 Task: Save favorite listings for townhouses in Philadelphia, Pennsylvania, with a minimum of 2 bedrooms and a garden, and create a shortlist of properties to tour.
Action: Mouse pressed left at (271, 250)
Screenshot: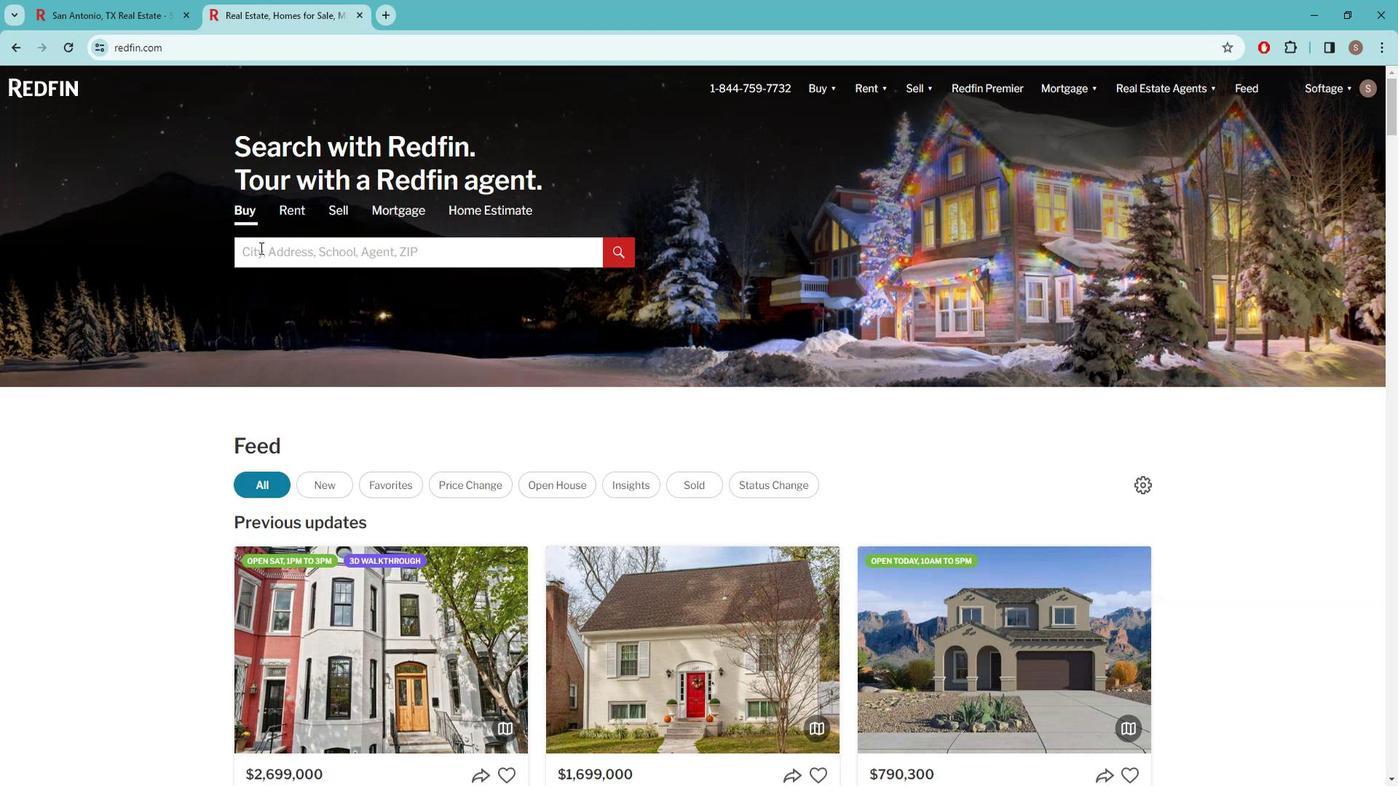 
Action: Key pressed p<Key.caps_lock>HILAD
Screenshot: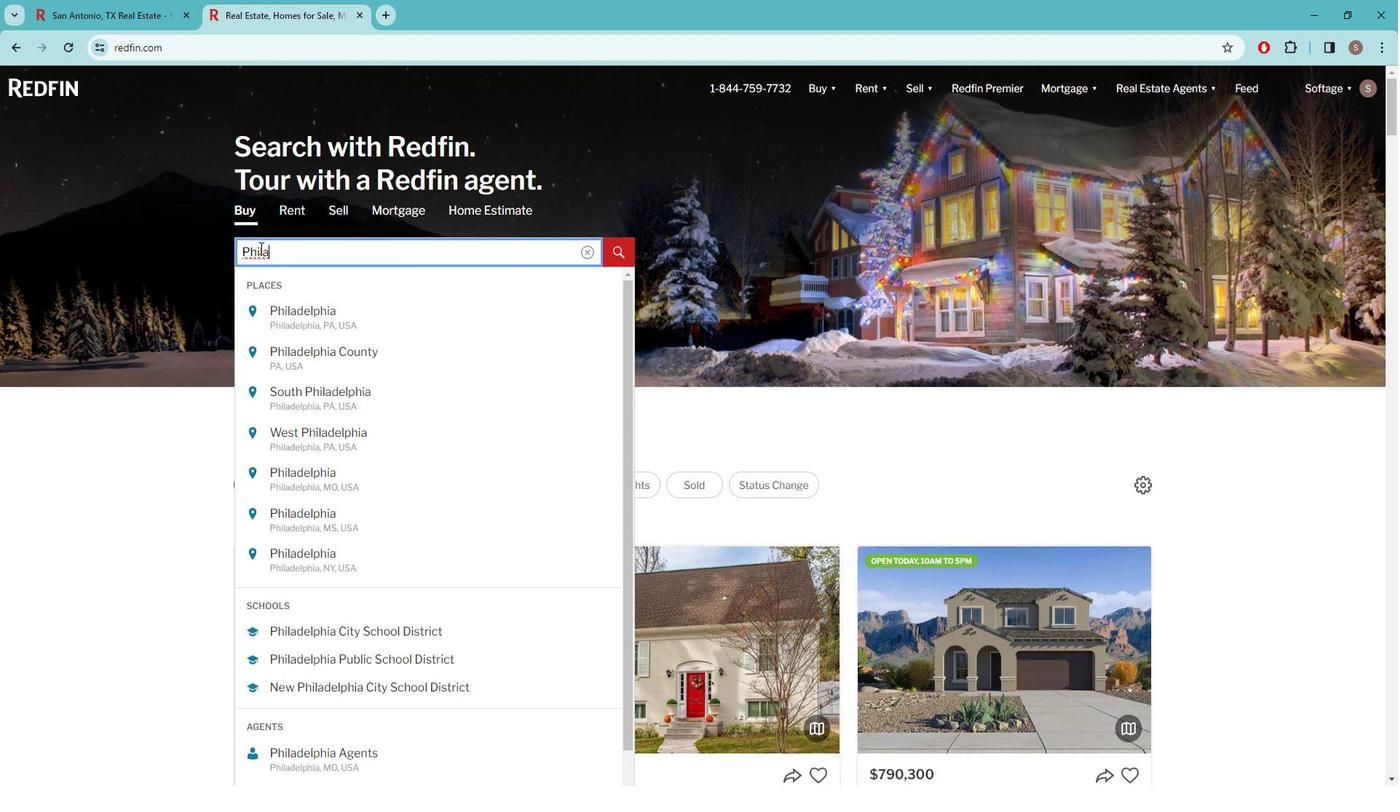 
Action: Mouse moved to (306, 321)
Screenshot: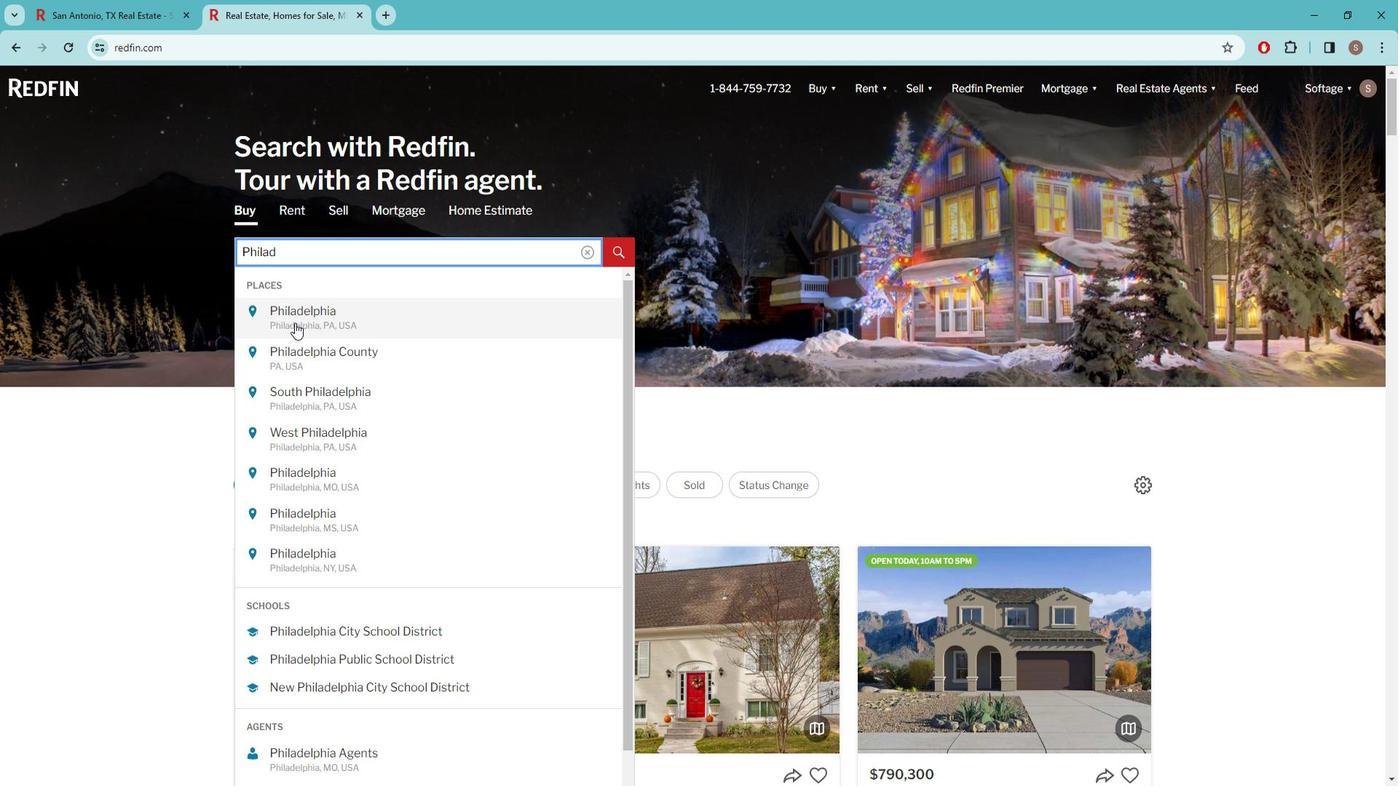
Action: Mouse pressed left at (306, 321)
Screenshot: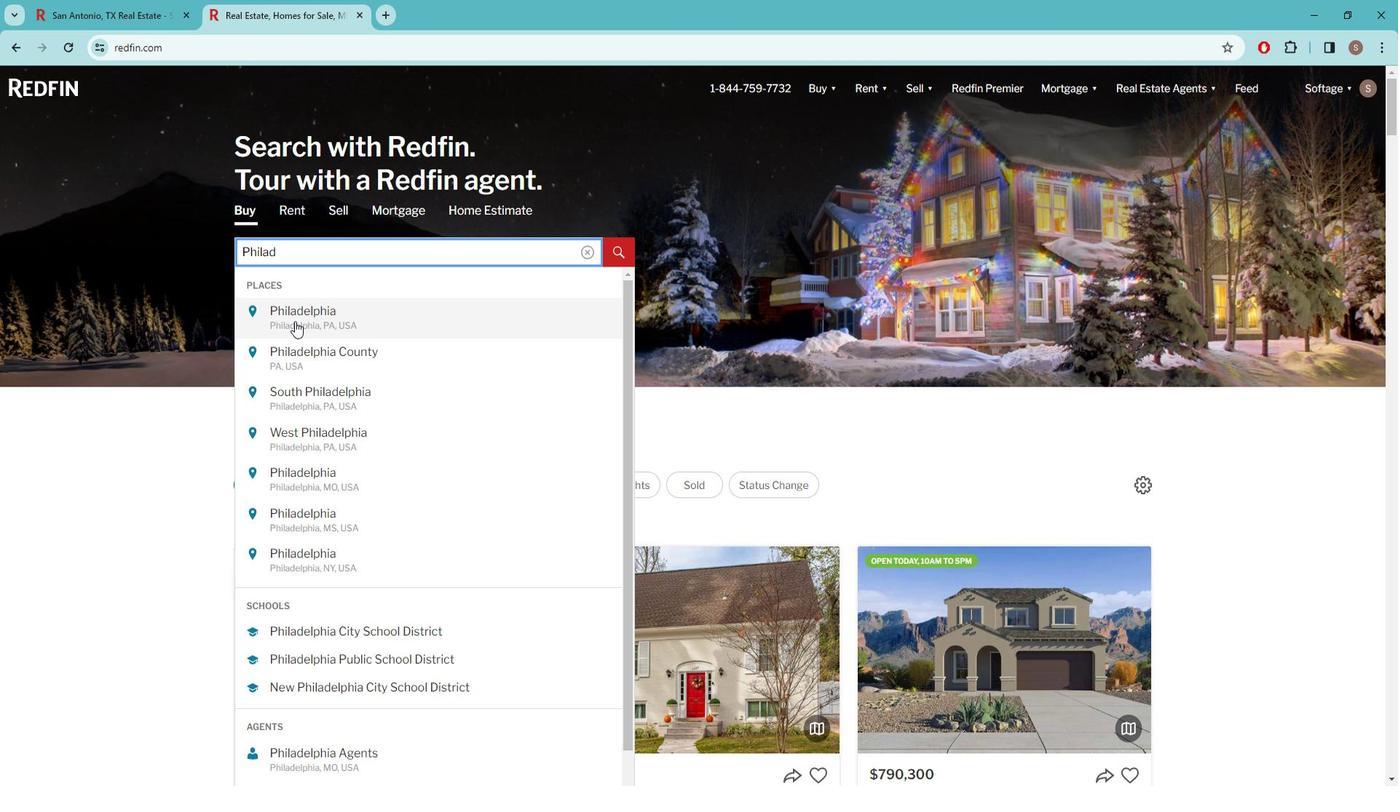 
Action: Mouse moved to (1234, 185)
Screenshot: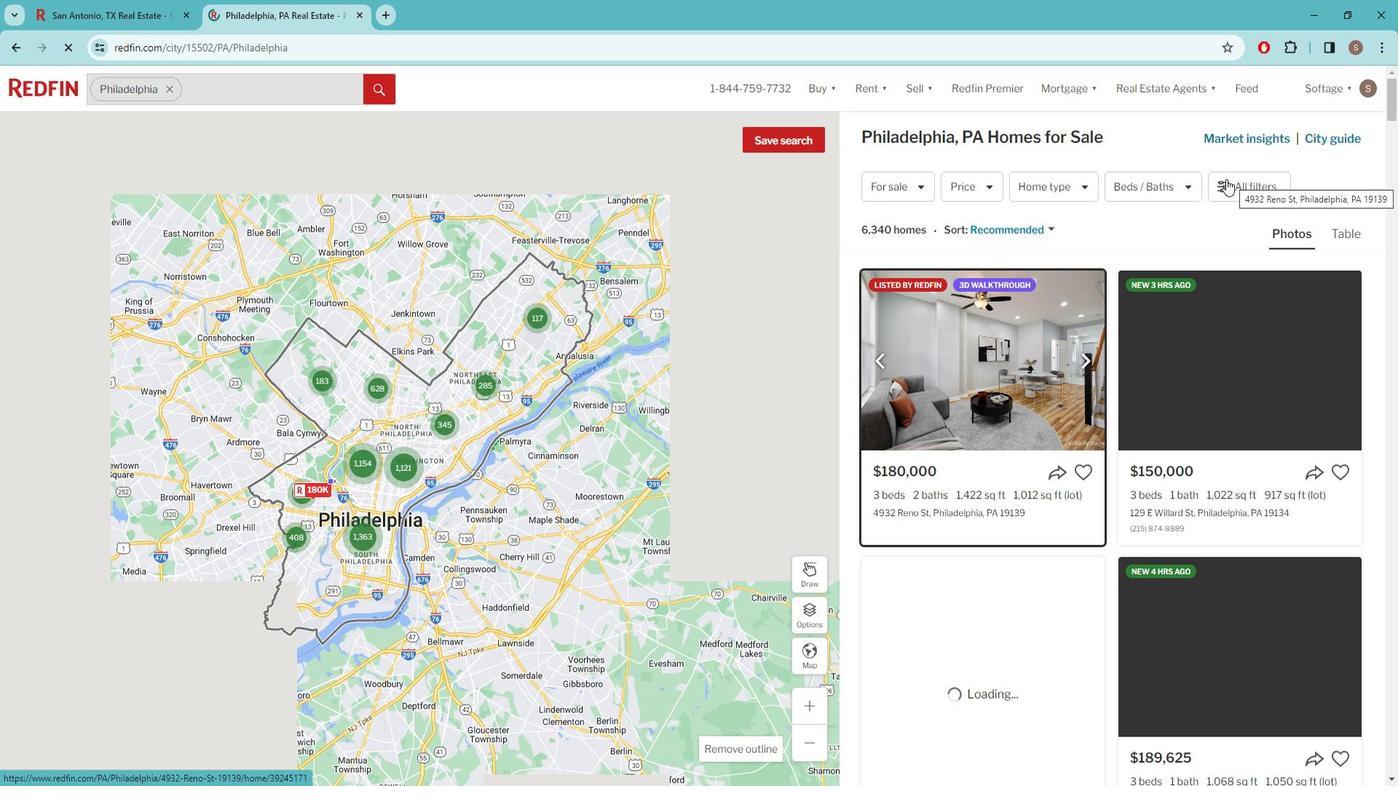 
Action: Mouse pressed left at (1234, 185)
Screenshot: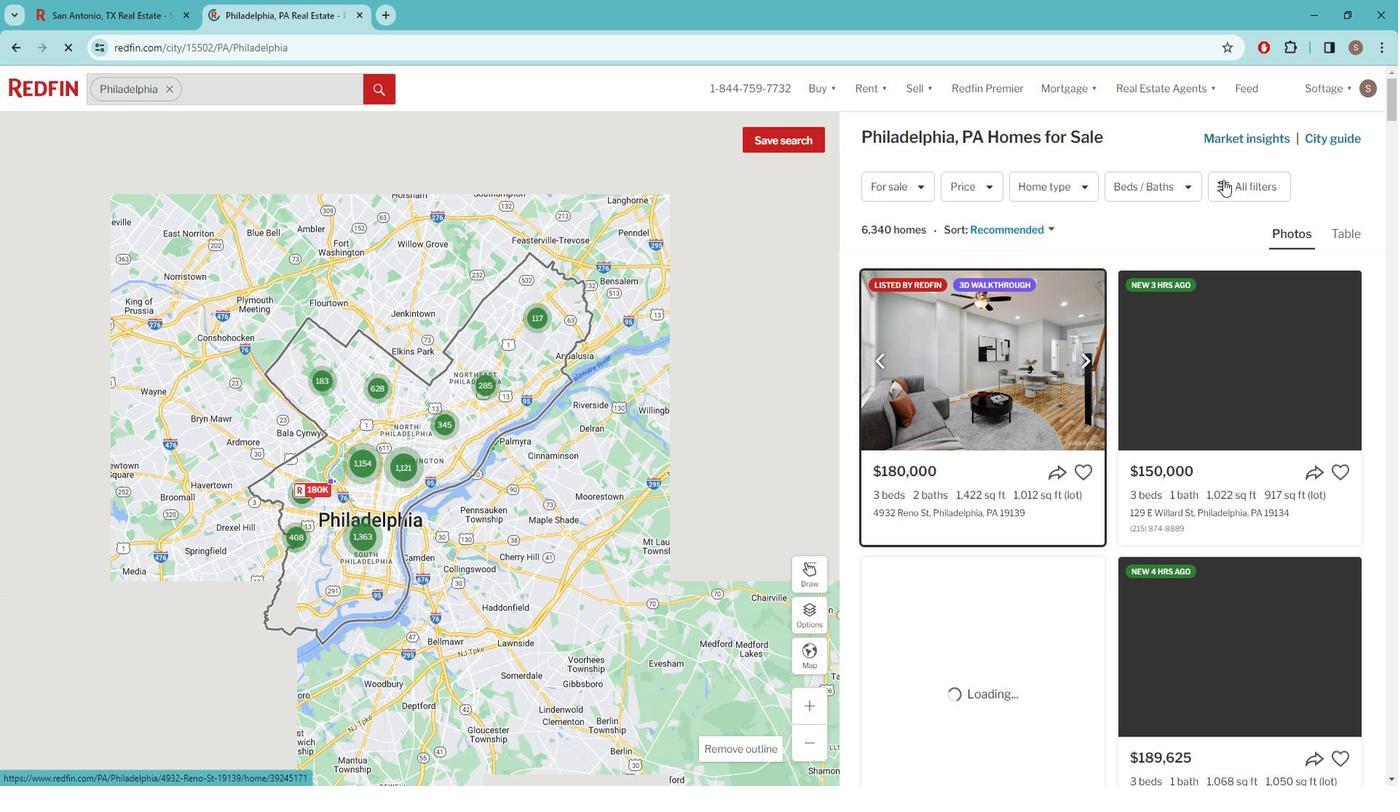 
Action: Mouse pressed left at (1234, 185)
Screenshot: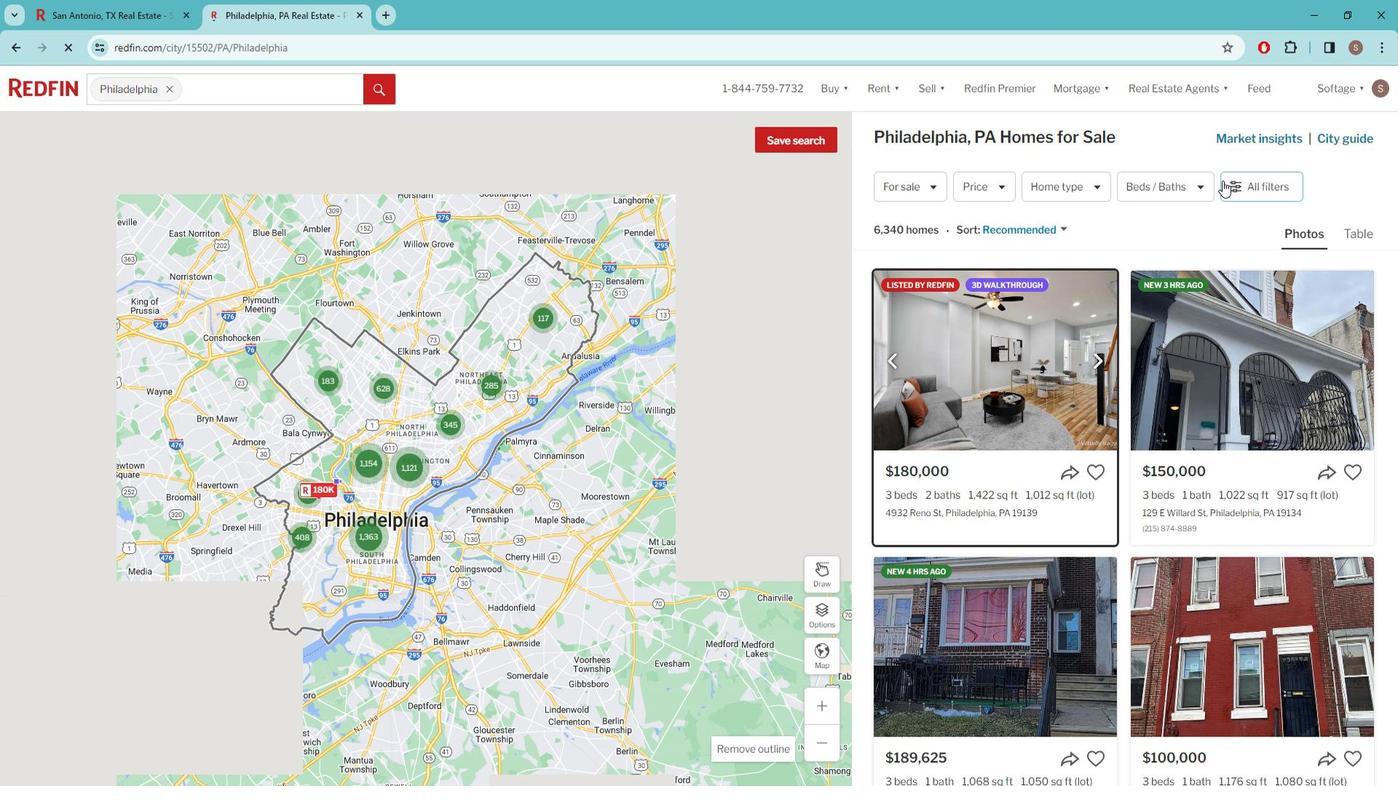 
Action: Mouse pressed left at (1234, 185)
Screenshot: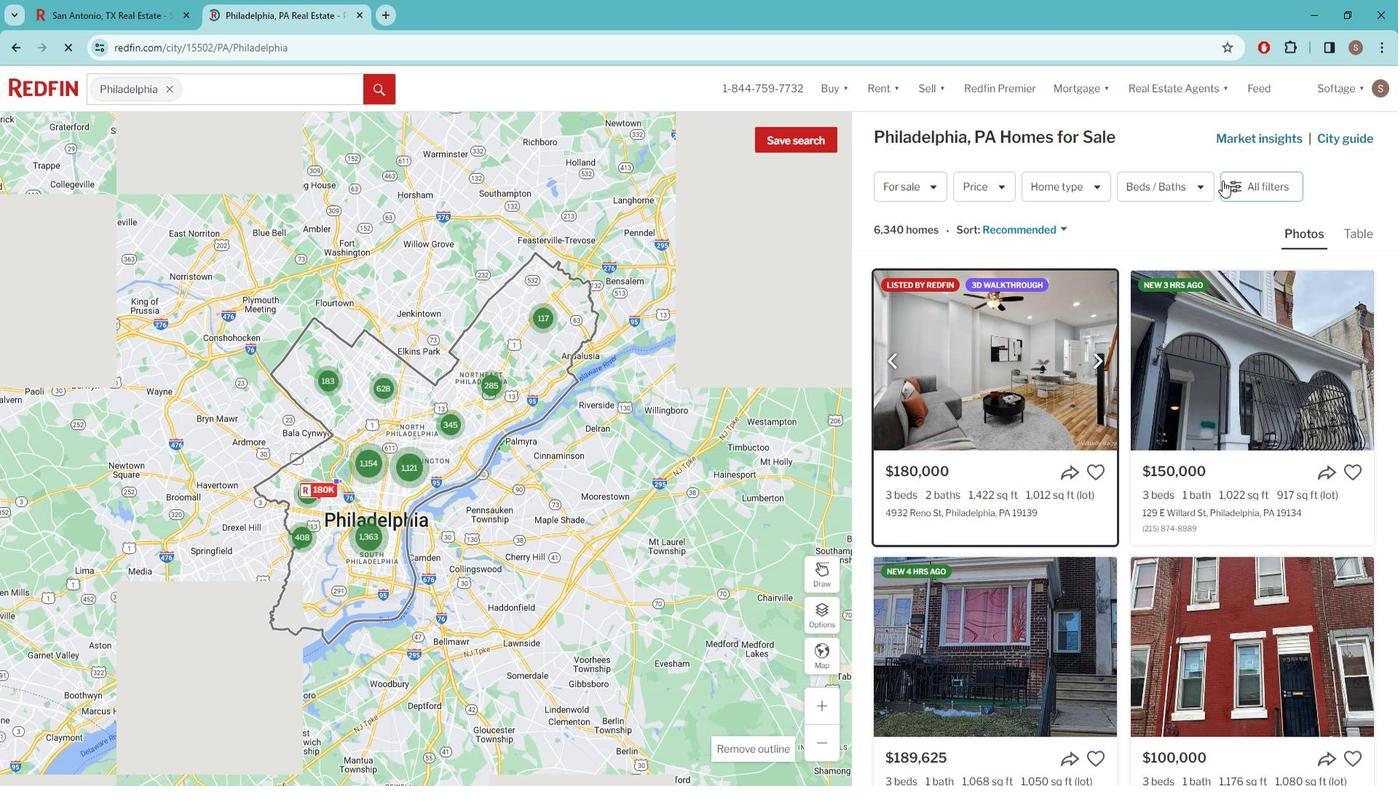 
Action: Mouse moved to (1170, 299)
Screenshot: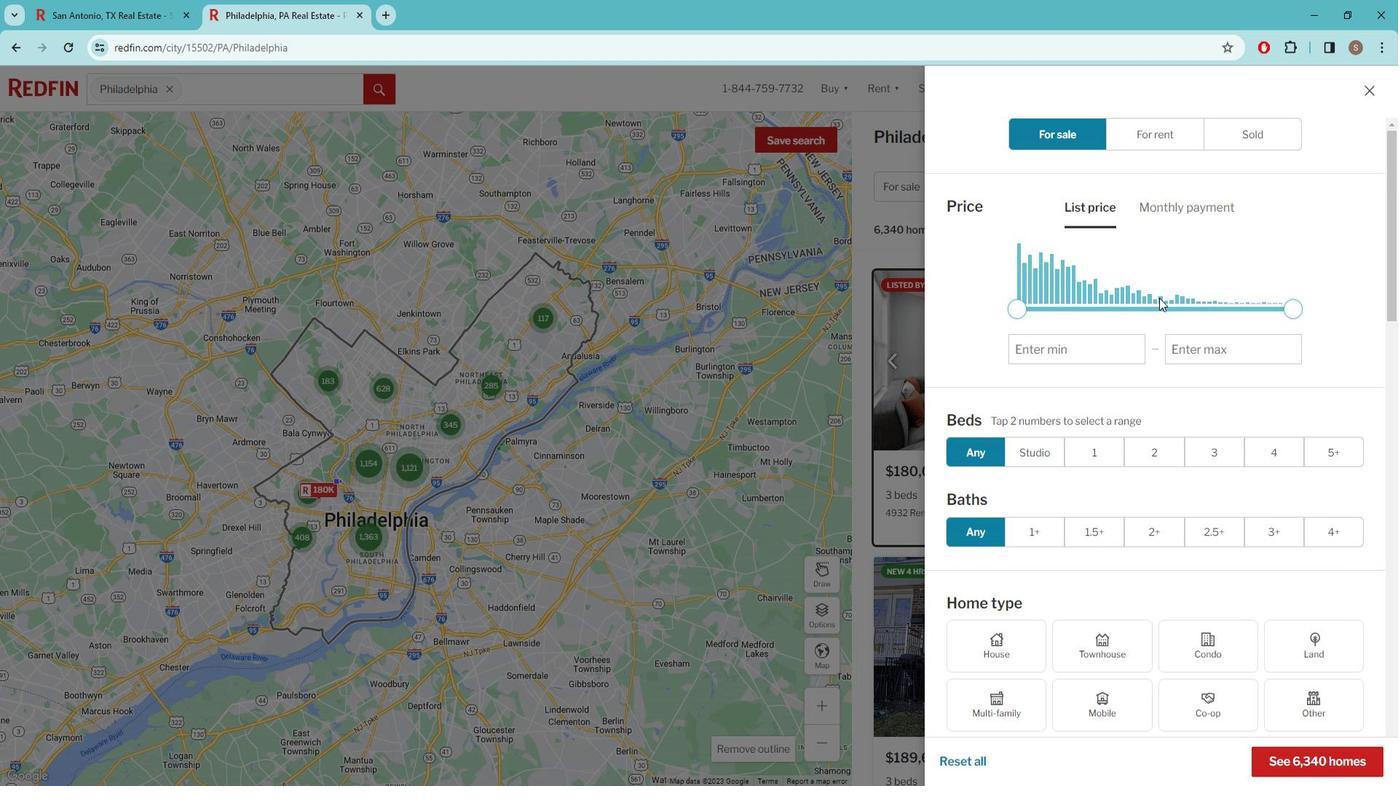 
Action: Mouse scrolled (1170, 298) with delta (0, 0)
Screenshot: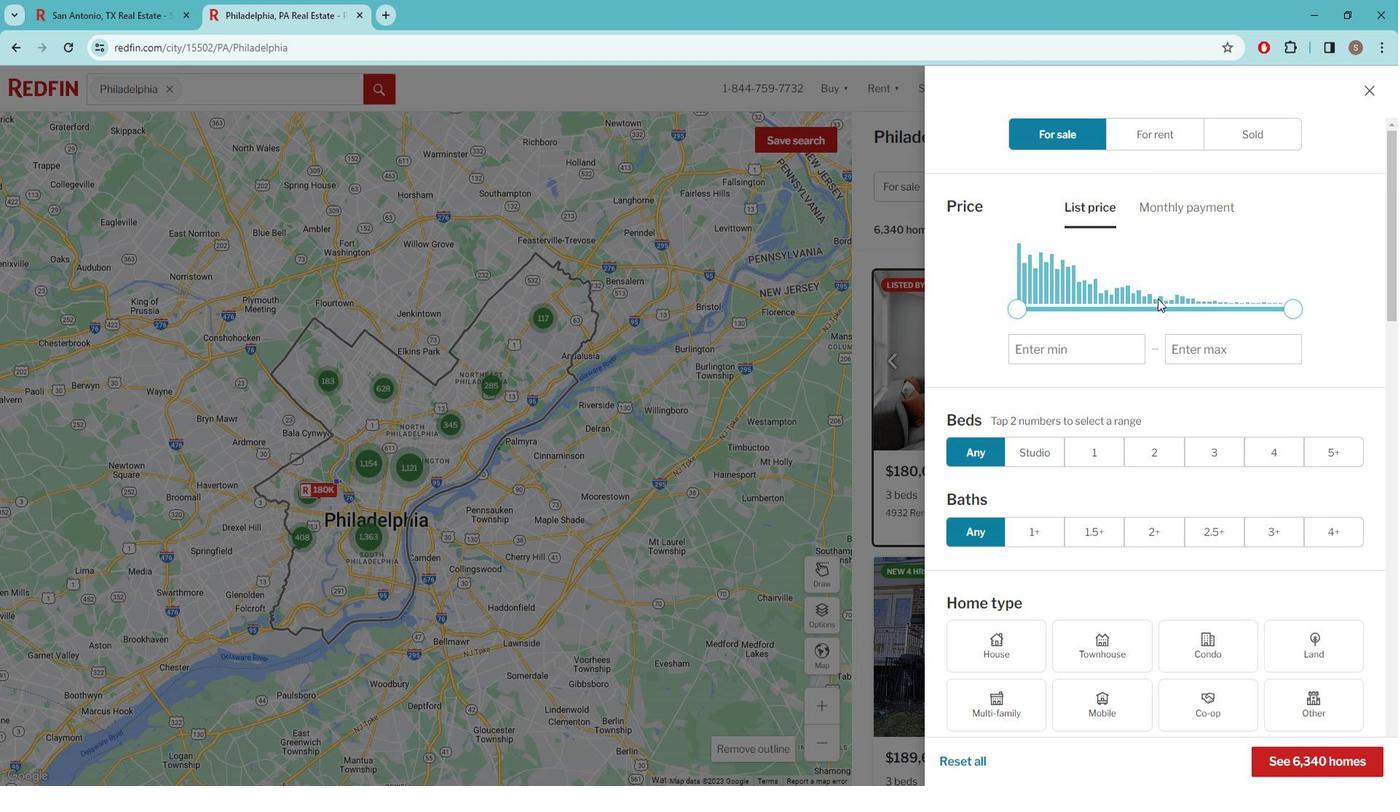 
Action: Mouse moved to (1126, 560)
Screenshot: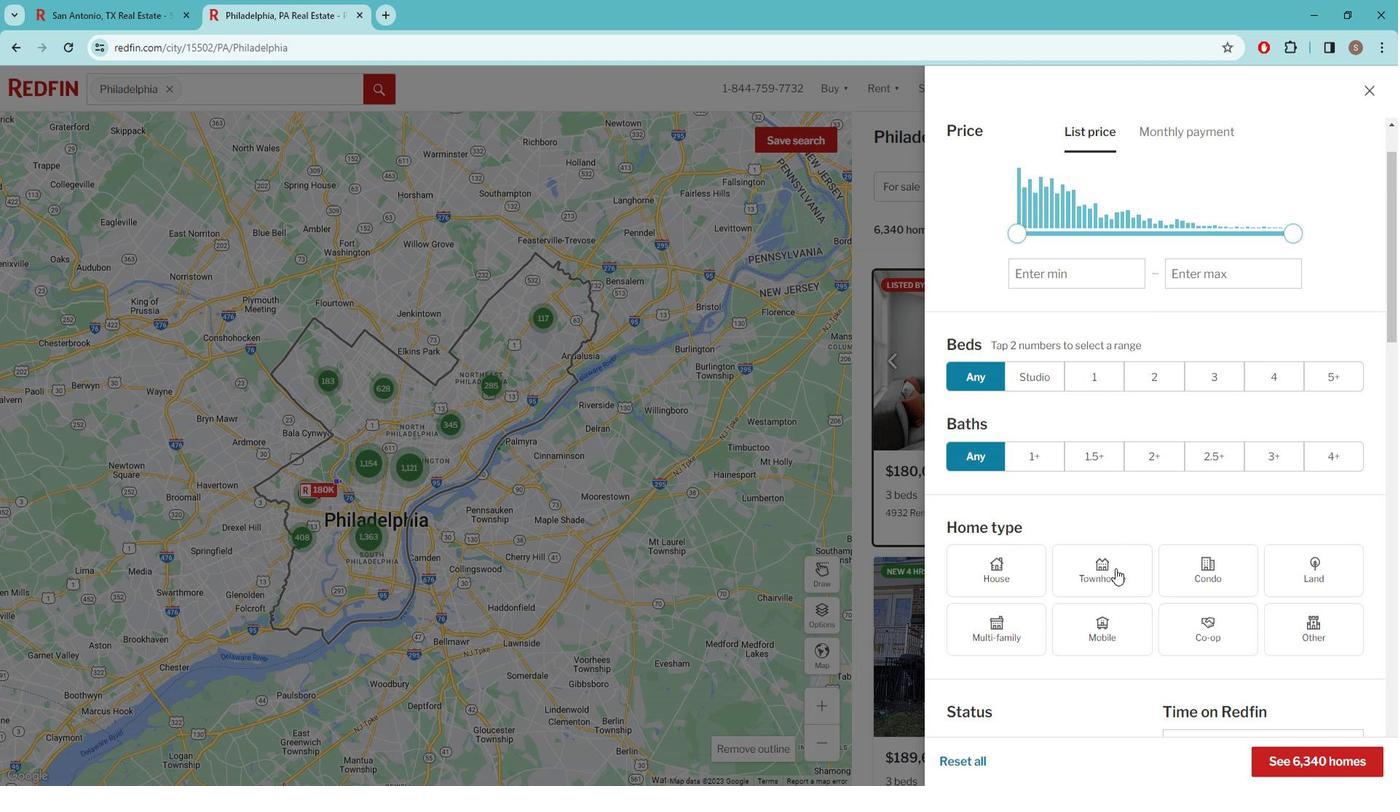 
Action: Mouse pressed left at (1126, 560)
Screenshot: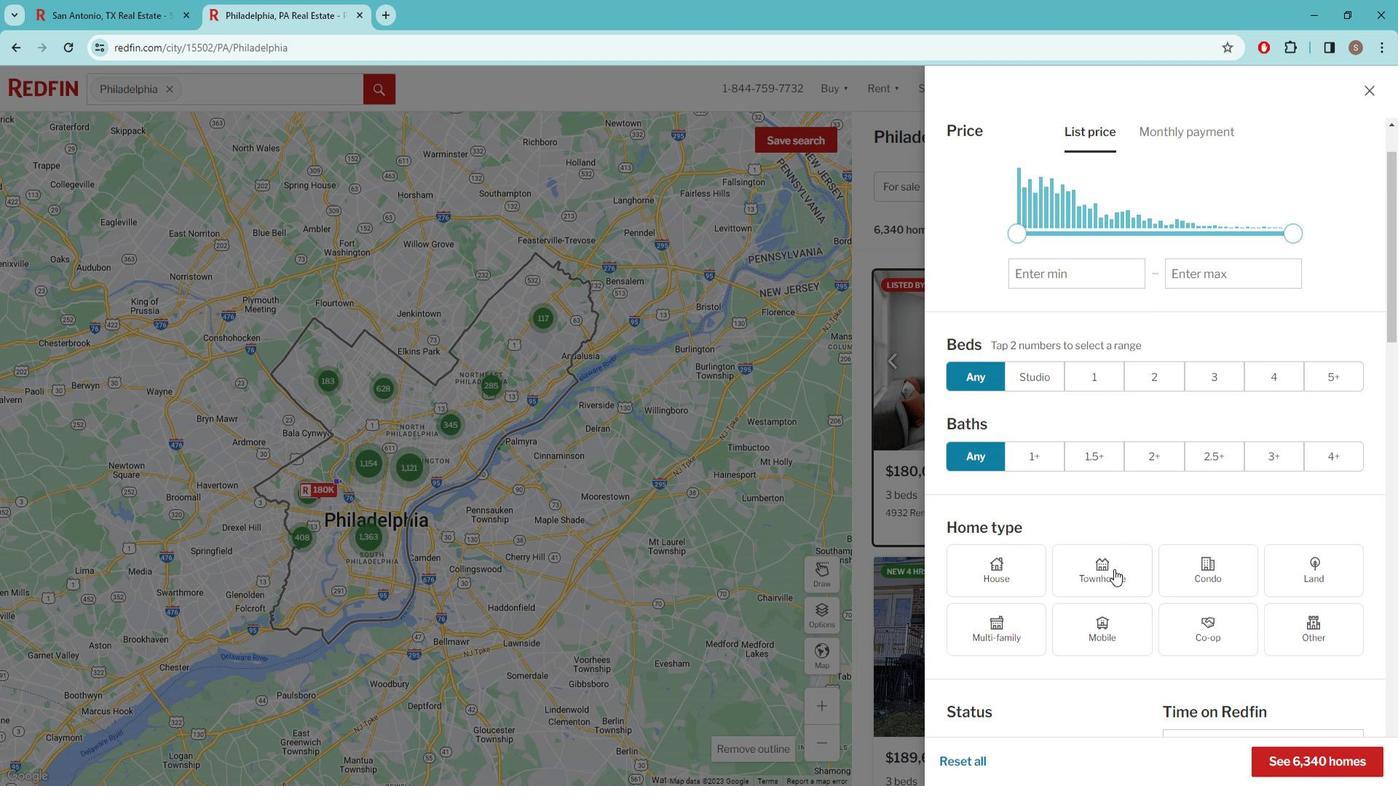 
Action: Mouse moved to (1157, 365)
Screenshot: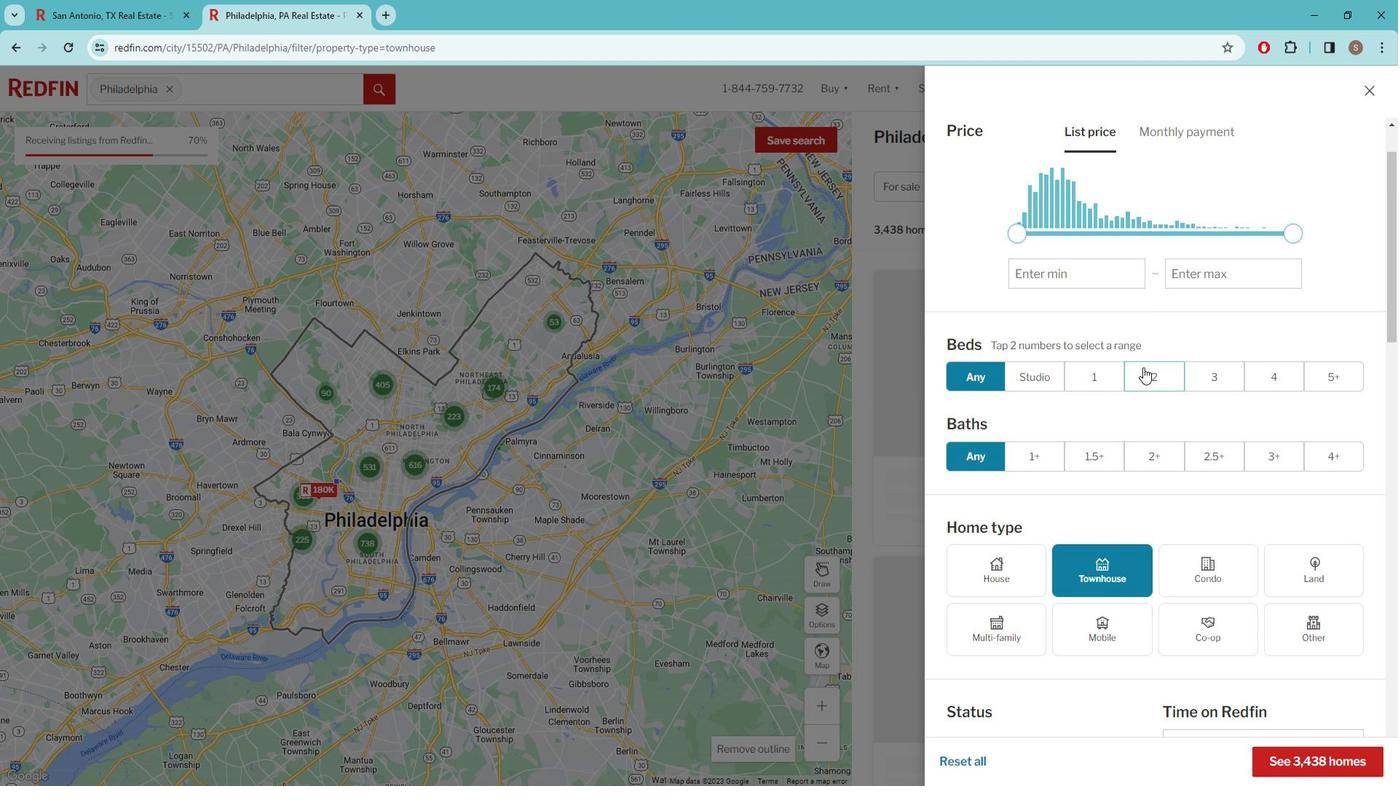 
Action: Mouse pressed left at (1157, 365)
Screenshot: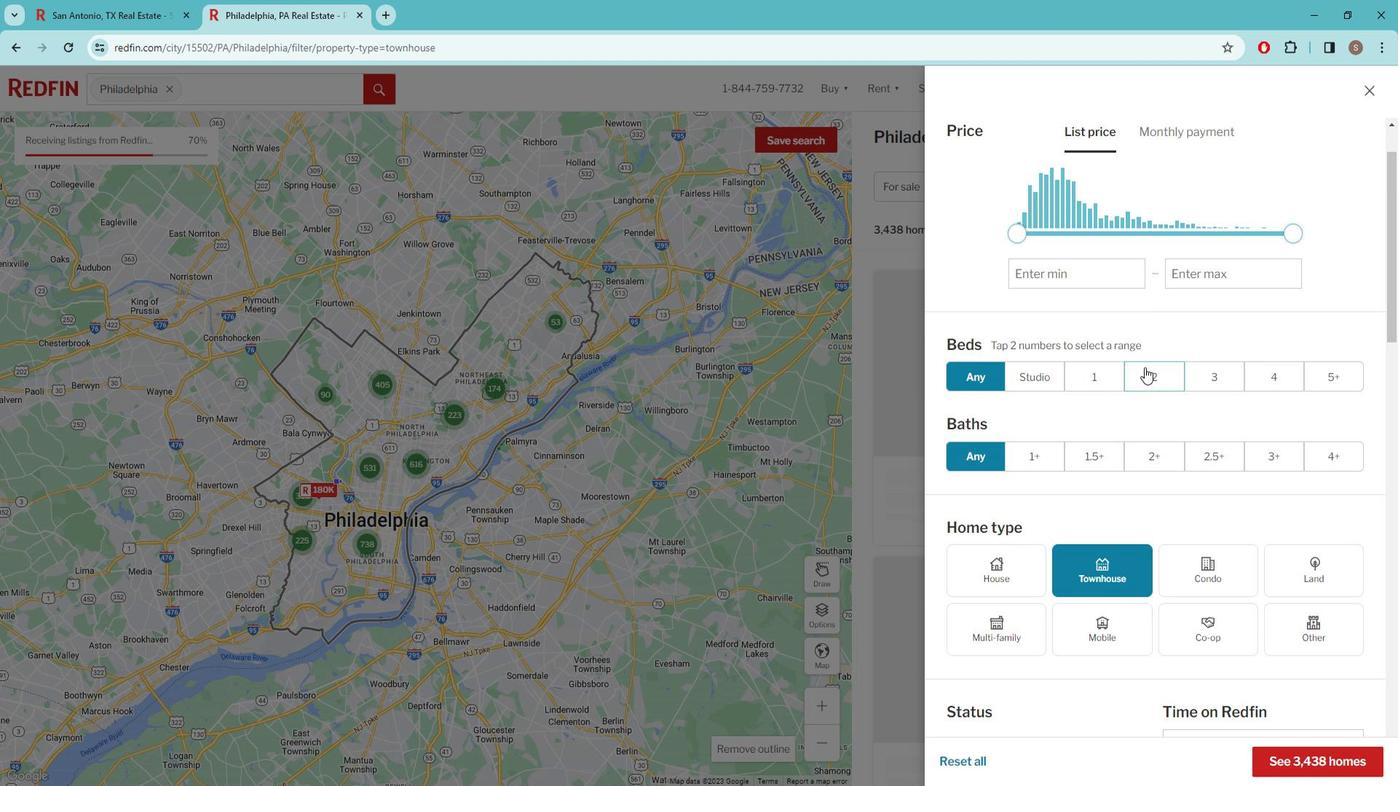 
Action: Mouse pressed left at (1157, 365)
Screenshot: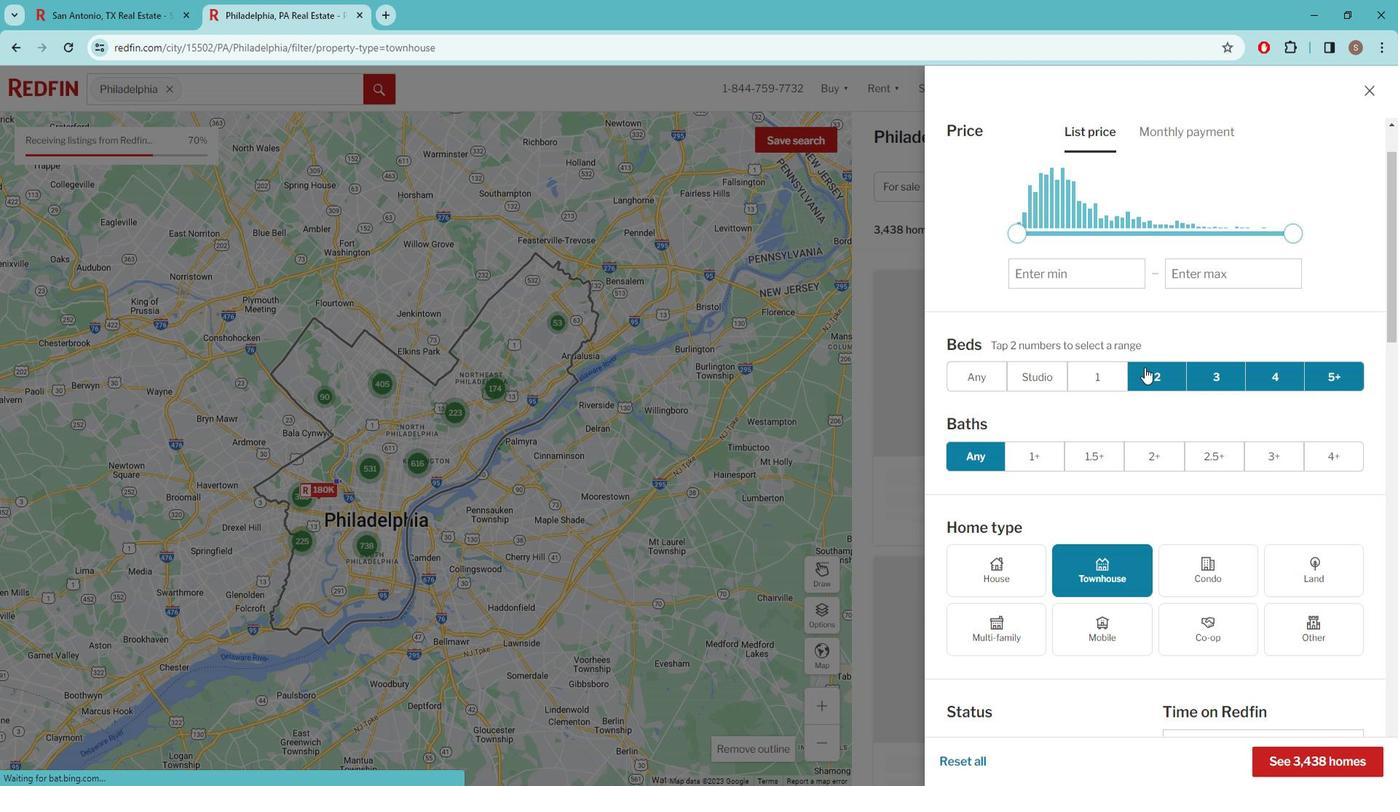 
Action: Mouse moved to (1157, 370)
Screenshot: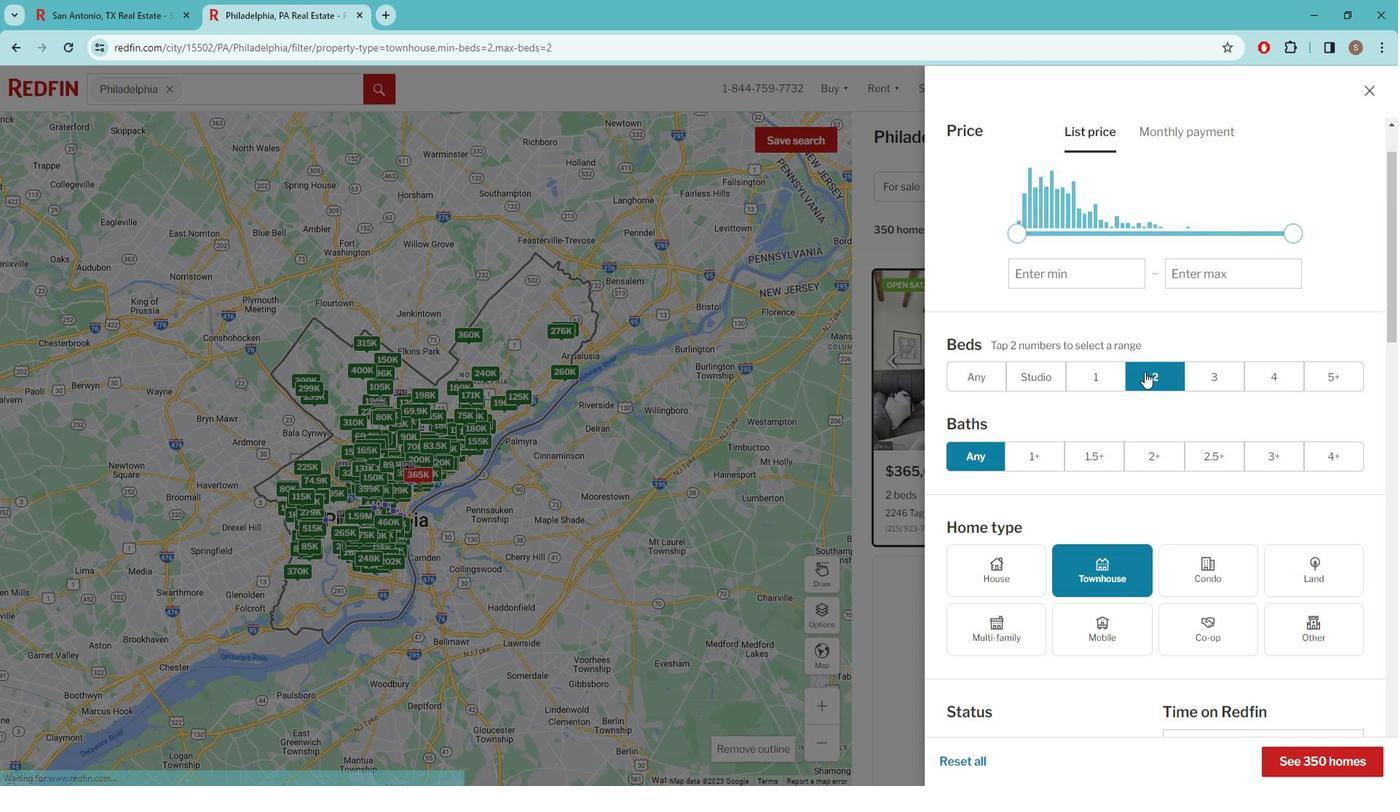 
Action: Mouse scrolled (1157, 369) with delta (0, 0)
Screenshot: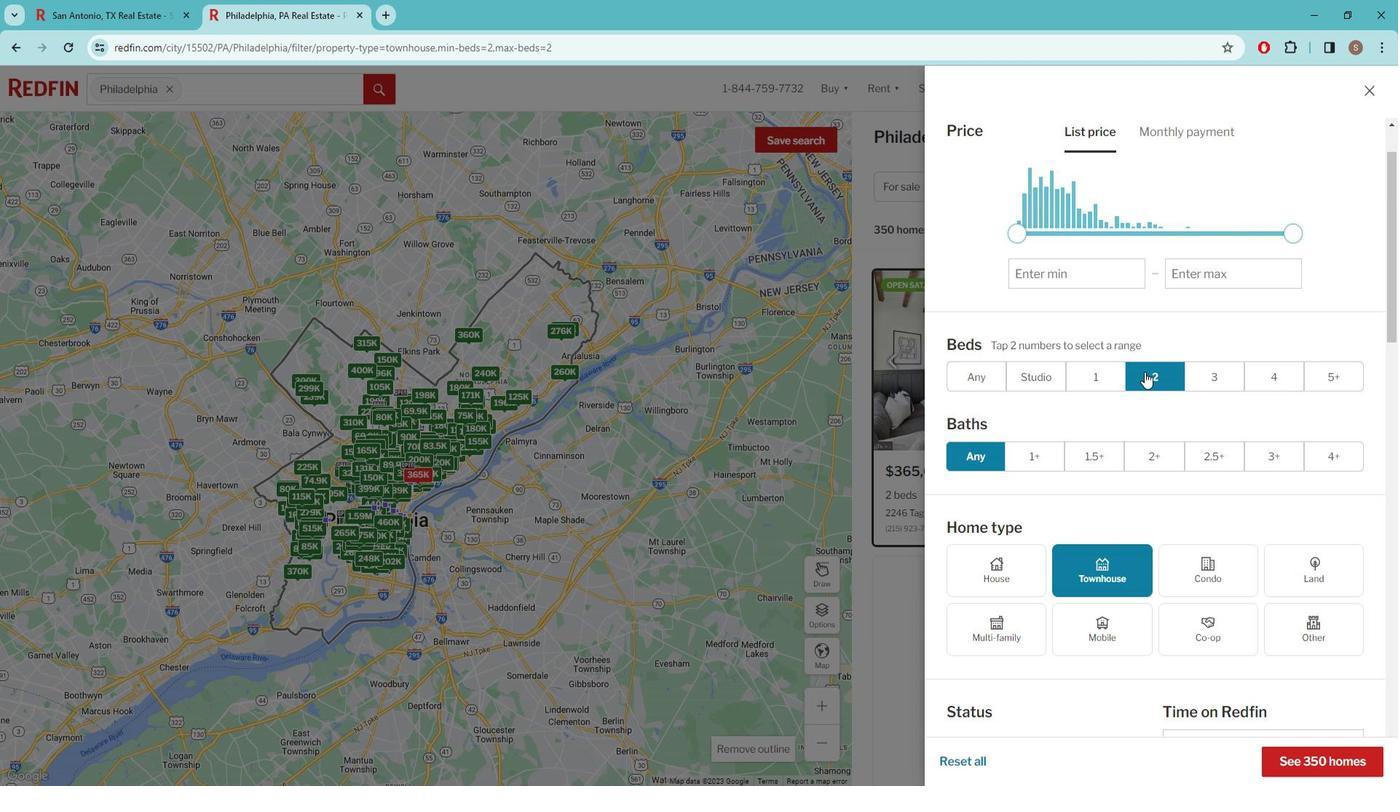 
Action: Mouse scrolled (1157, 369) with delta (0, 0)
Screenshot: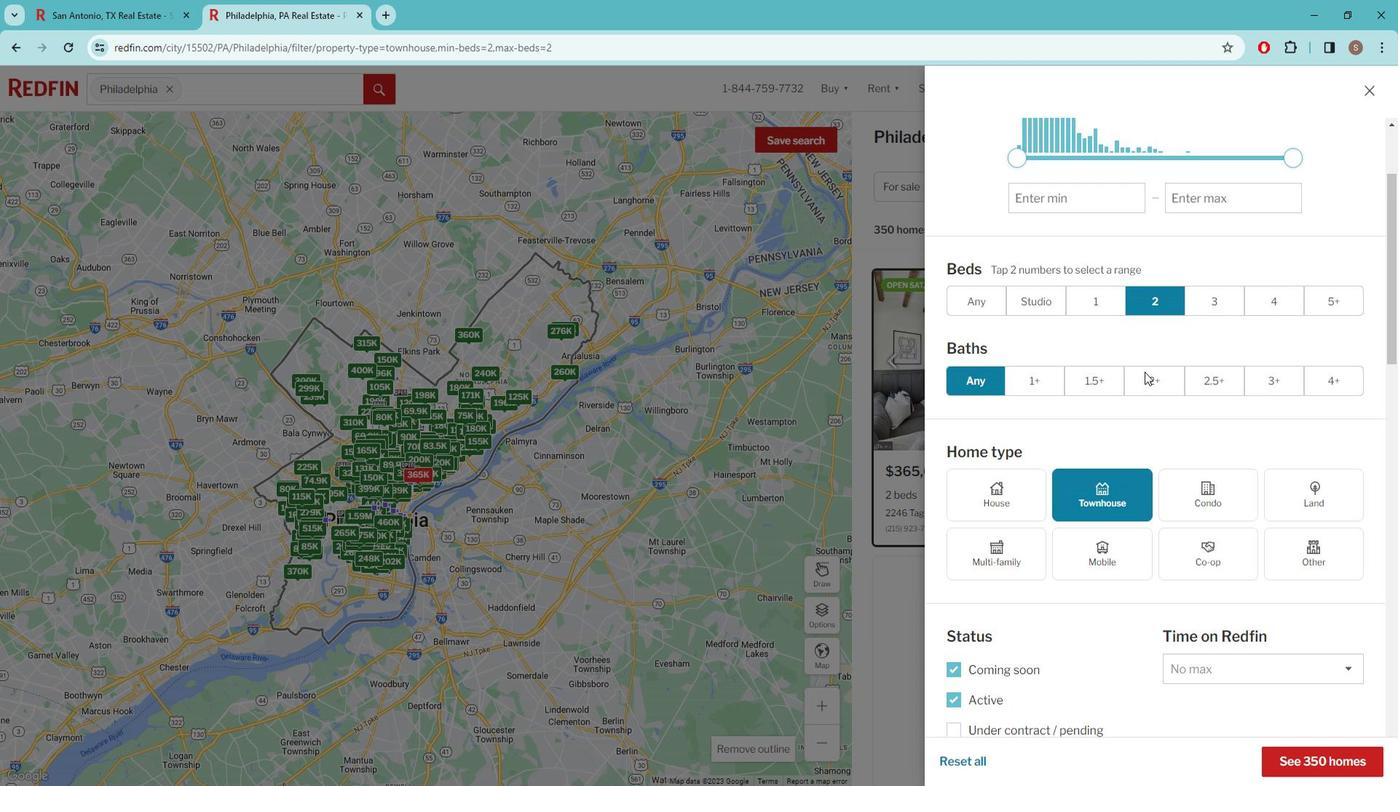 
Action: Mouse scrolled (1157, 369) with delta (0, 0)
Screenshot: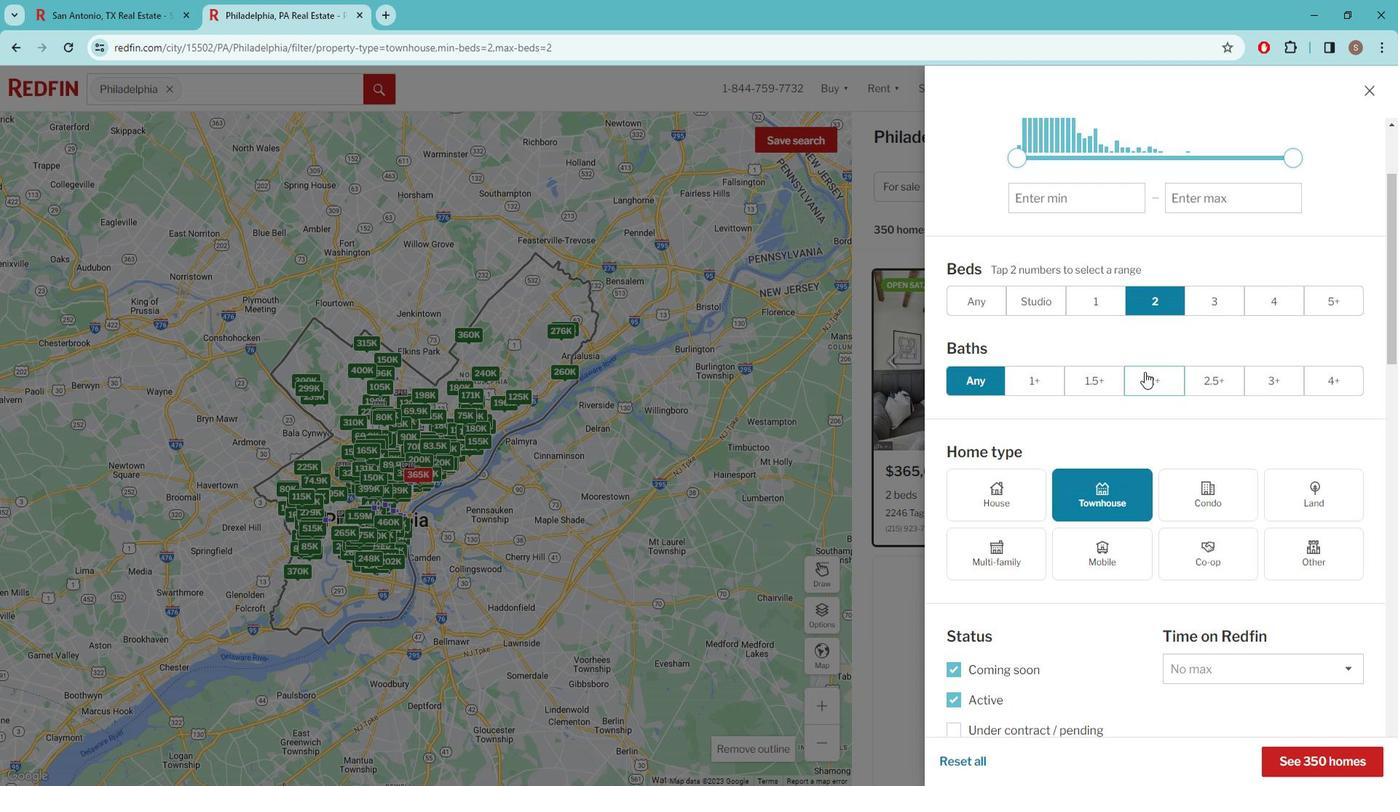 
Action: Mouse moved to (1157, 372)
Screenshot: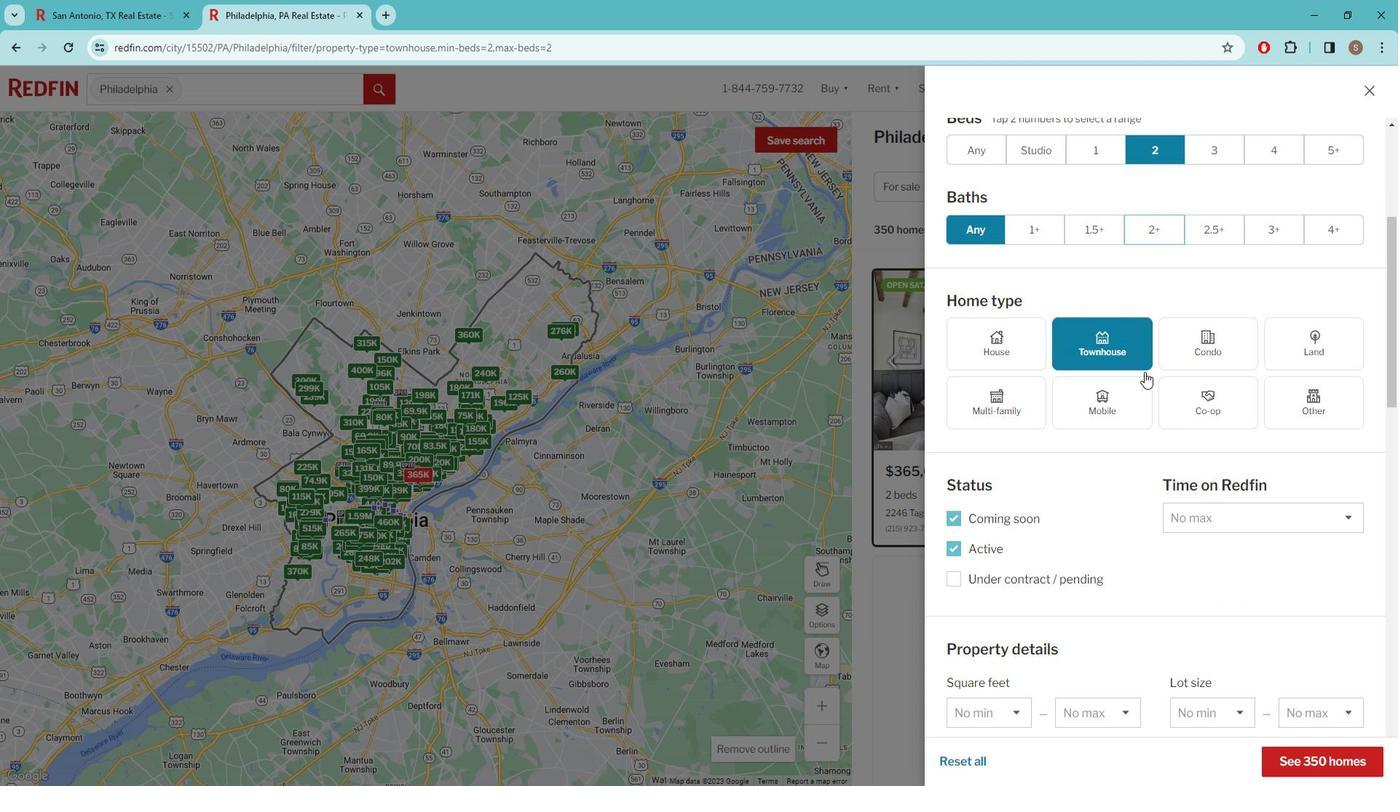 
Action: Mouse scrolled (1157, 371) with delta (0, 0)
Screenshot: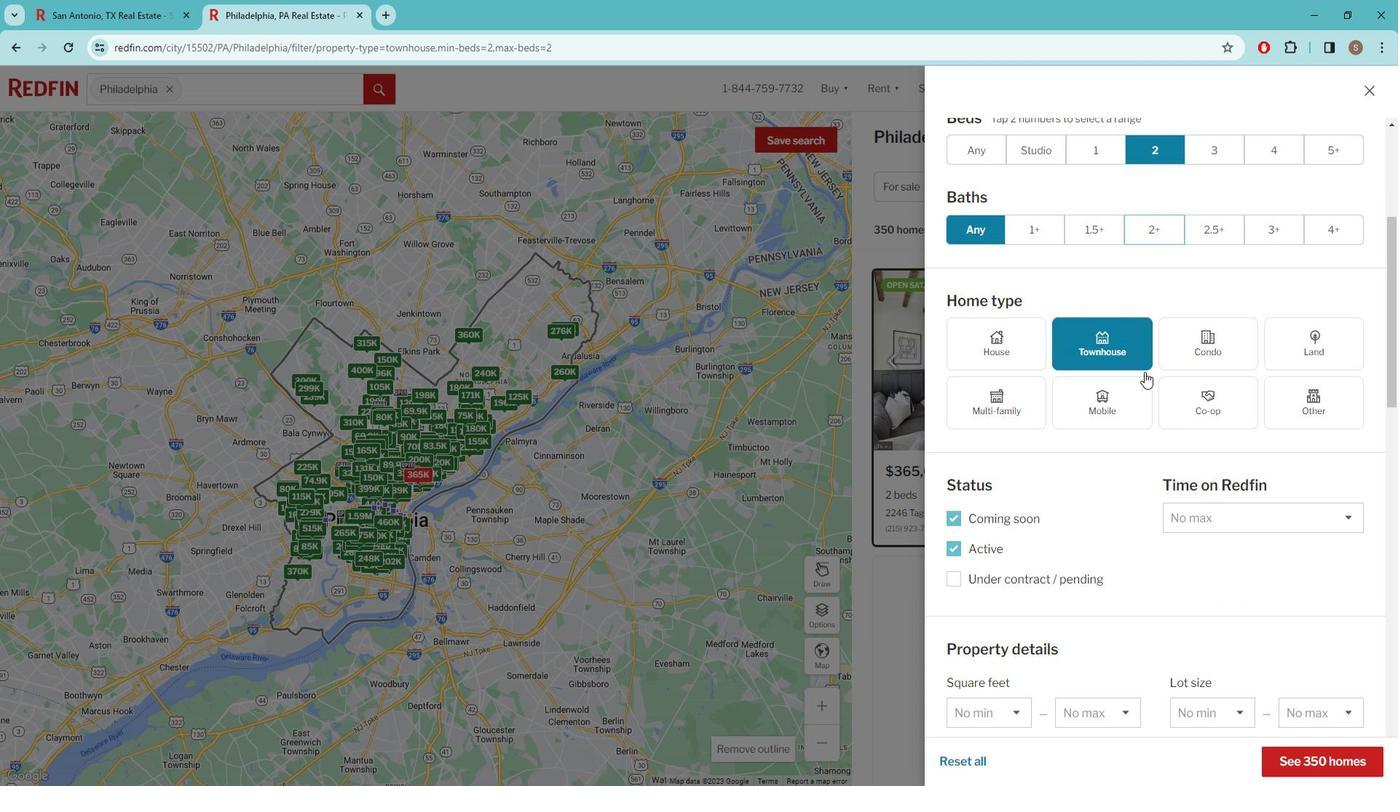 
Action: Mouse moved to (1157, 372)
Screenshot: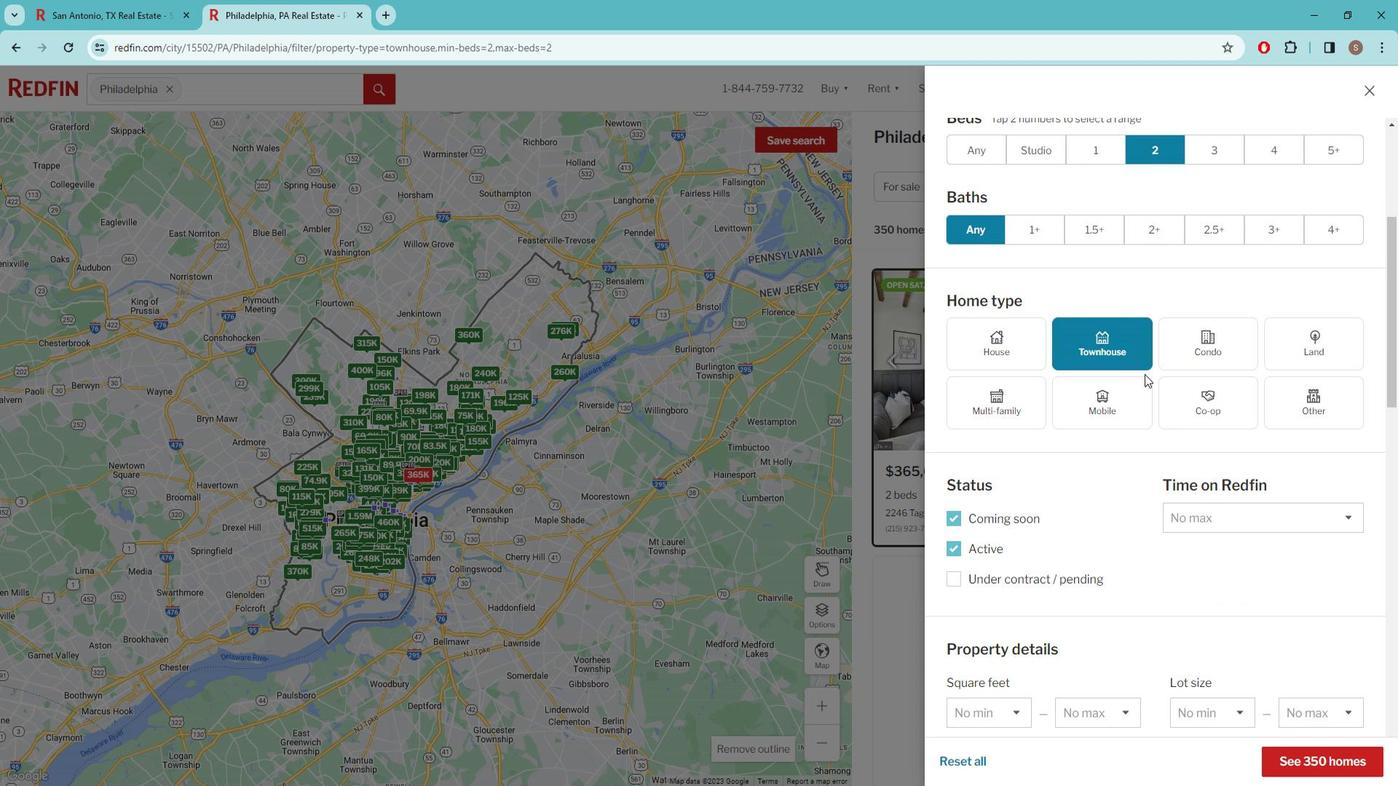 
Action: Mouse scrolled (1157, 371) with delta (0, 0)
Screenshot: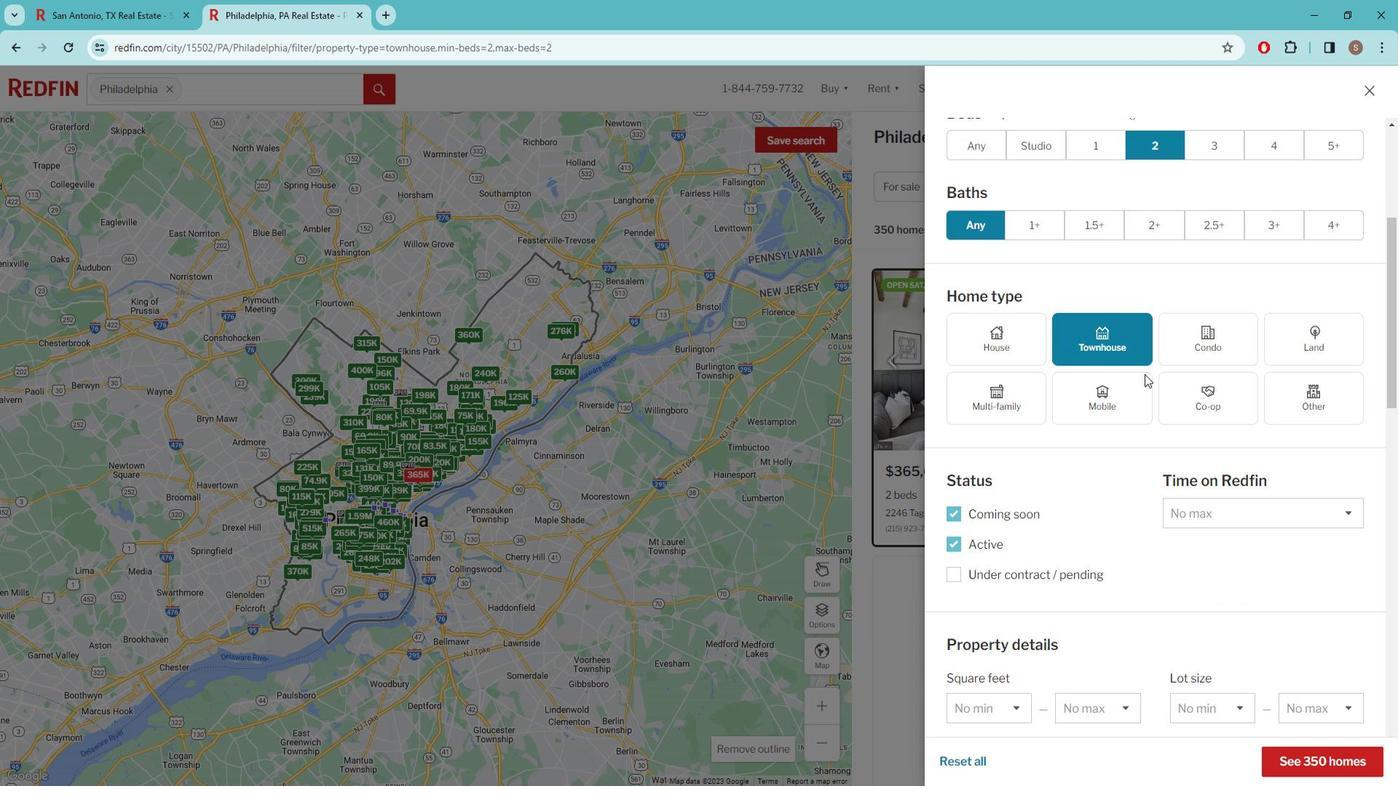 
Action: Mouse scrolled (1157, 371) with delta (0, 0)
Screenshot: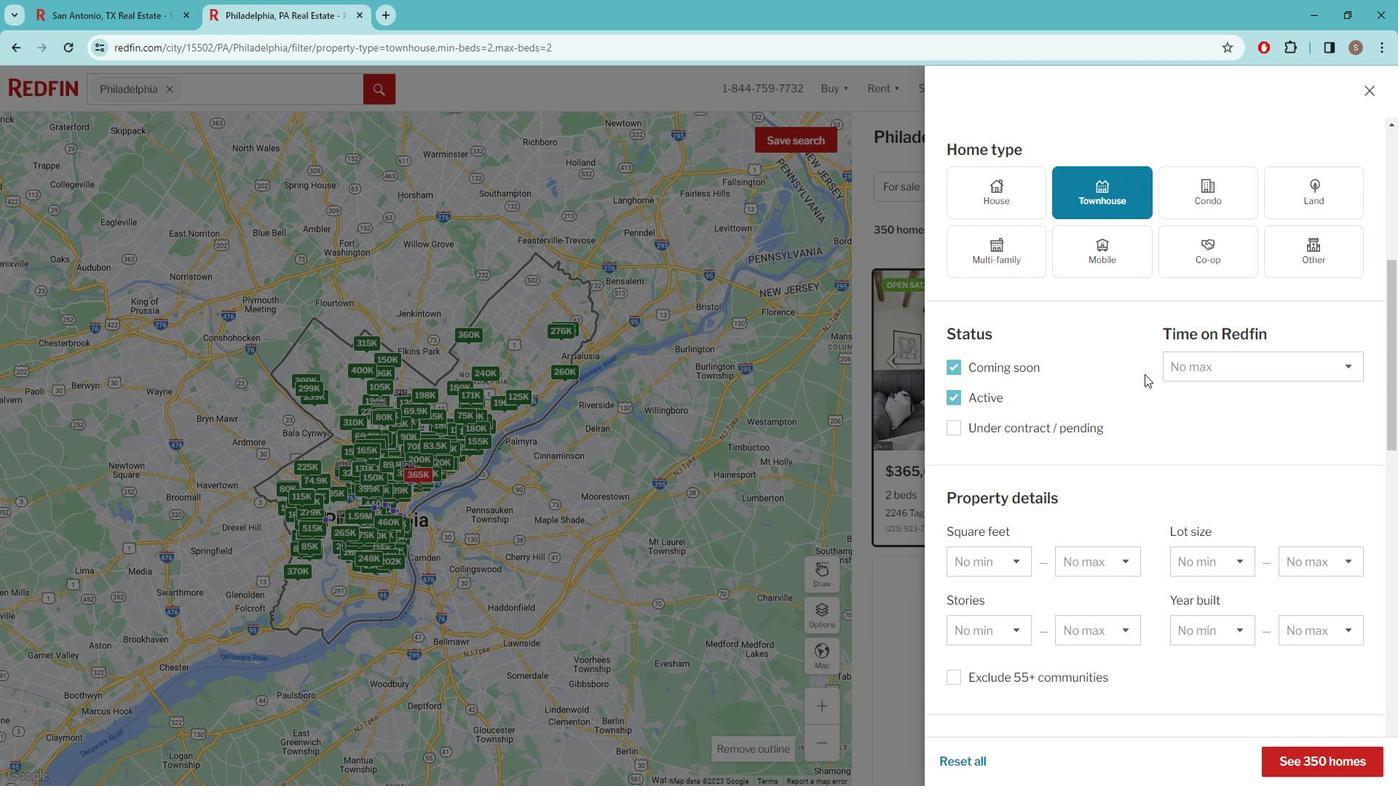 
Action: Mouse scrolled (1157, 371) with delta (0, 0)
Screenshot: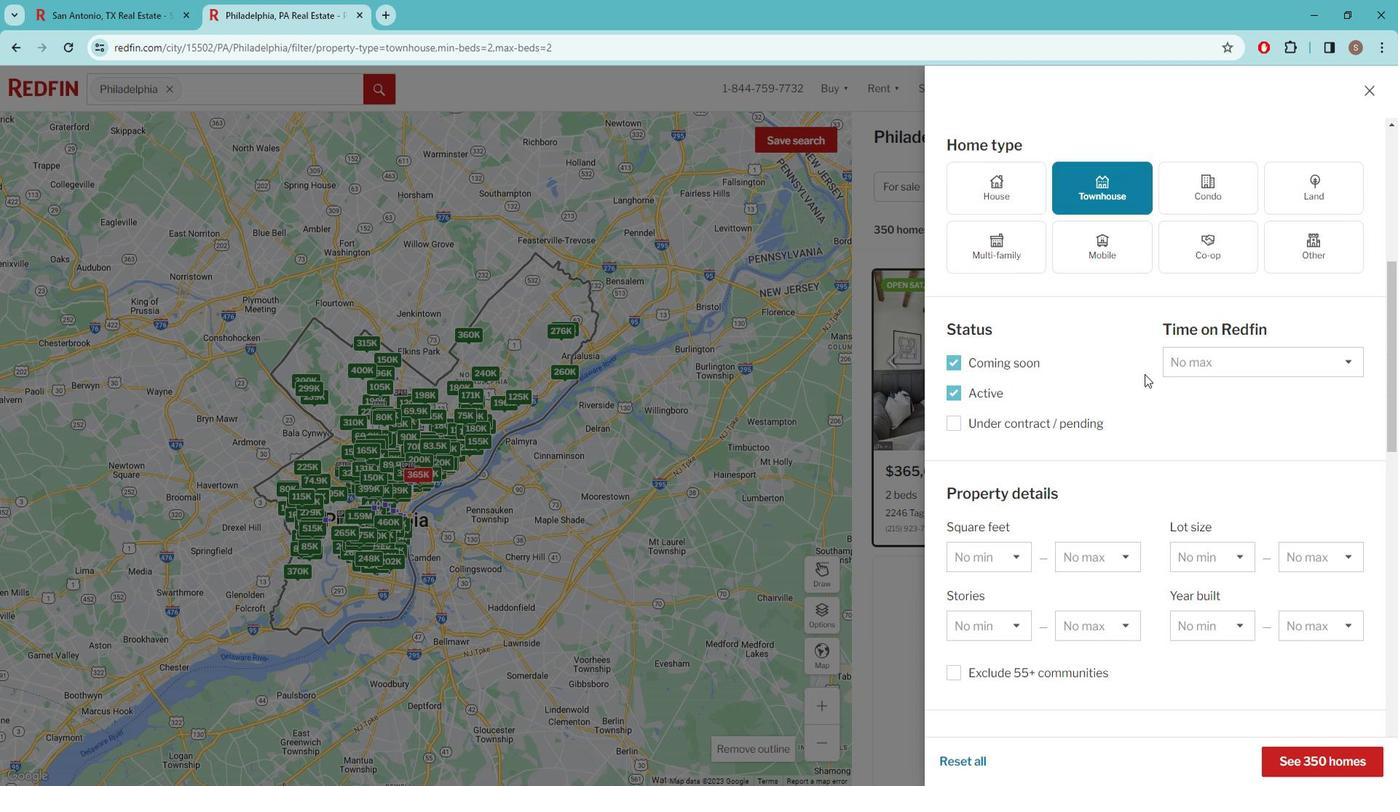 
Action: Mouse scrolled (1157, 371) with delta (0, 0)
Screenshot: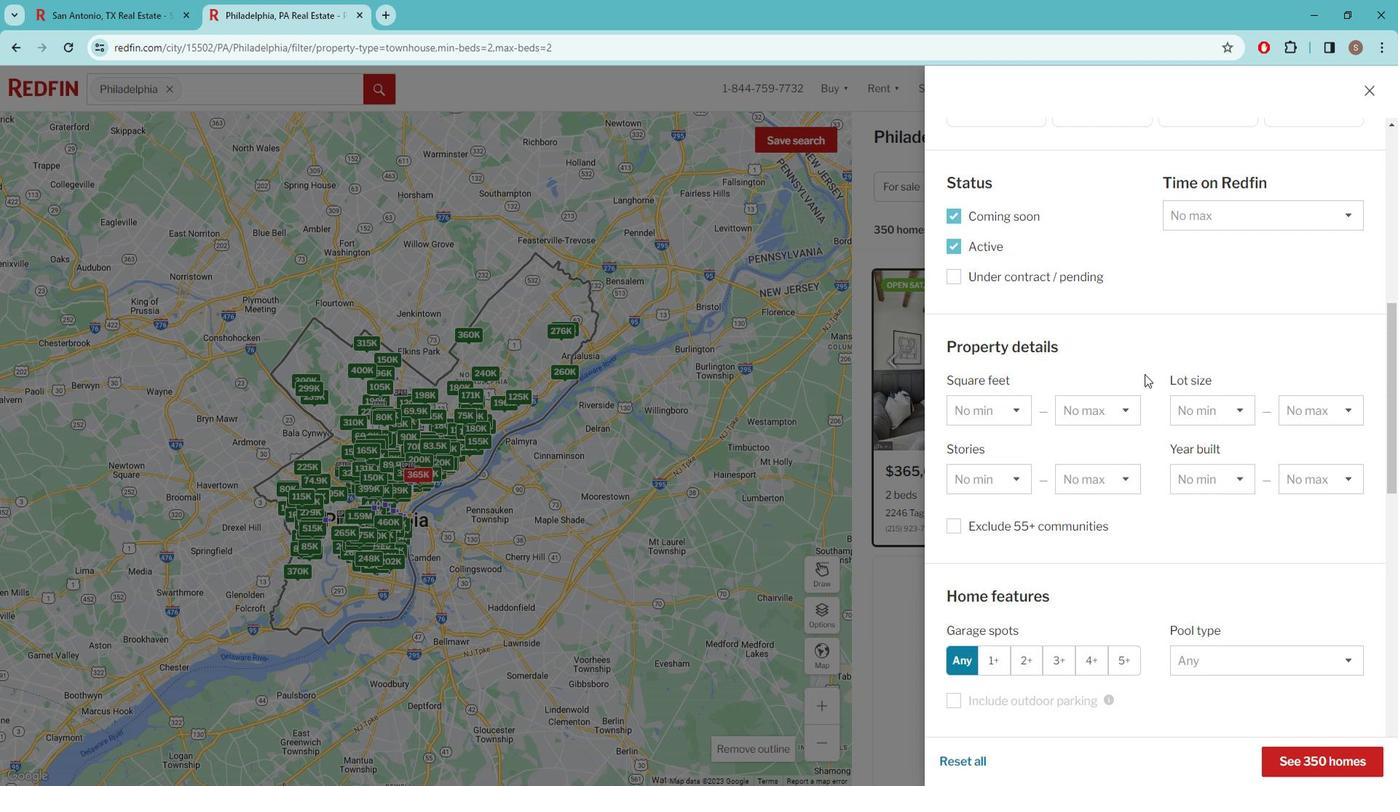 
Action: Mouse scrolled (1157, 371) with delta (0, 0)
Screenshot: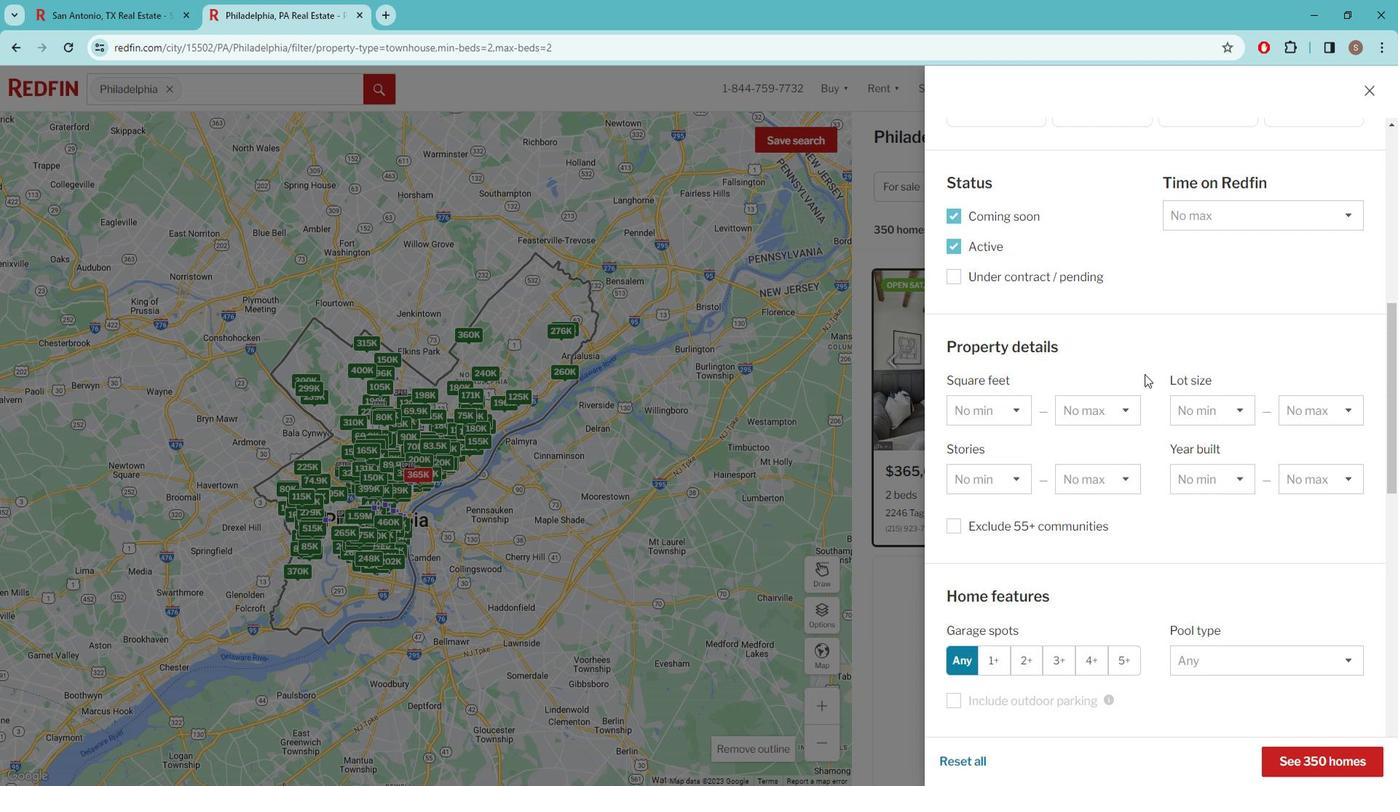
Action: Mouse scrolled (1157, 371) with delta (0, 0)
Screenshot: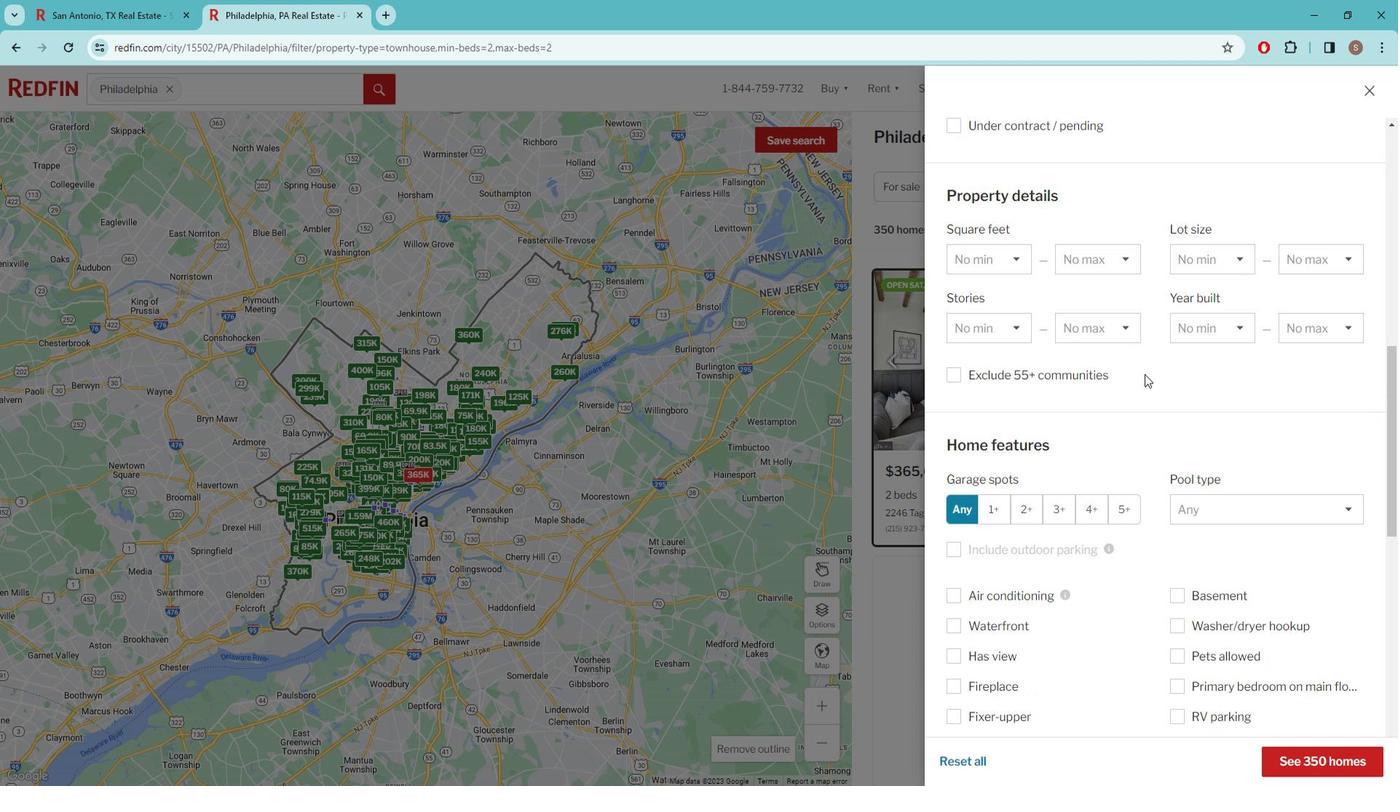 
Action: Mouse scrolled (1157, 371) with delta (0, 0)
Screenshot: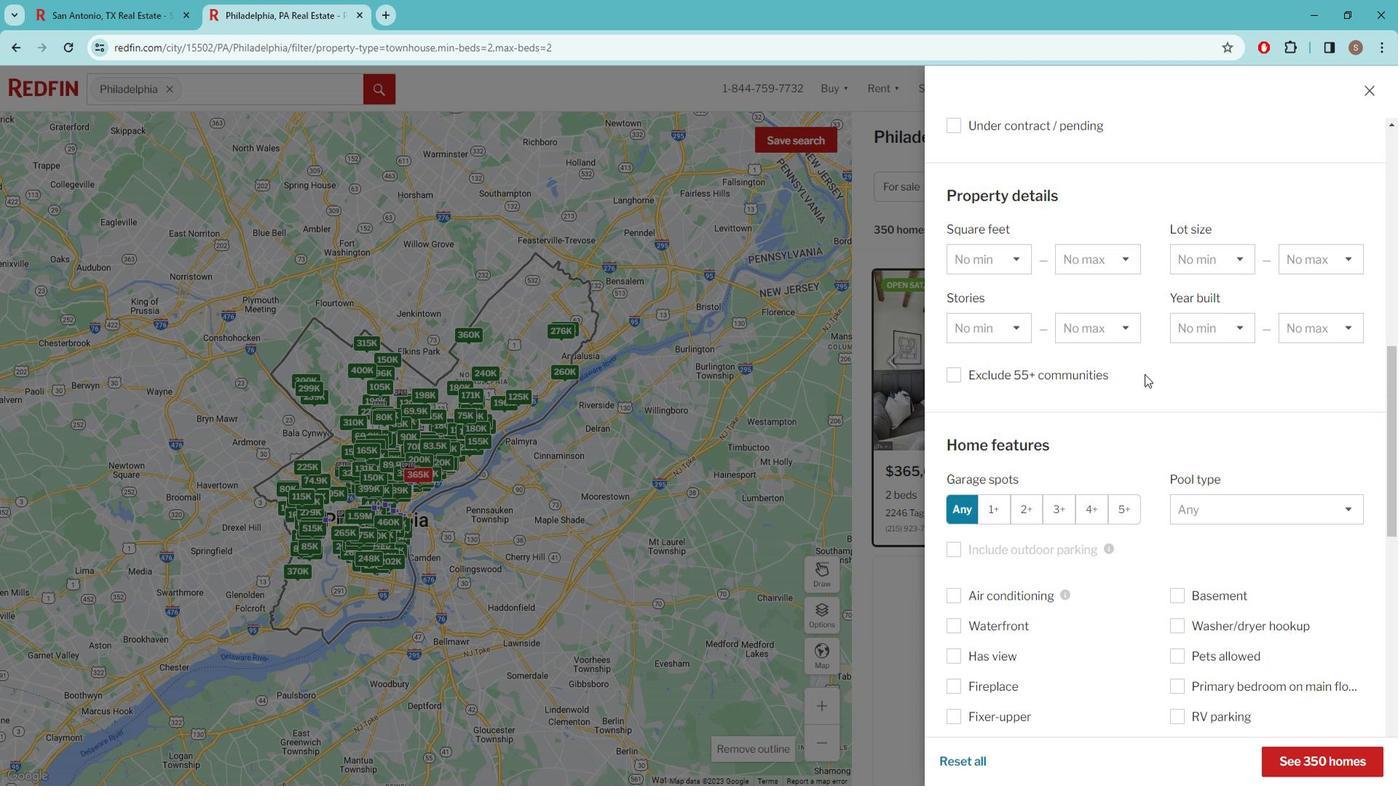 
Action: Mouse moved to (1007, 683)
Screenshot: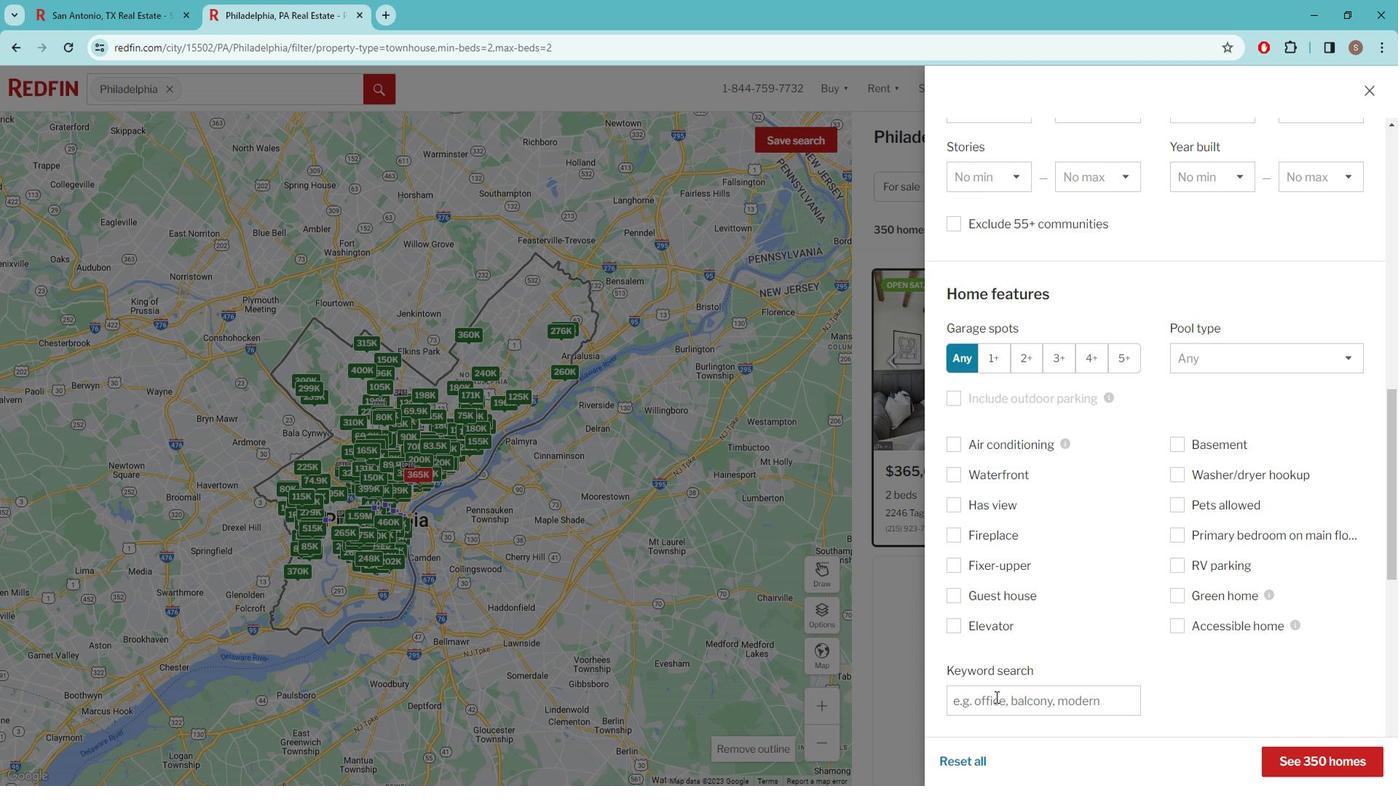 
Action: Mouse pressed left at (1007, 683)
Screenshot: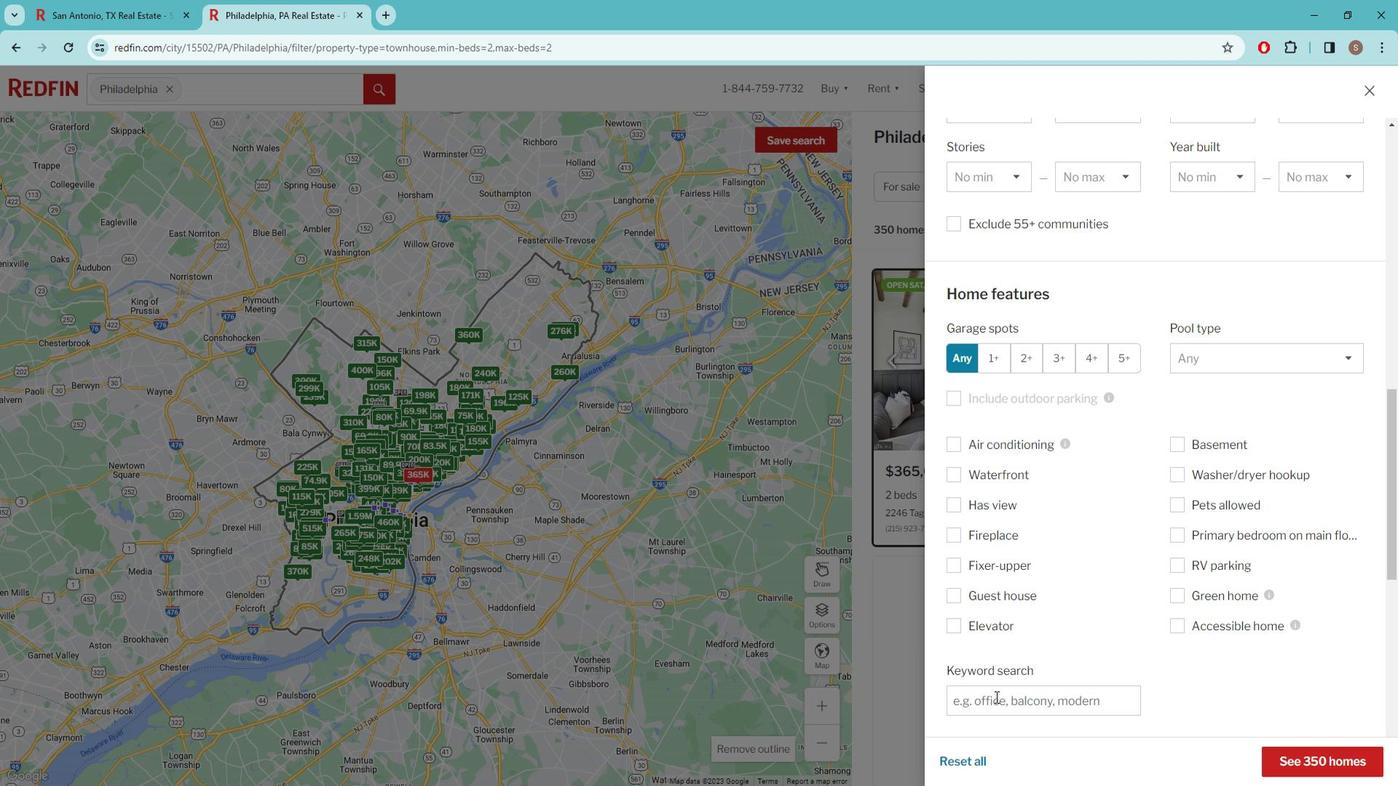 
Action: Key pressed A<Key.space>GARDEN<Key.space>
Screenshot: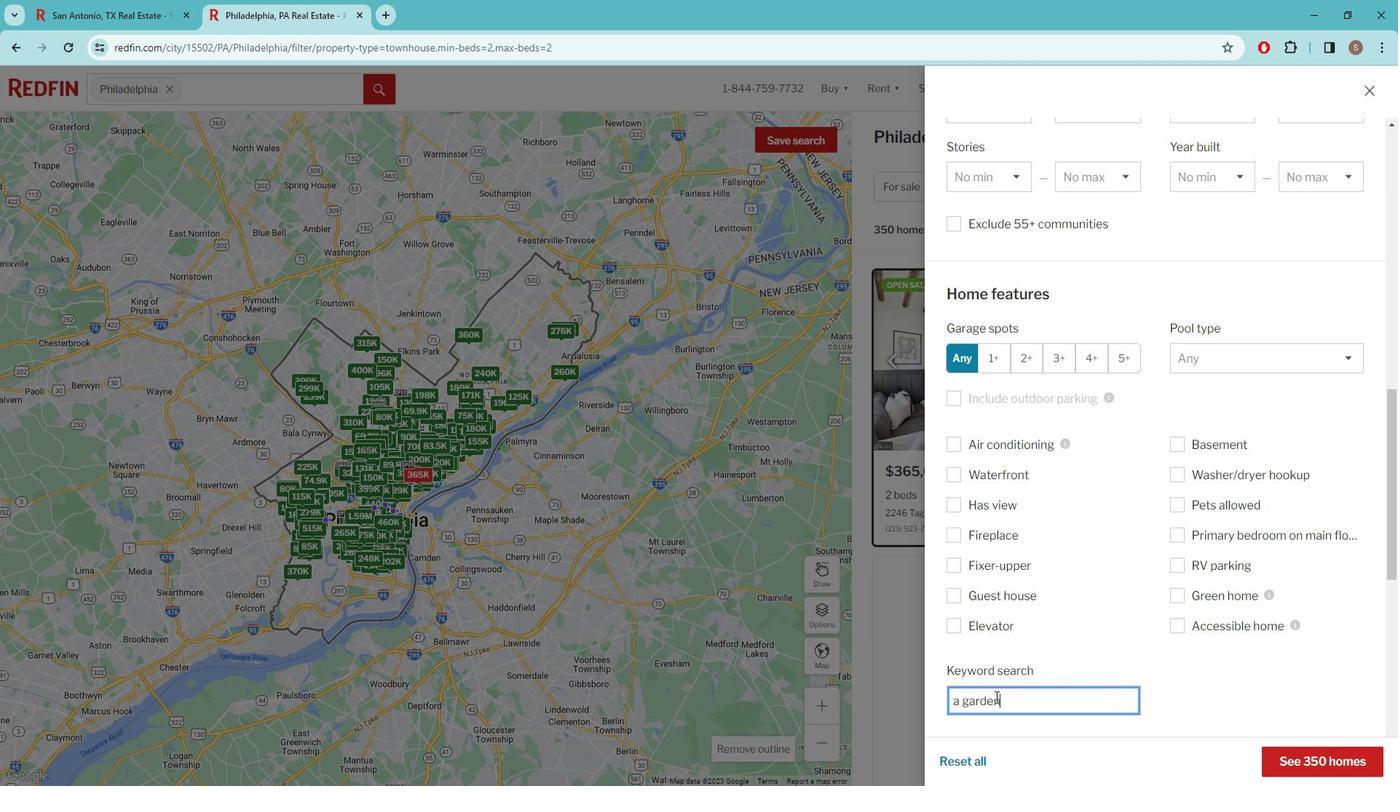 
Action: Mouse moved to (1022, 671)
Screenshot: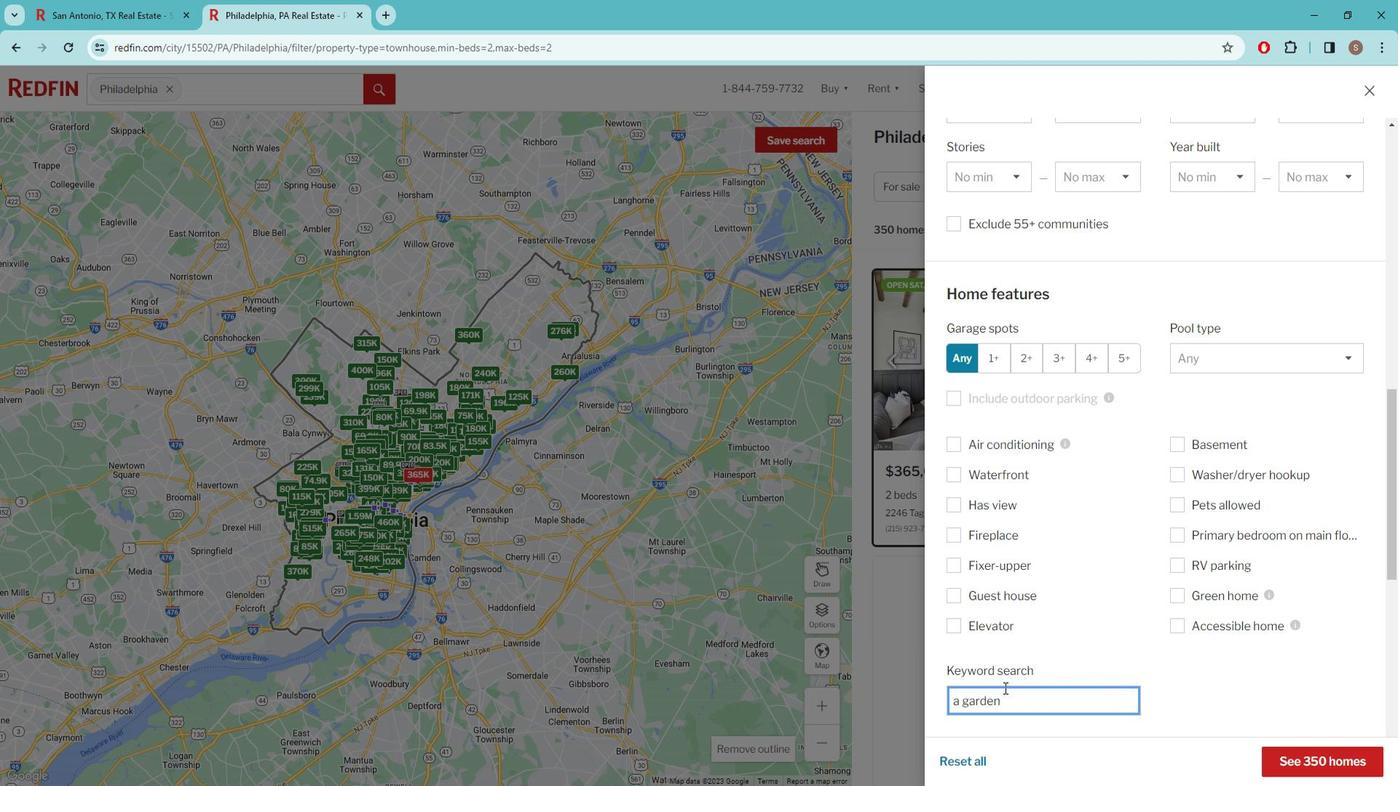 
Action: Mouse scrolled (1022, 671) with delta (0, 0)
Screenshot: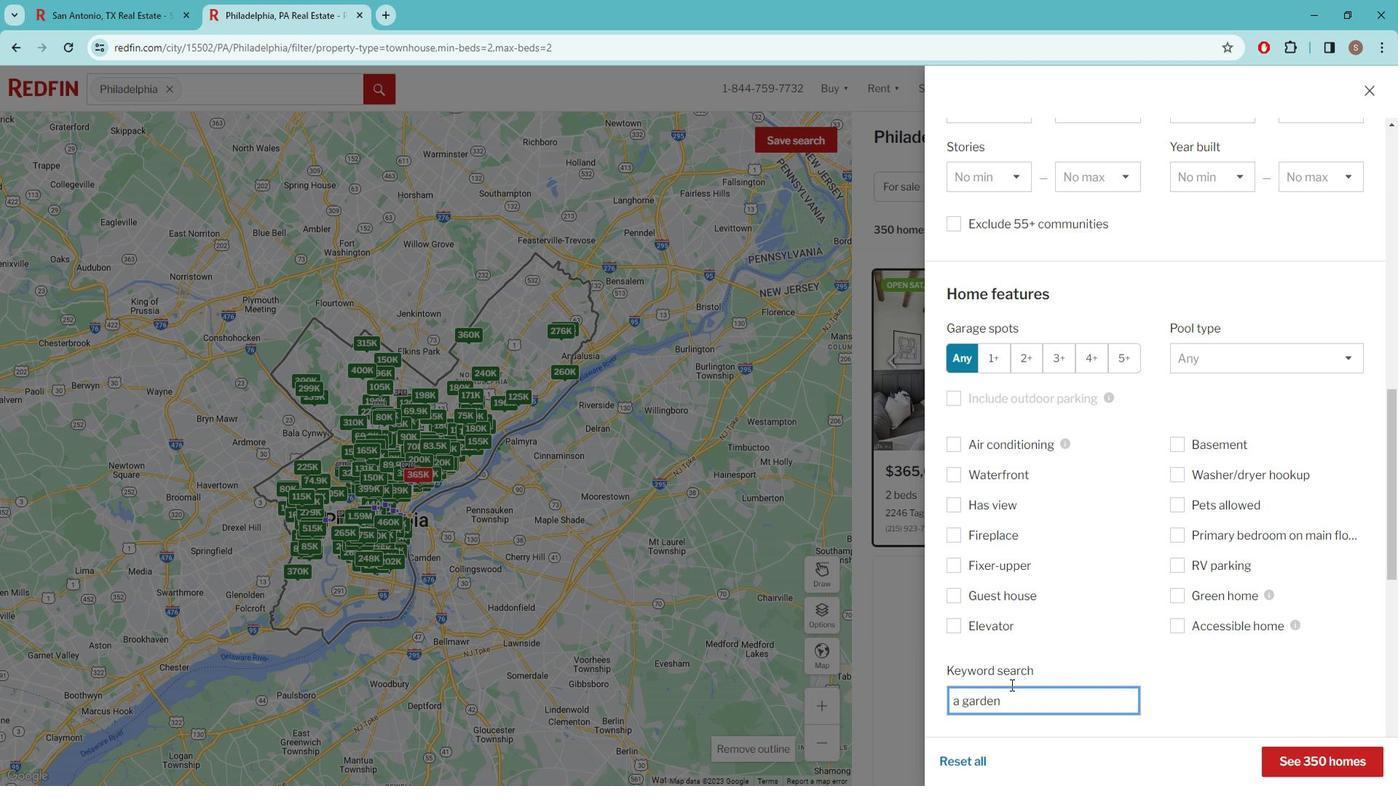 
Action: Mouse moved to (1023, 671)
Screenshot: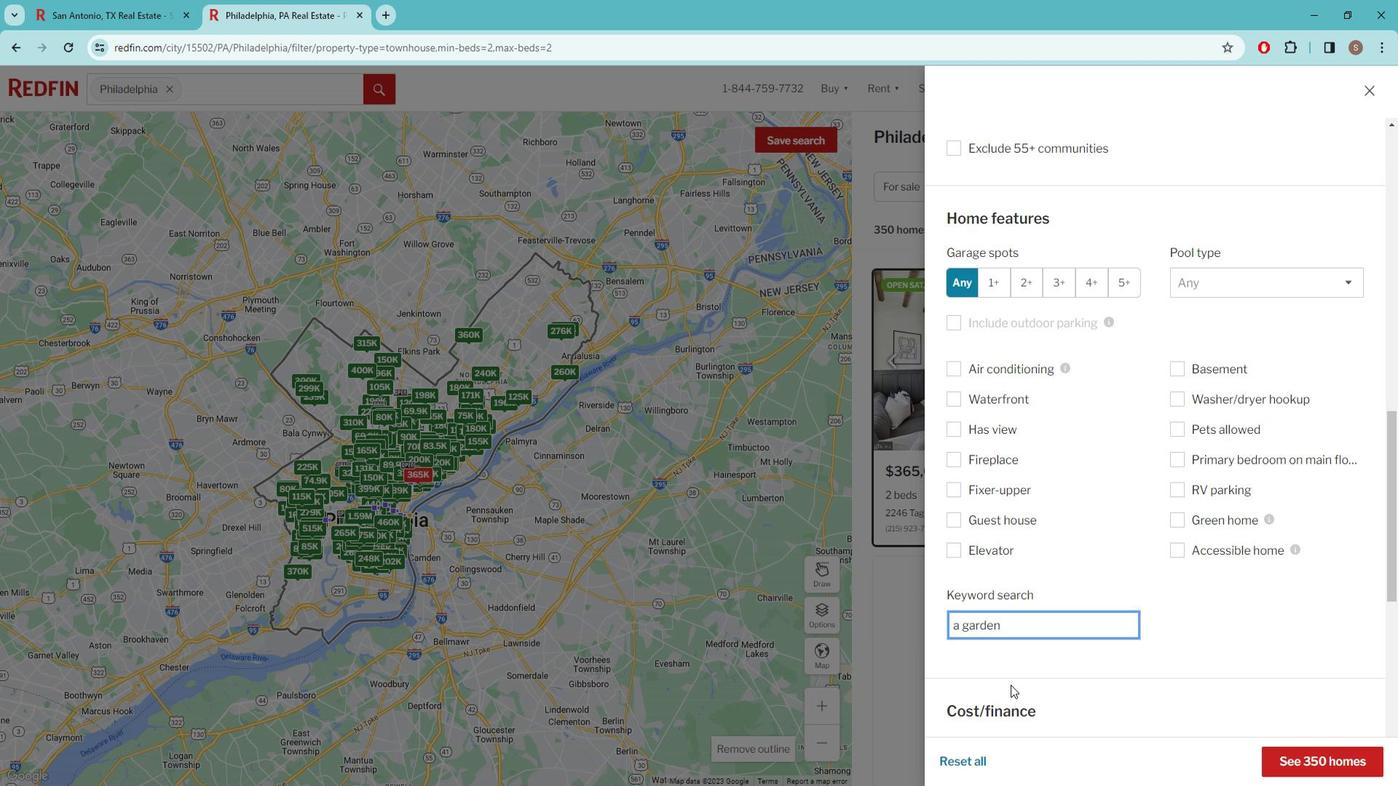 
Action: Mouse scrolled (1023, 671) with delta (0, 0)
Screenshot: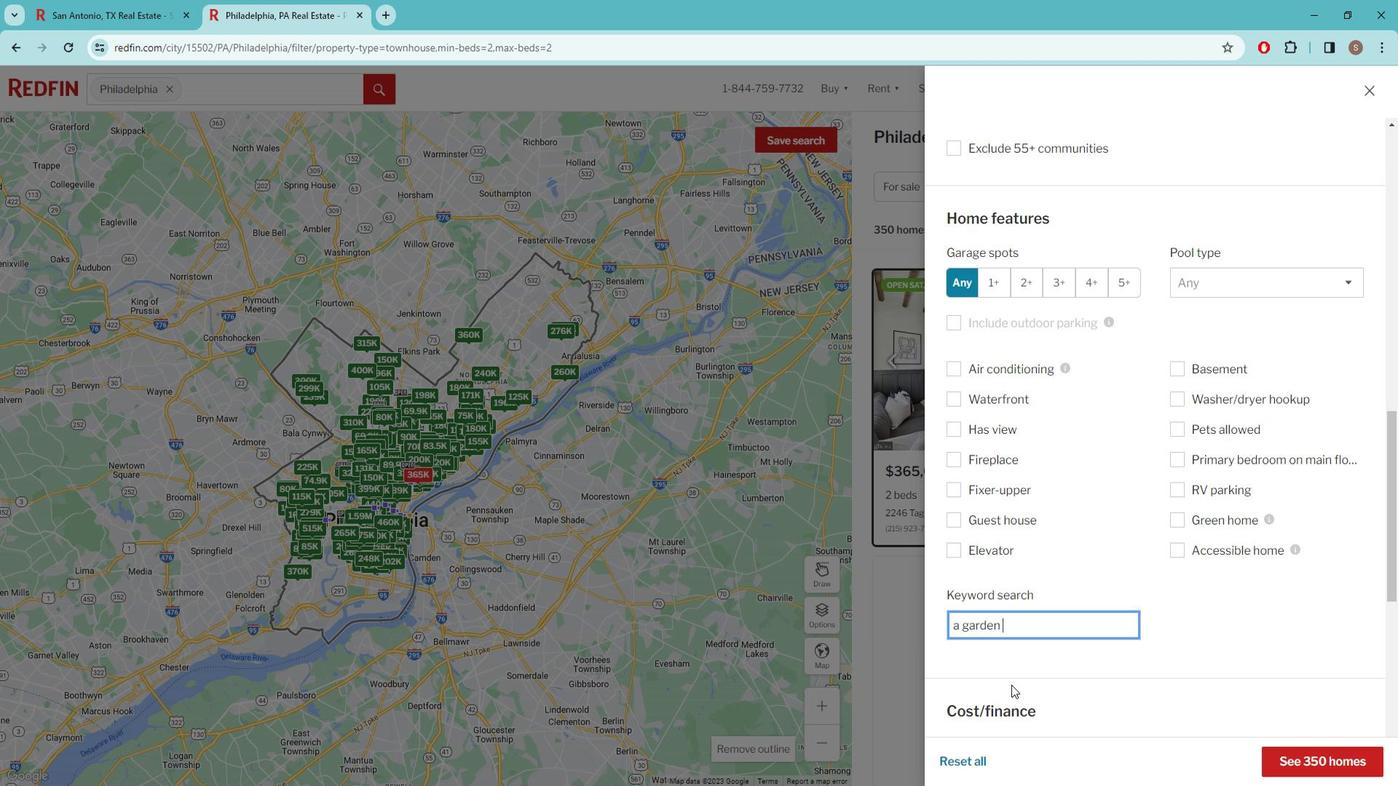 
Action: Mouse moved to (1025, 671)
Screenshot: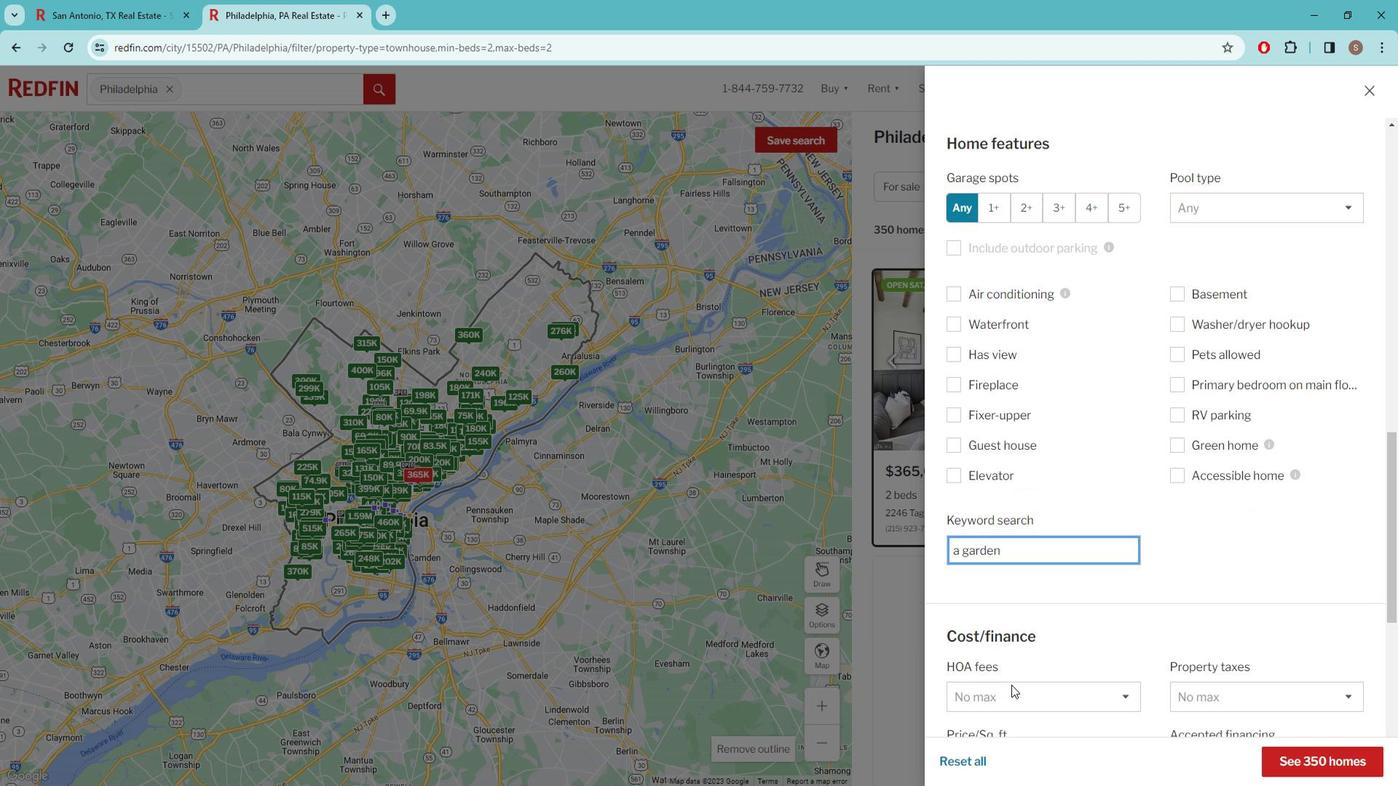 
Action: Mouse scrolled (1025, 671) with delta (0, 0)
Screenshot: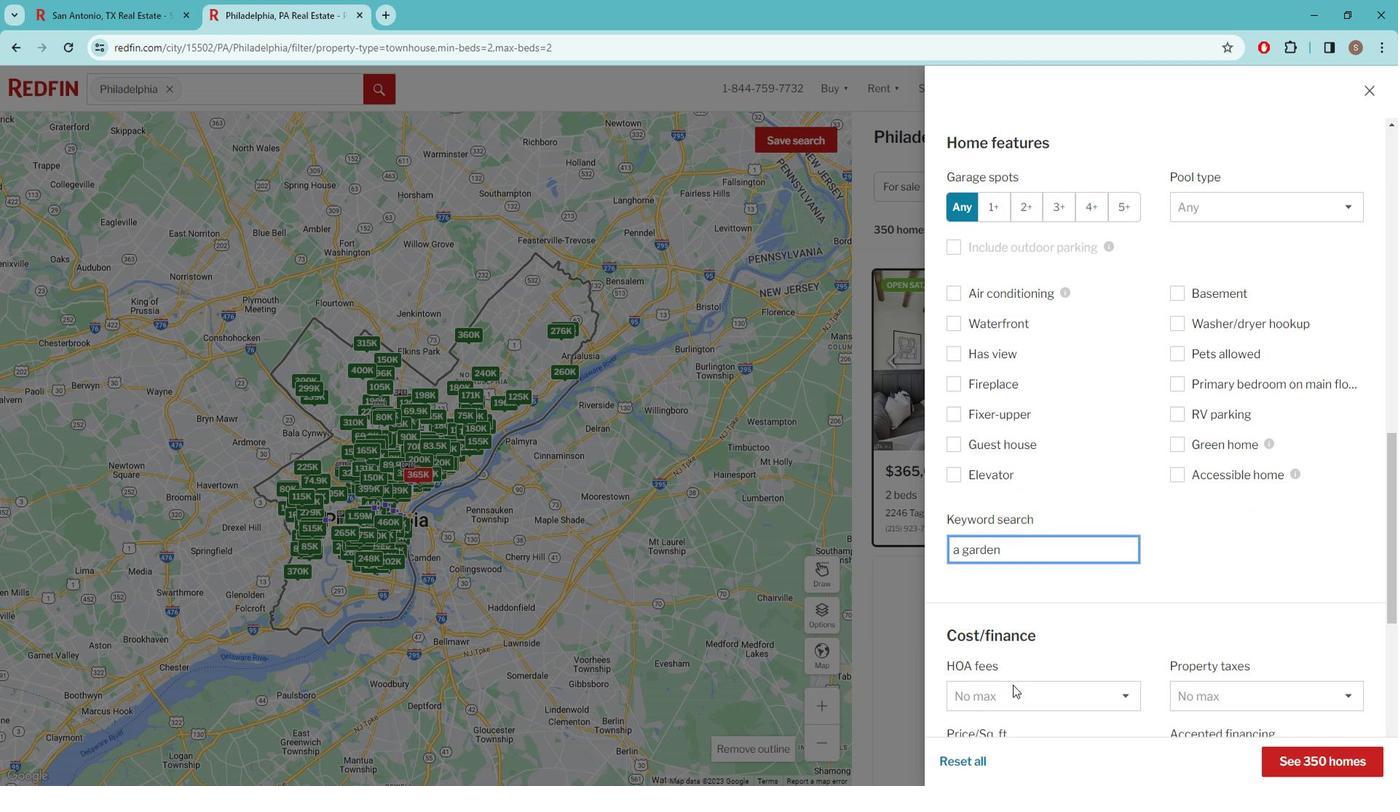 
Action: Mouse moved to (1026, 670)
Screenshot: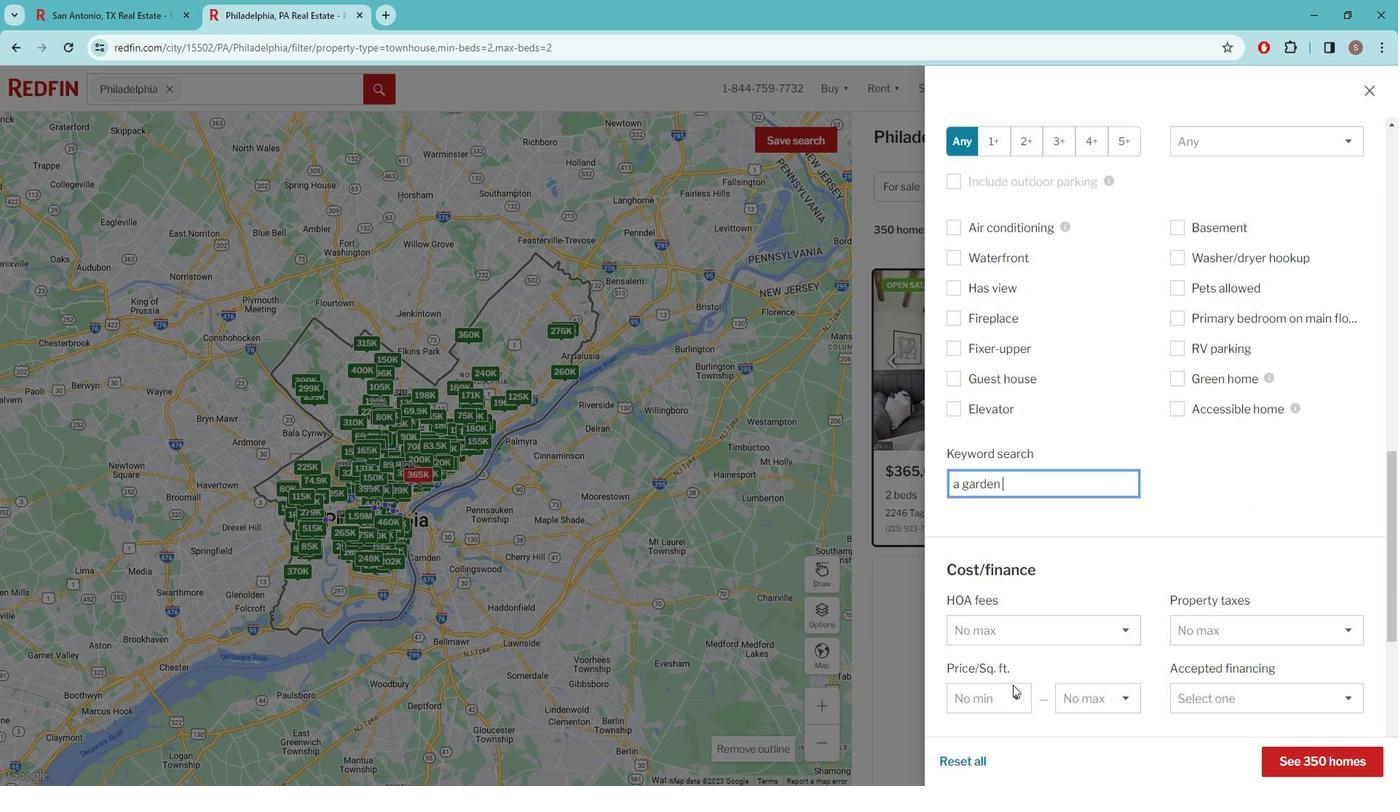 
Action: Mouse scrolled (1026, 669) with delta (0, 0)
Screenshot: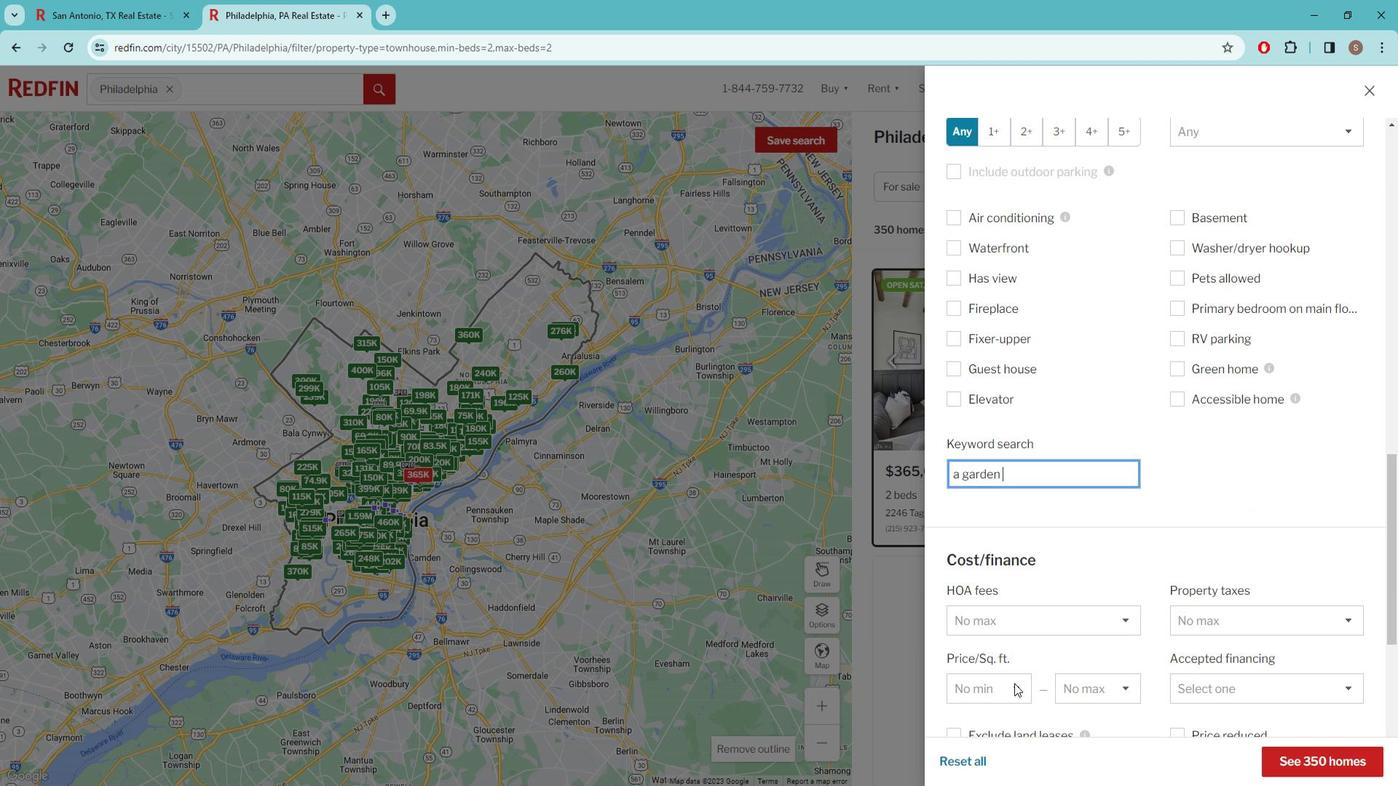 
Action: Mouse scrolled (1026, 669) with delta (0, 0)
Screenshot: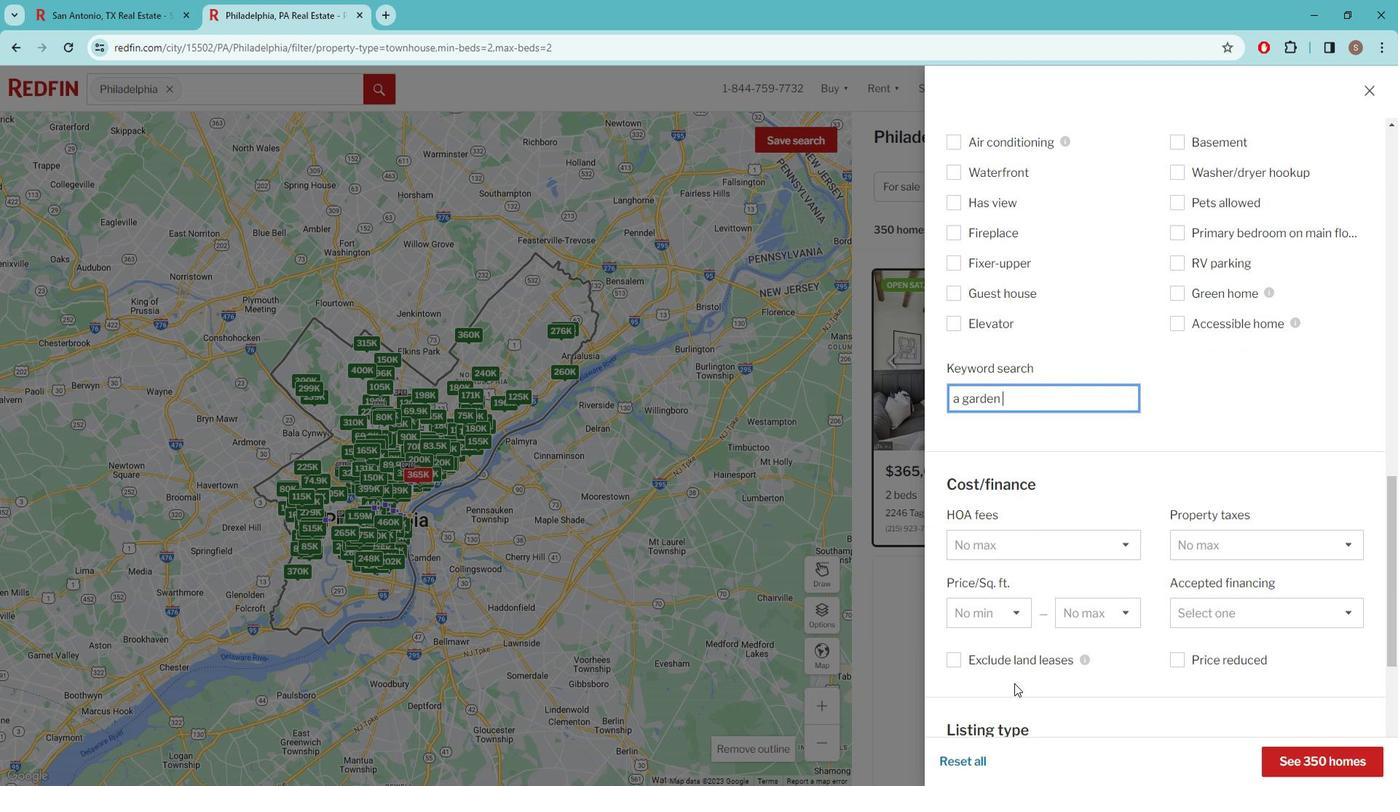 
Action: Mouse moved to (1028, 668)
Screenshot: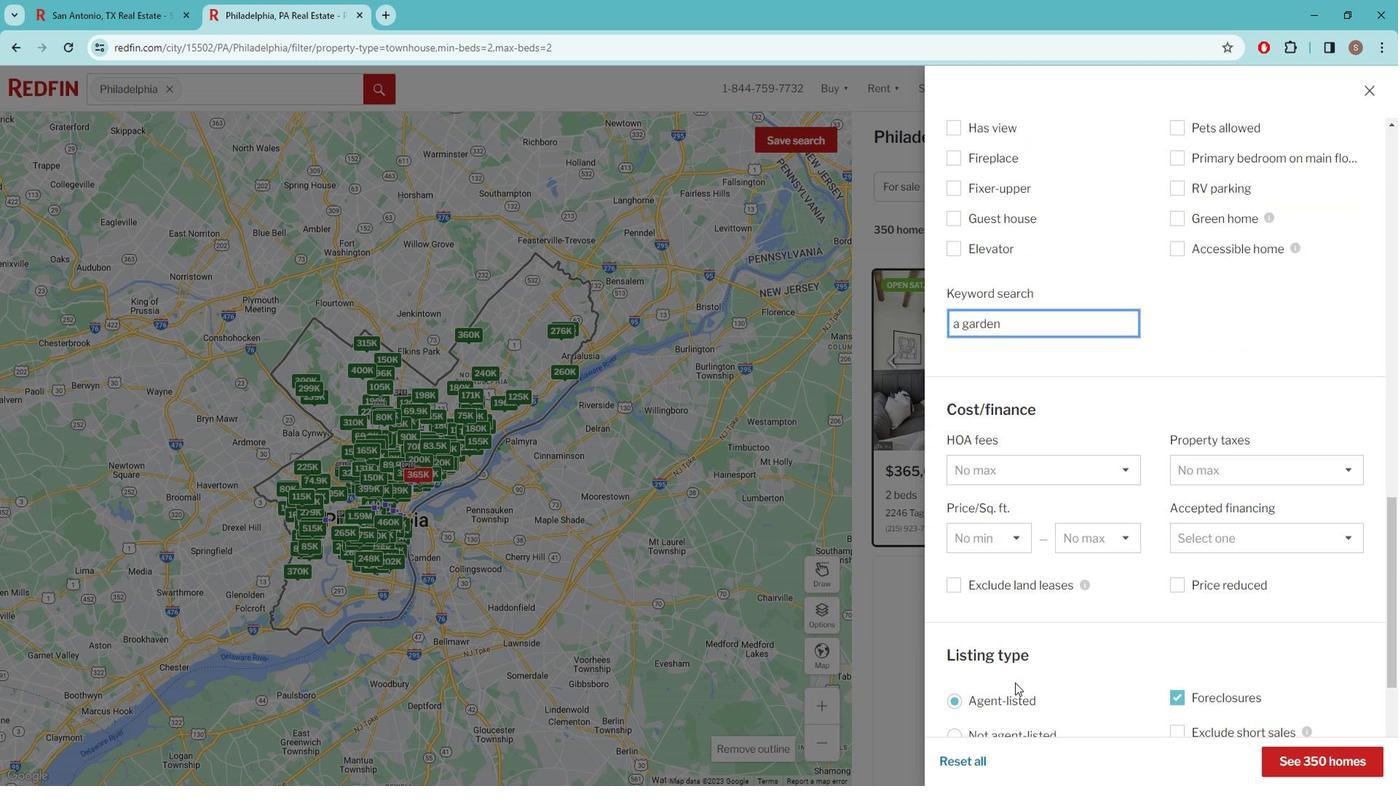 
Action: Mouse scrolled (1028, 667) with delta (0, 0)
Screenshot: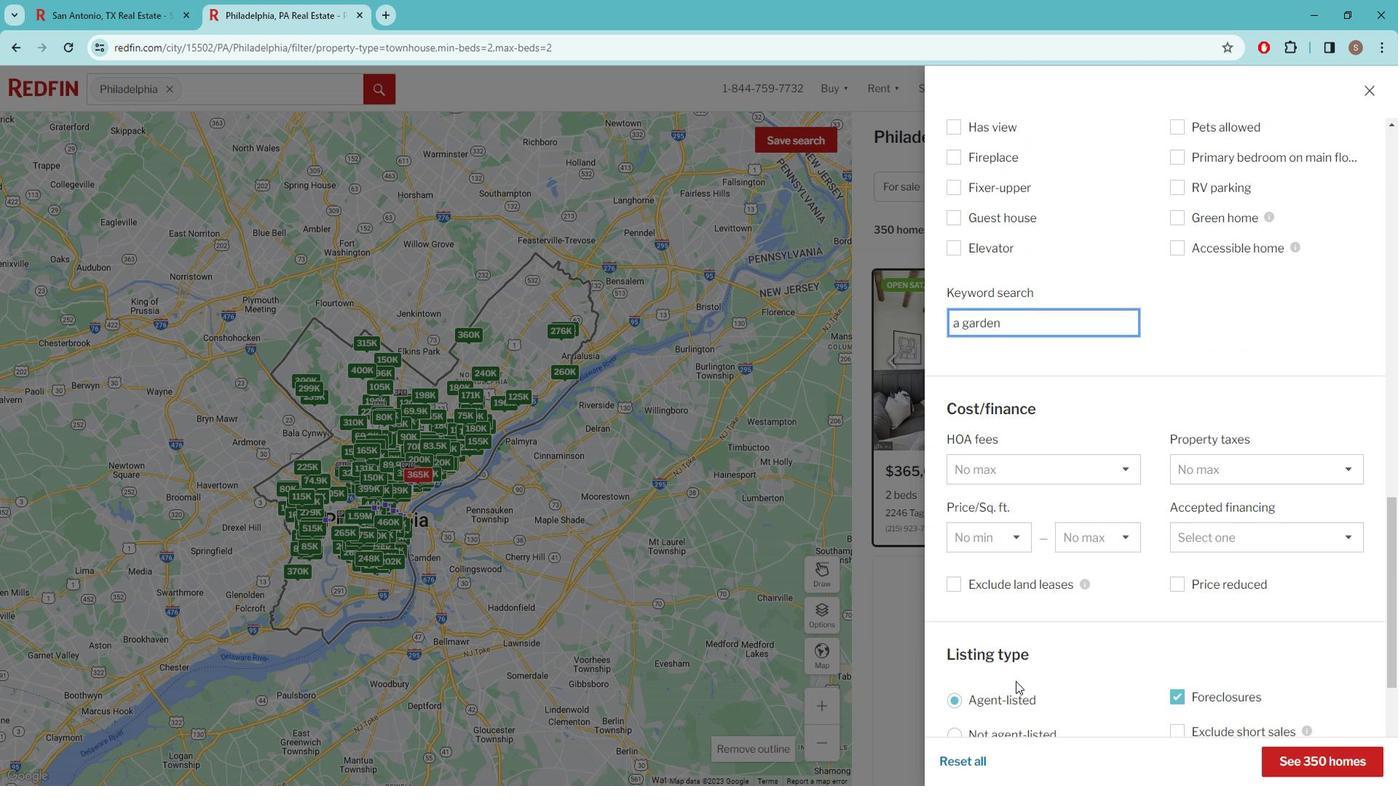 
Action: Mouse scrolled (1028, 667) with delta (0, 0)
Screenshot: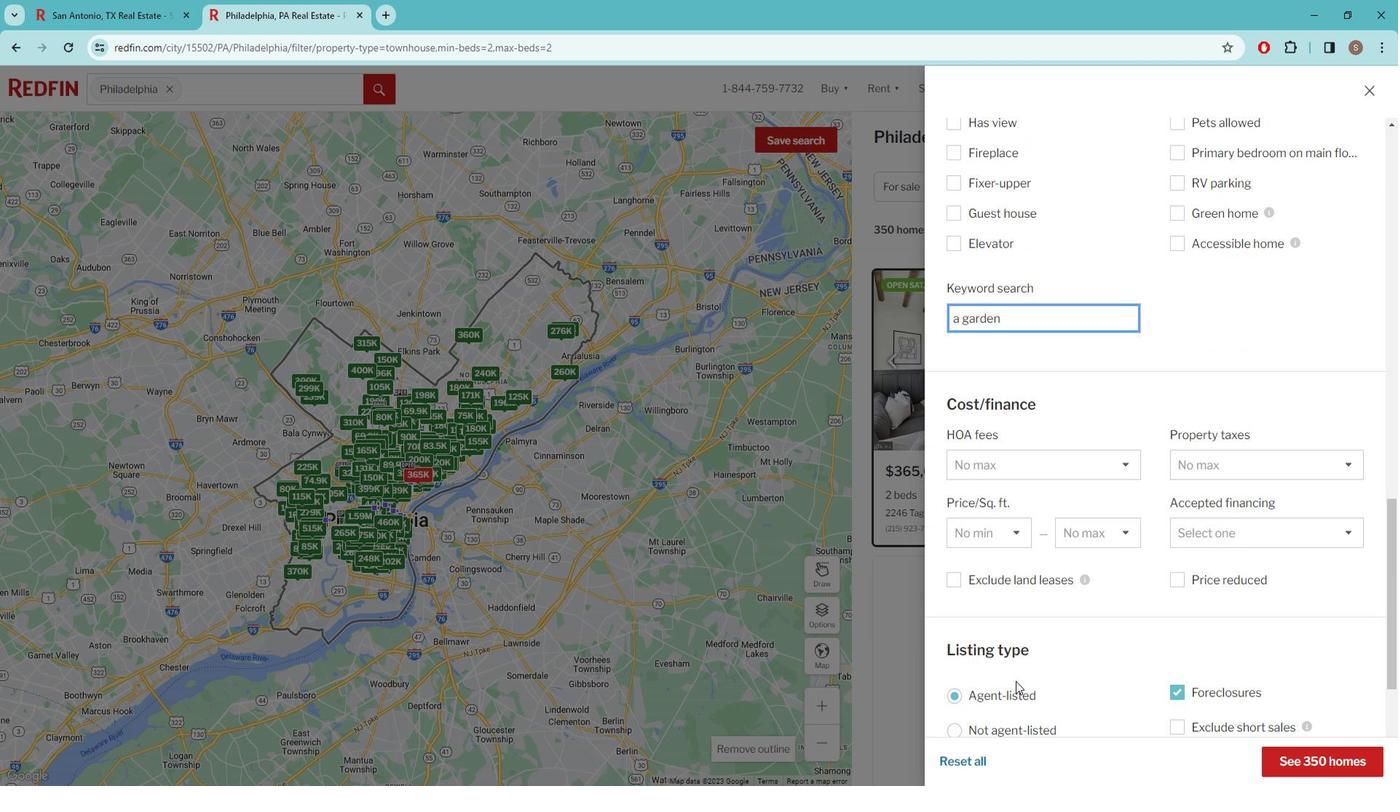 
Action: Mouse moved to (1028, 668)
Screenshot: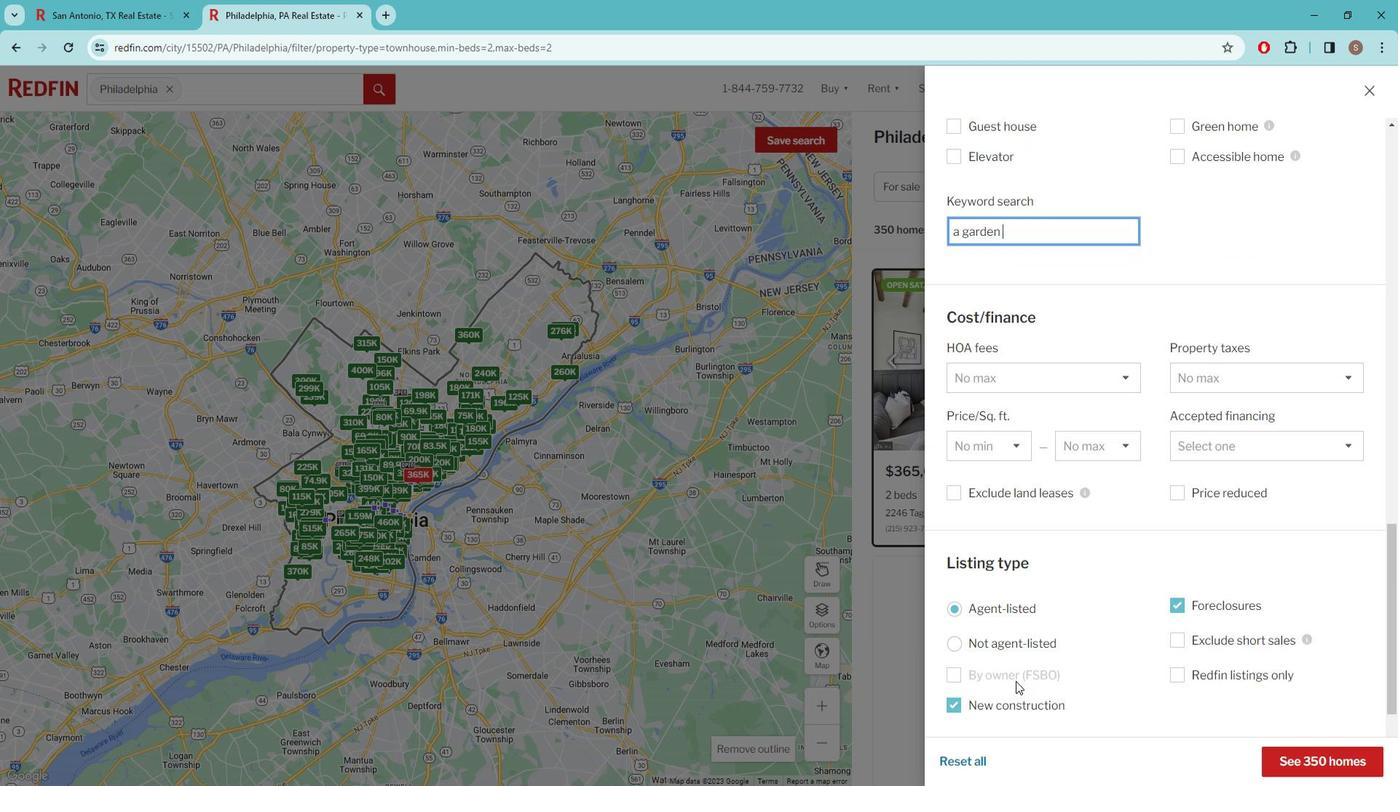 
Action: Mouse scrolled (1028, 667) with delta (0, 0)
Screenshot: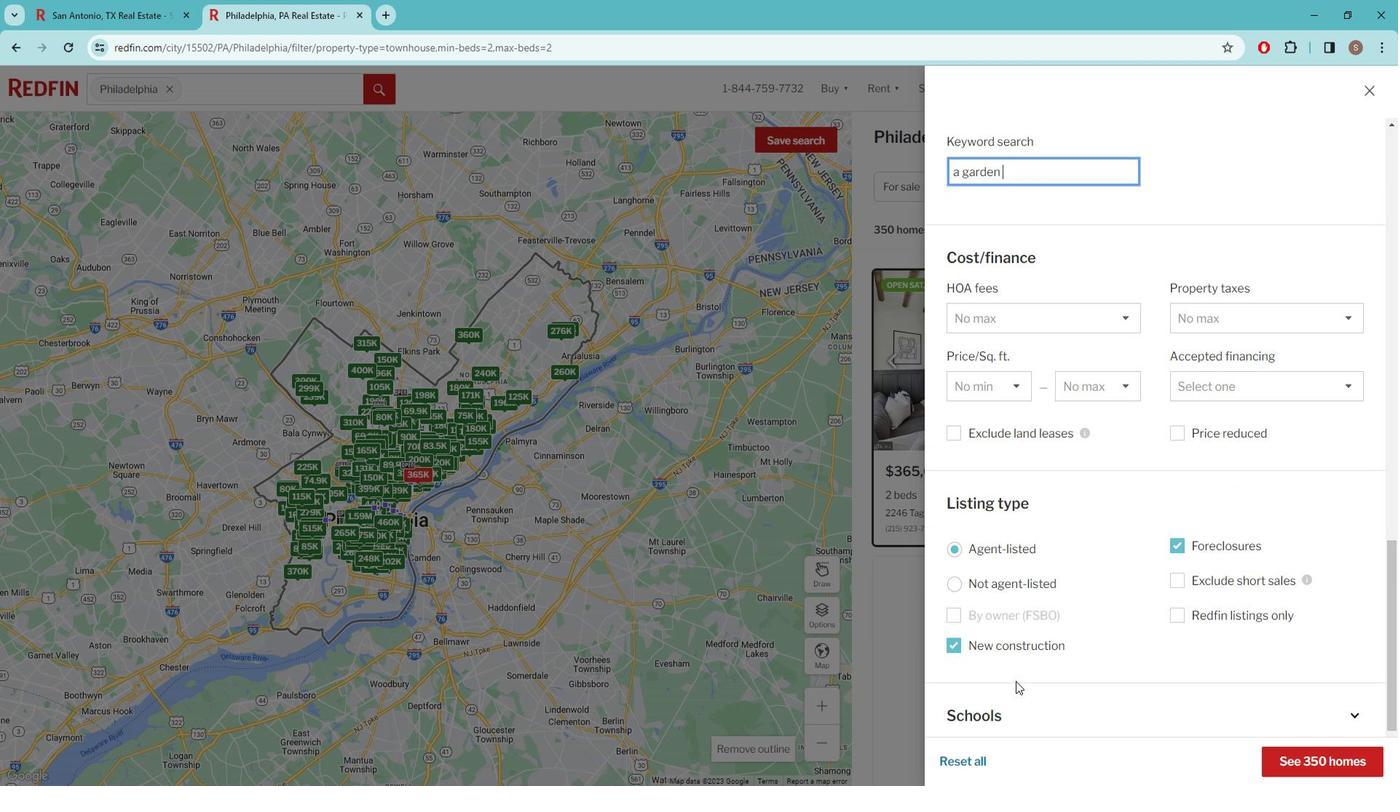 
Action: Mouse moved to (1028, 667)
Screenshot: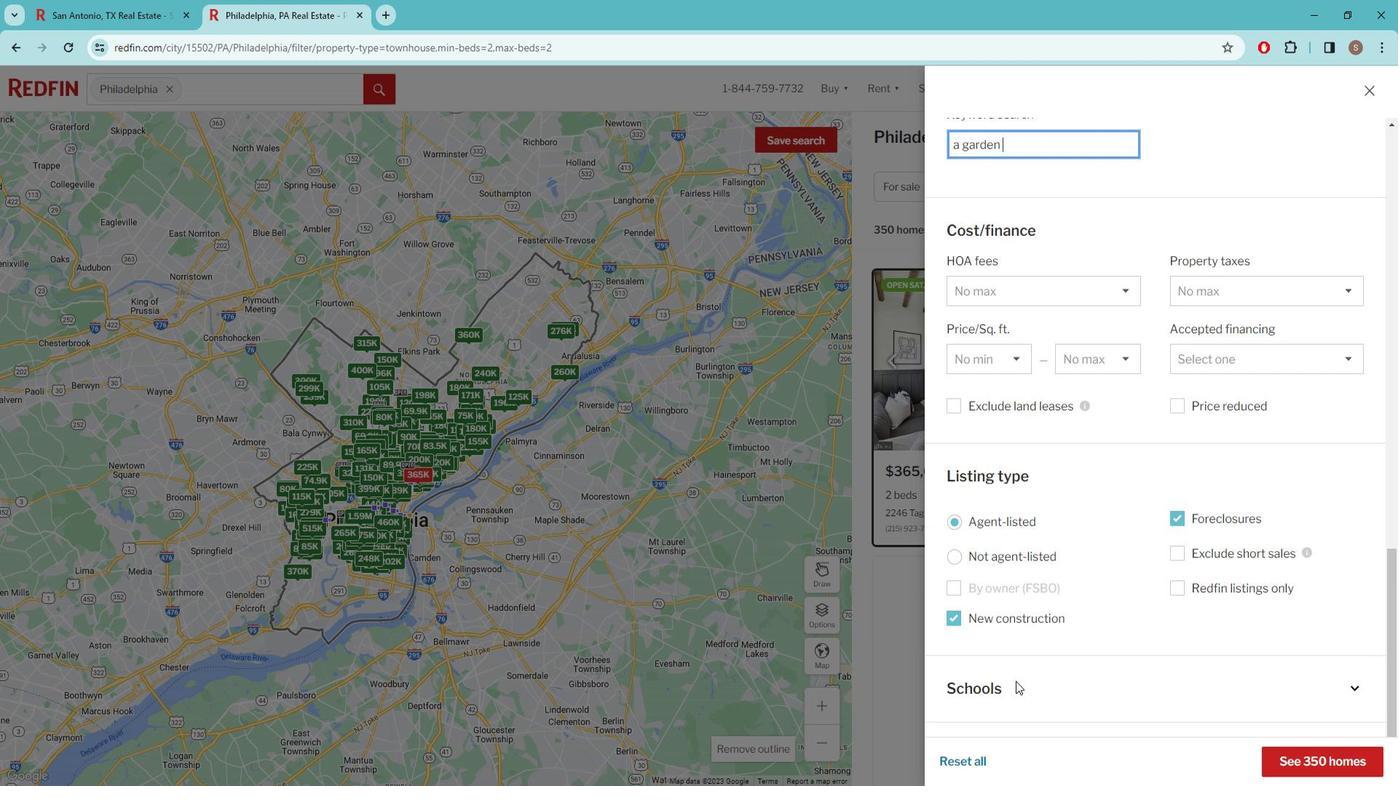 
Action: Mouse scrolled (1028, 666) with delta (0, 0)
Screenshot: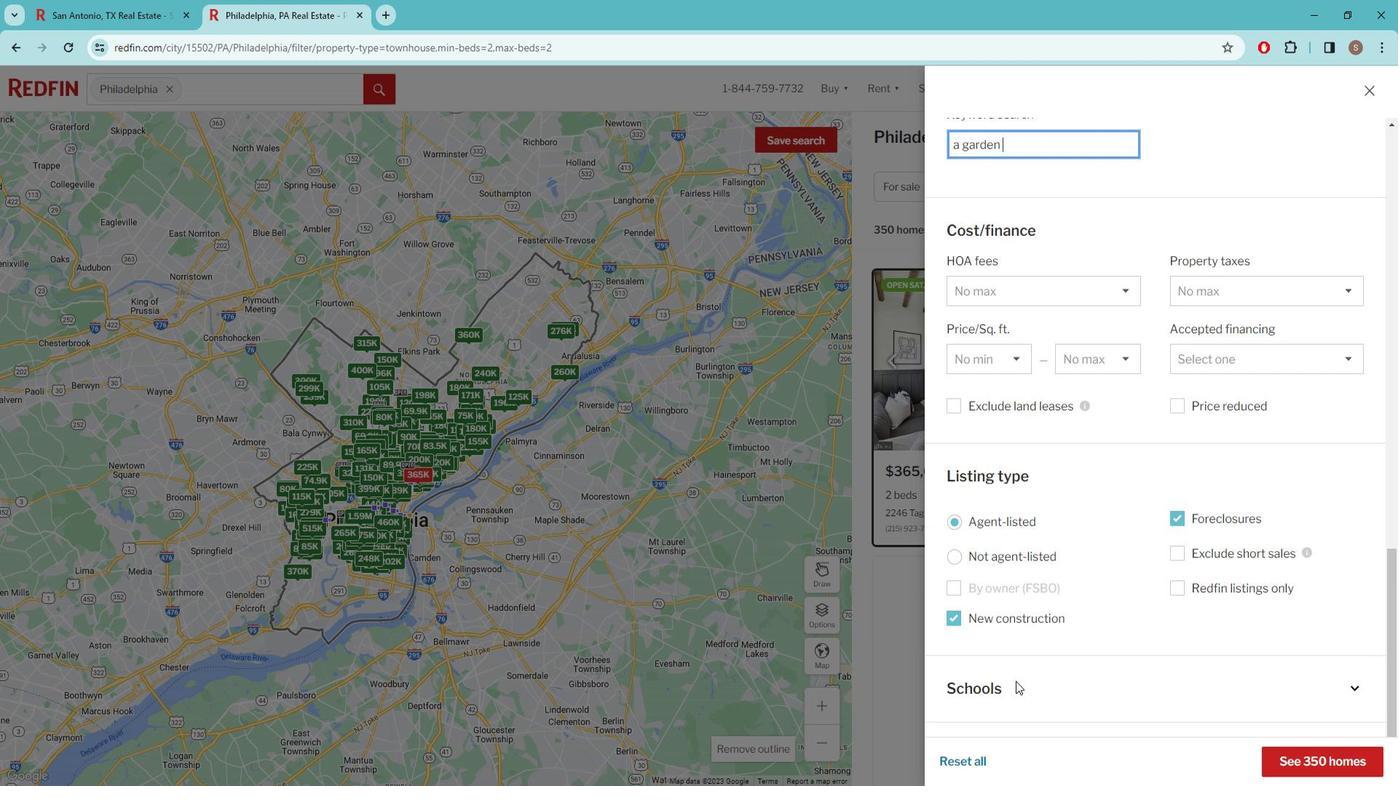 
Action: Mouse moved to (1029, 667)
Screenshot: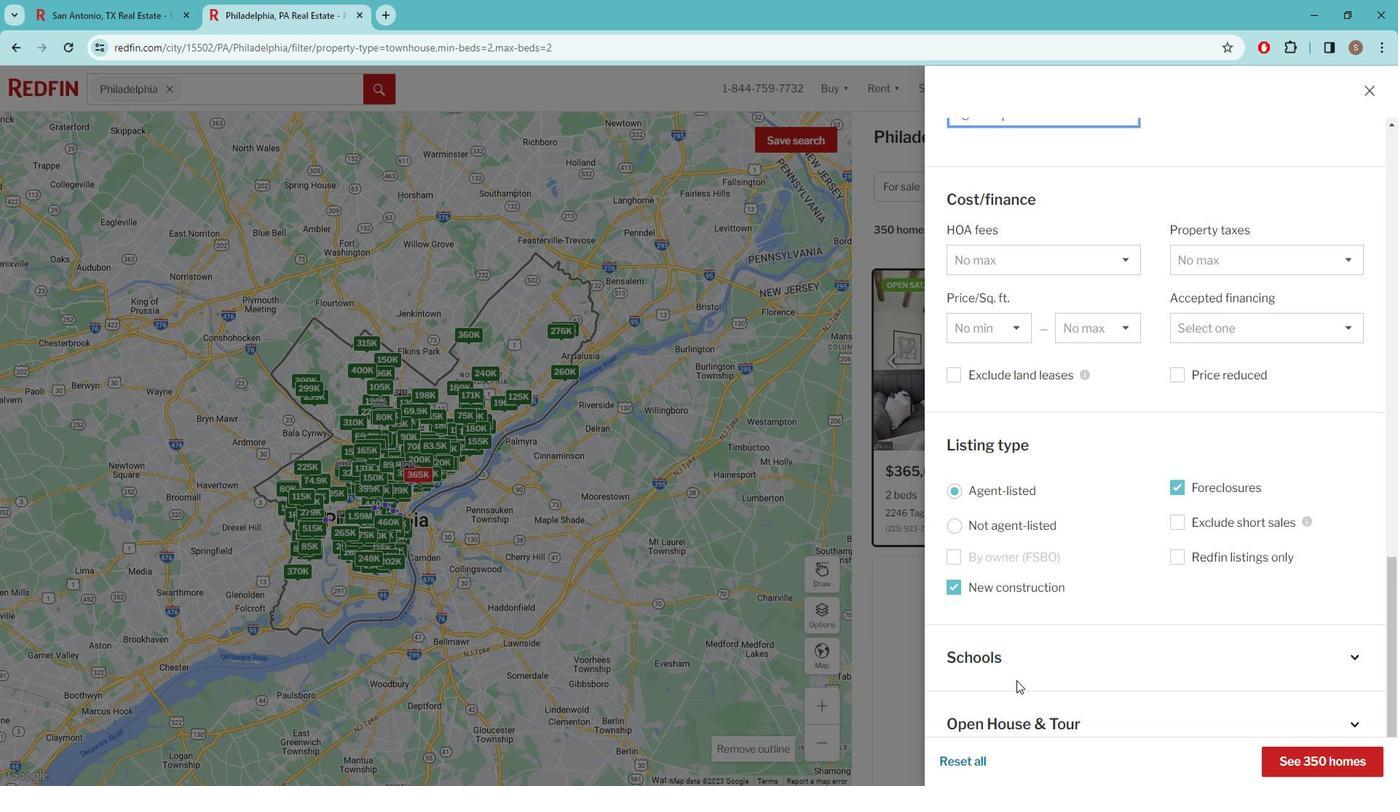 
Action: Mouse scrolled (1029, 666) with delta (0, 0)
Screenshot: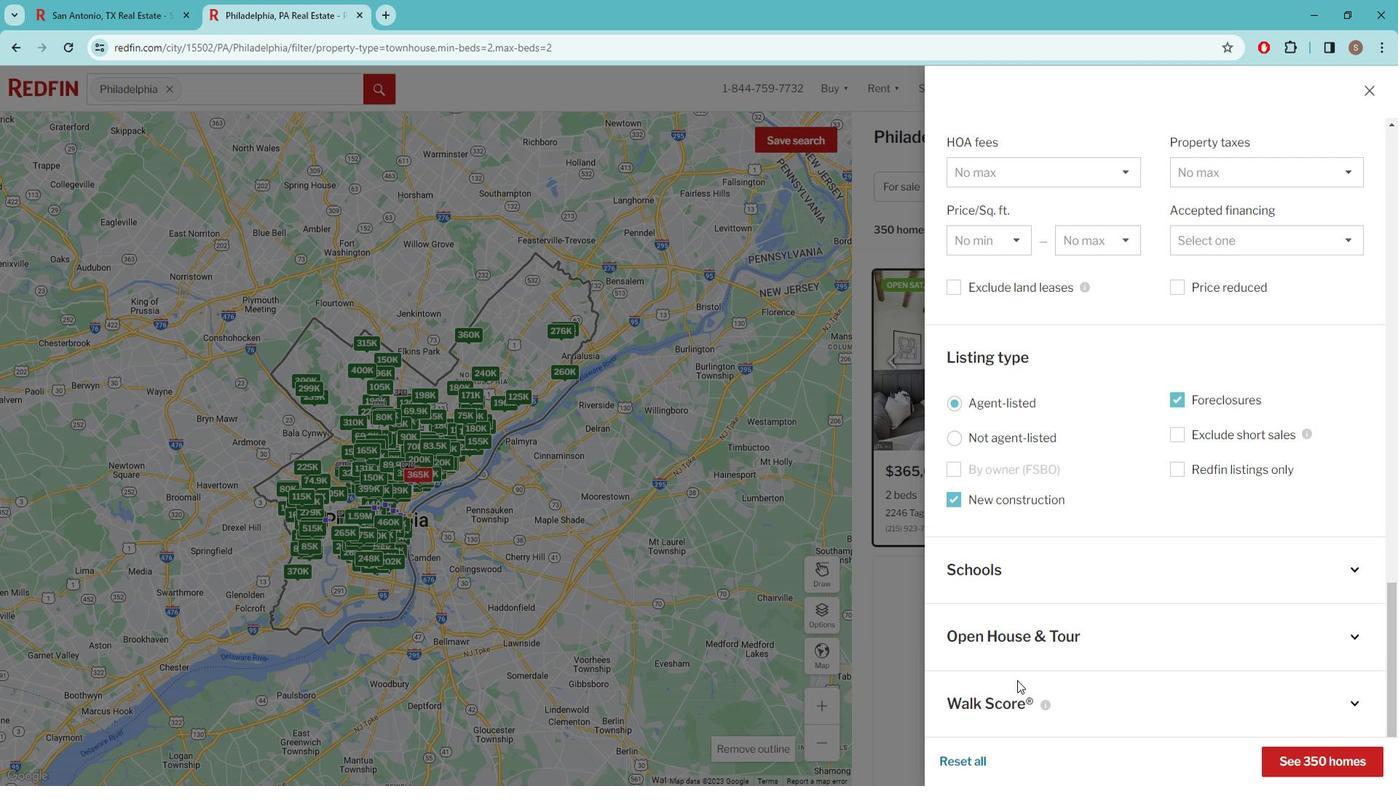 
Action: Mouse moved to (1202, 631)
Screenshot: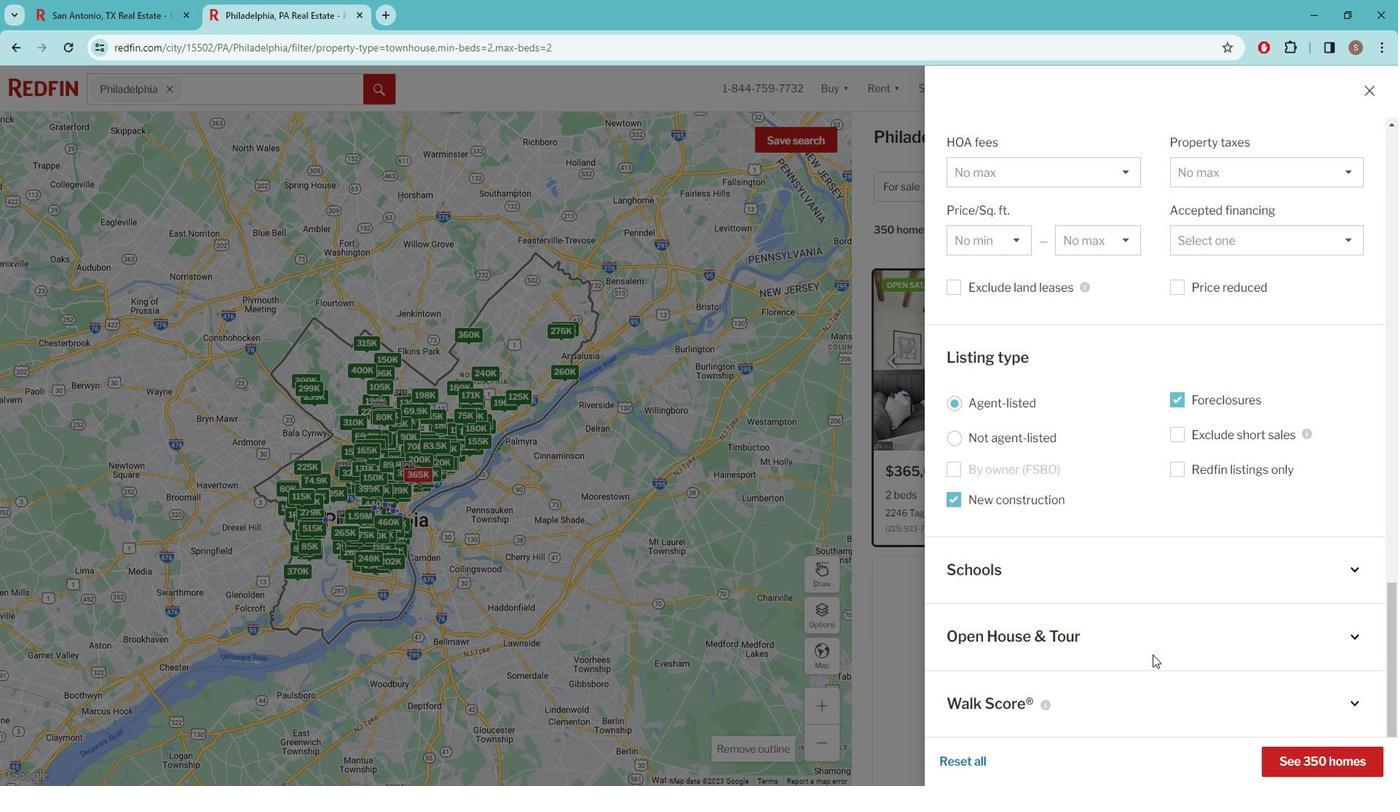 
Action: Mouse pressed left at (1202, 631)
Screenshot: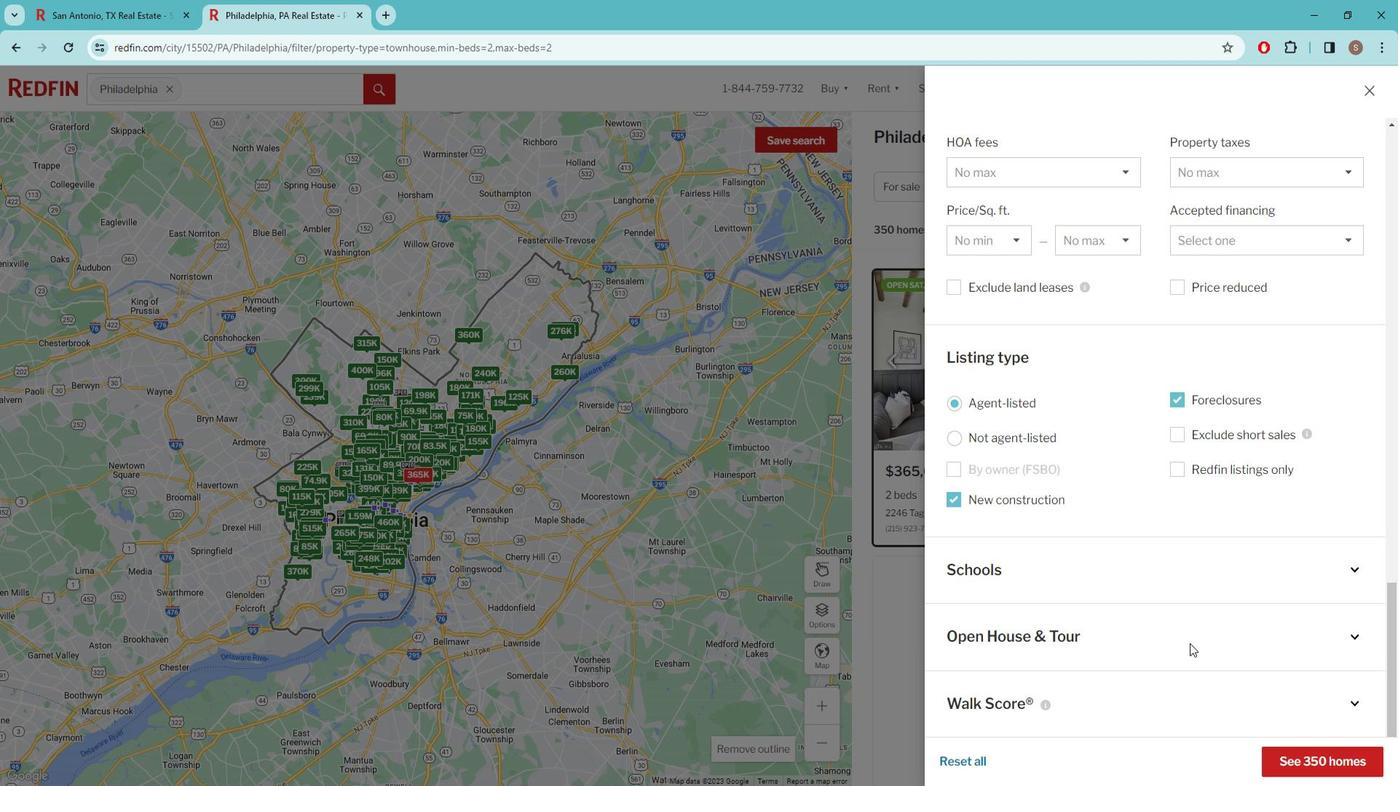 
Action: Mouse moved to (1312, 746)
Screenshot: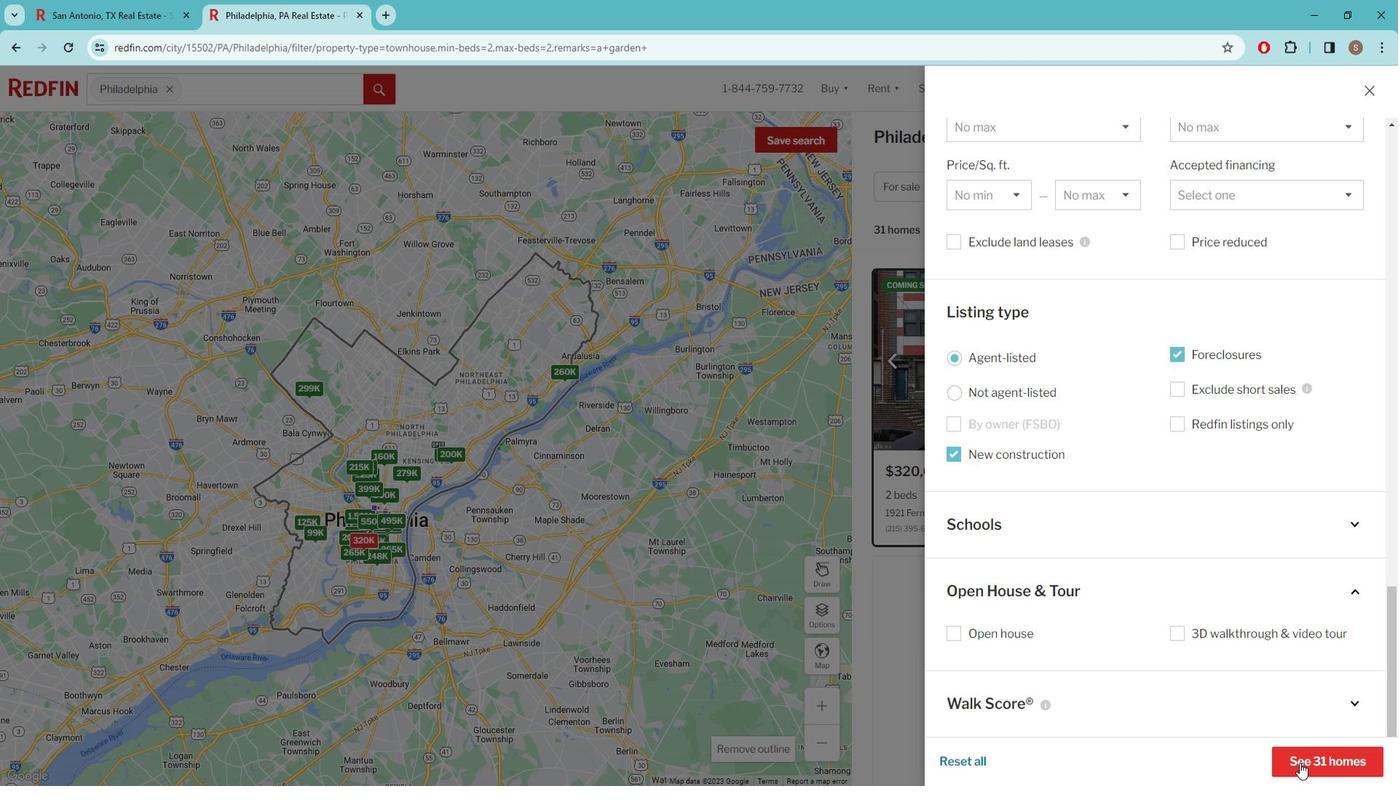 
Action: Mouse pressed left at (1312, 746)
Screenshot: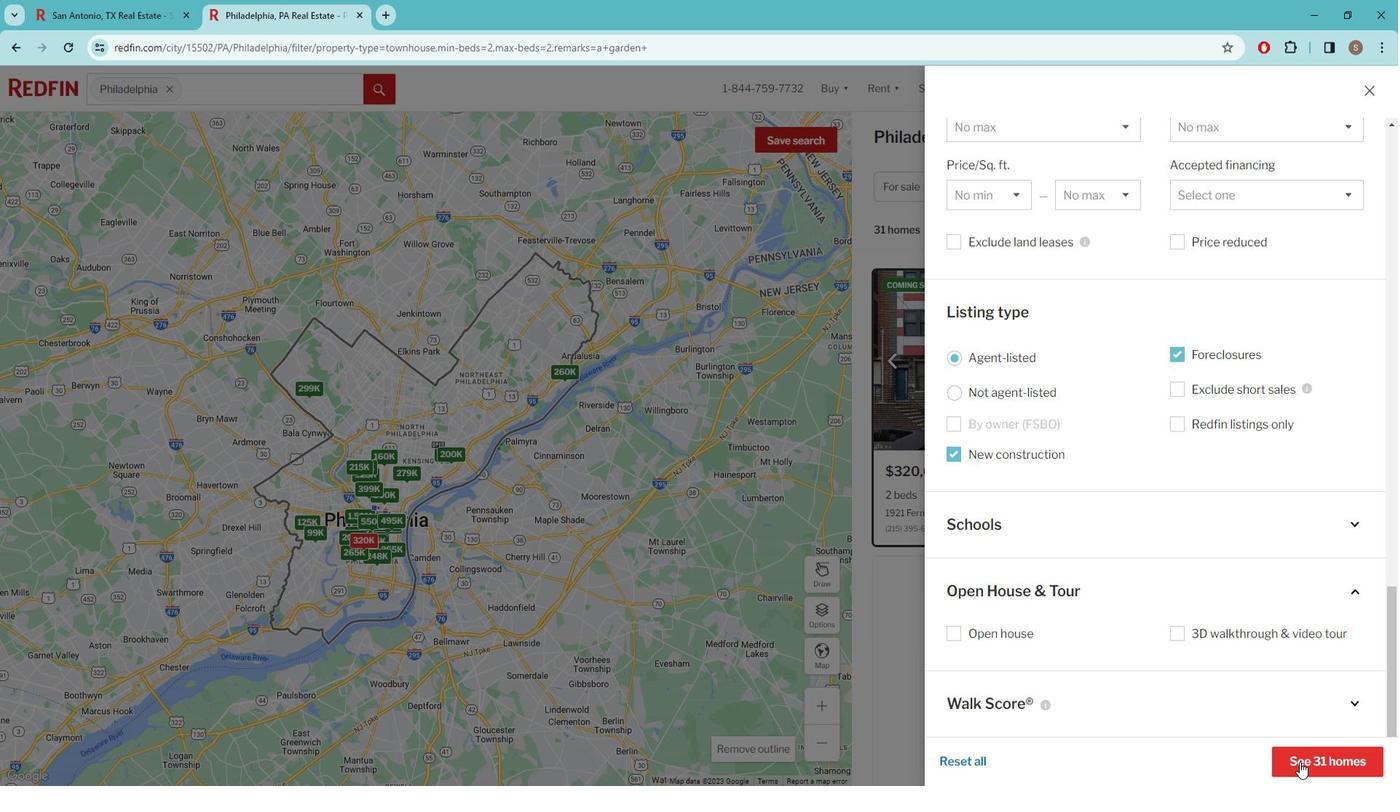 
Action: Mouse moved to (1093, 464)
Screenshot: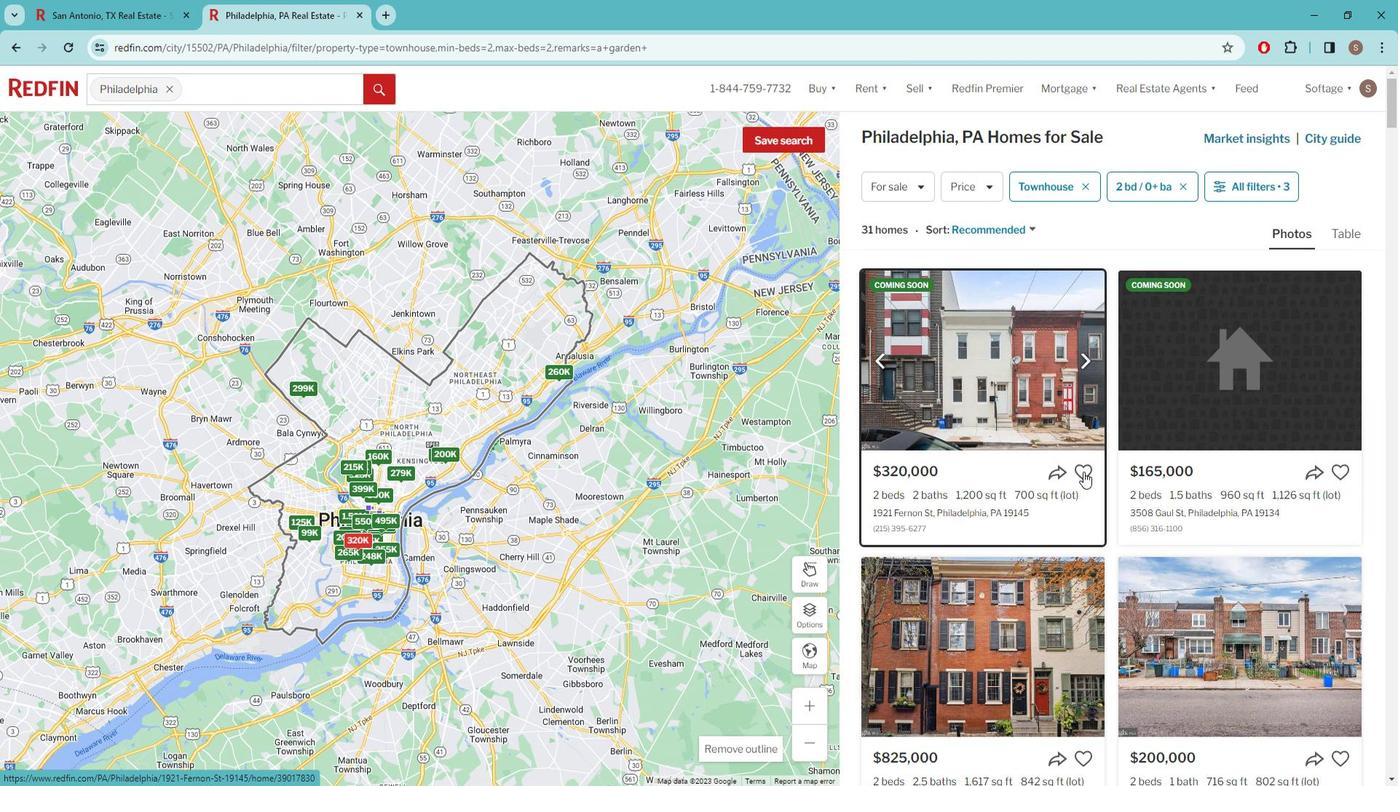 
Action: Mouse pressed left at (1093, 464)
Screenshot: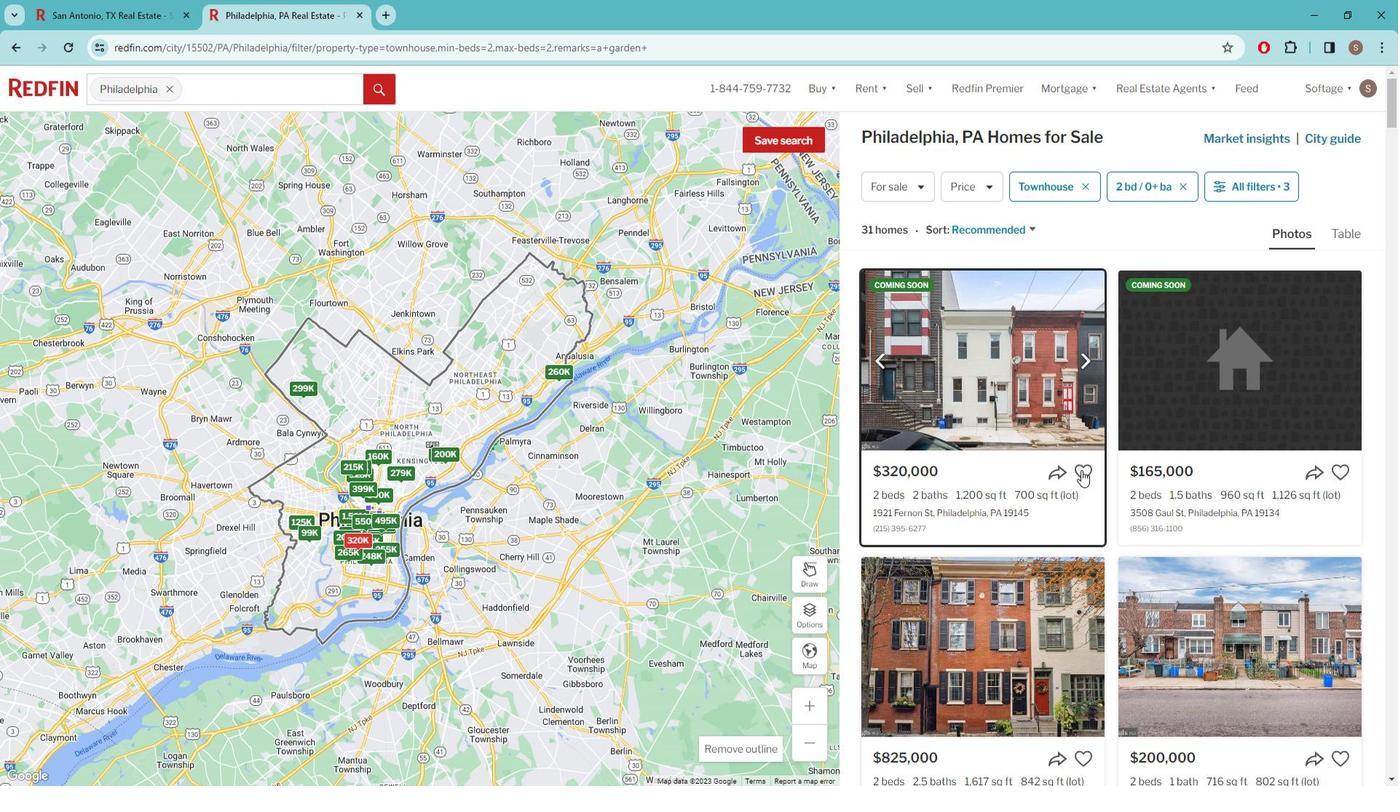 
Action: Mouse moved to (1019, 470)
Screenshot: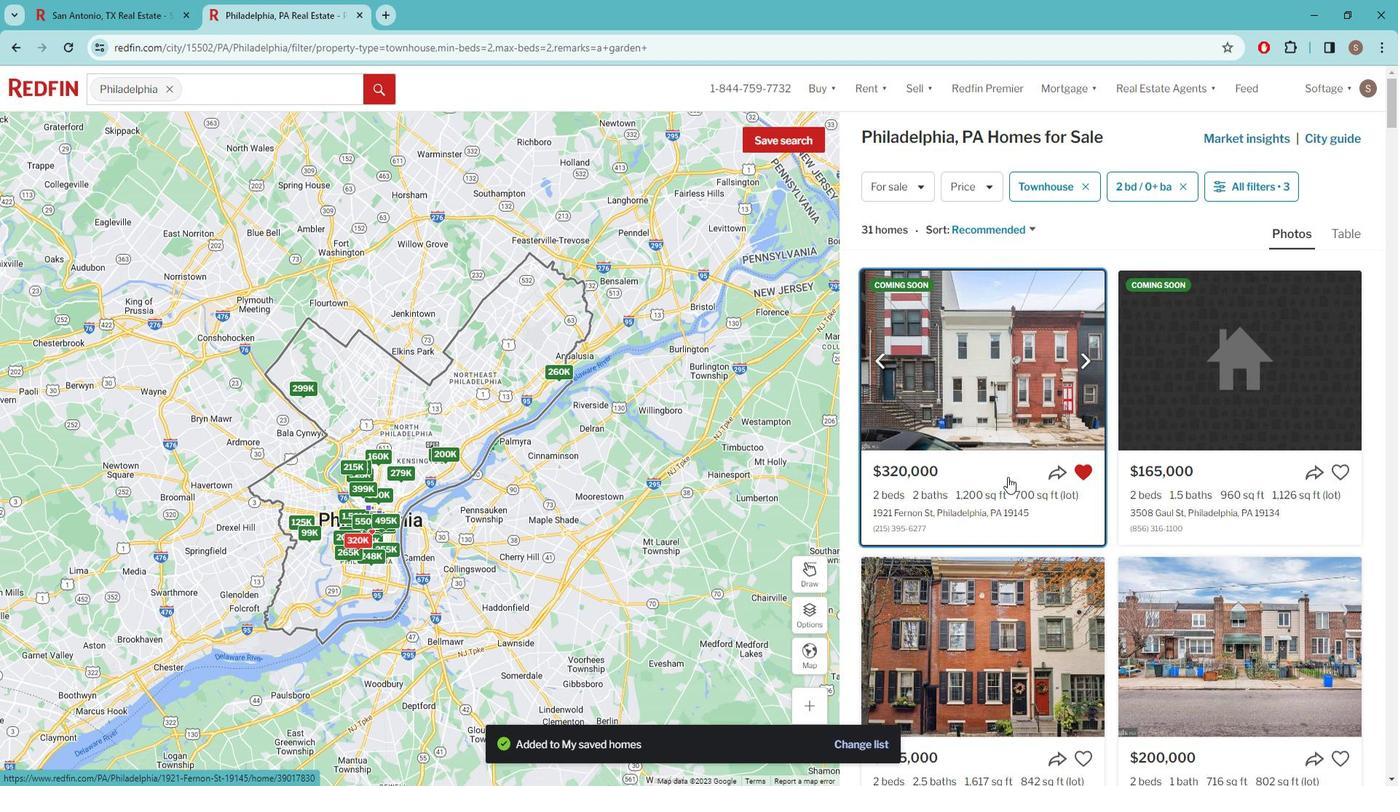 
Action: Mouse pressed left at (1019, 470)
Screenshot: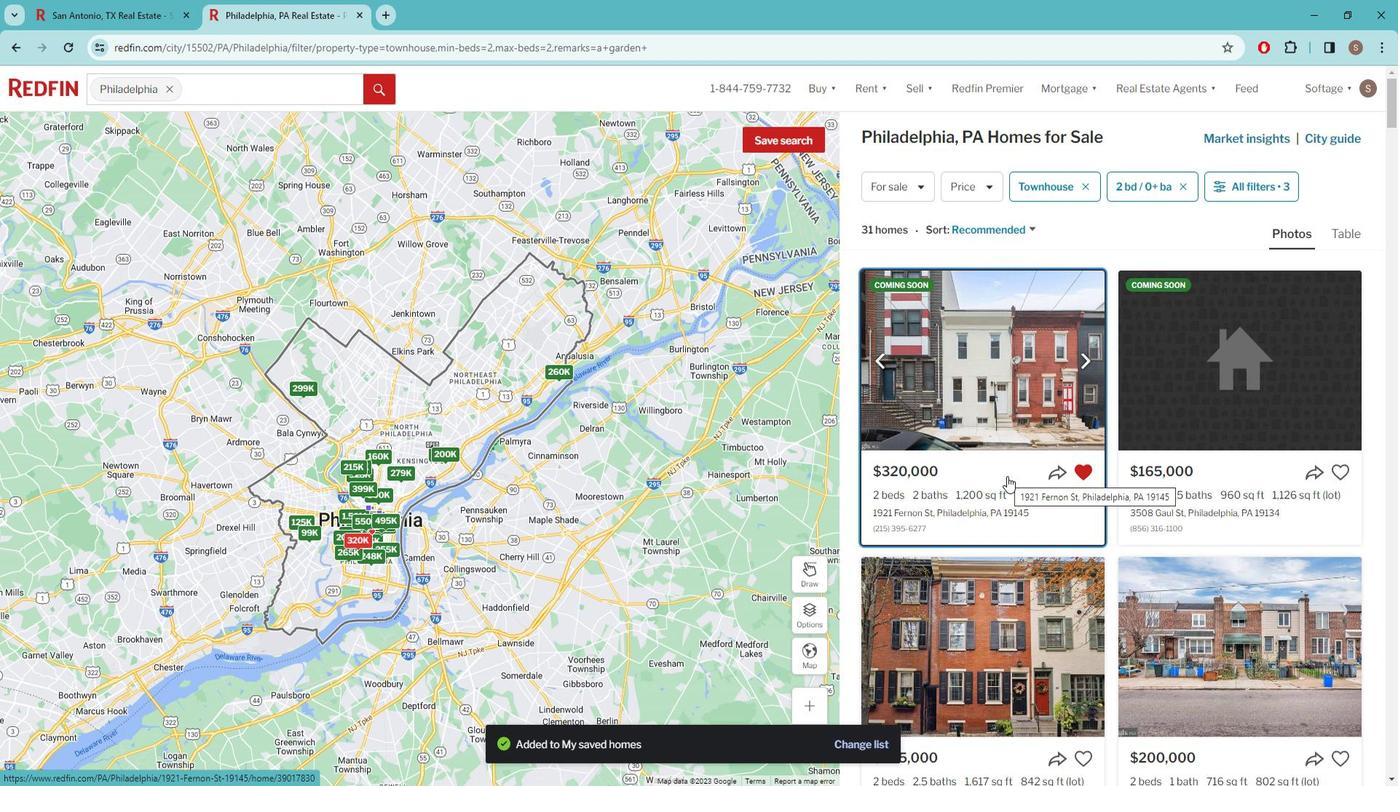 
Action: Mouse moved to (525, 139)
Screenshot: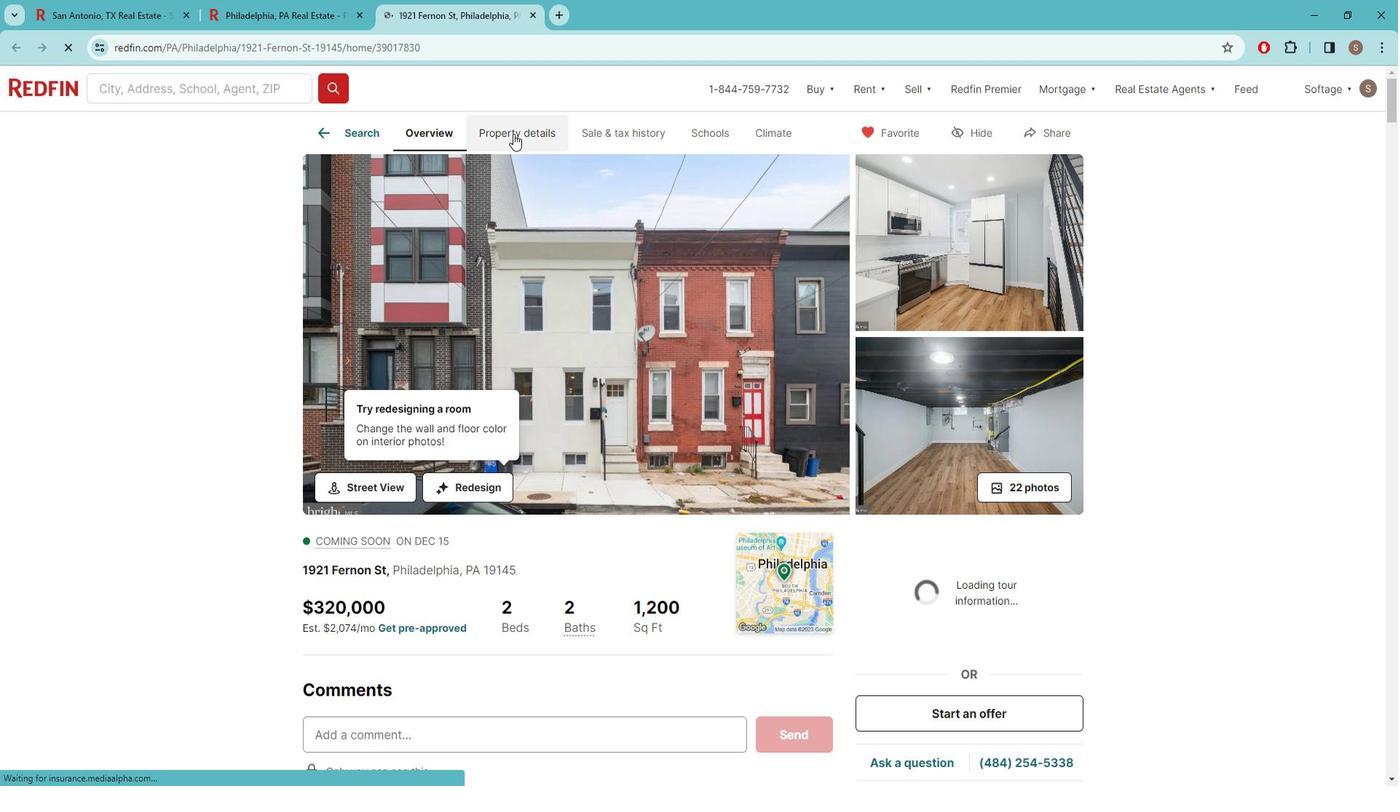 
Action: Mouse pressed left at (525, 139)
Screenshot: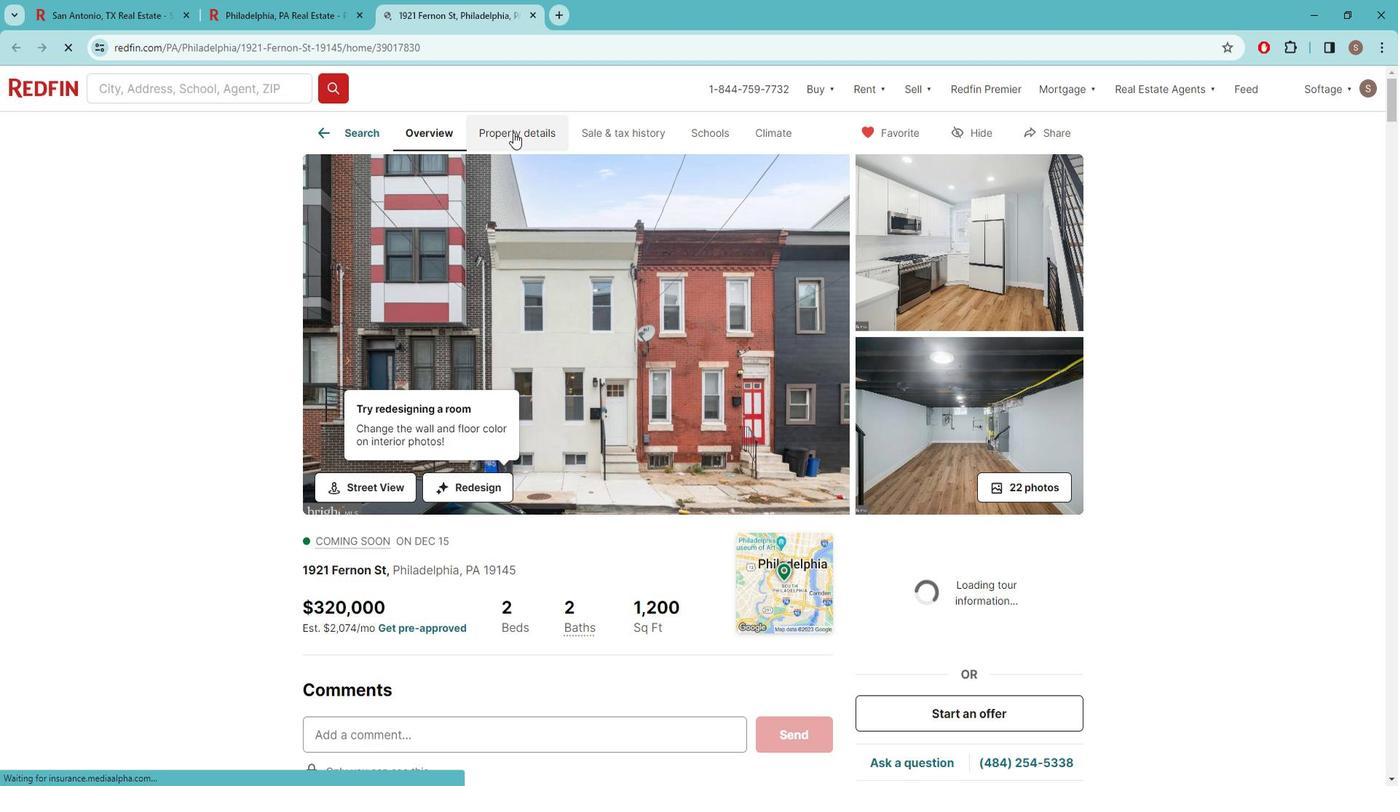 
Action: Mouse moved to (531, 295)
Screenshot: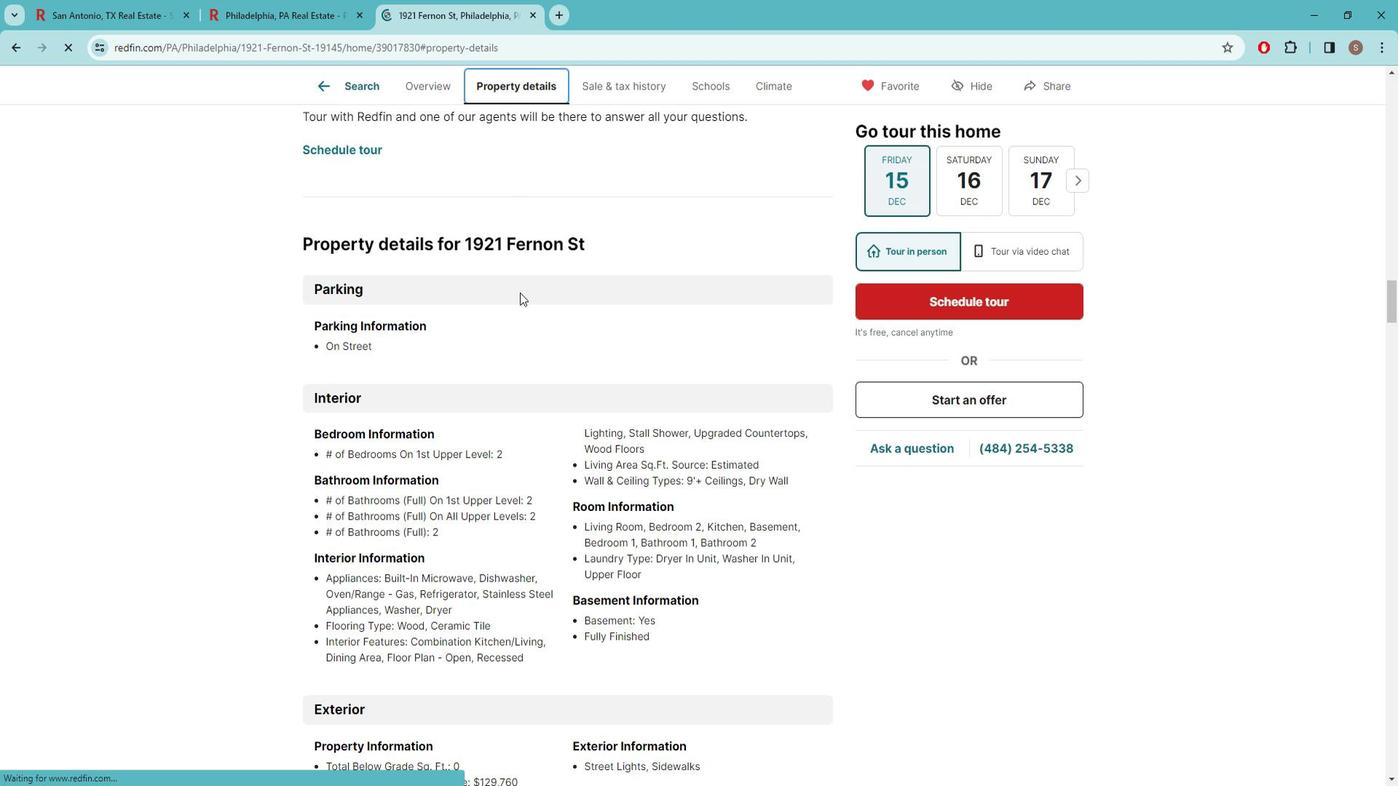 
Action: Mouse scrolled (531, 295) with delta (0, 0)
Screenshot: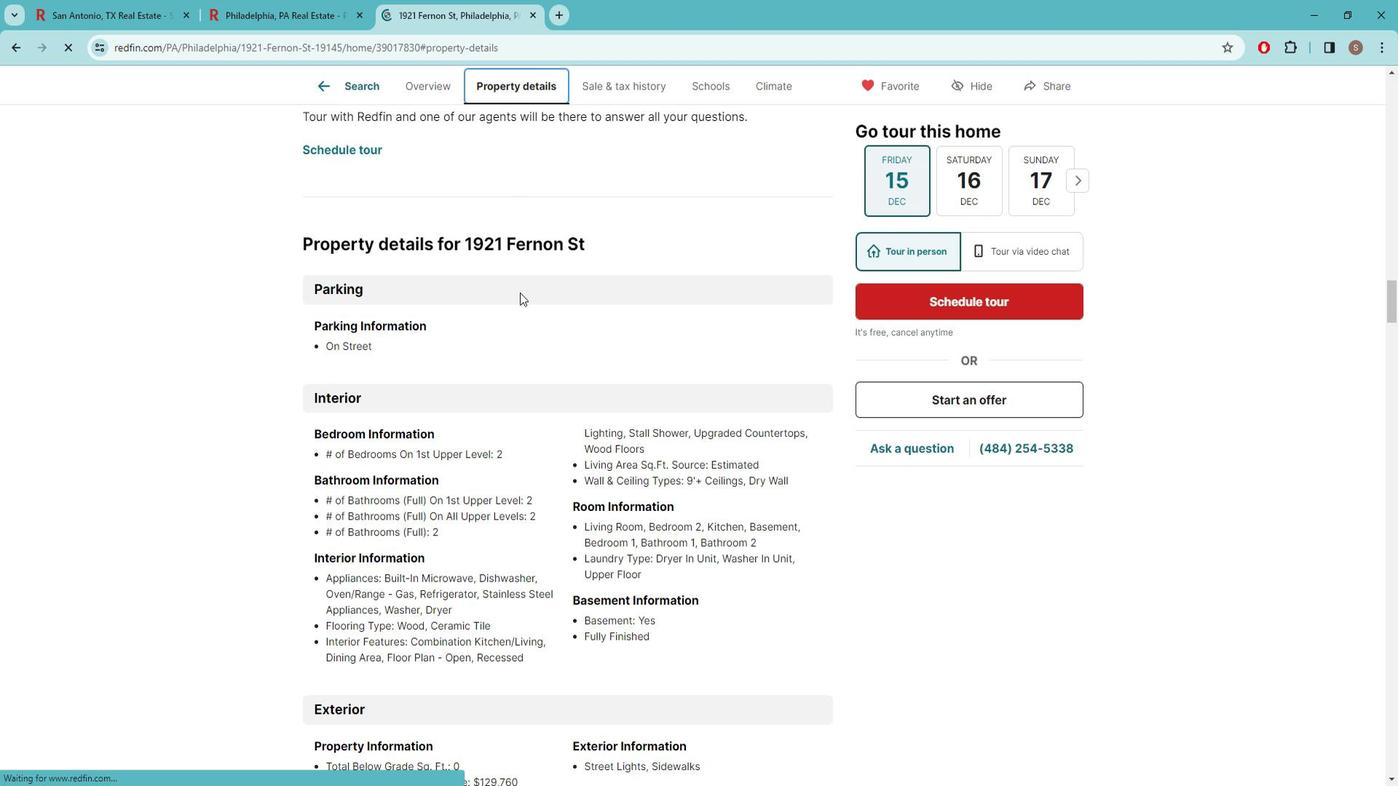 
Action: Mouse moved to (526, 299)
Screenshot: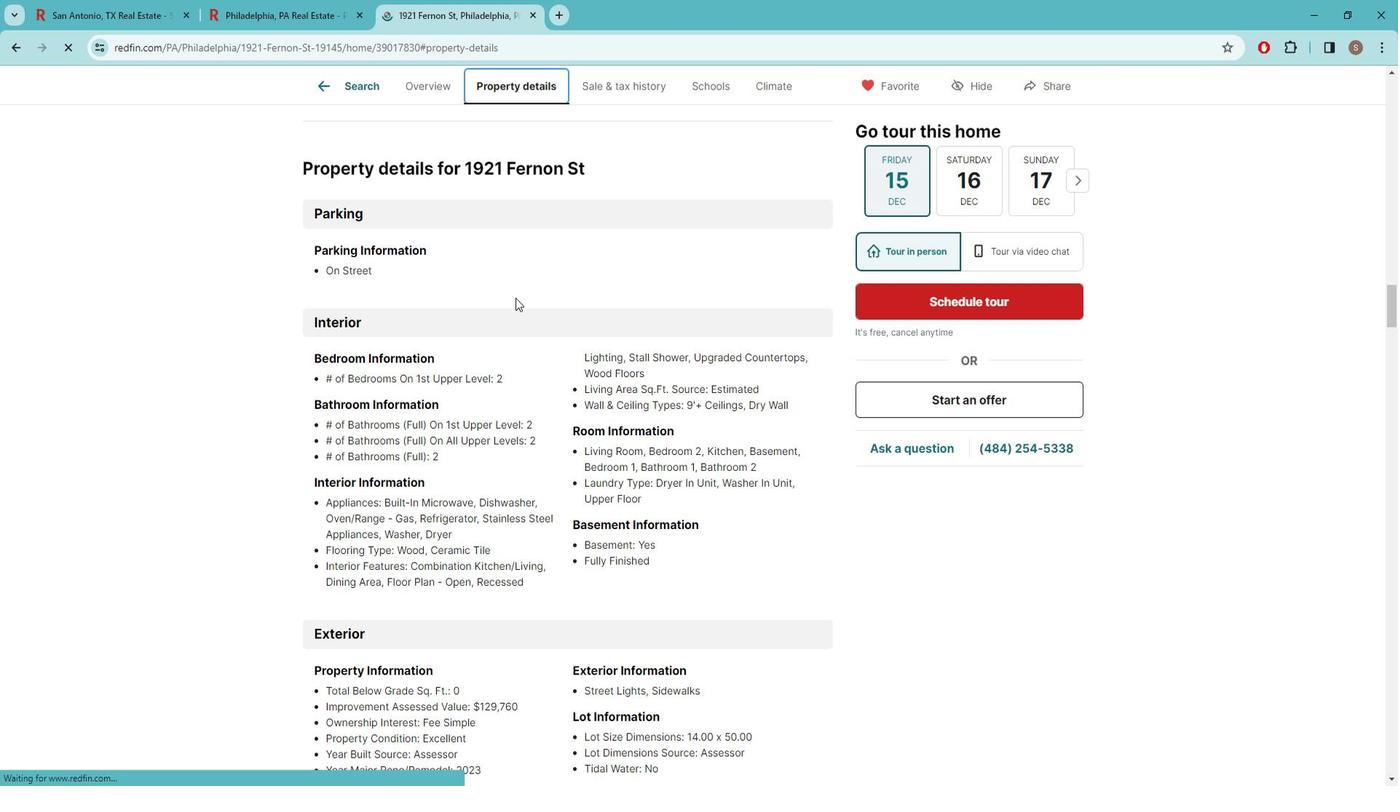 
Action: Mouse scrolled (526, 298) with delta (0, 0)
Screenshot: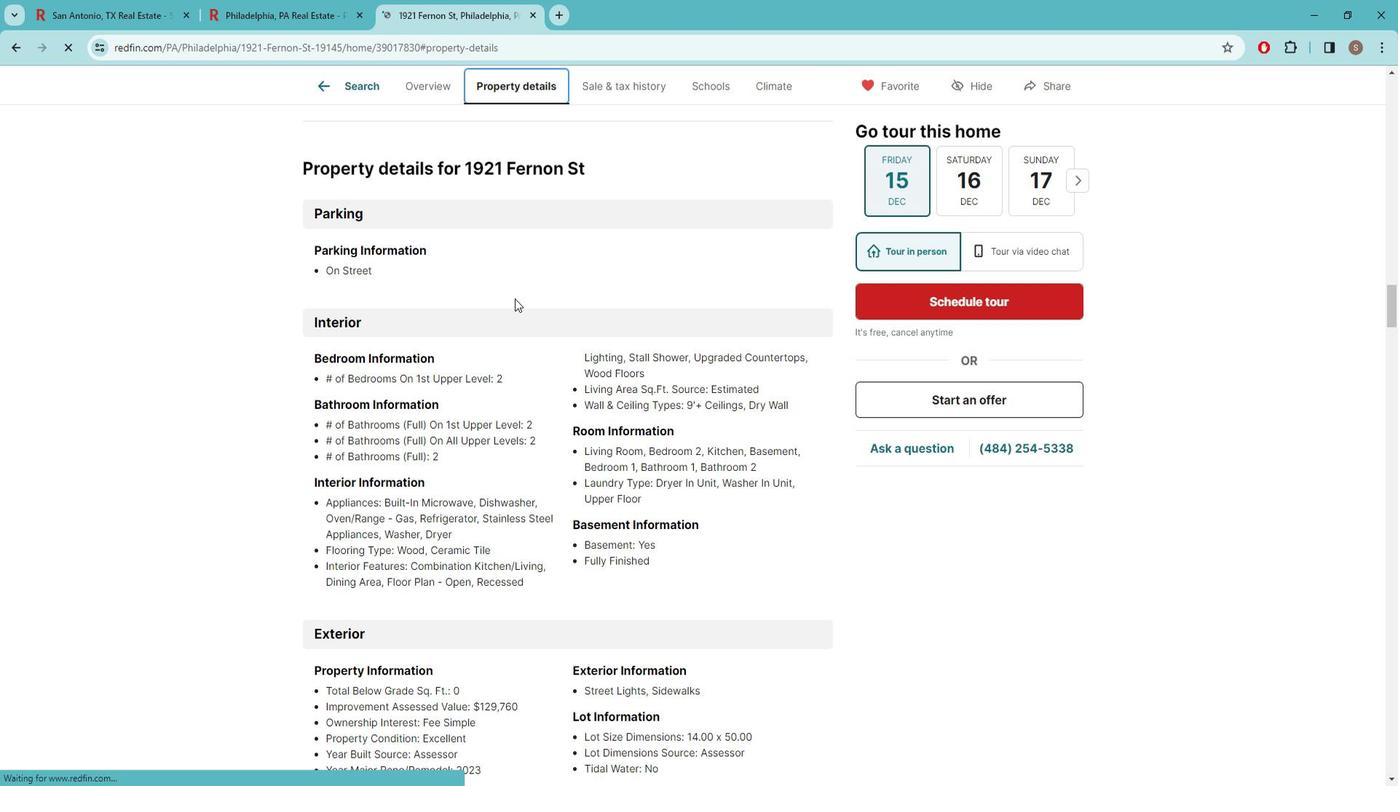 
Action: Mouse moved to (526, 300)
Screenshot: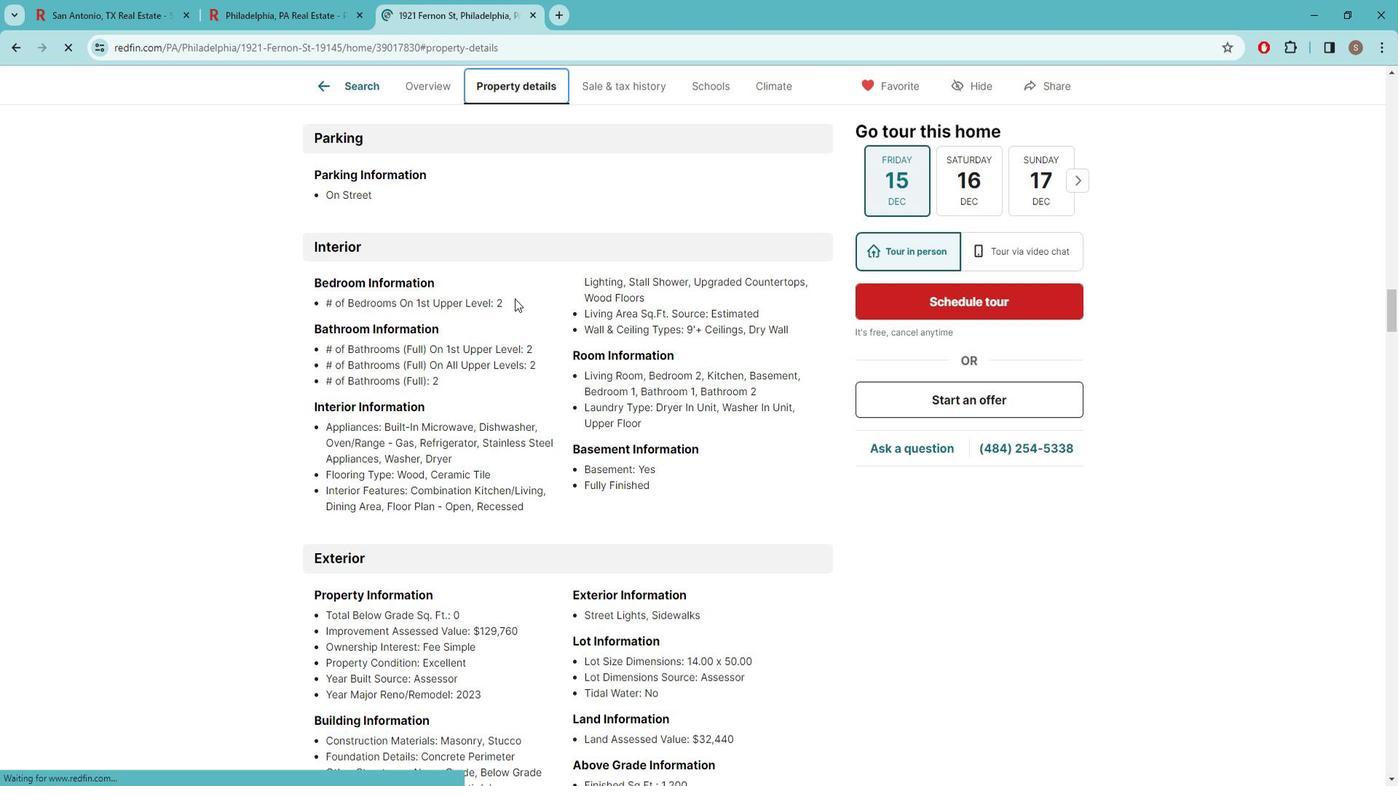 
Action: Mouse scrolled (526, 299) with delta (0, 0)
Screenshot: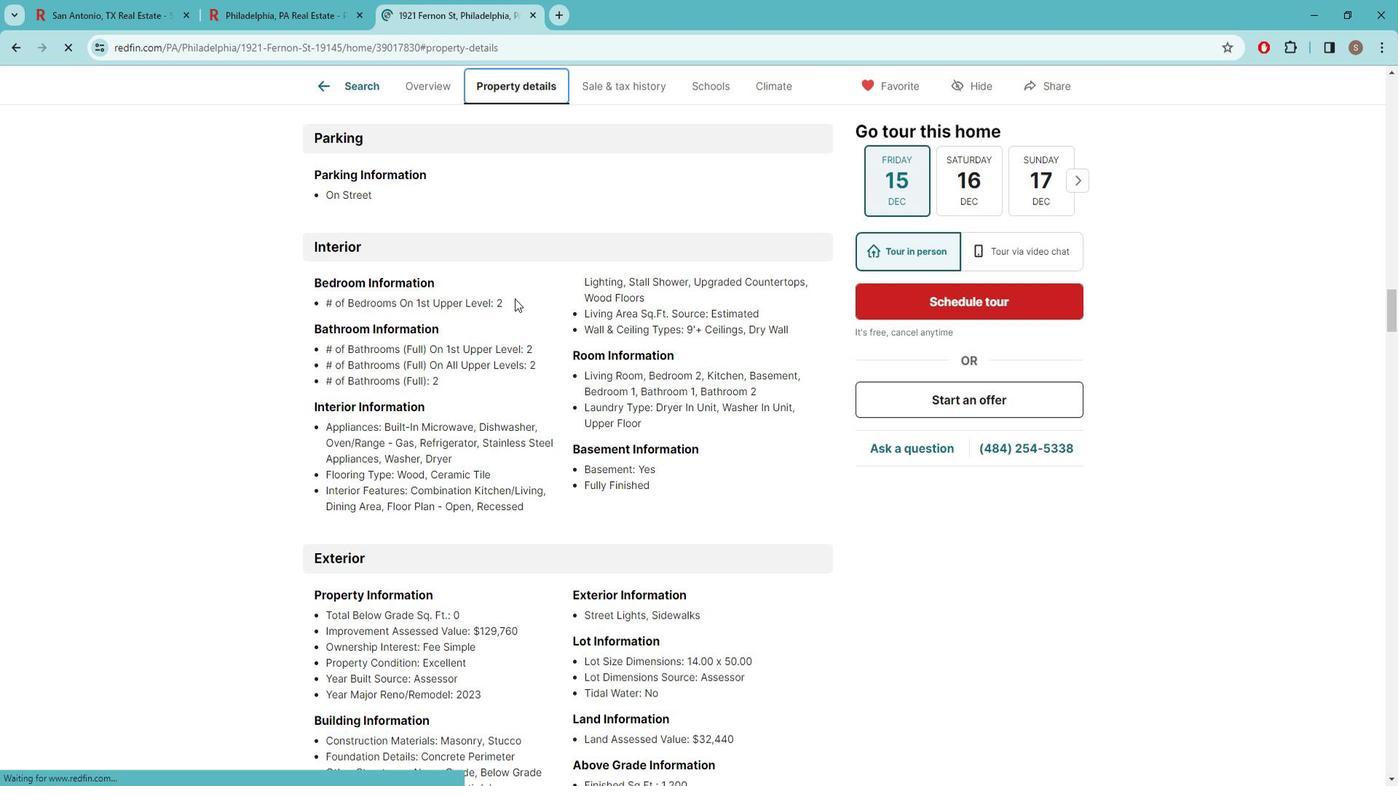
Action: Mouse moved to (526, 302)
Screenshot: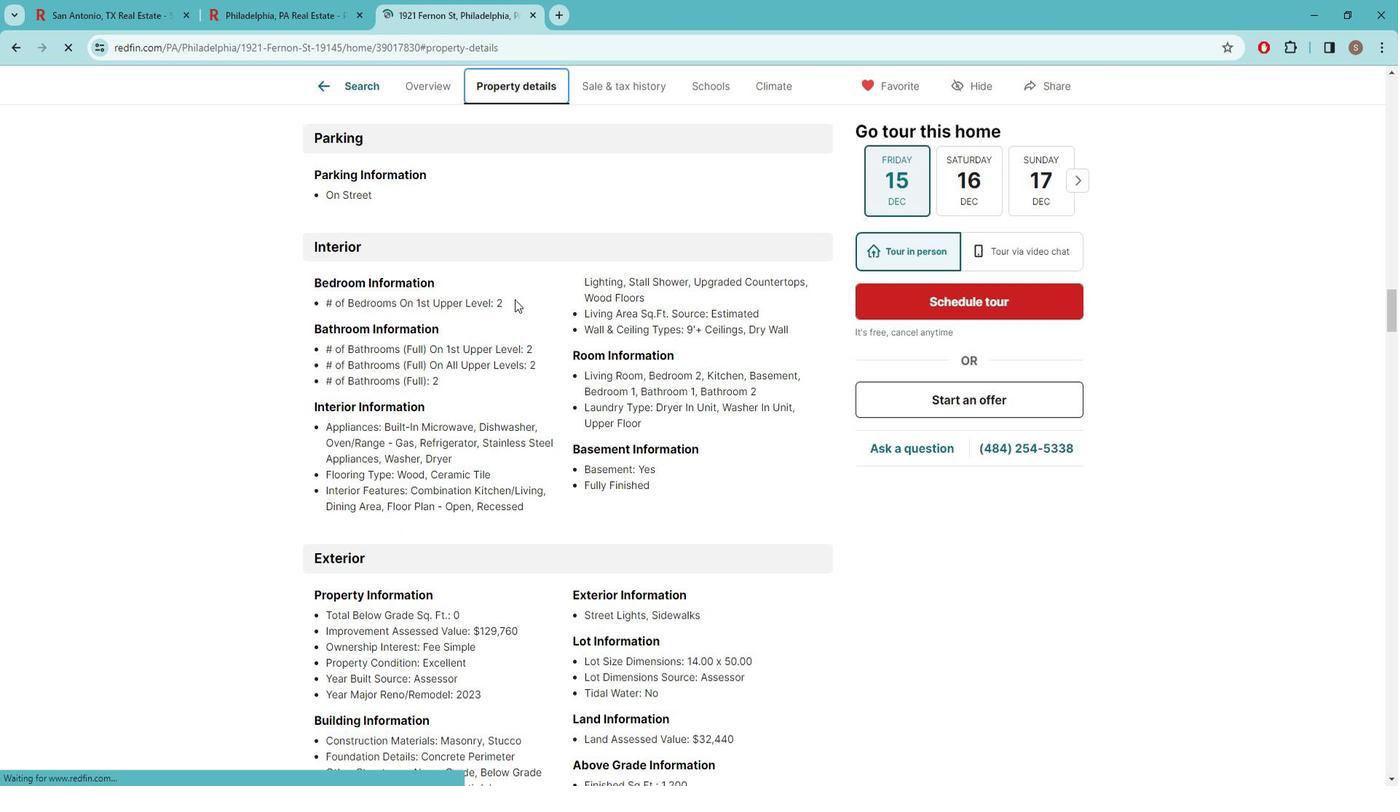 
Action: Mouse scrolled (526, 301) with delta (0, 0)
Screenshot: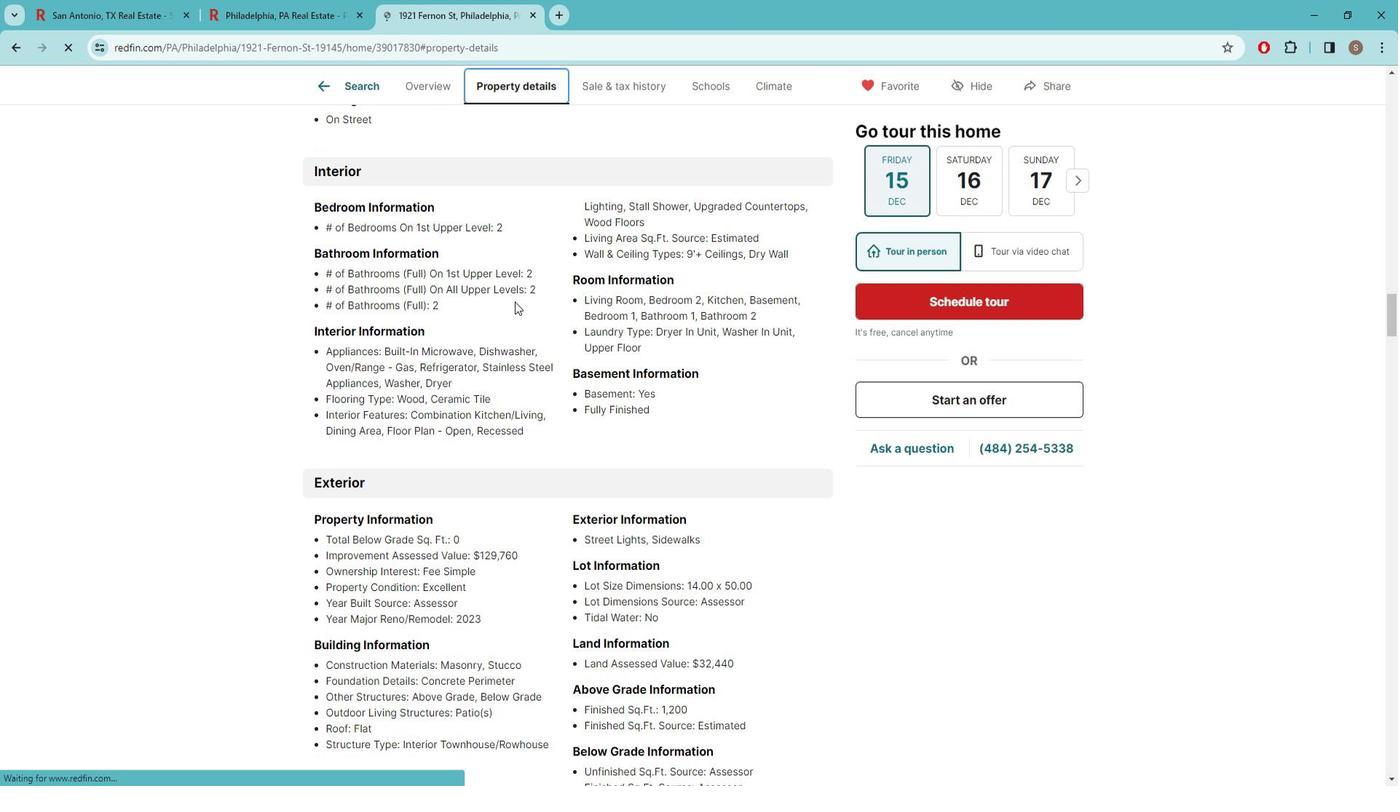 
Action: Mouse moved to (526, 302)
Screenshot: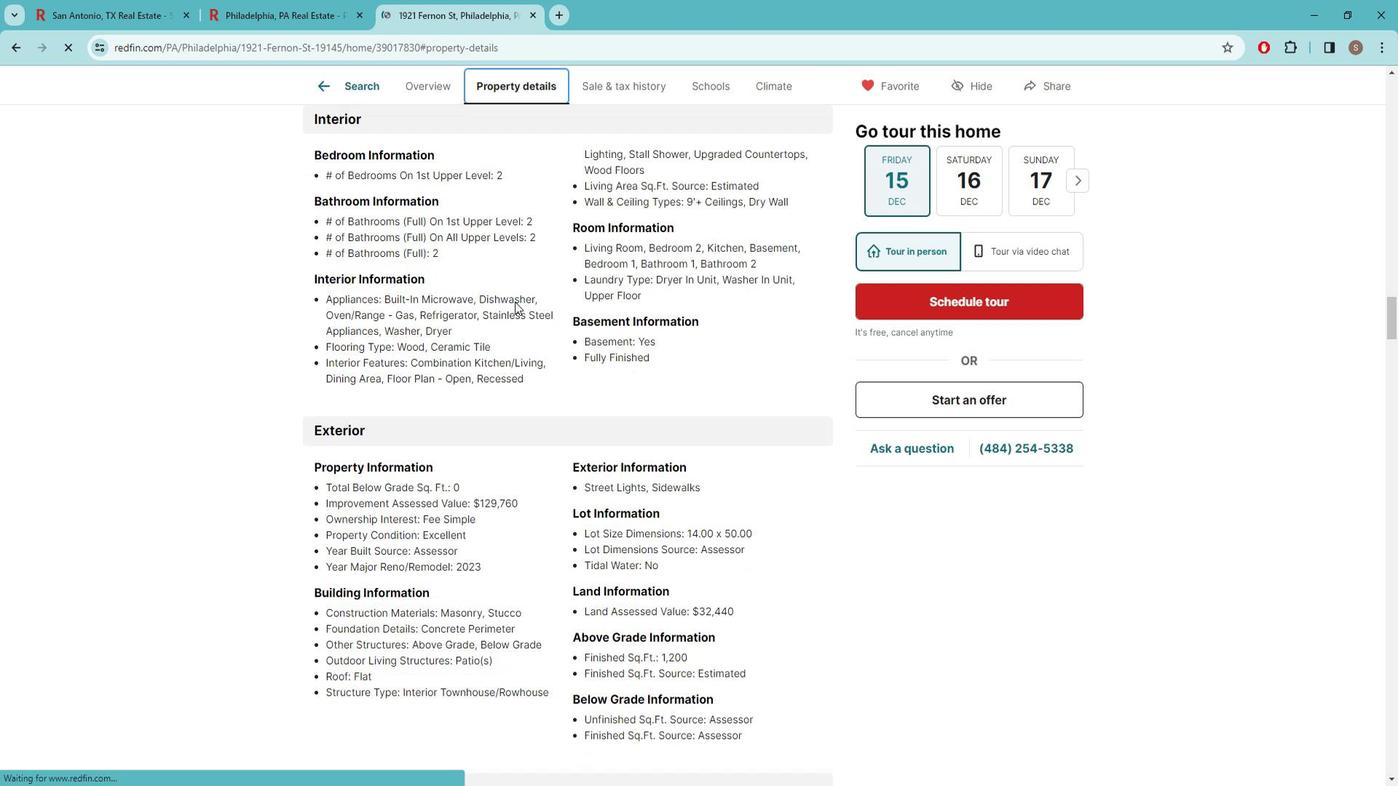 
Action: Mouse scrolled (526, 301) with delta (0, 0)
Screenshot: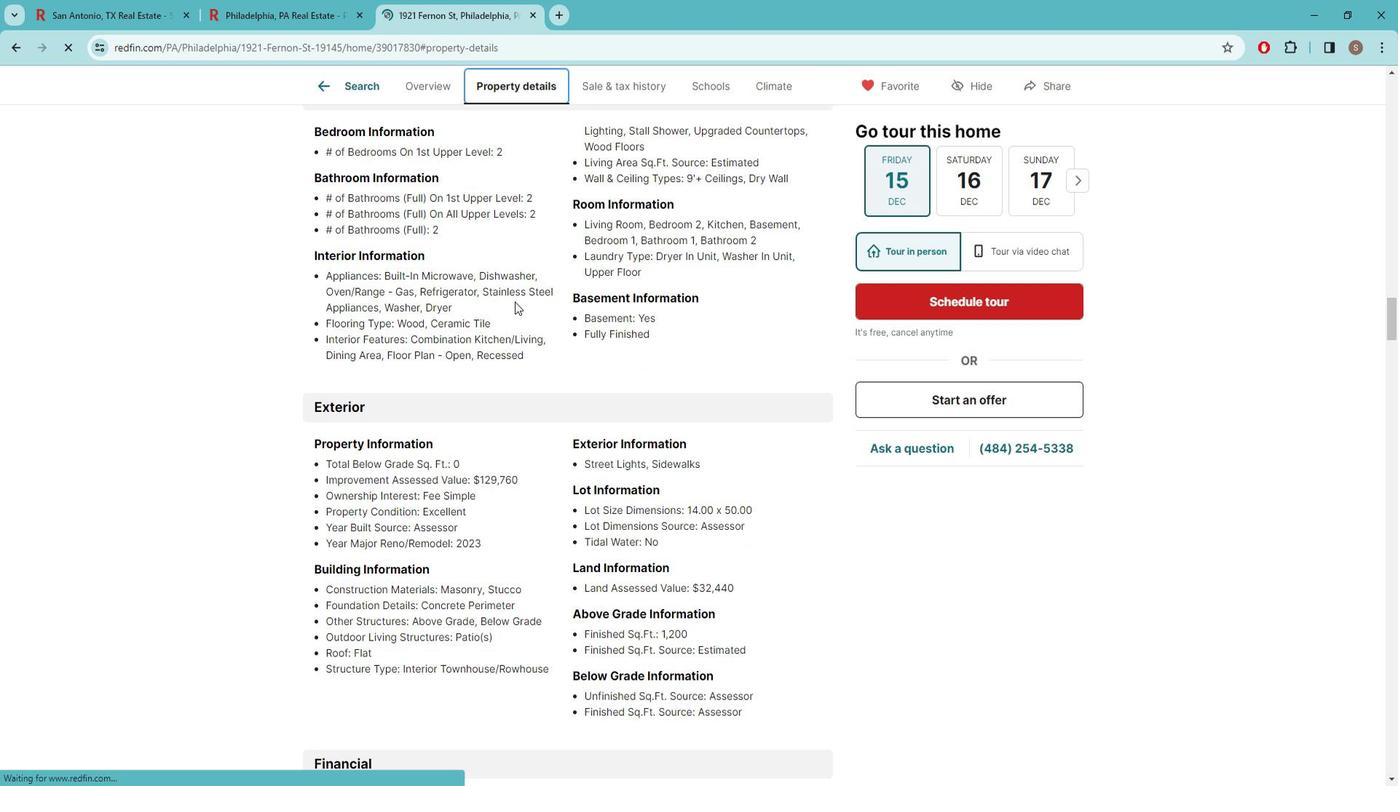 
Action: Mouse moved to (527, 302)
Screenshot: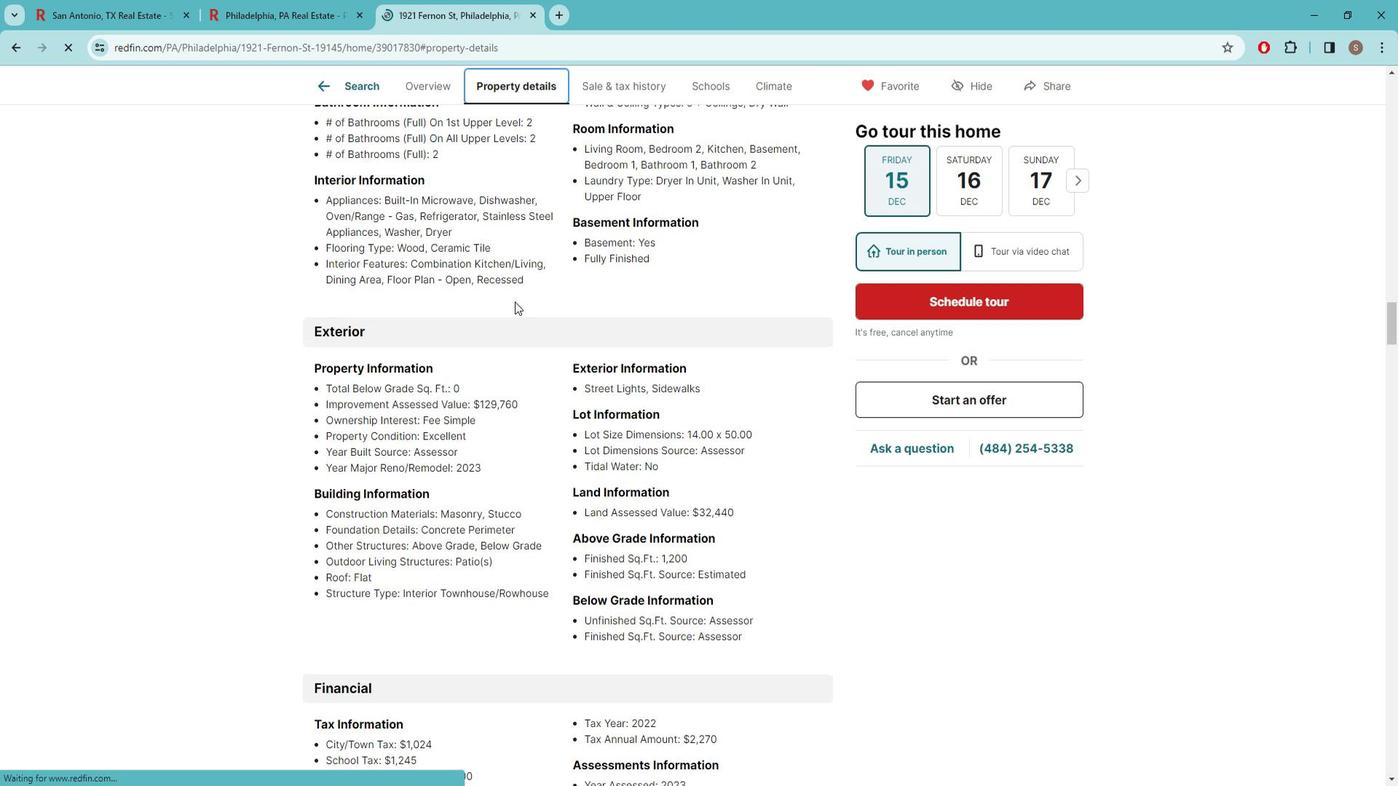 
Action: Mouse scrolled (527, 301) with delta (0, 0)
Screenshot: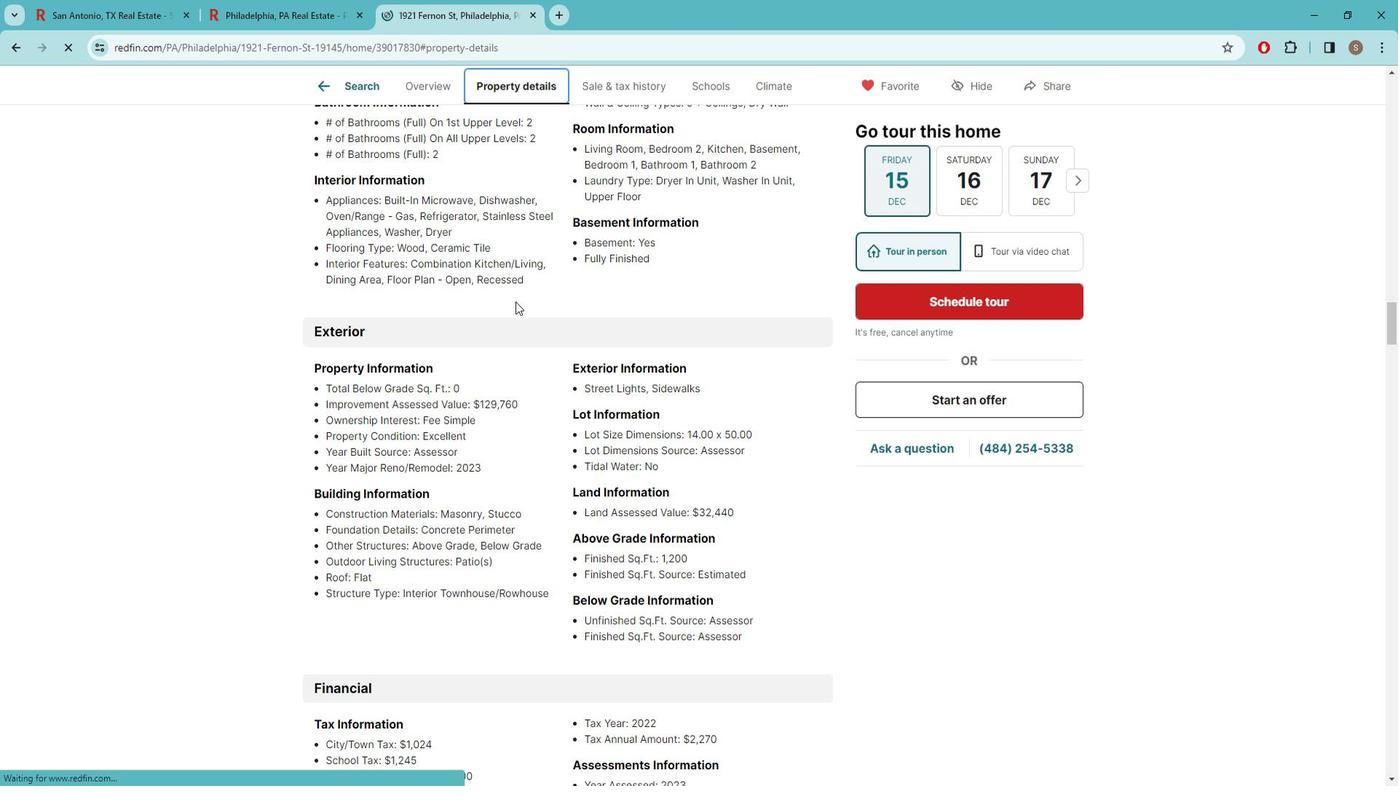 
Action: Mouse moved to (527, 302)
Screenshot: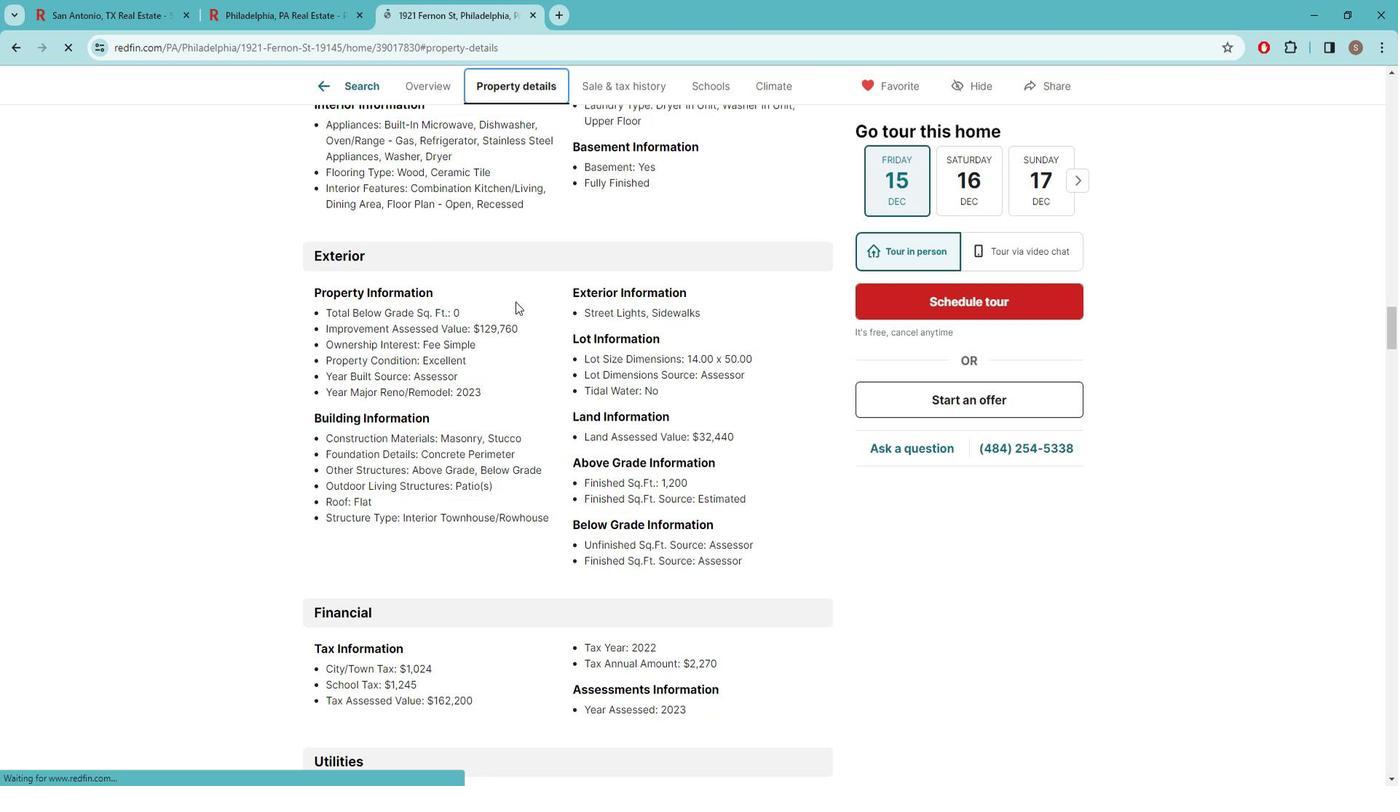 
Action: Mouse scrolled (527, 301) with delta (0, 0)
Screenshot: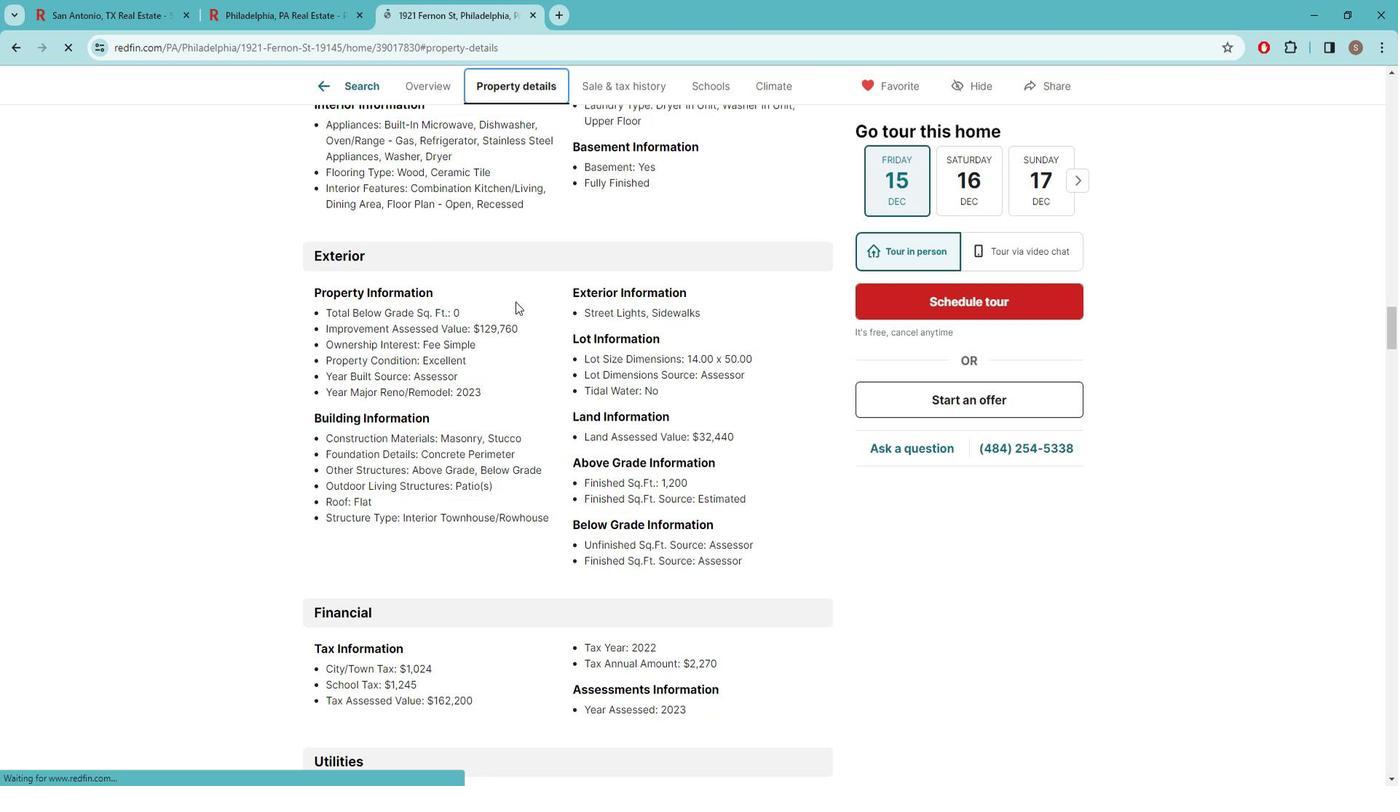 
Action: Mouse moved to (527, 302)
Screenshot: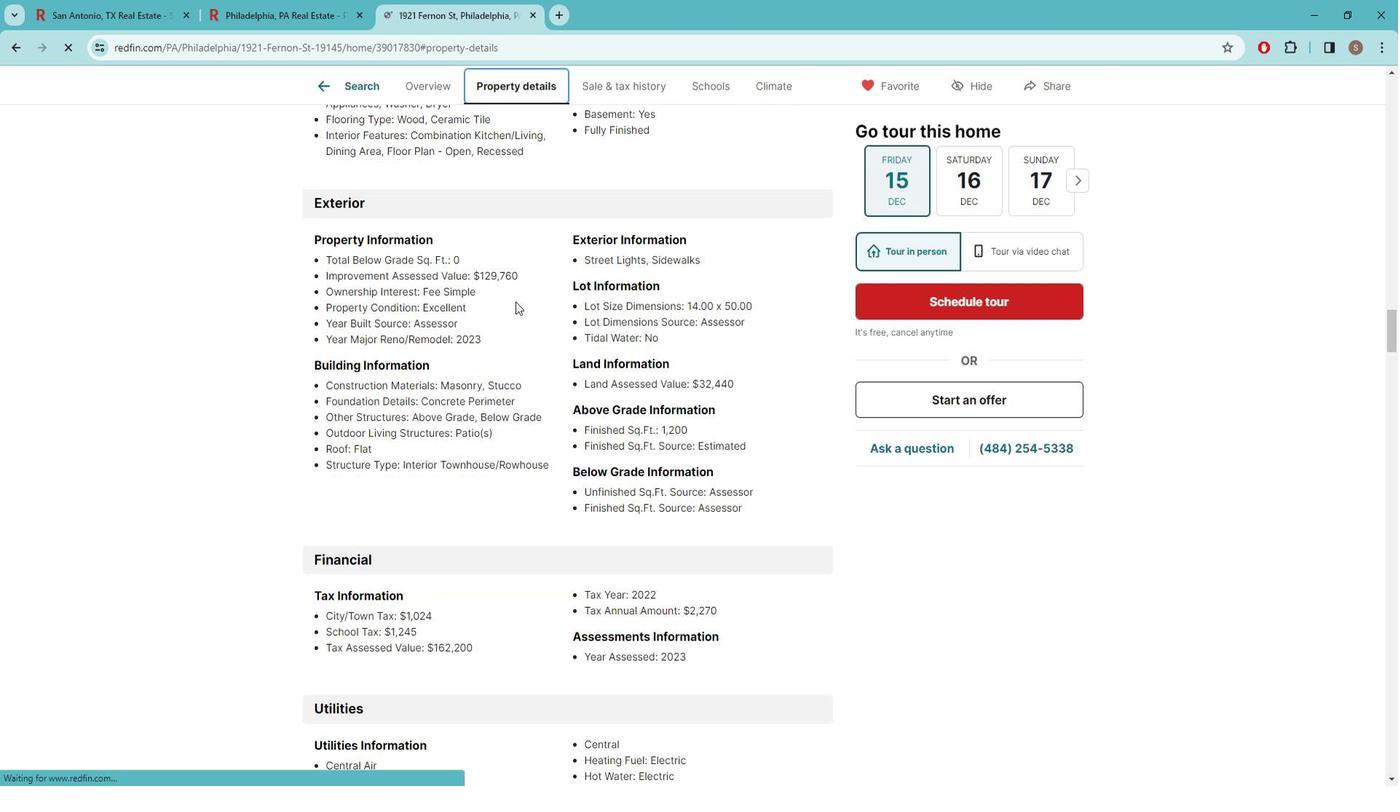 
Action: Mouse scrolled (527, 301) with delta (0, 0)
Screenshot: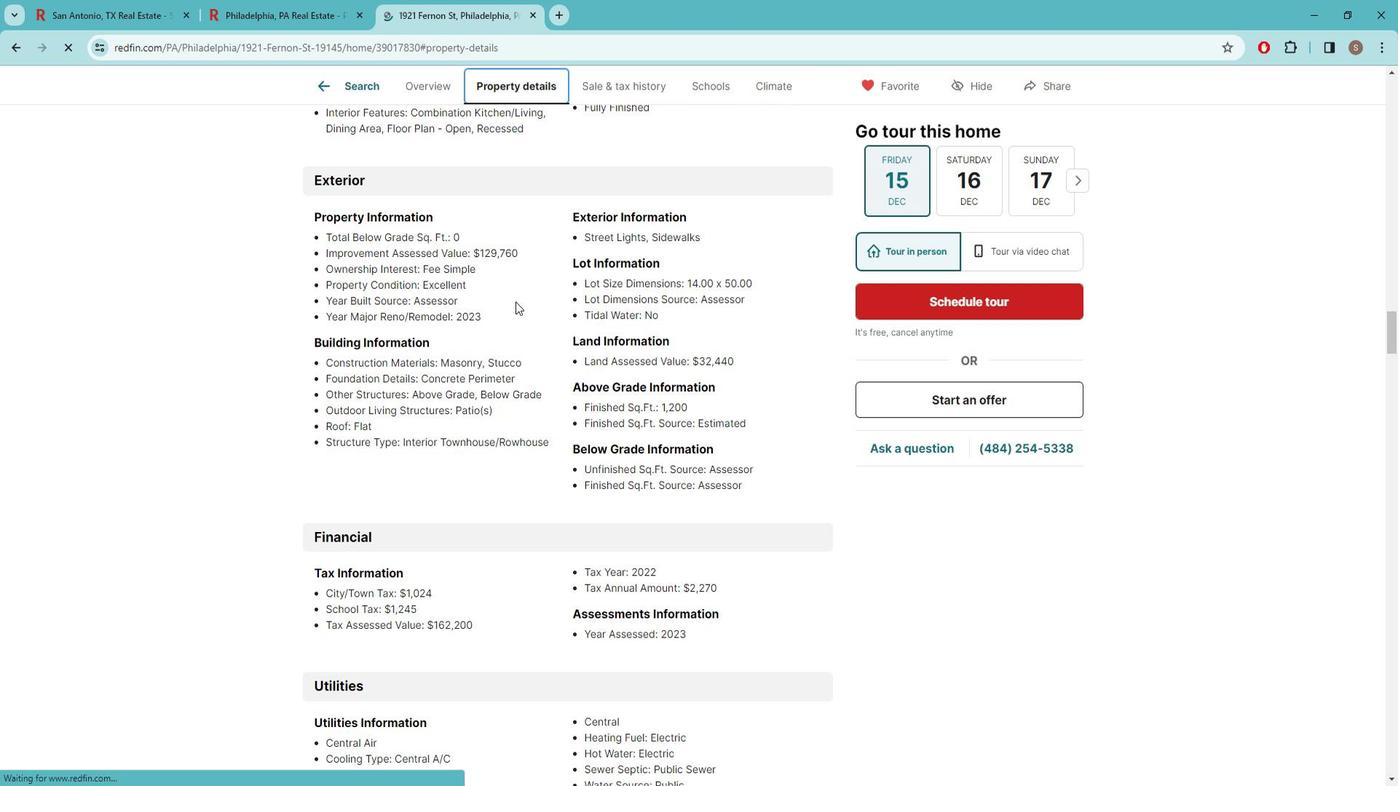 
Action: Mouse moved to (527, 301)
Screenshot: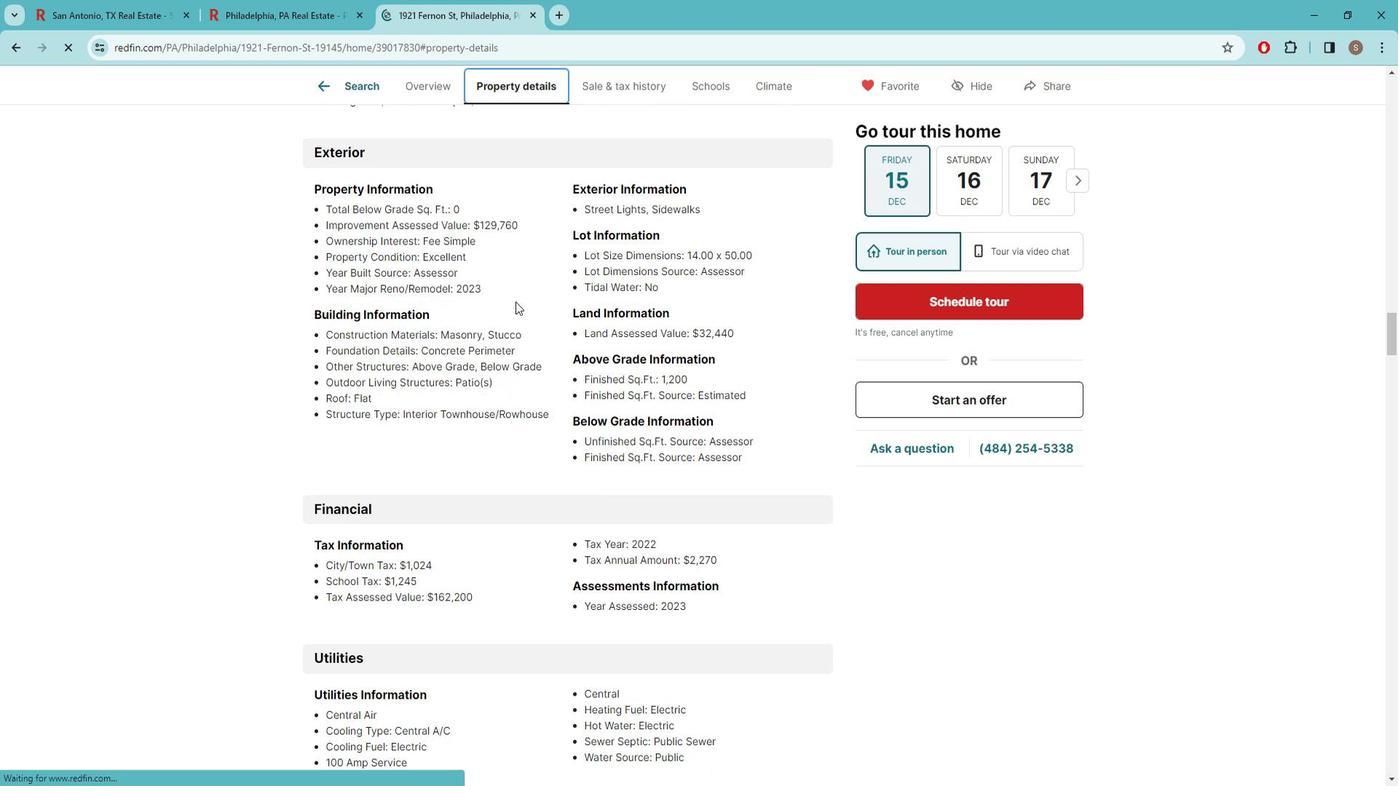 
Action: Mouse scrolled (527, 300) with delta (0, 0)
Screenshot: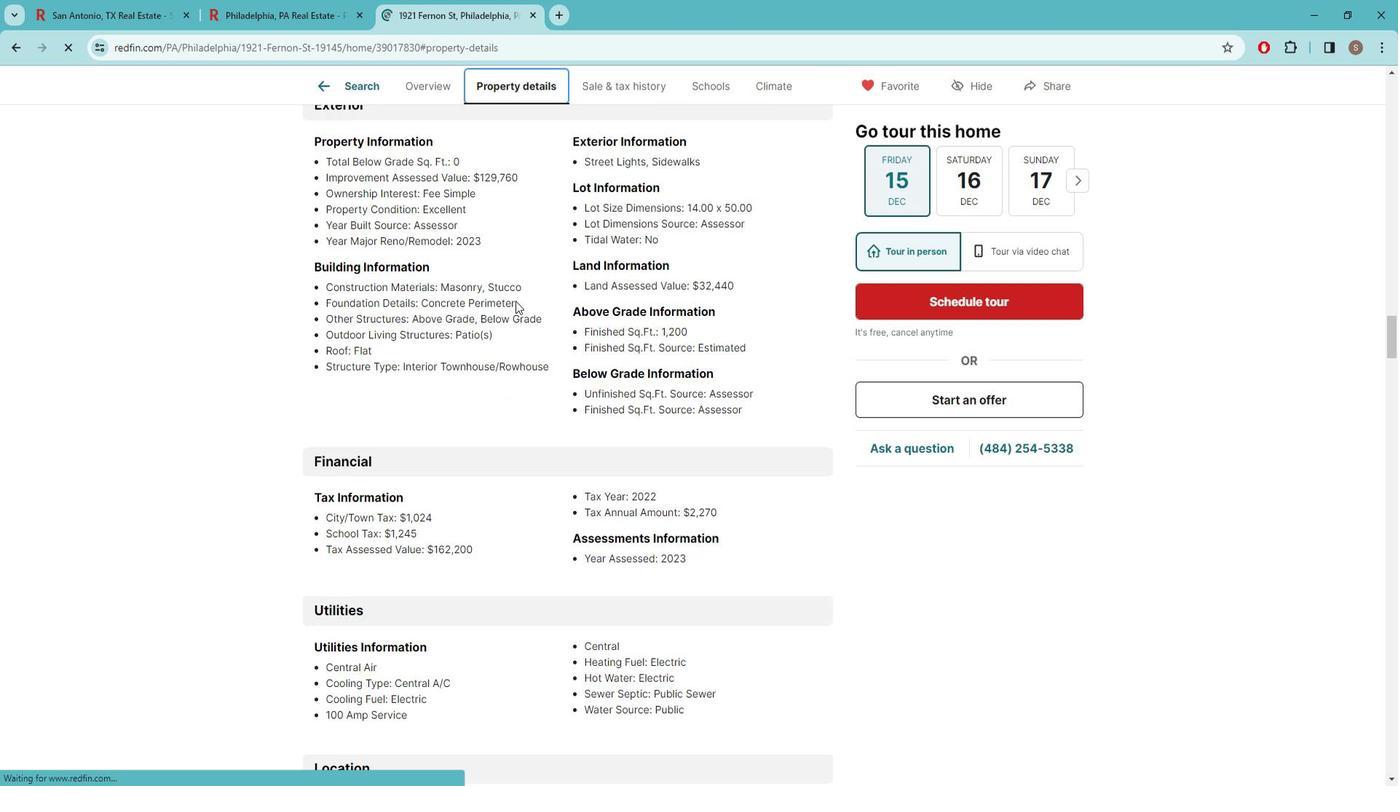 
Action: Mouse moved to (528, 300)
Screenshot: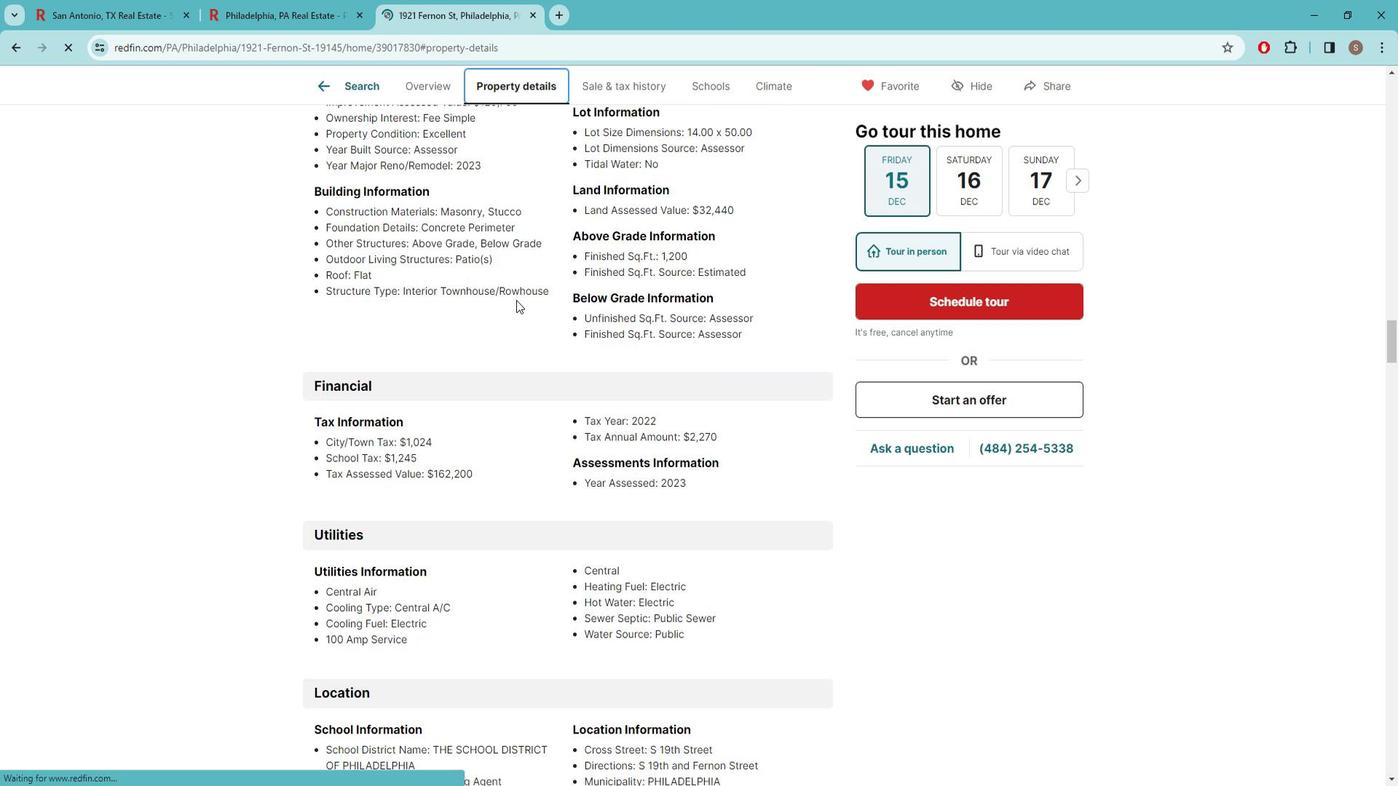 
Action: Mouse scrolled (528, 299) with delta (0, 0)
Screenshot: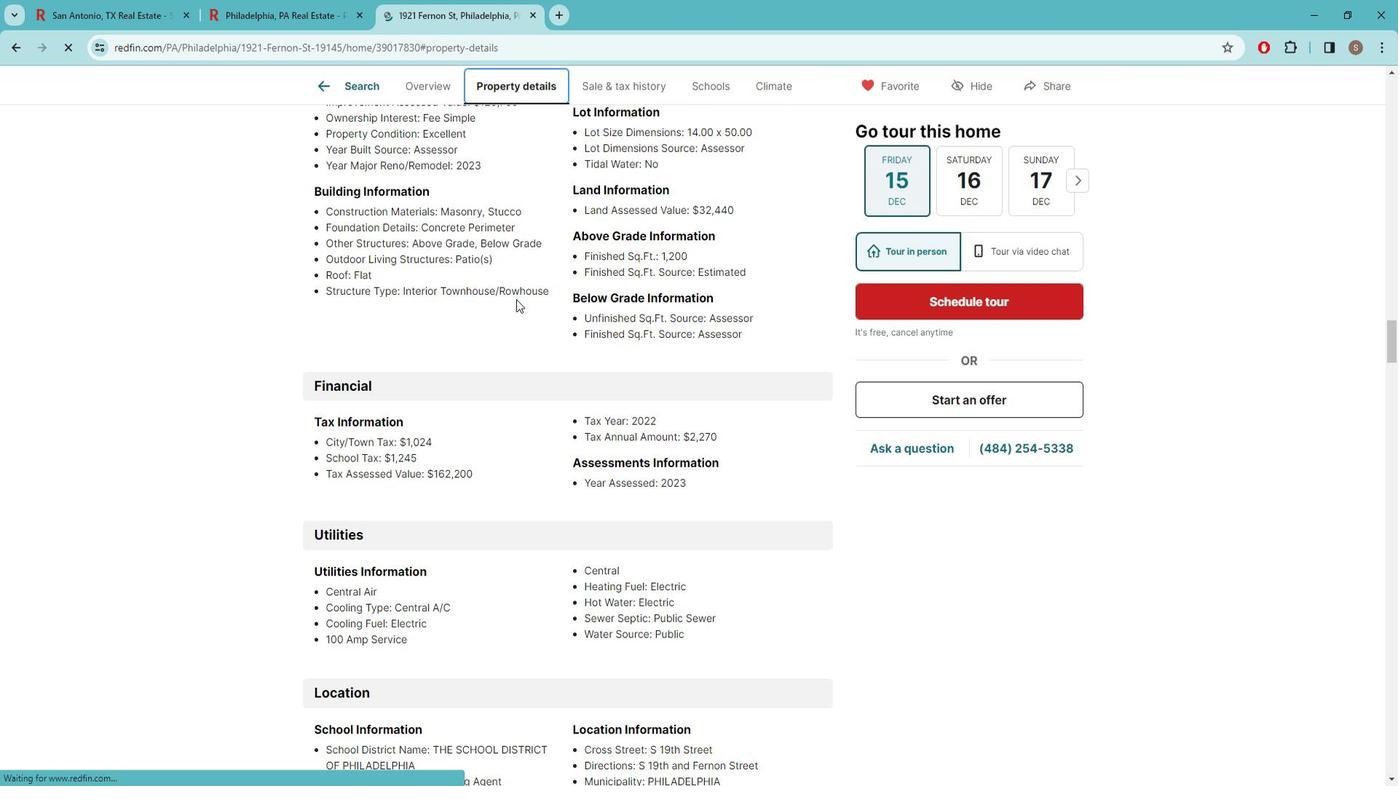 
Action: Mouse moved to (528, 299)
Screenshot: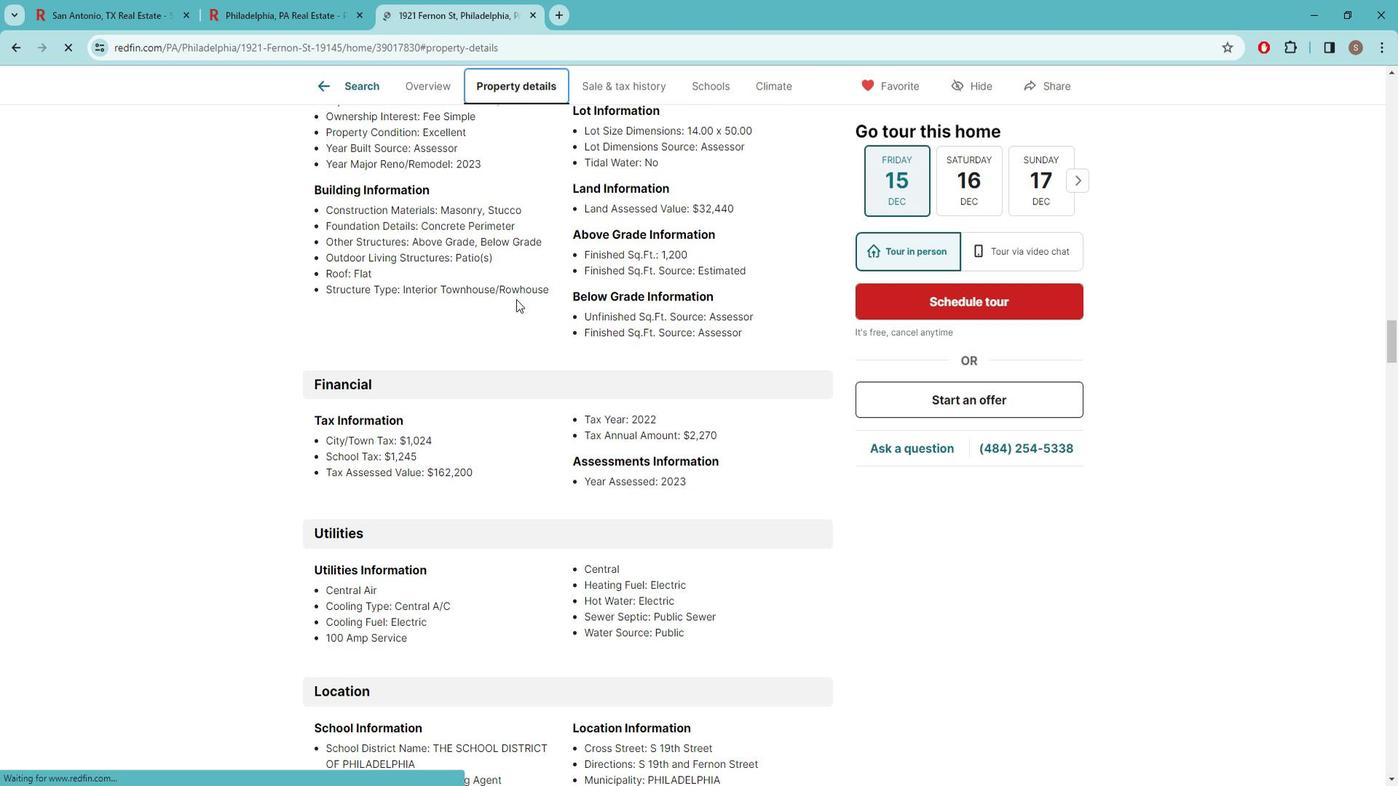 
Action: Mouse scrolled (528, 298) with delta (0, 0)
Screenshot: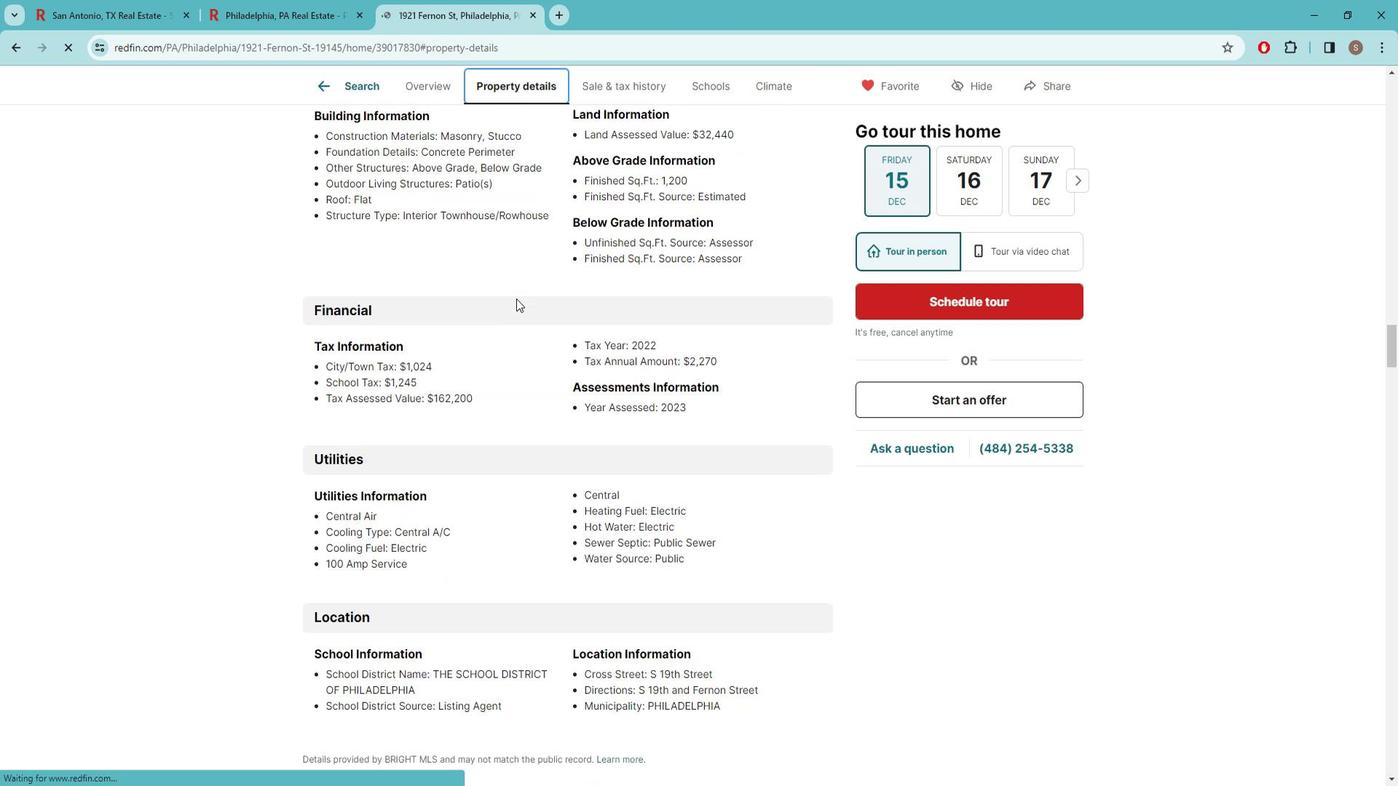 
Action: Mouse scrolled (528, 298) with delta (0, 0)
Screenshot: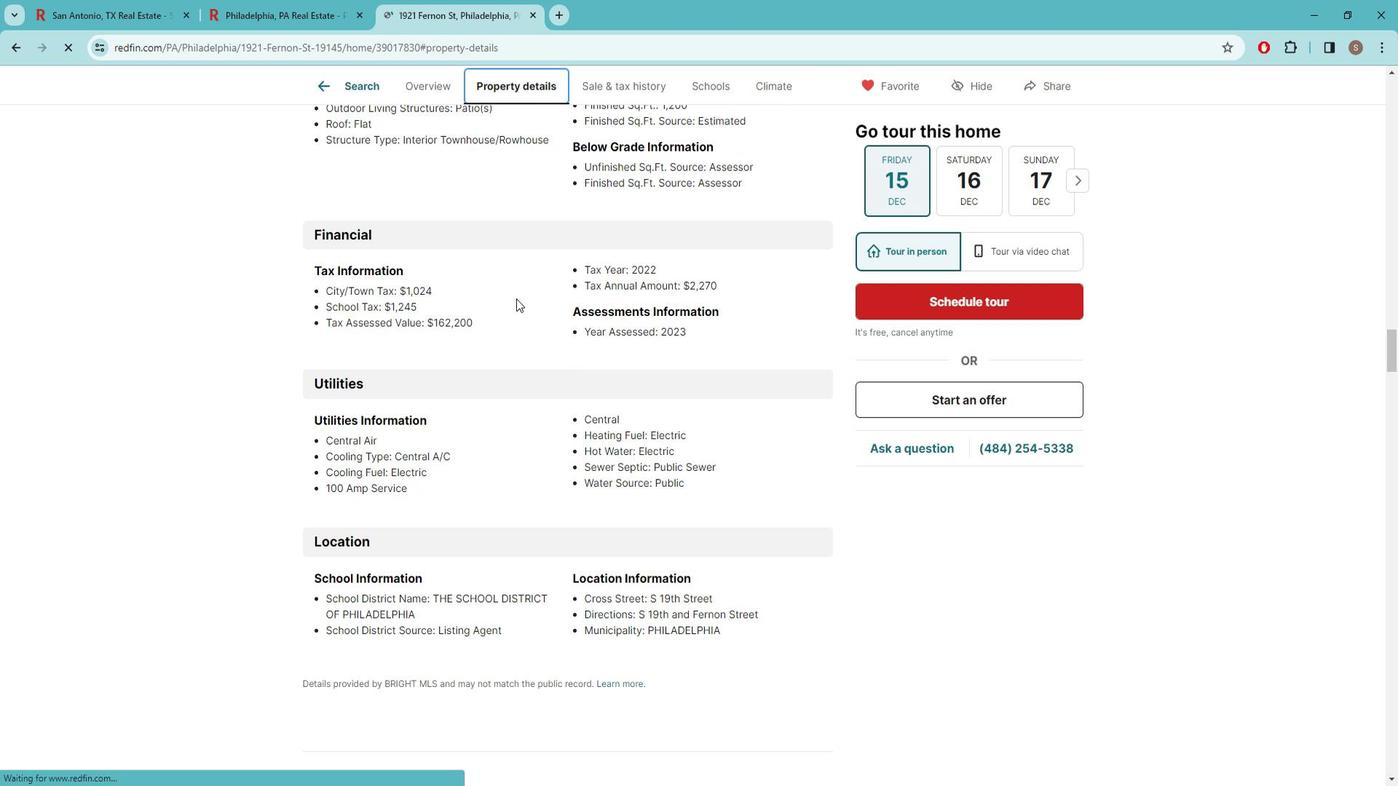 
Action: Mouse moved to (528, 299)
Screenshot: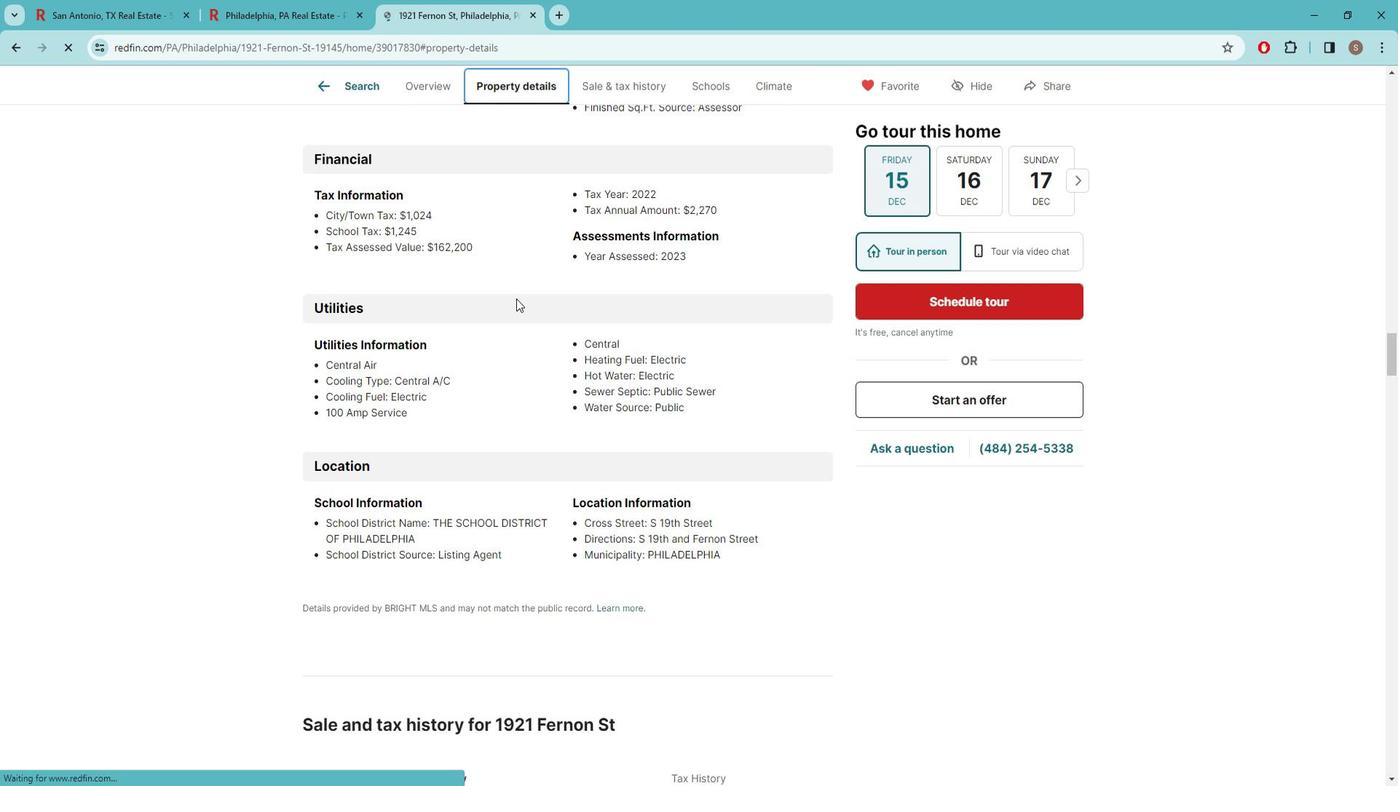 
Action: Mouse scrolled (528, 298) with delta (0, 0)
Screenshot: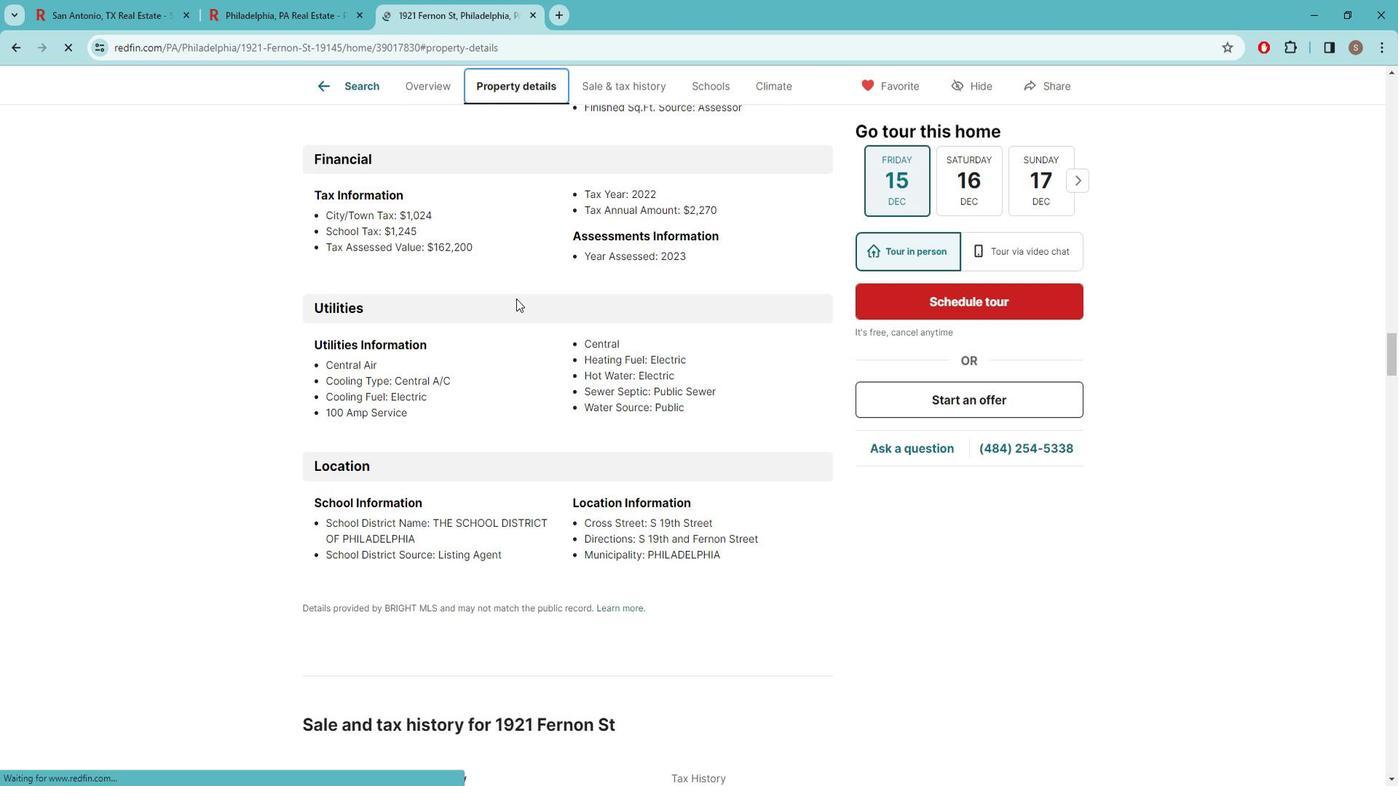 
Action: Mouse scrolled (528, 298) with delta (0, 0)
Screenshot: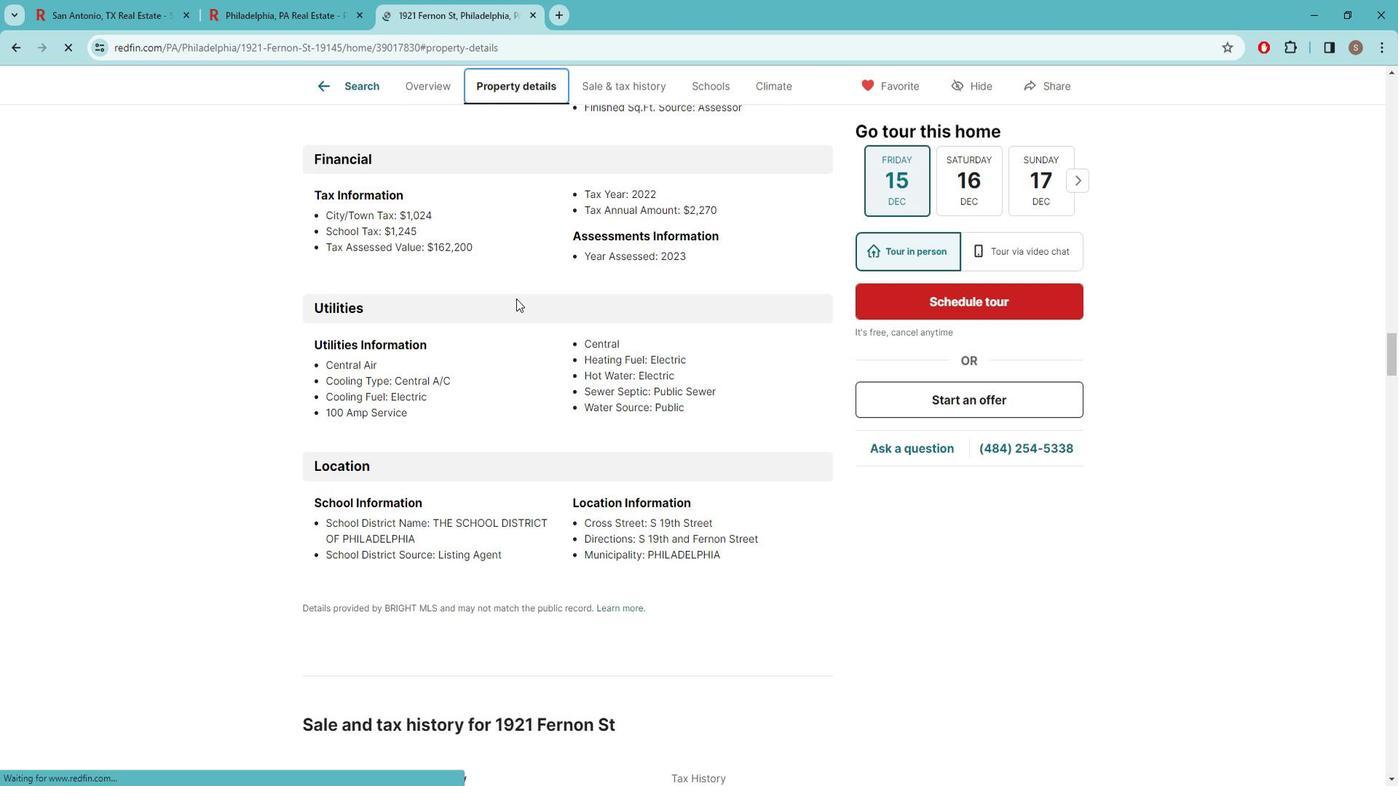 
Action: Mouse moved to (528, 299)
Screenshot: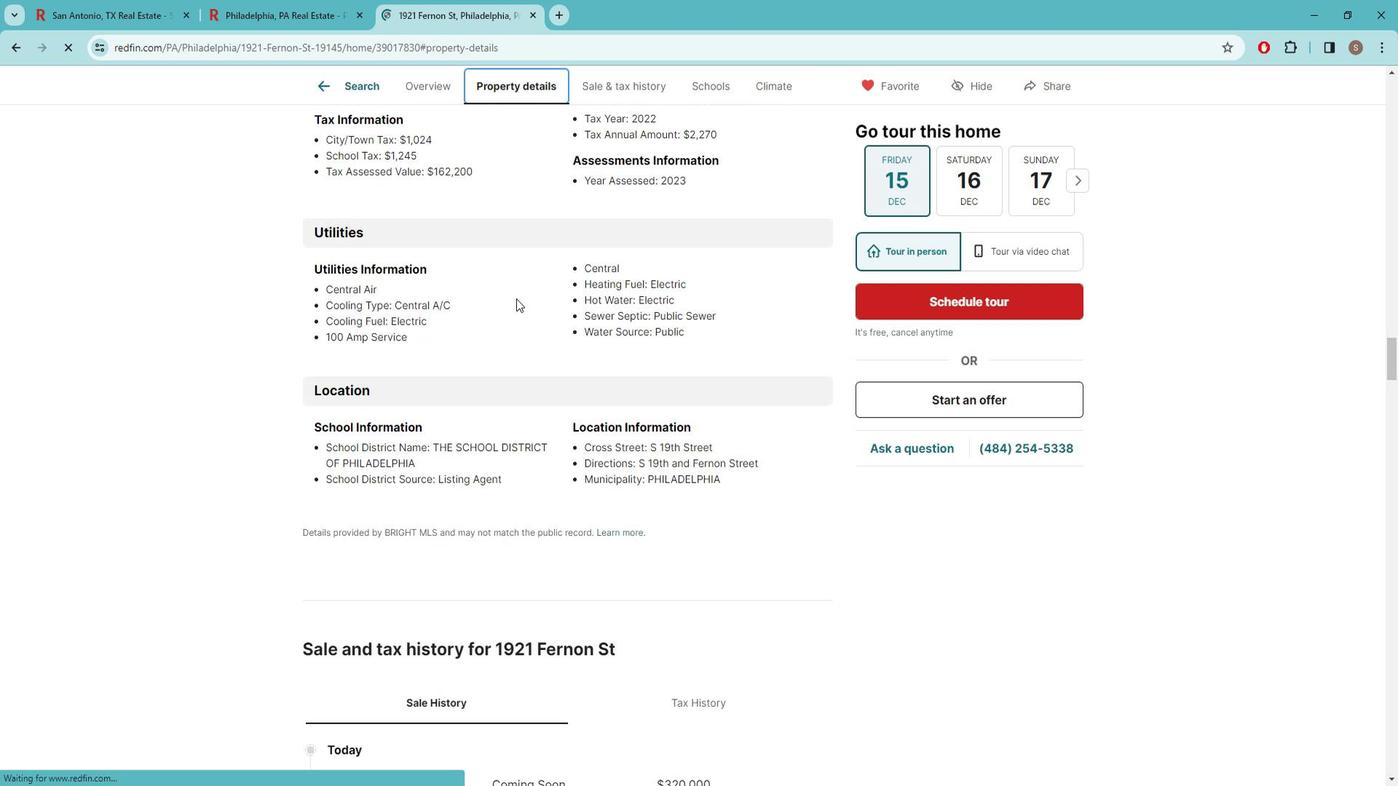 
Action: Mouse scrolled (528, 298) with delta (0, 0)
Screenshot: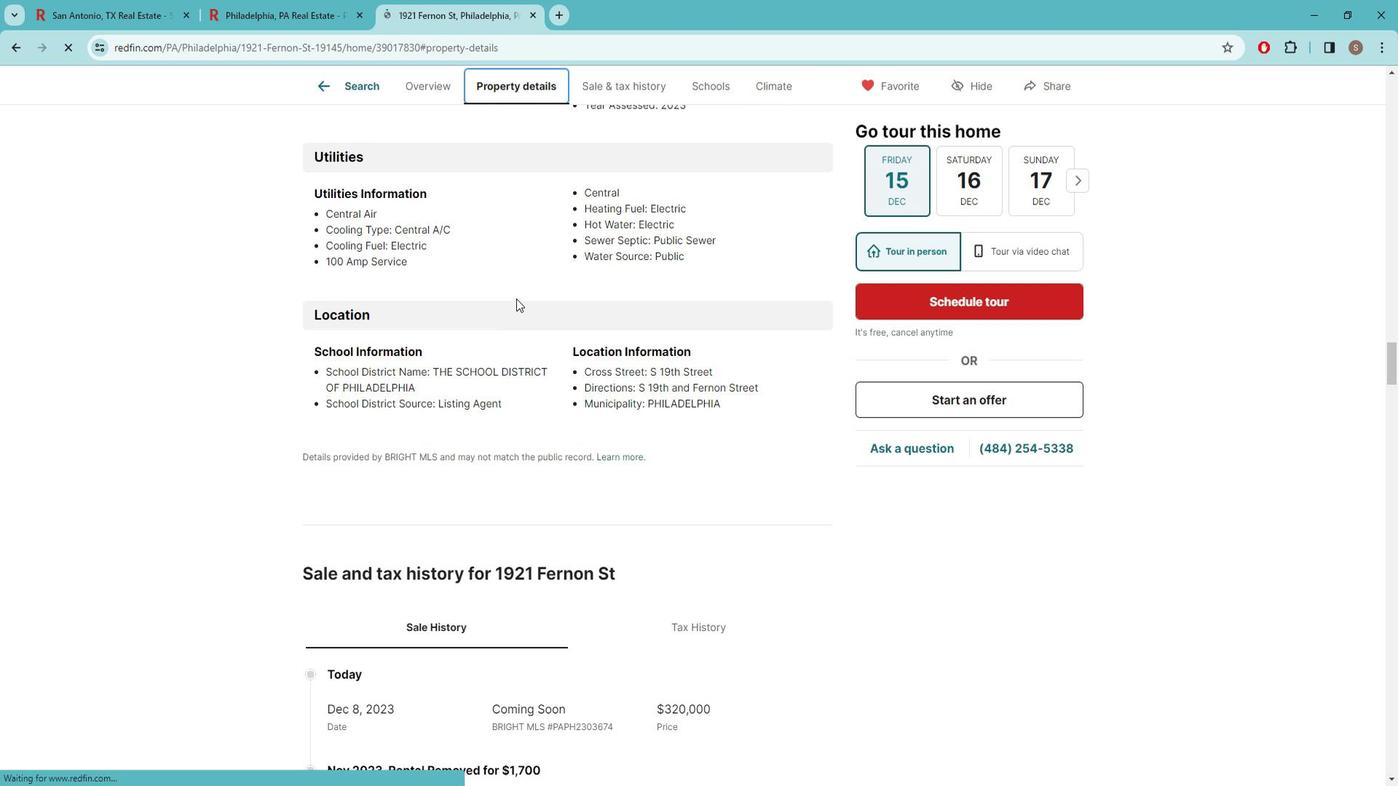 
Action: Mouse moved to (527, 299)
Screenshot: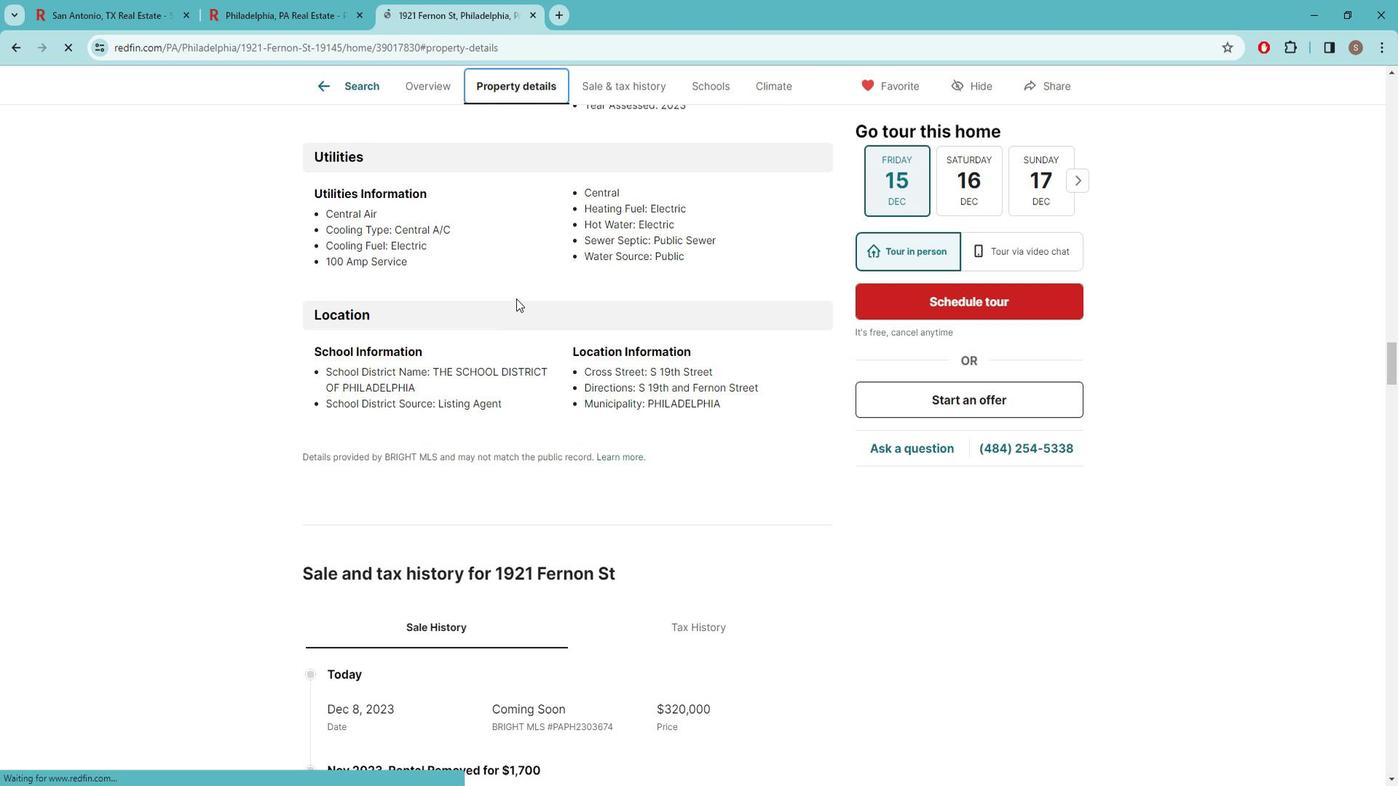 
Action: Mouse scrolled (527, 298) with delta (0, 0)
Screenshot: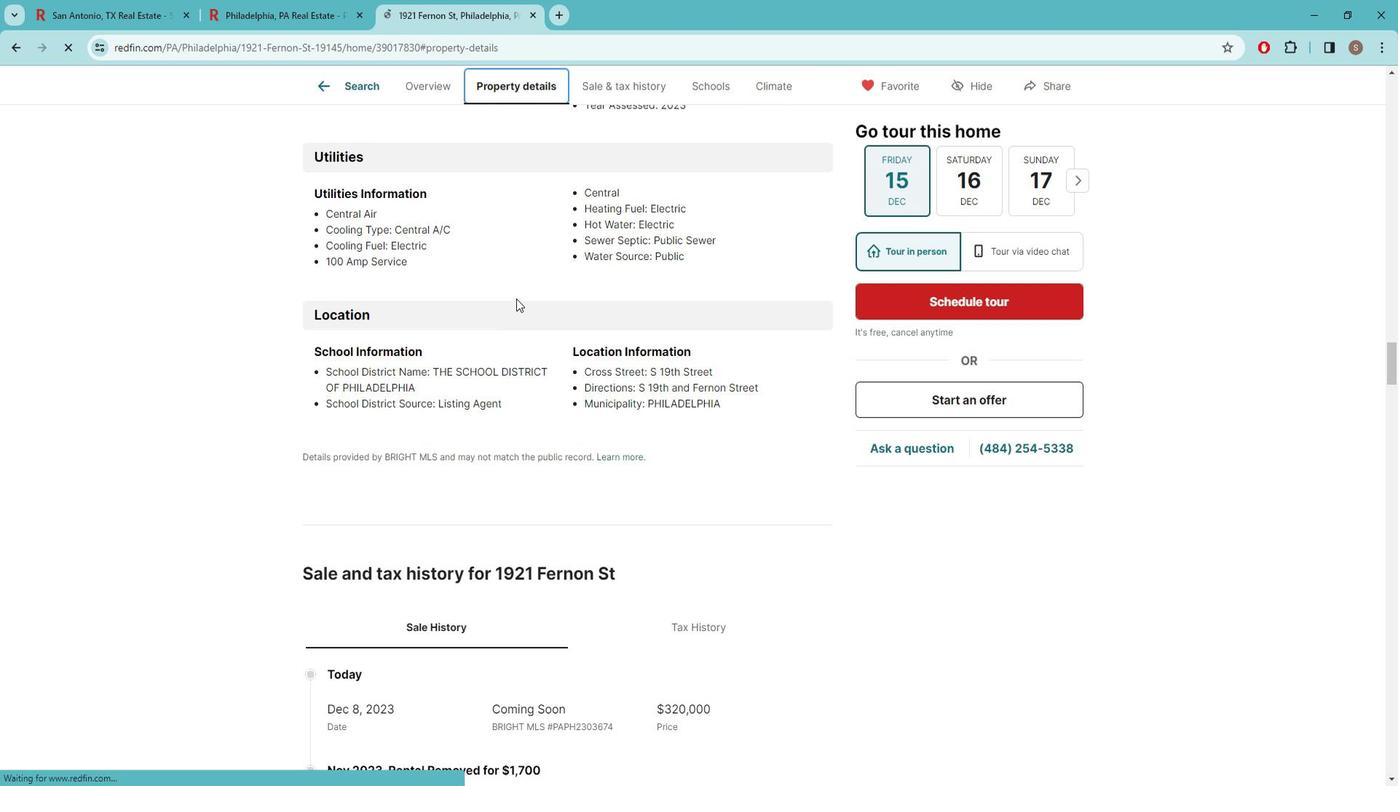 
Action: Mouse moved to (527, 299)
Screenshot: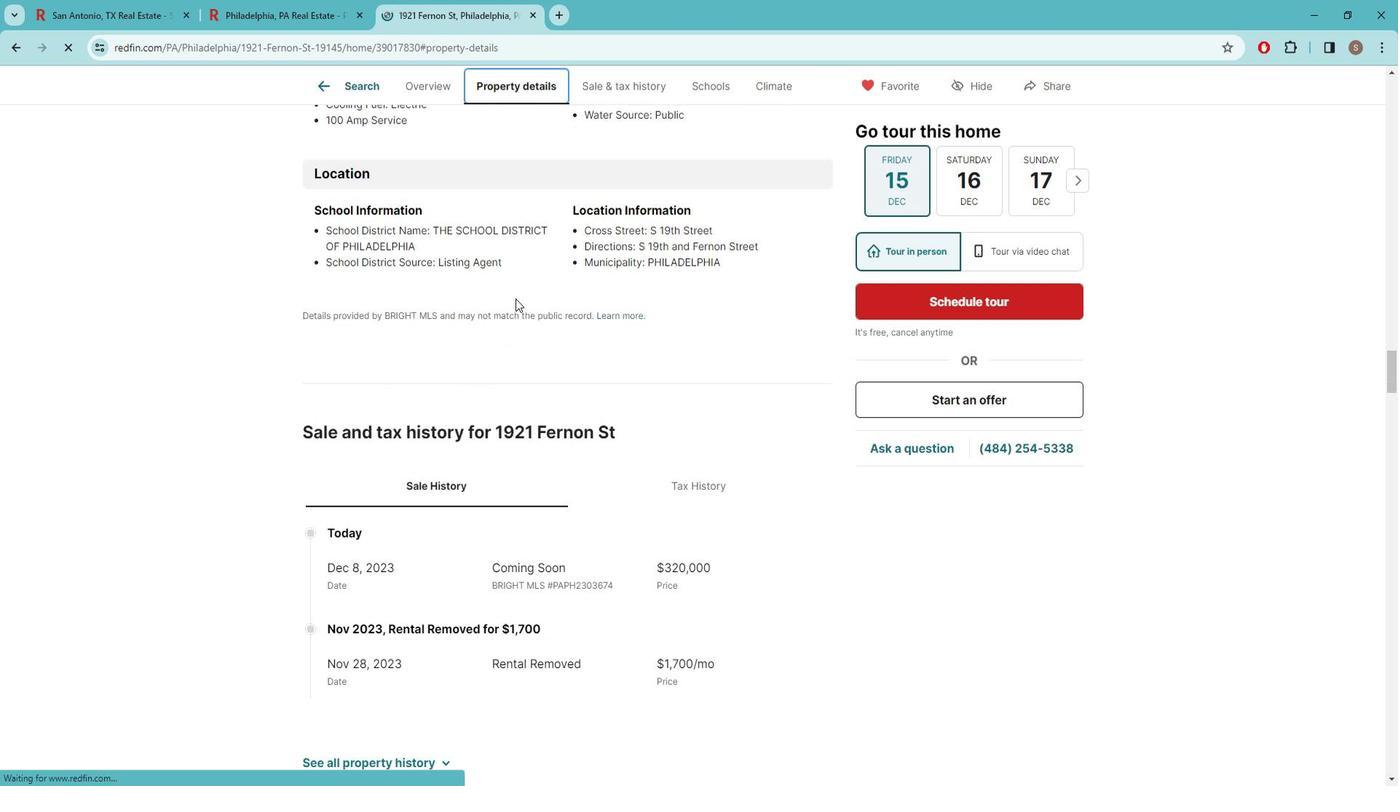 
Action: Mouse scrolled (527, 298) with delta (0, 0)
Screenshot: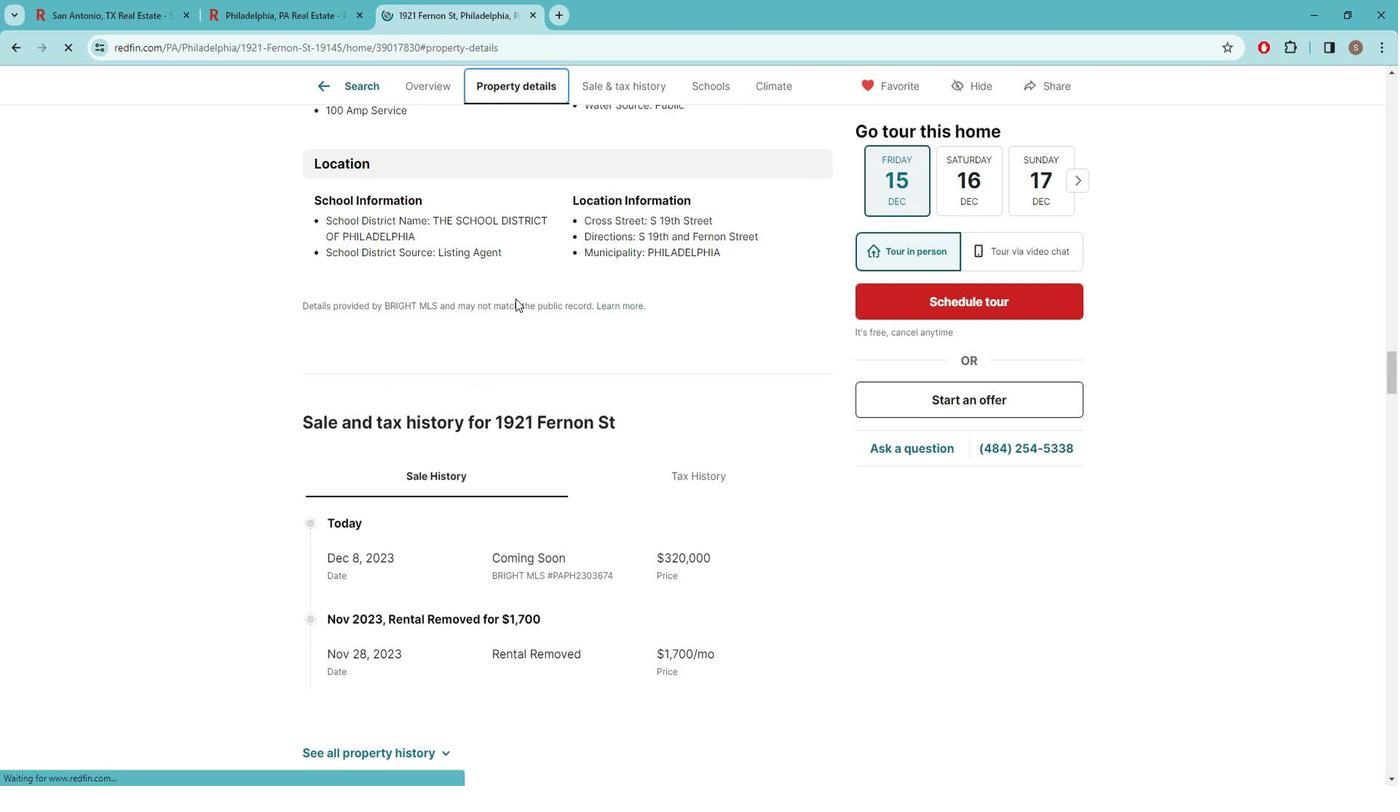 
Action: Mouse scrolled (527, 298) with delta (0, 0)
Screenshot: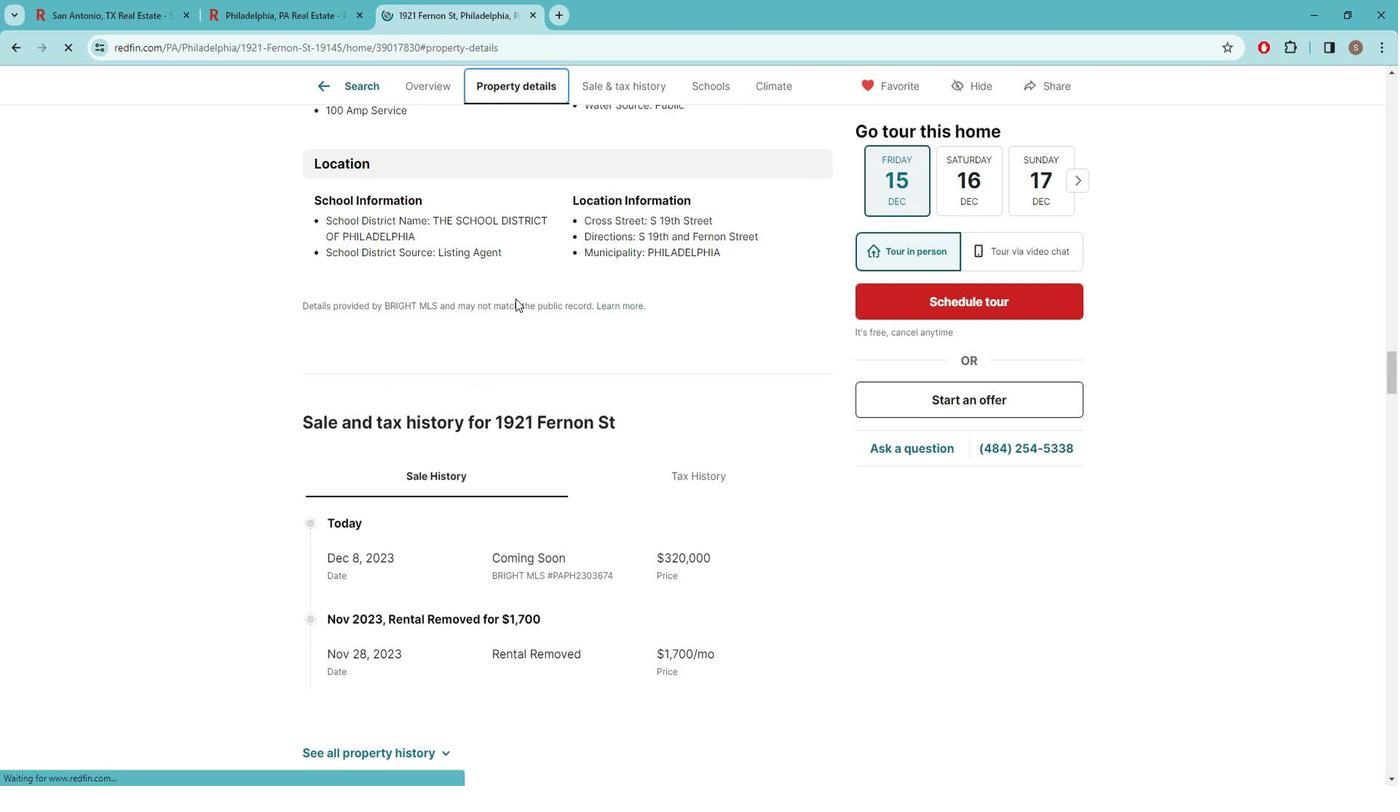 
Action: Mouse scrolled (527, 298) with delta (0, 0)
Screenshot: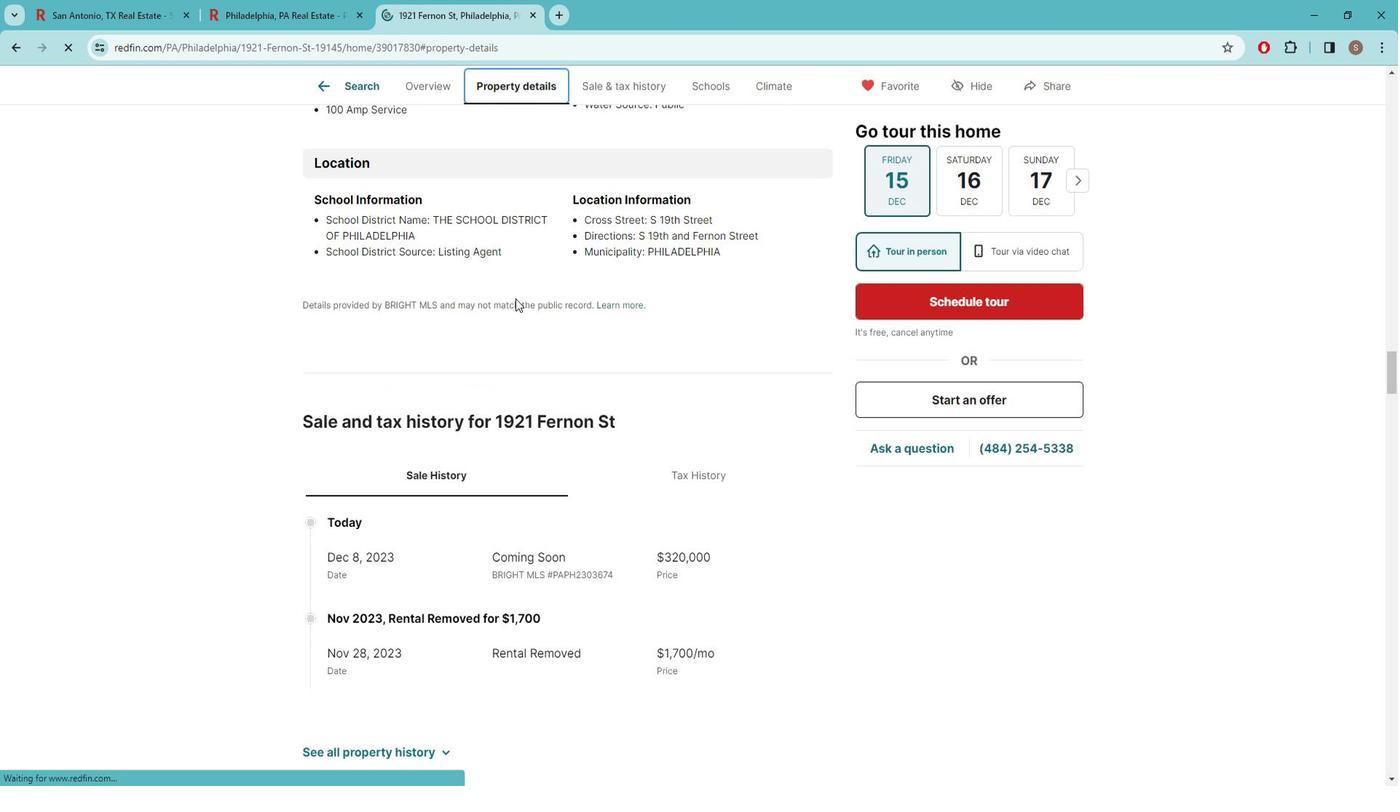 
Action: Mouse moved to (527, 298)
Screenshot: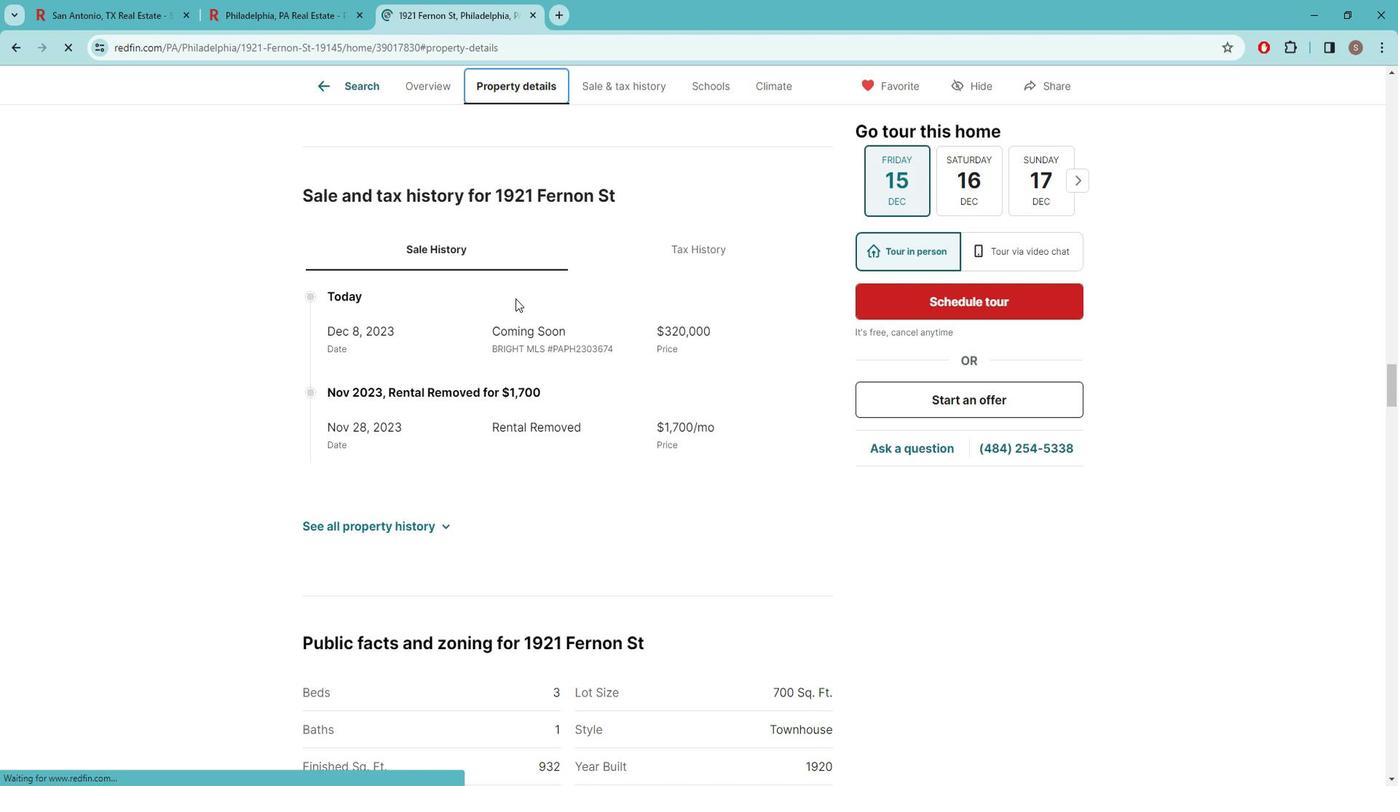 
Action: Mouse scrolled (527, 297) with delta (0, 0)
Screenshot: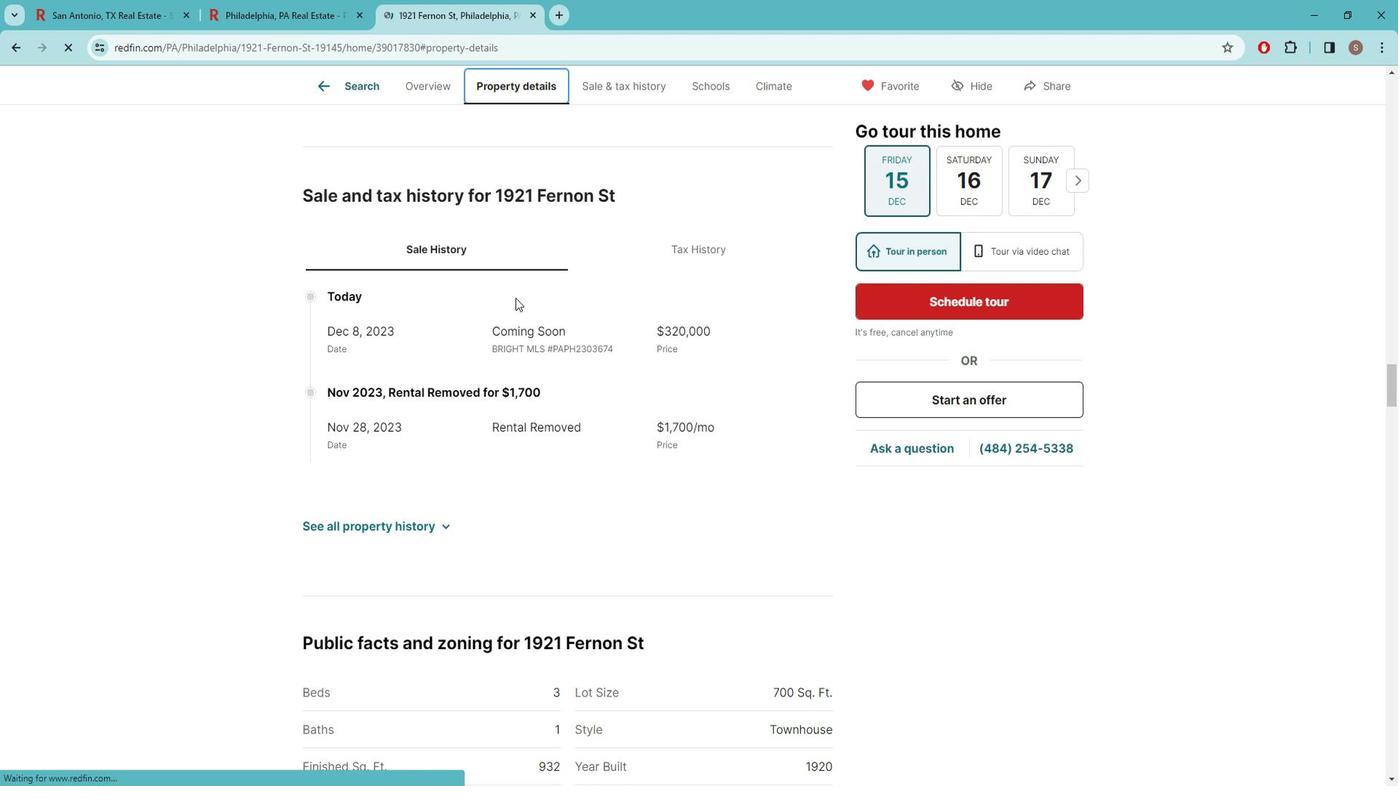 
Action: Mouse scrolled (527, 297) with delta (0, 0)
Screenshot: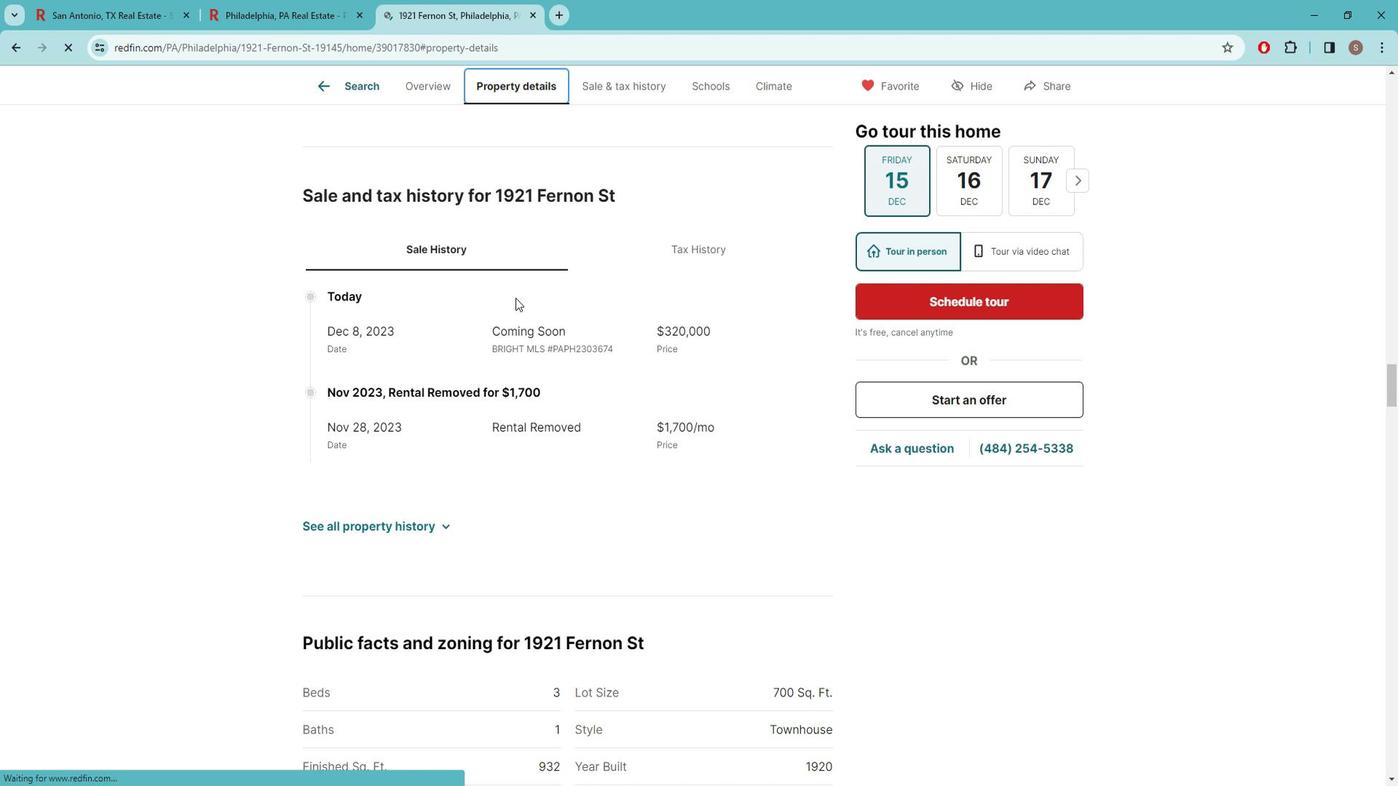 
Action: Mouse scrolled (527, 297) with delta (0, 0)
Screenshot: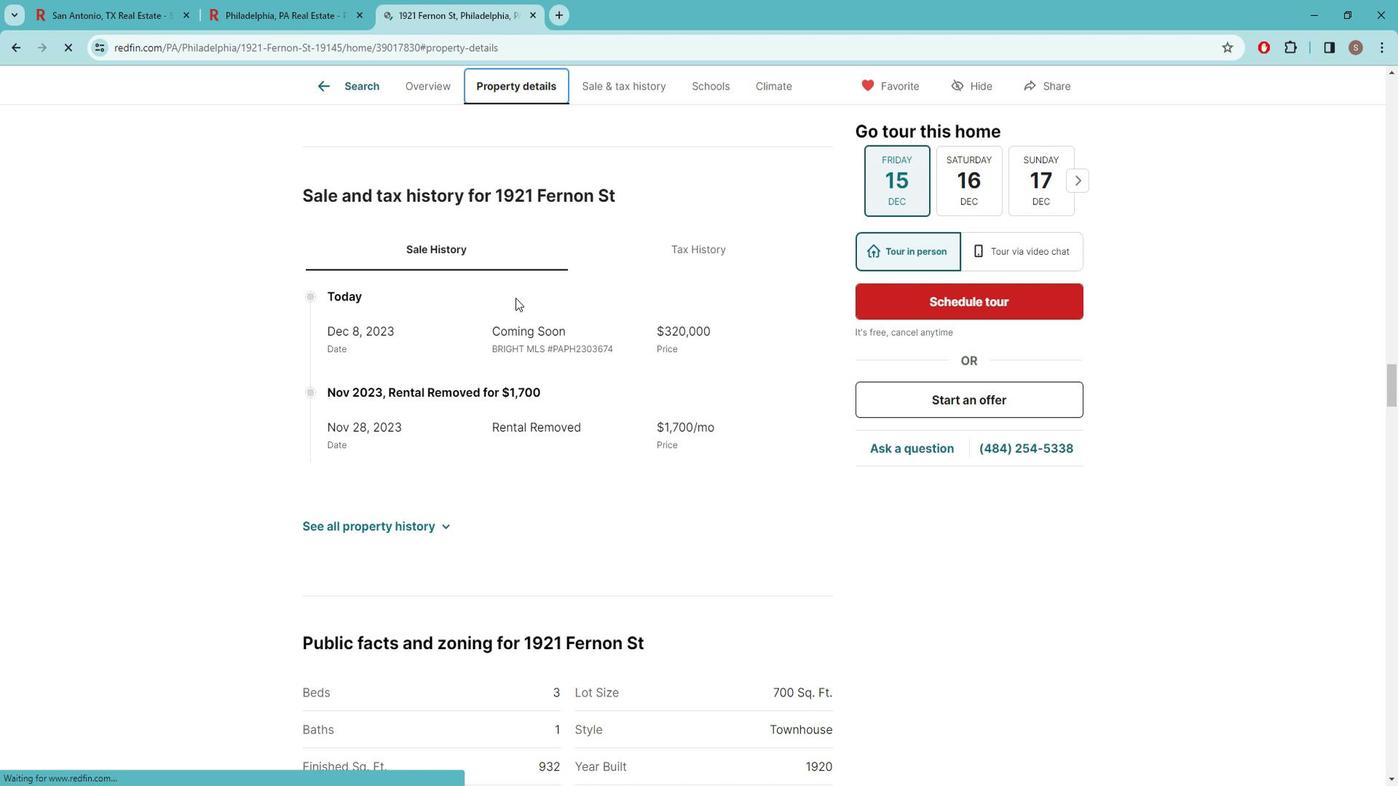 
Action: Mouse scrolled (527, 297) with delta (0, 0)
Screenshot: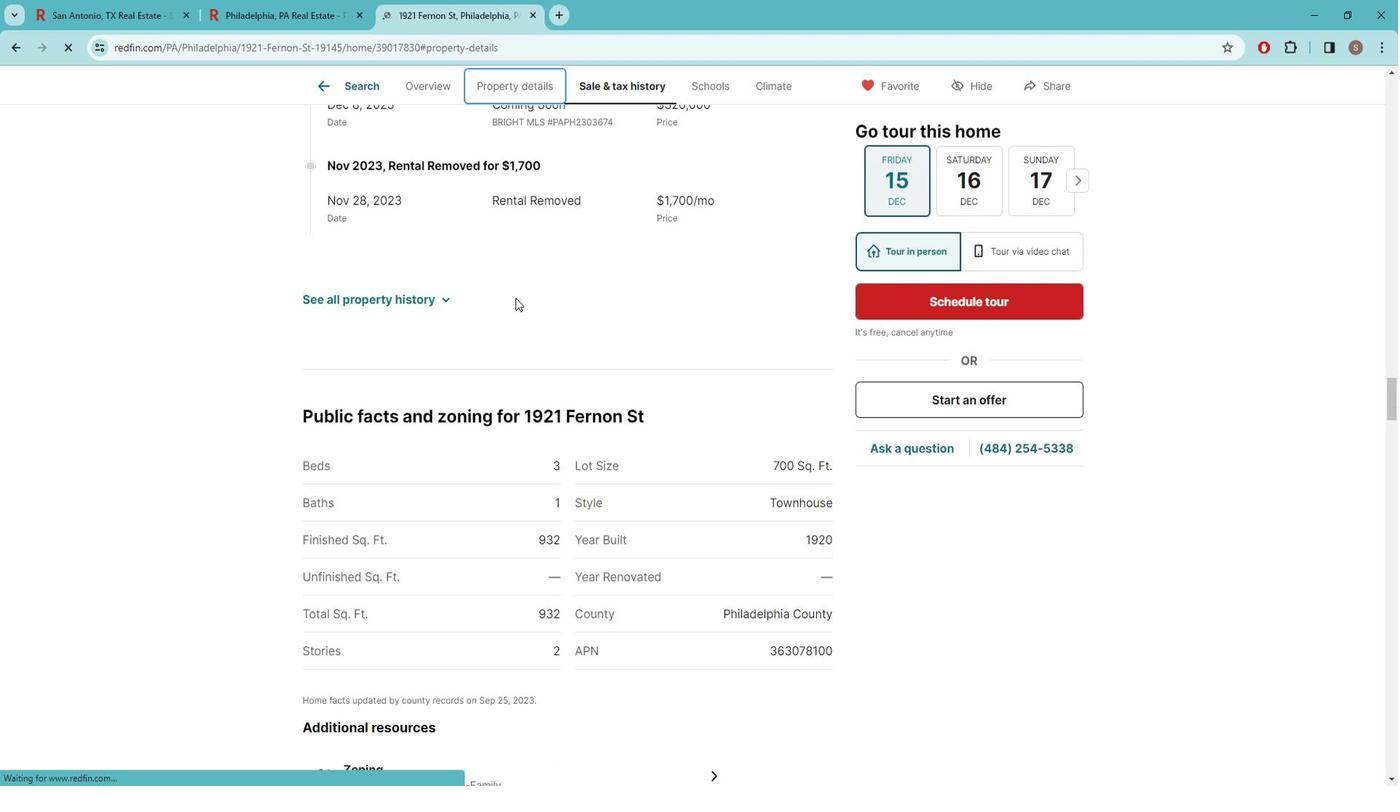 
Action: Mouse scrolled (527, 297) with delta (0, 0)
Screenshot: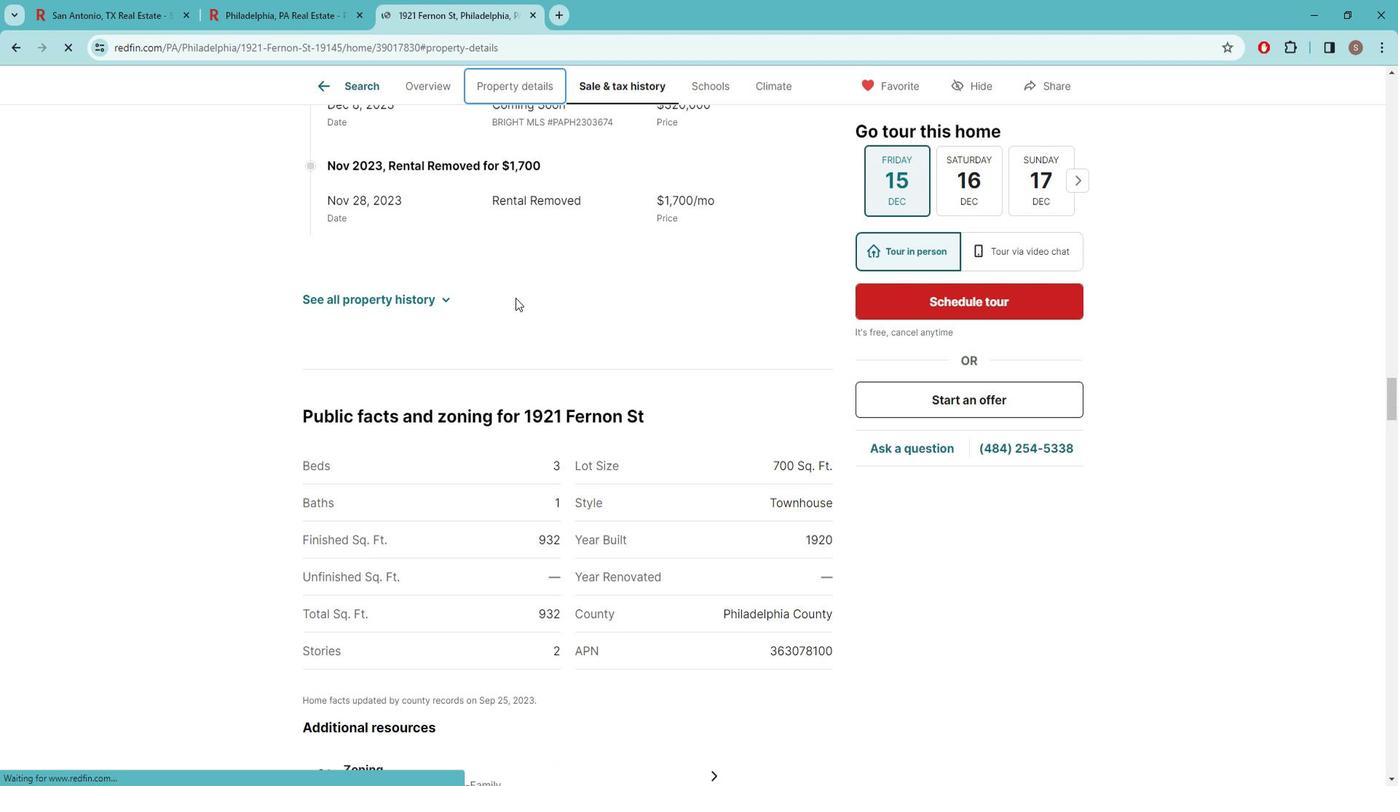 
Action: Mouse moved to (529, 295)
Screenshot: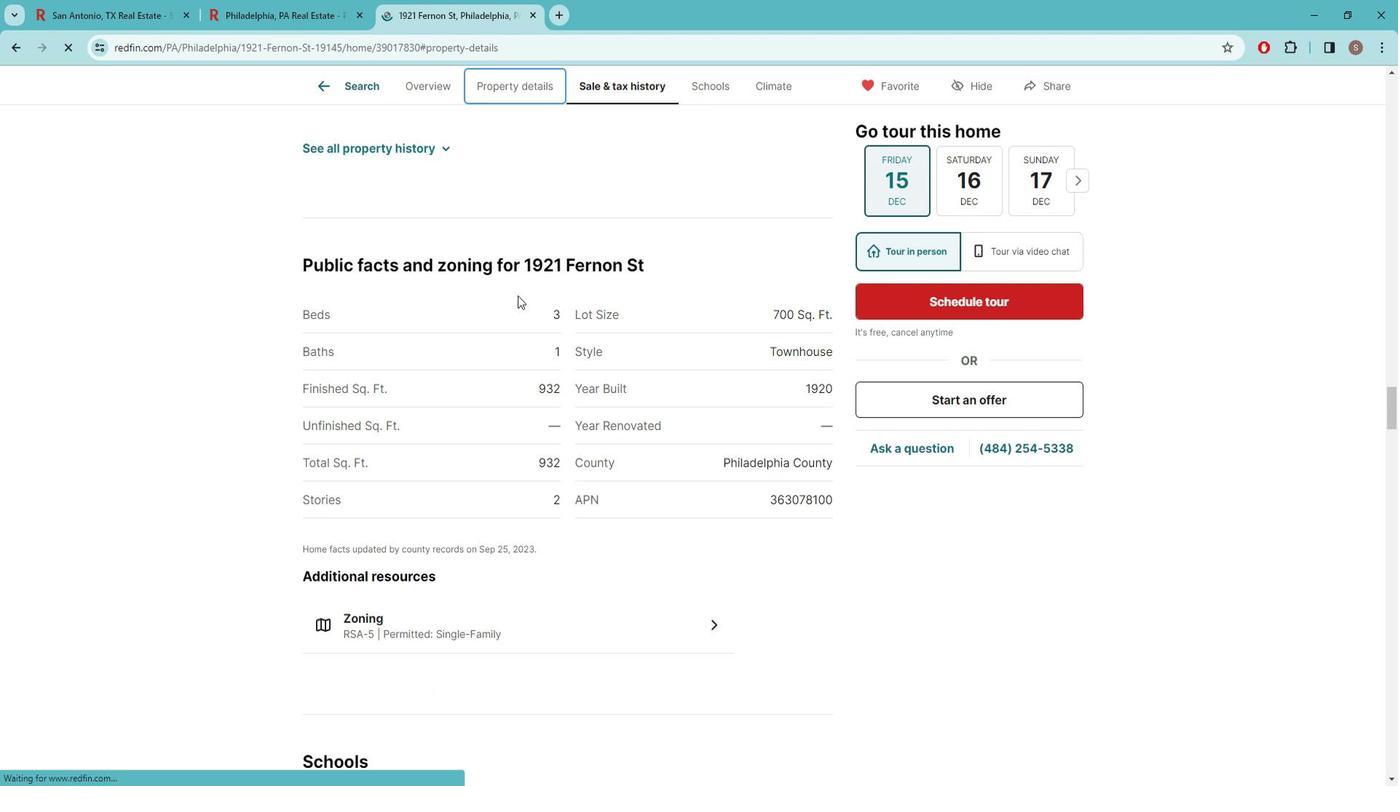 
Action: Mouse scrolled (529, 295) with delta (0, 0)
Screenshot: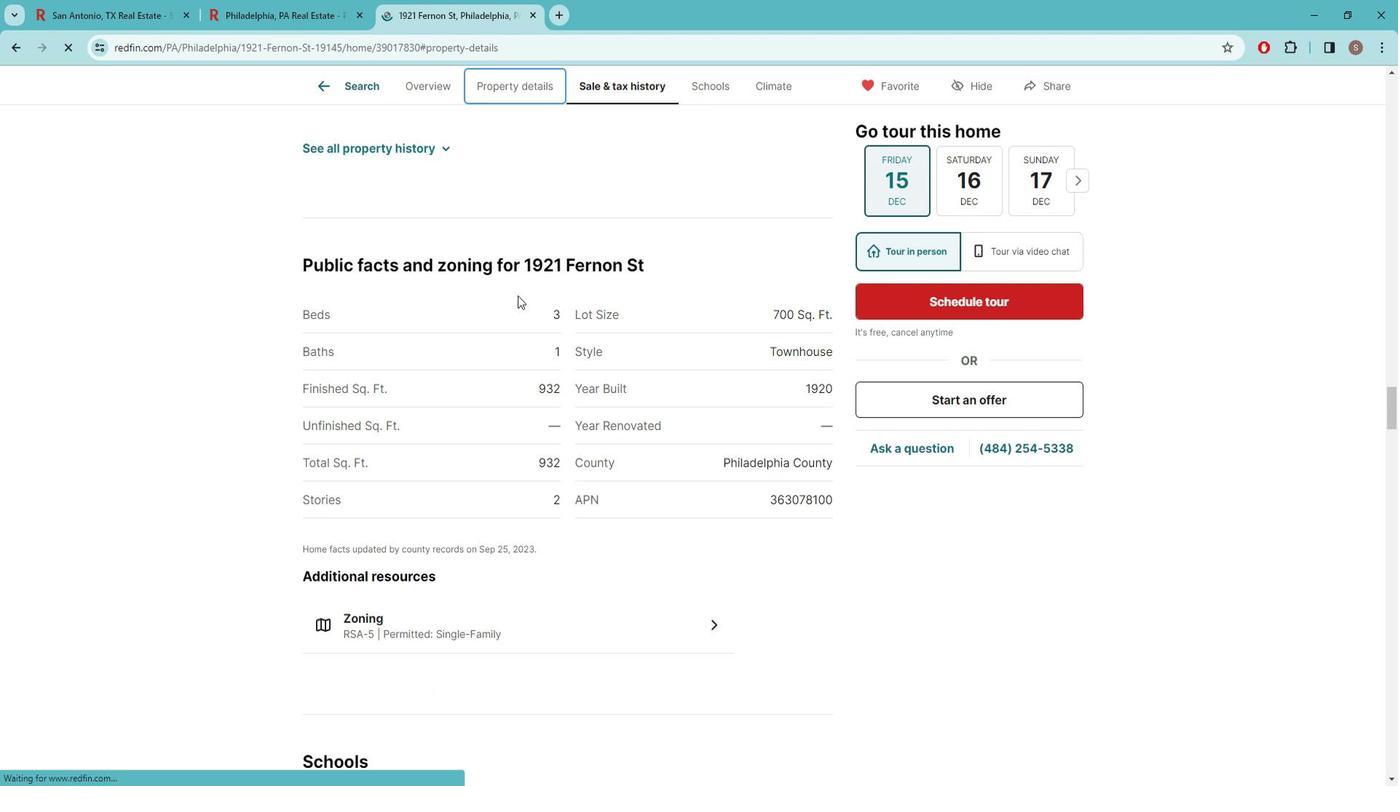 
Action: Mouse scrolled (529, 295) with delta (0, 0)
Screenshot: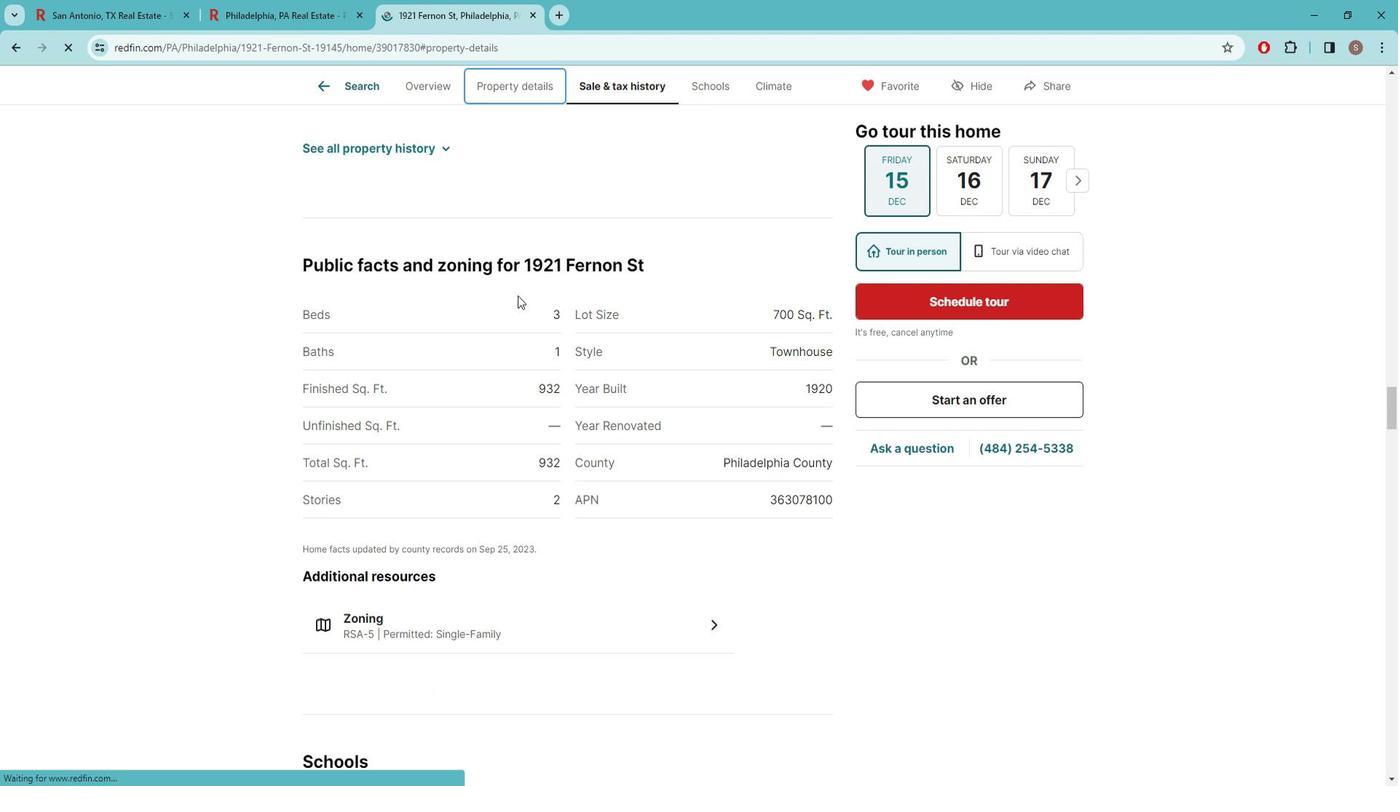 
Action: Mouse scrolled (529, 295) with delta (0, 0)
Screenshot: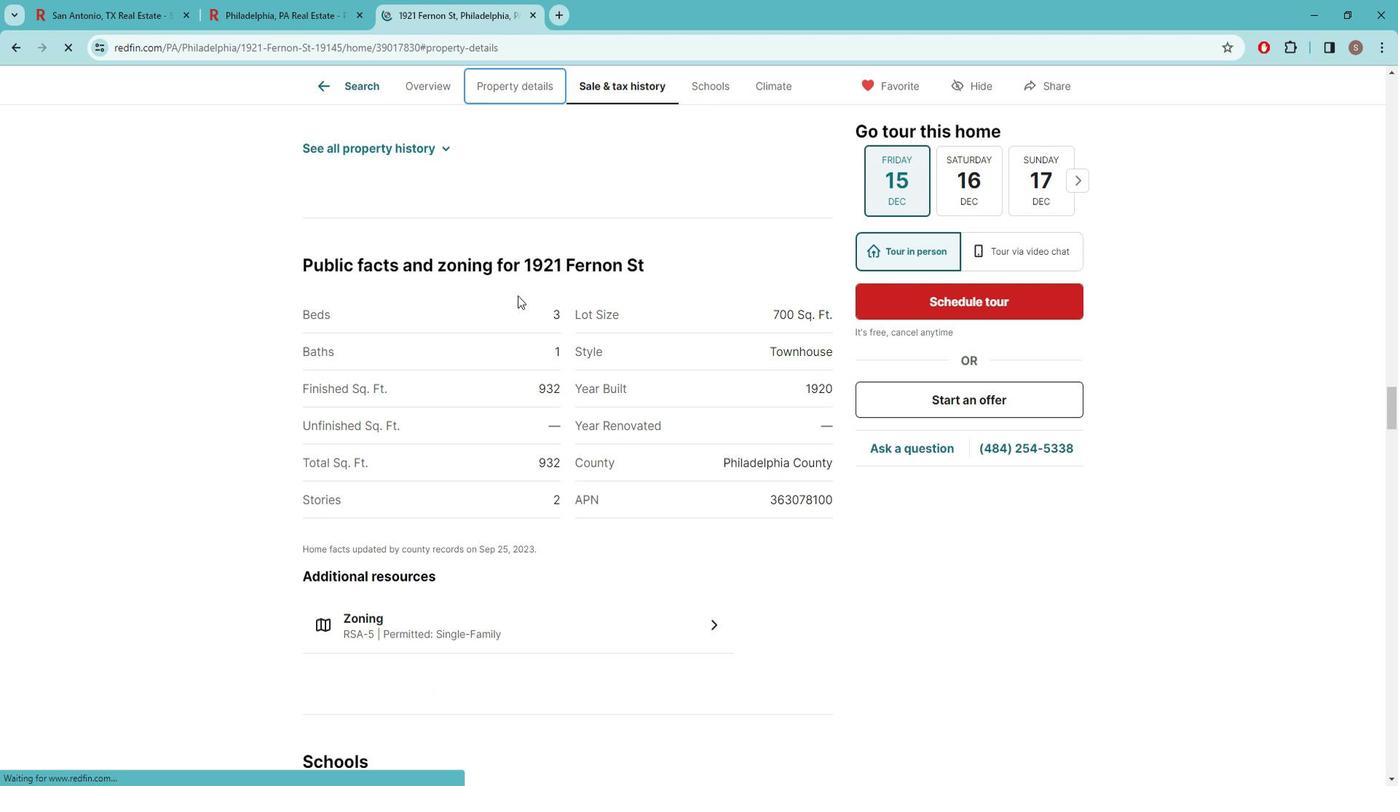 
Action: Mouse scrolled (529, 295) with delta (0, 0)
Screenshot: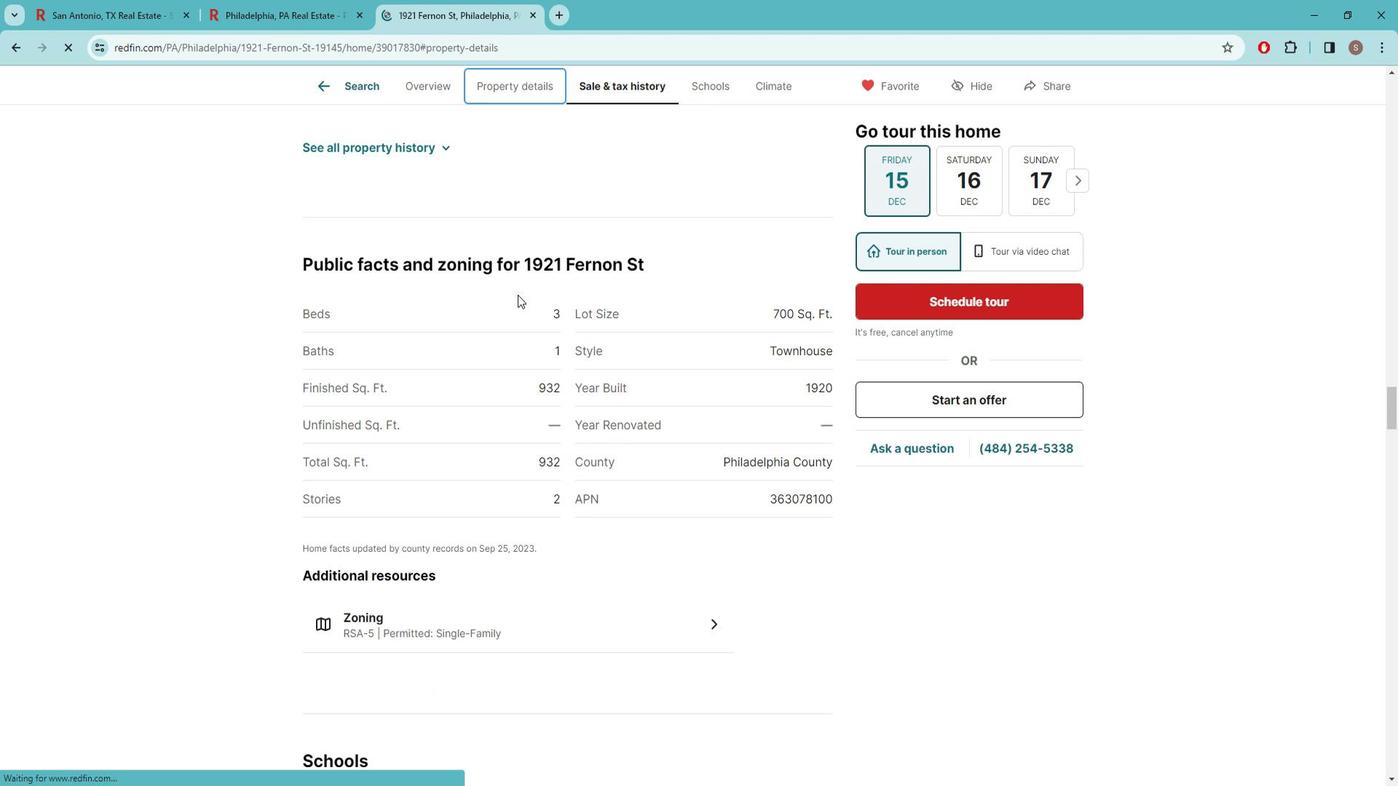 
Action: Mouse scrolled (529, 295) with delta (0, 0)
Screenshot: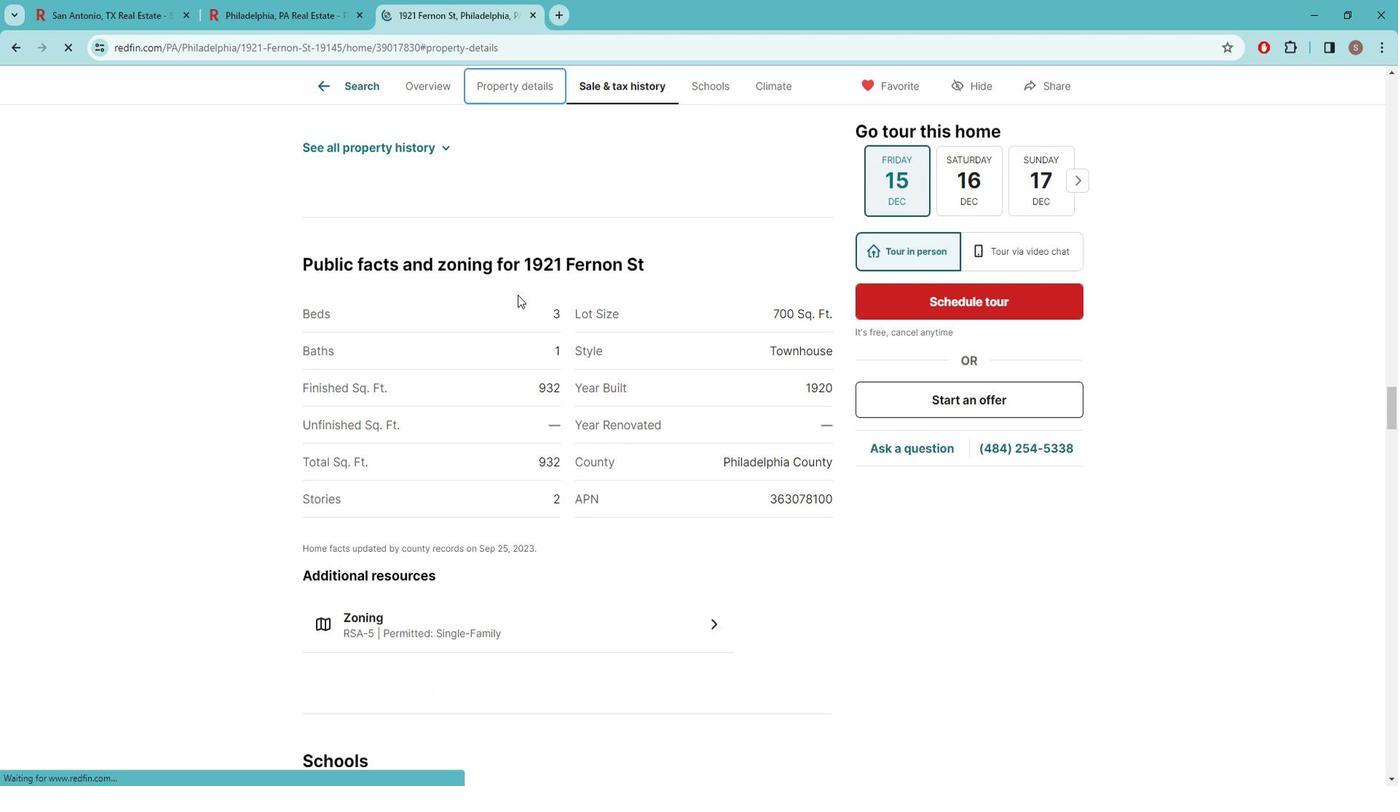 
Action: Mouse moved to (528, 295)
Screenshot: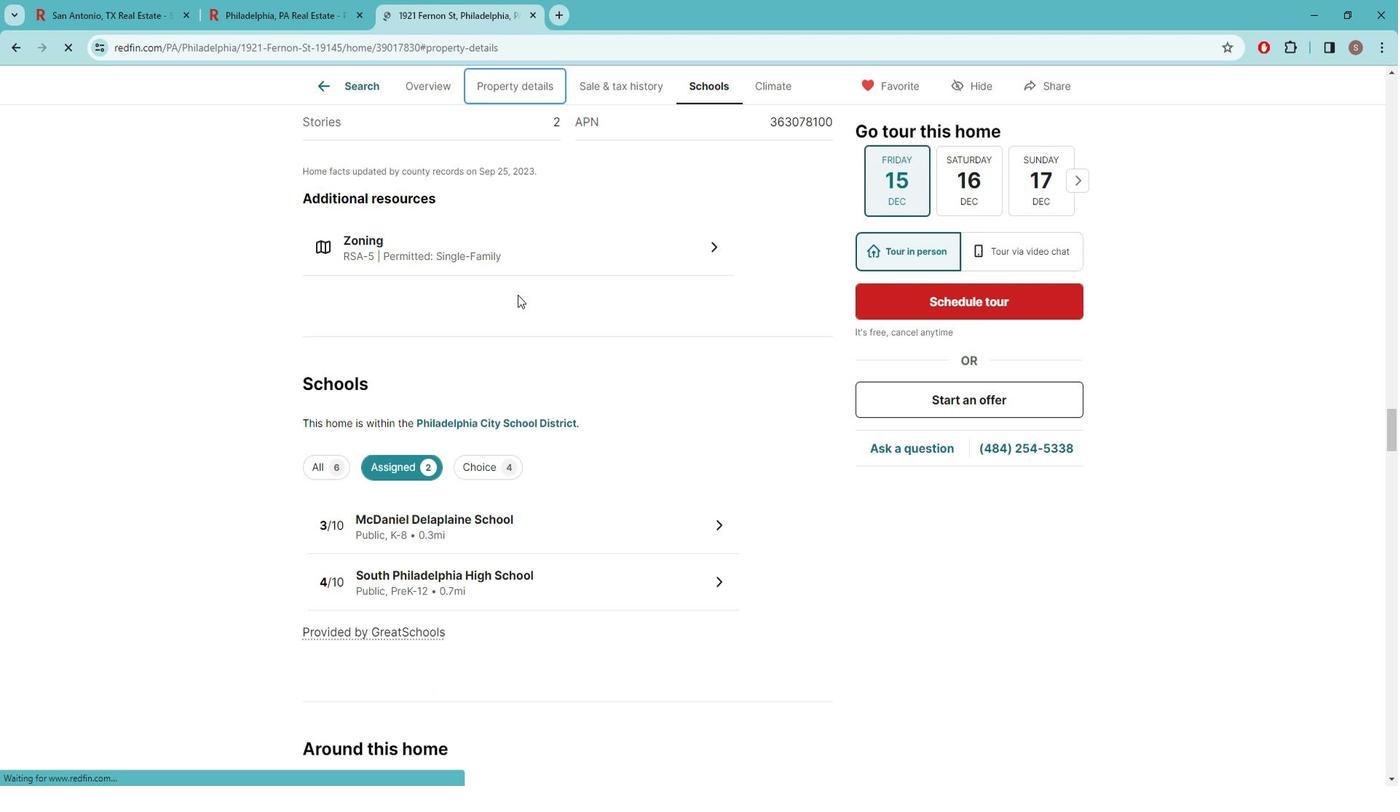 
Action: Mouse scrolled (528, 296) with delta (0, 0)
Screenshot: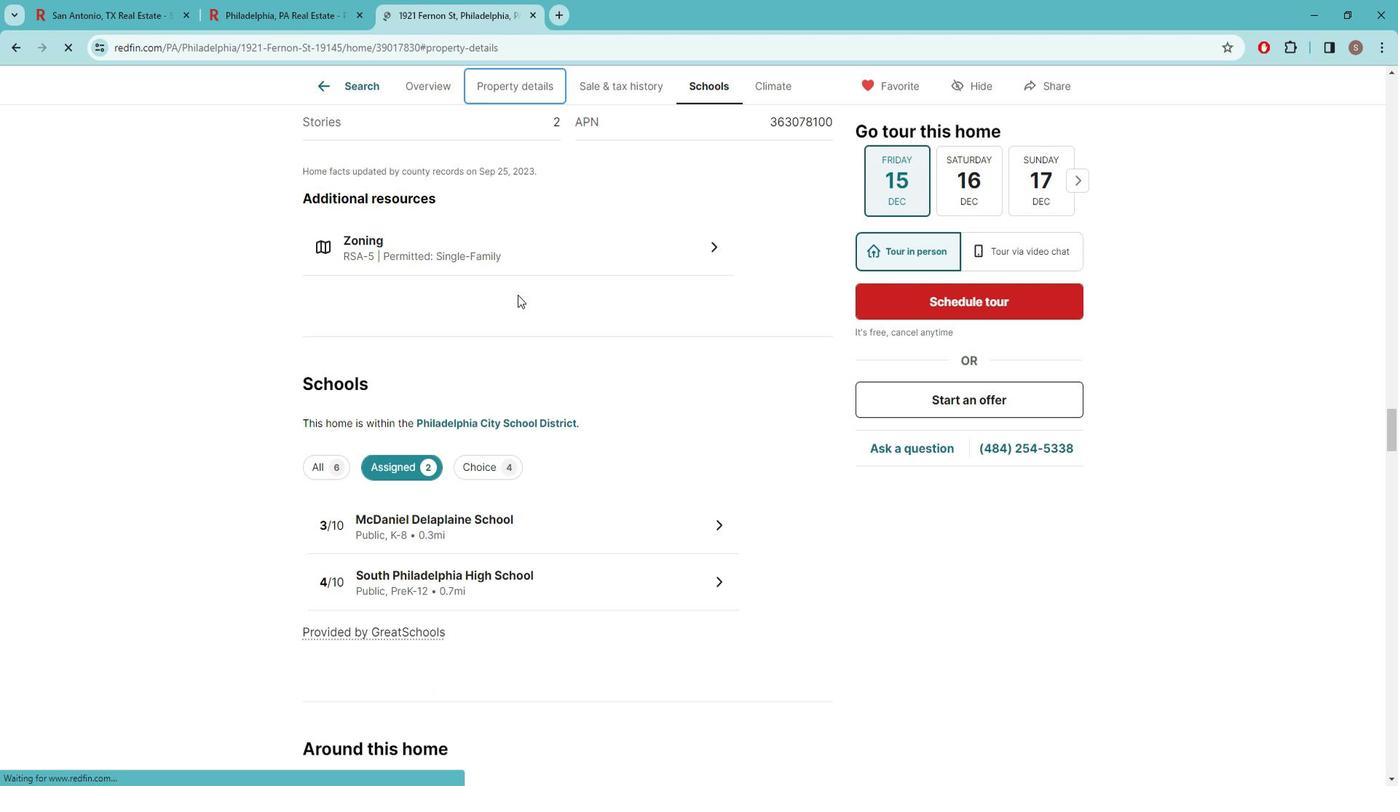
Action: Mouse scrolled (528, 296) with delta (0, 0)
Screenshot: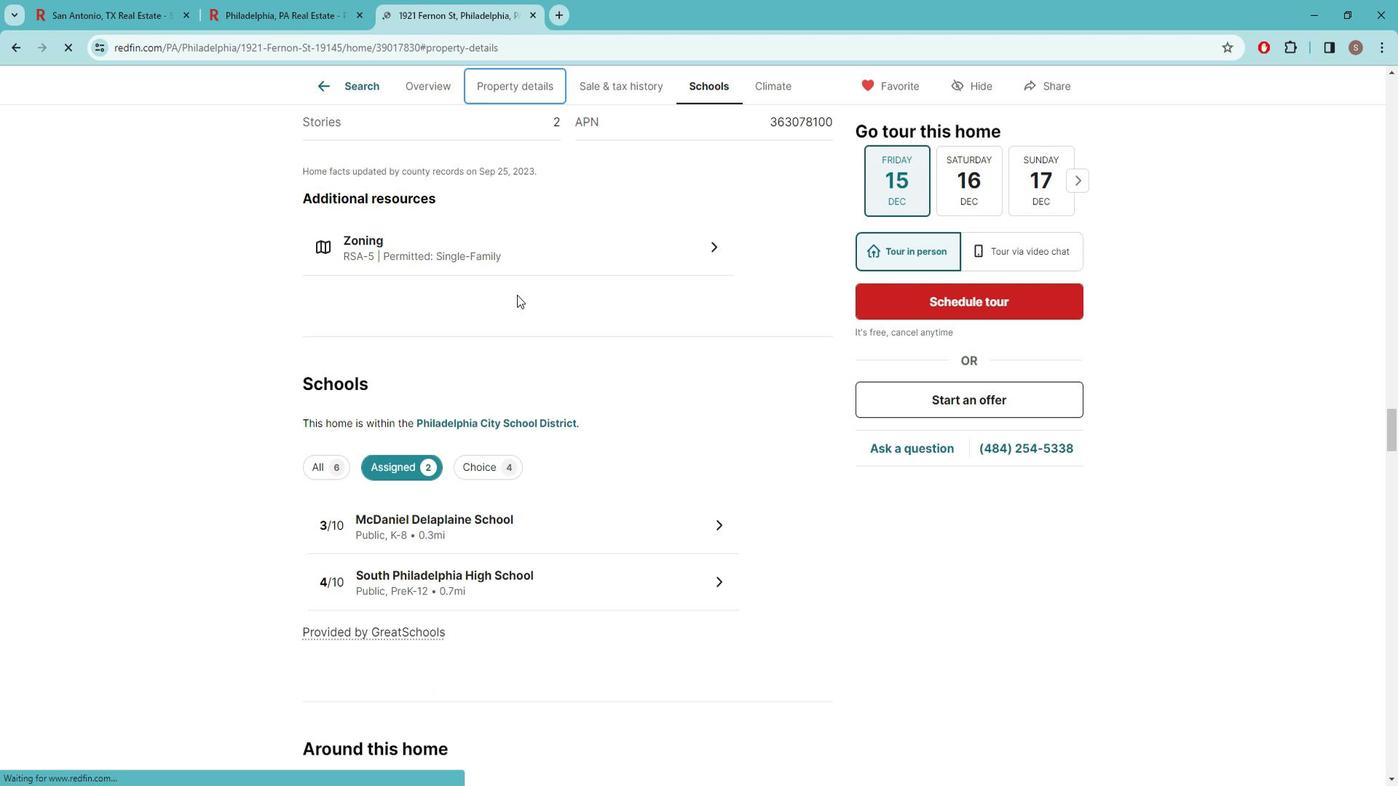 
Action: Mouse scrolled (528, 296) with delta (0, 0)
Screenshot: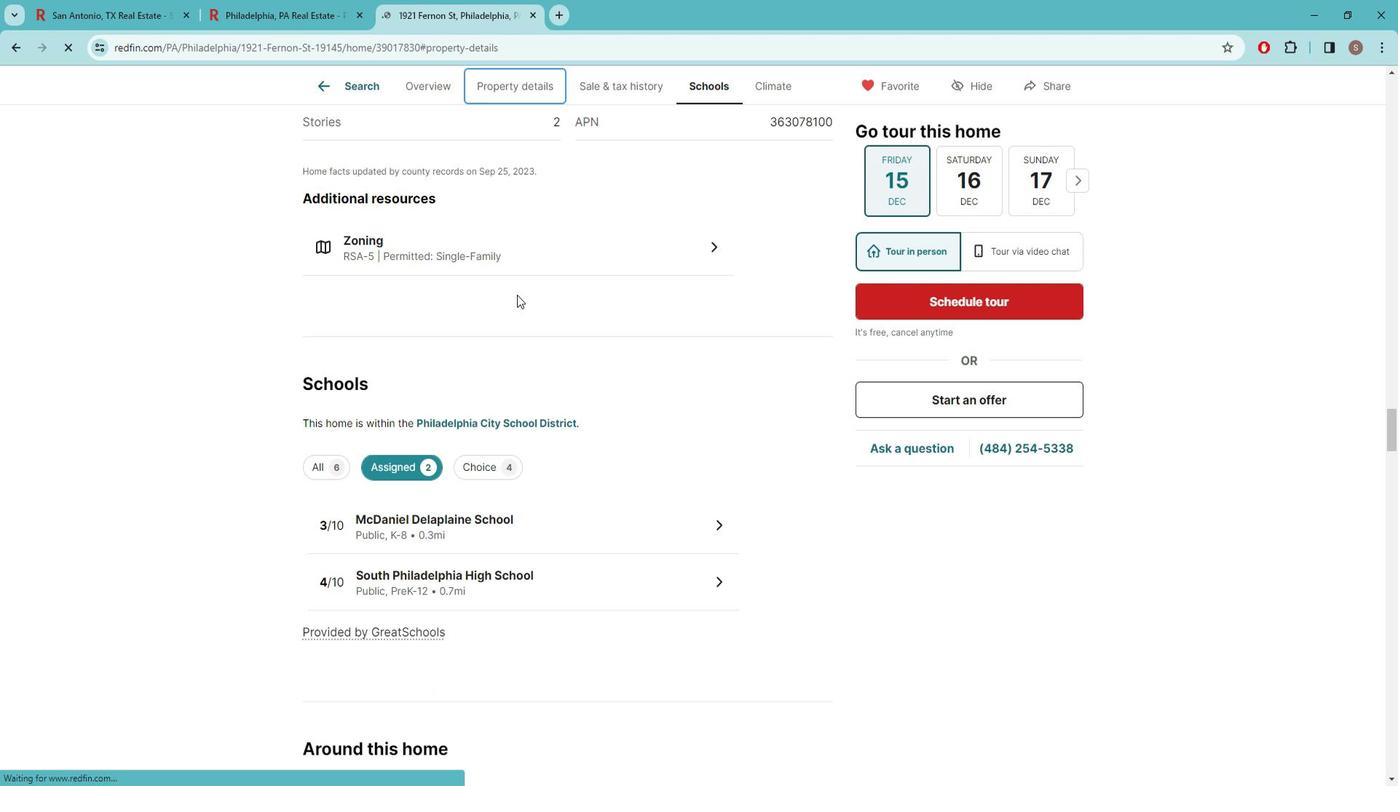 
Action: Mouse scrolled (528, 296) with delta (0, 0)
Screenshot: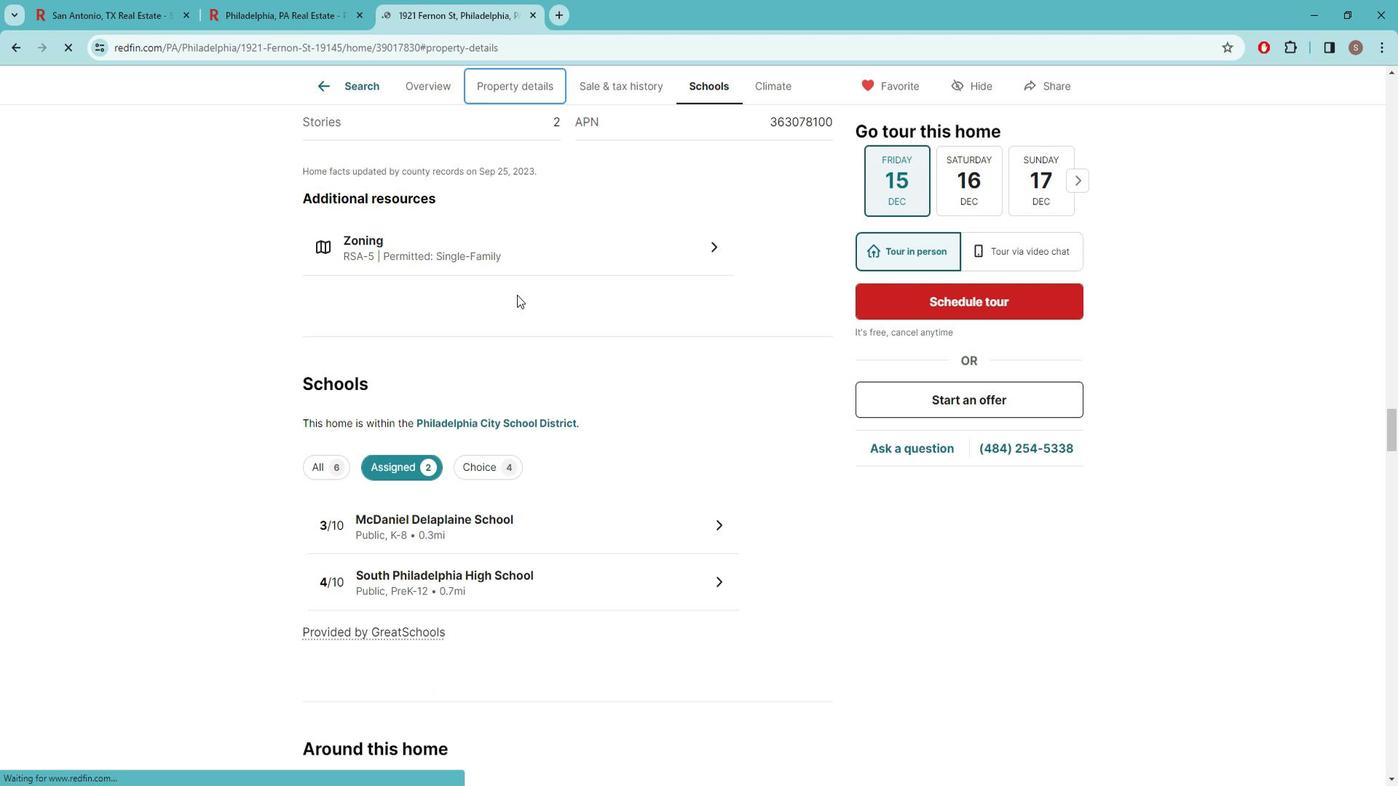 
Action: Mouse moved to (527, 295)
Screenshot: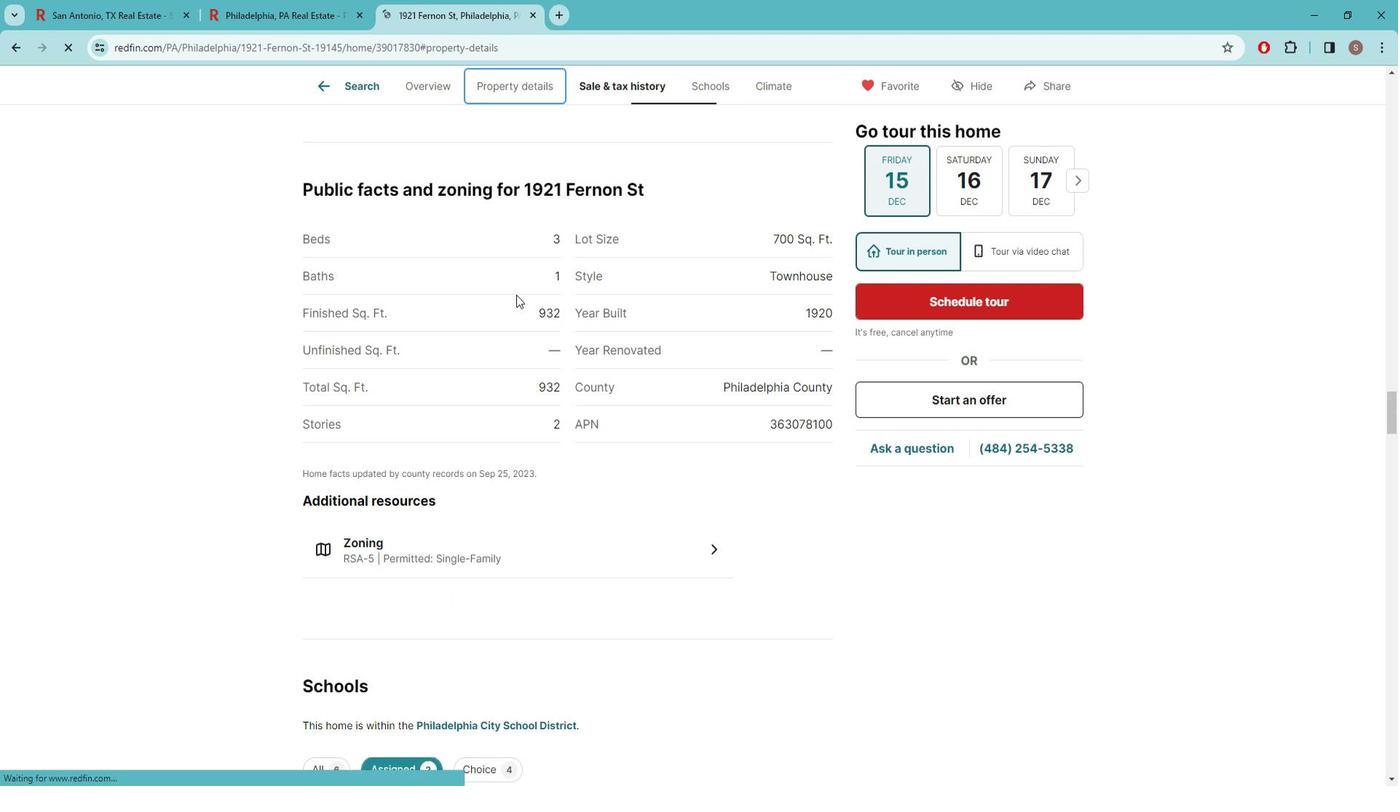 
Action: Mouse scrolled (527, 296) with delta (0, 0)
Screenshot: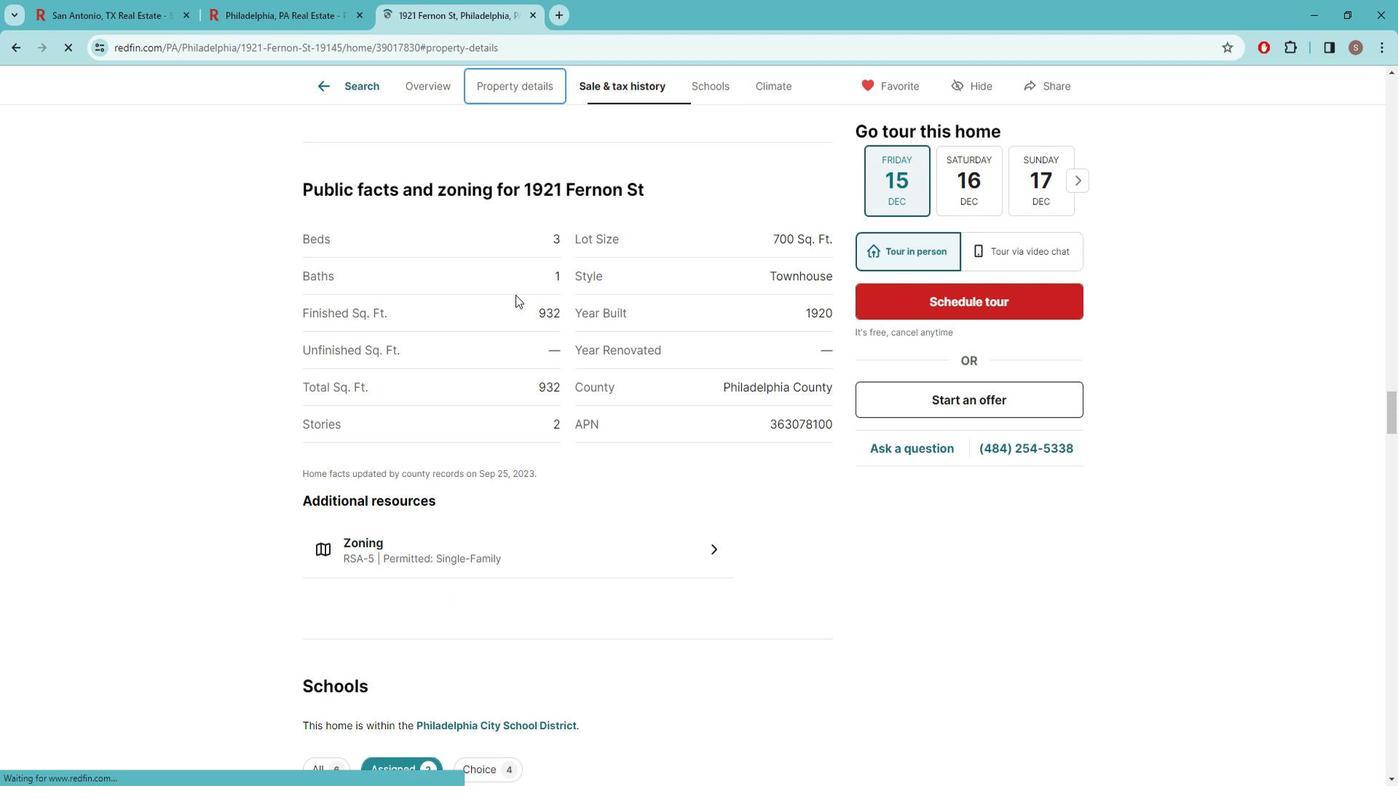 
Action: Mouse moved to (526, 295)
Screenshot: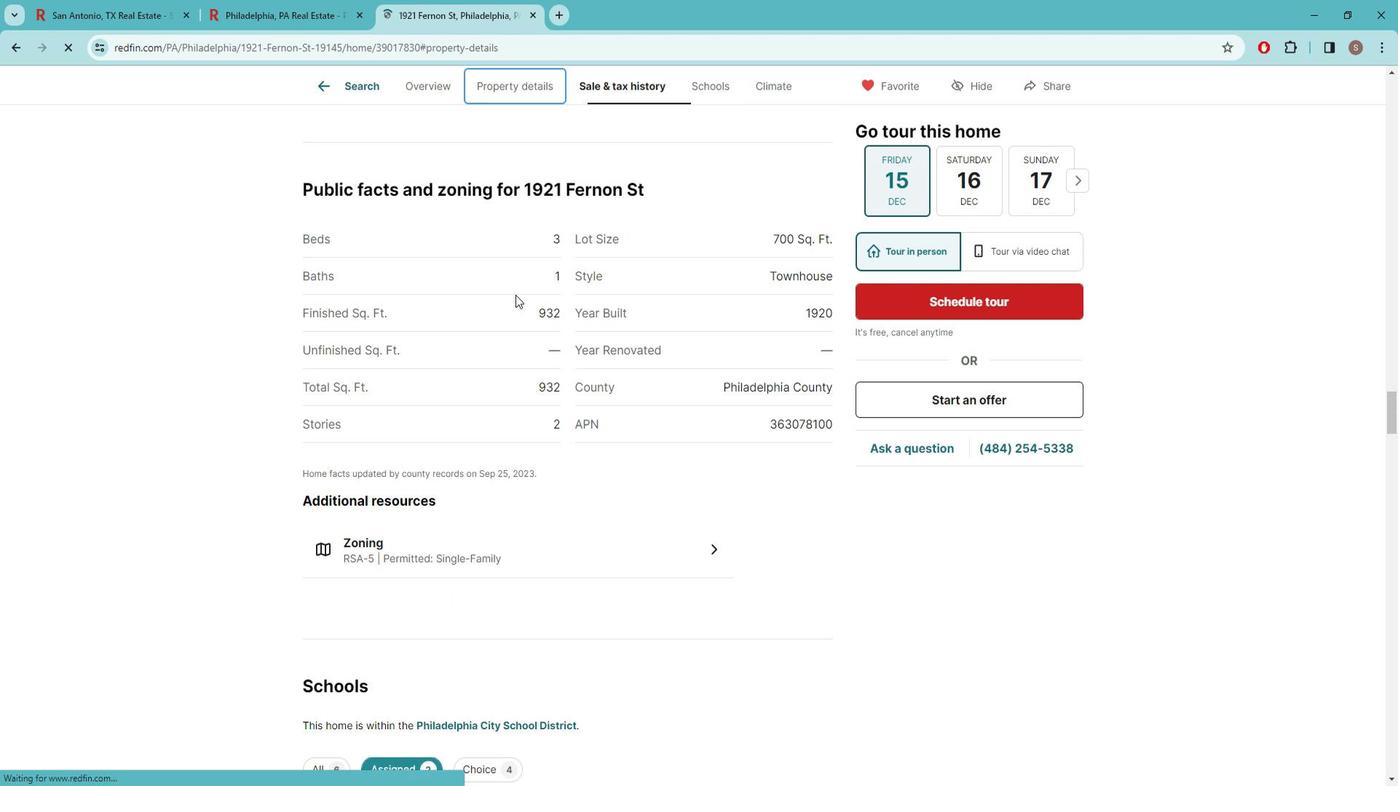 
Action: Mouse scrolled (526, 296) with delta (0, 0)
Screenshot: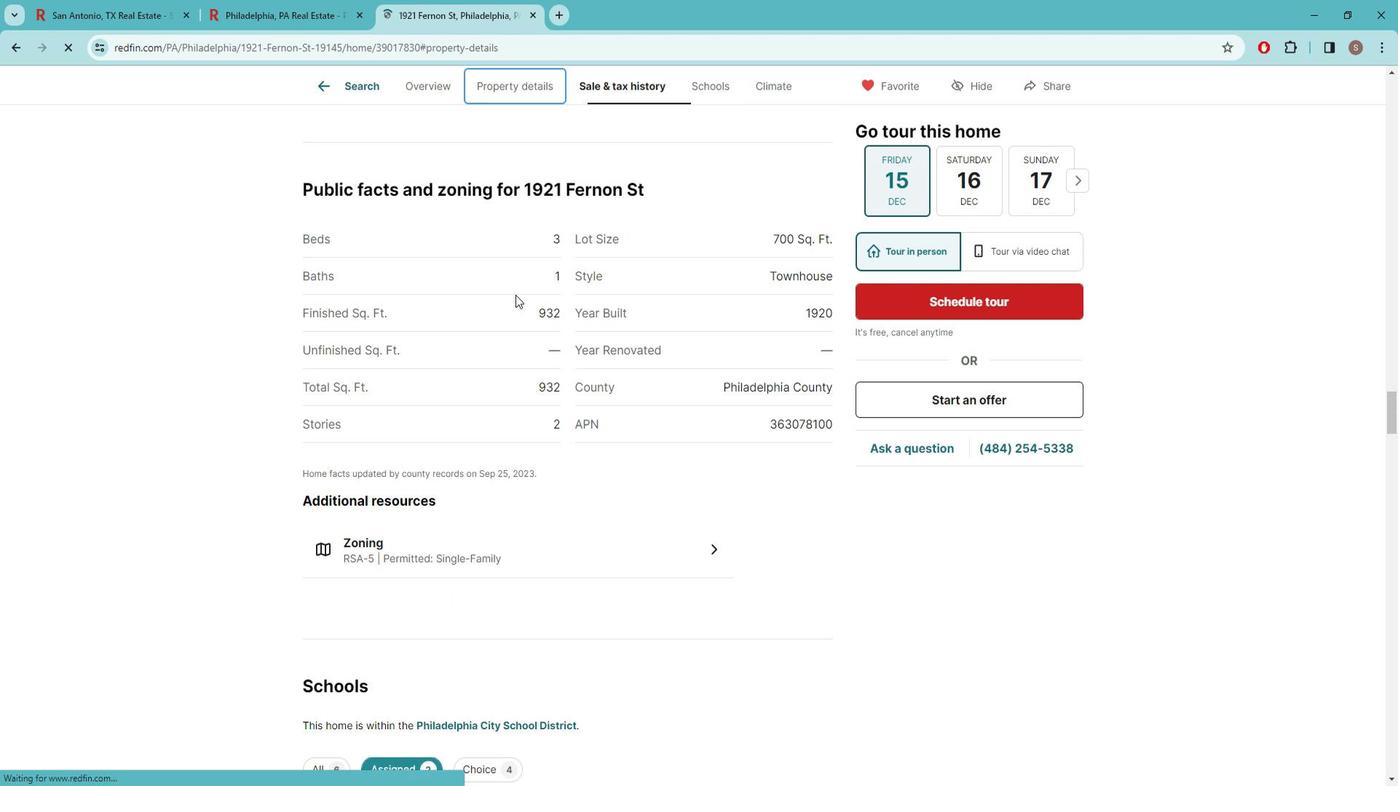 
Action: Mouse scrolled (526, 296) with delta (0, 0)
Screenshot: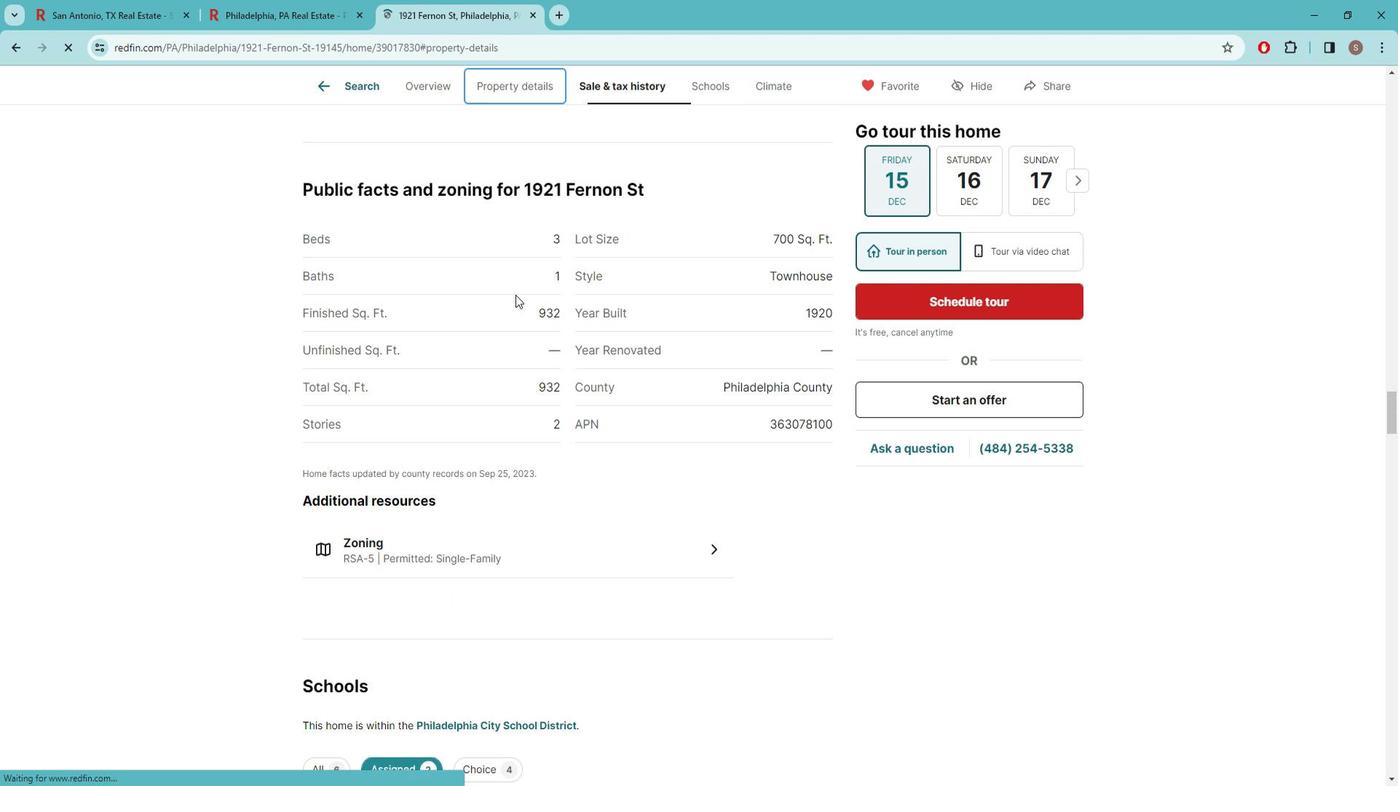 
Action: Mouse scrolled (526, 296) with delta (0, 0)
Screenshot: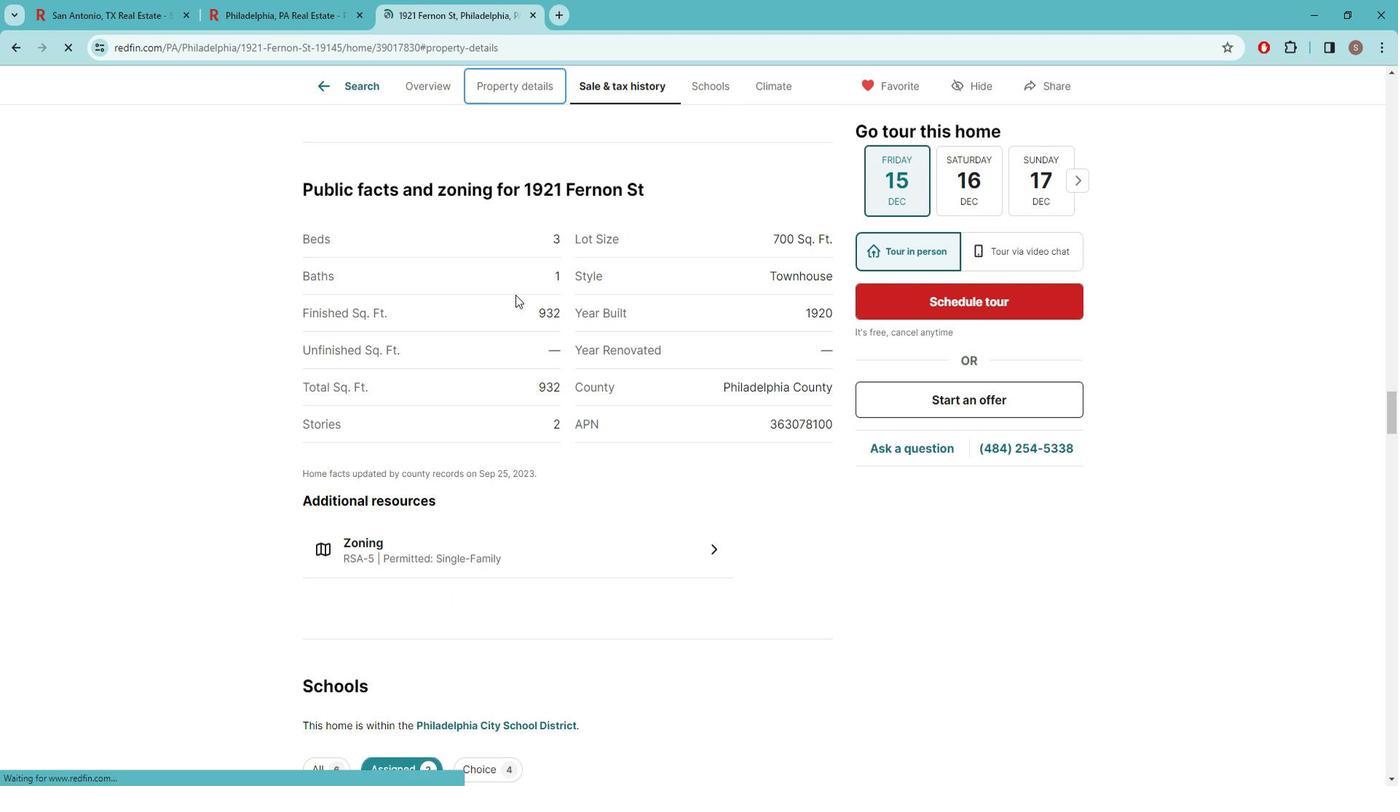 
Action: Mouse scrolled (526, 296) with delta (0, 0)
Screenshot: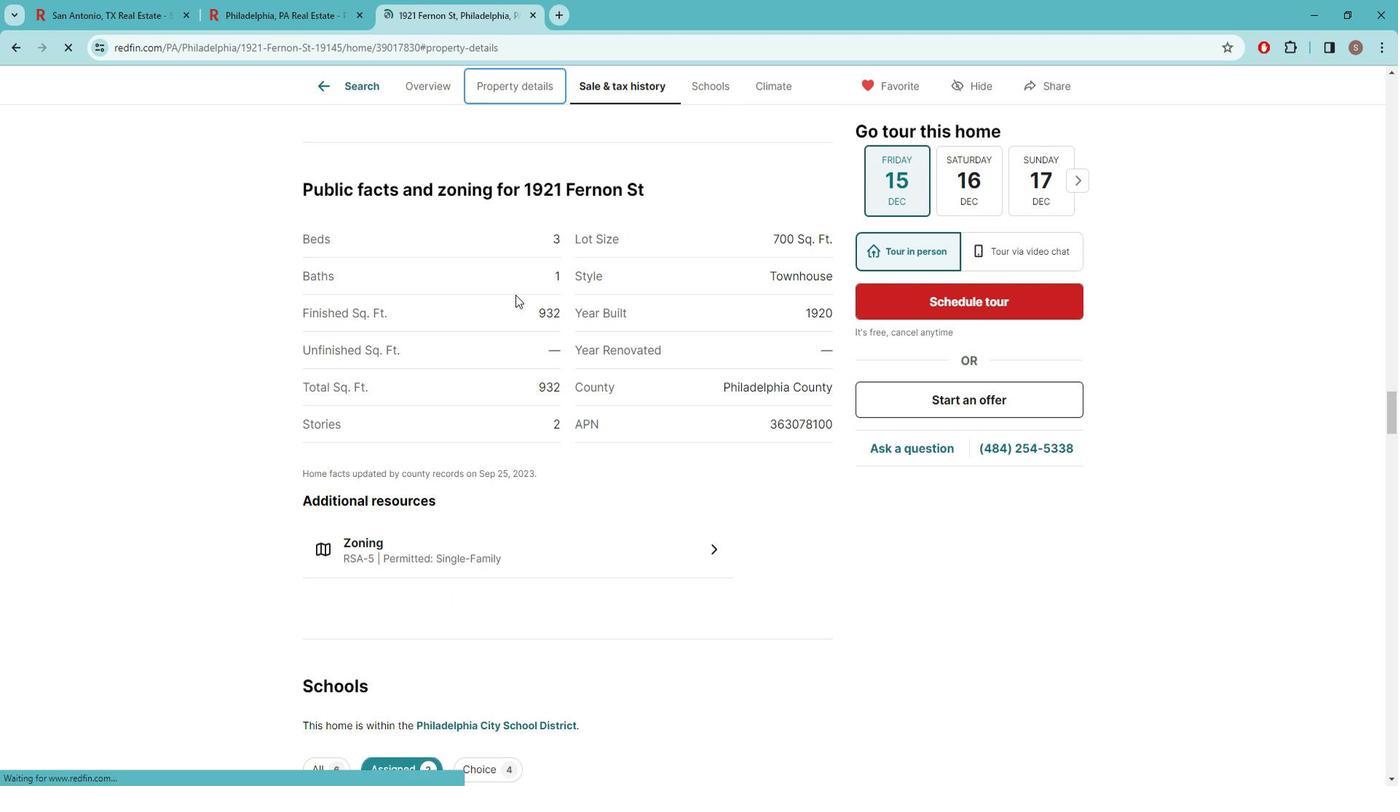
Action: Mouse moved to (523, 295)
Screenshot: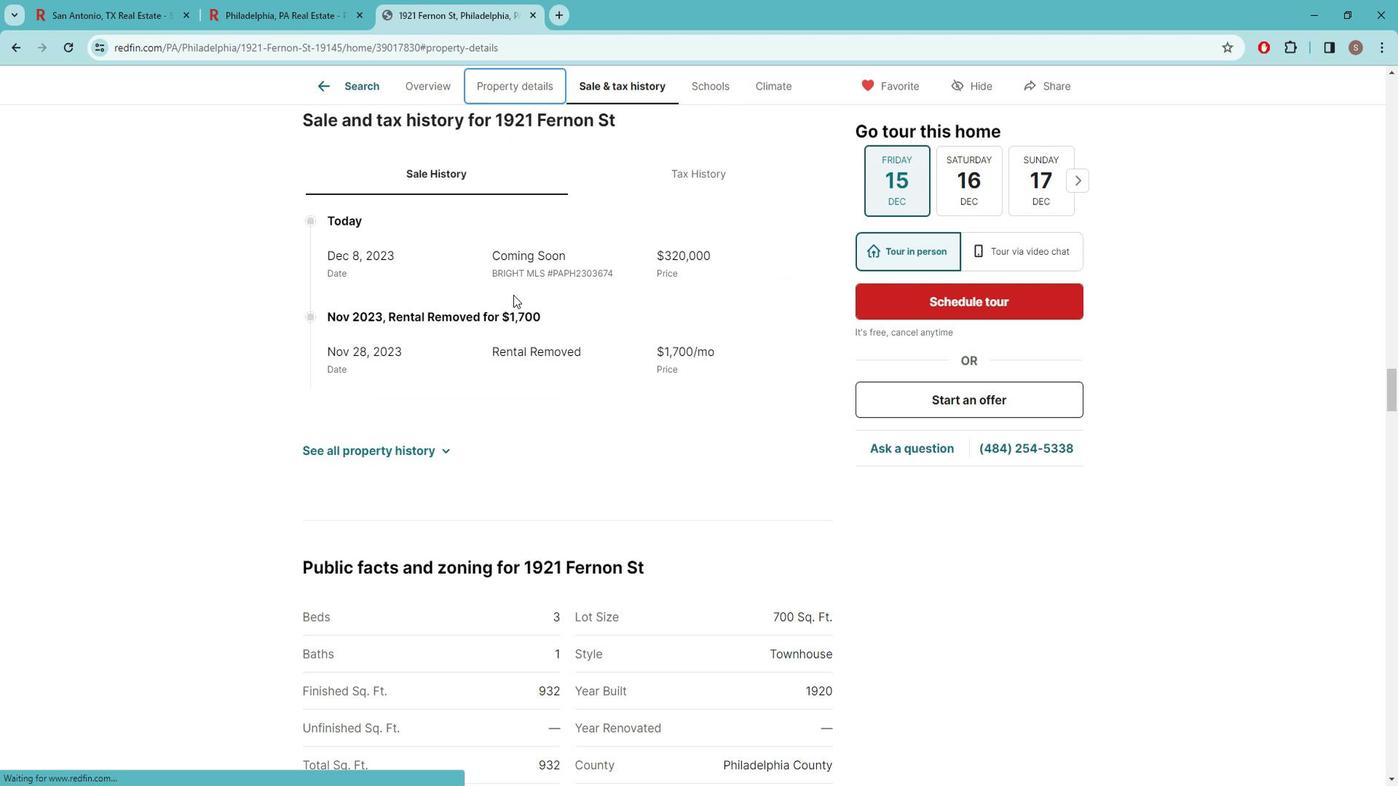 
Action: Mouse scrolled (523, 296) with delta (0, 0)
Screenshot: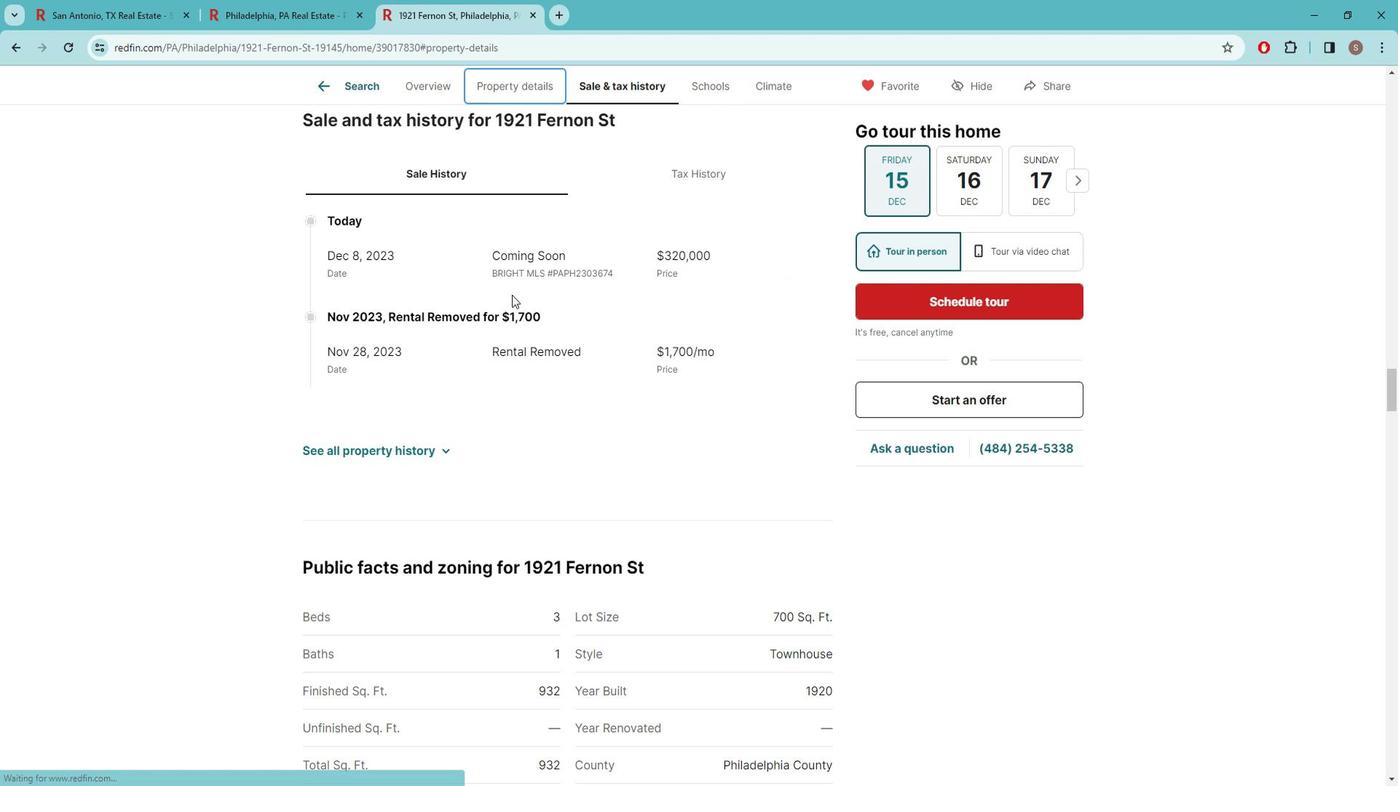
Action: Mouse scrolled (523, 296) with delta (0, 0)
Screenshot: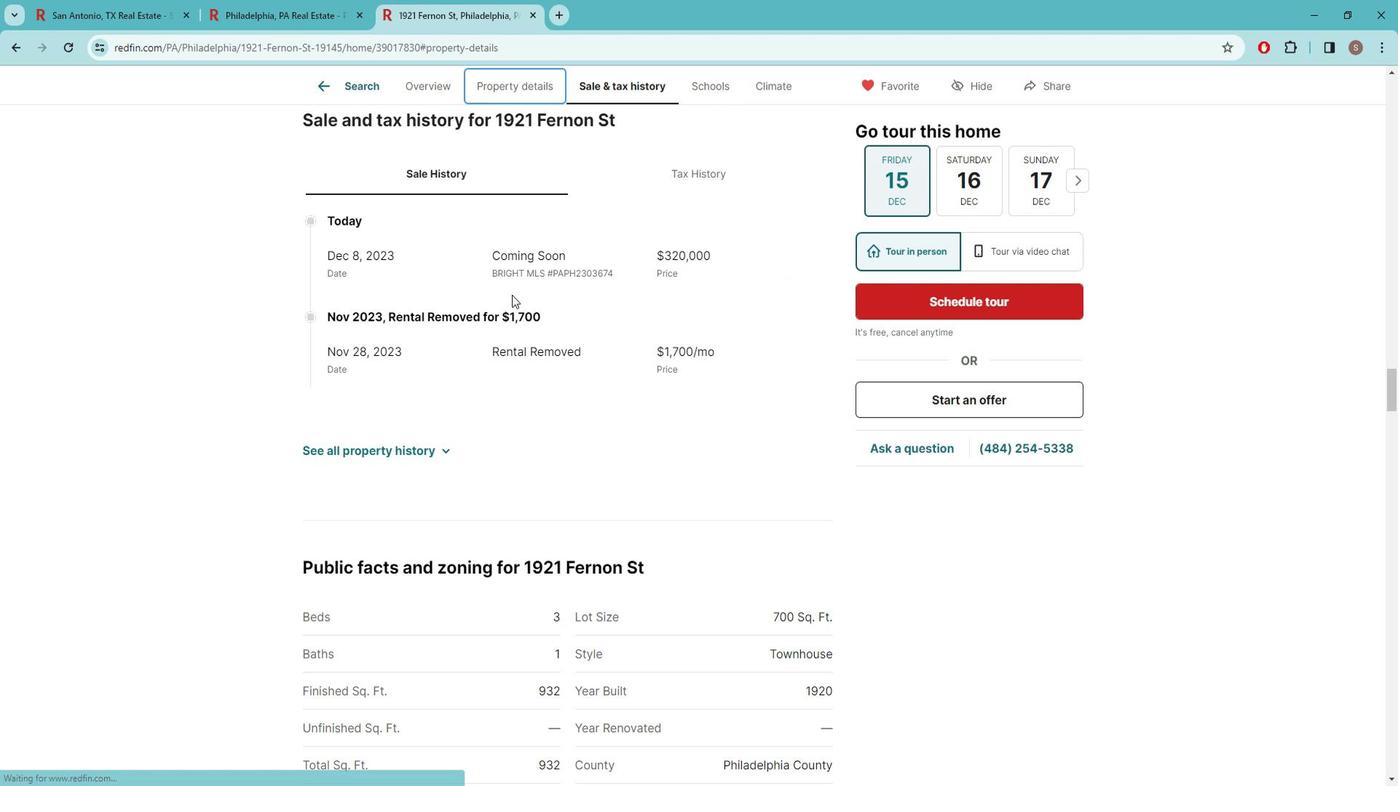 
Action: Mouse scrolled (523, 296) with delta (0, 0)
Screenshot: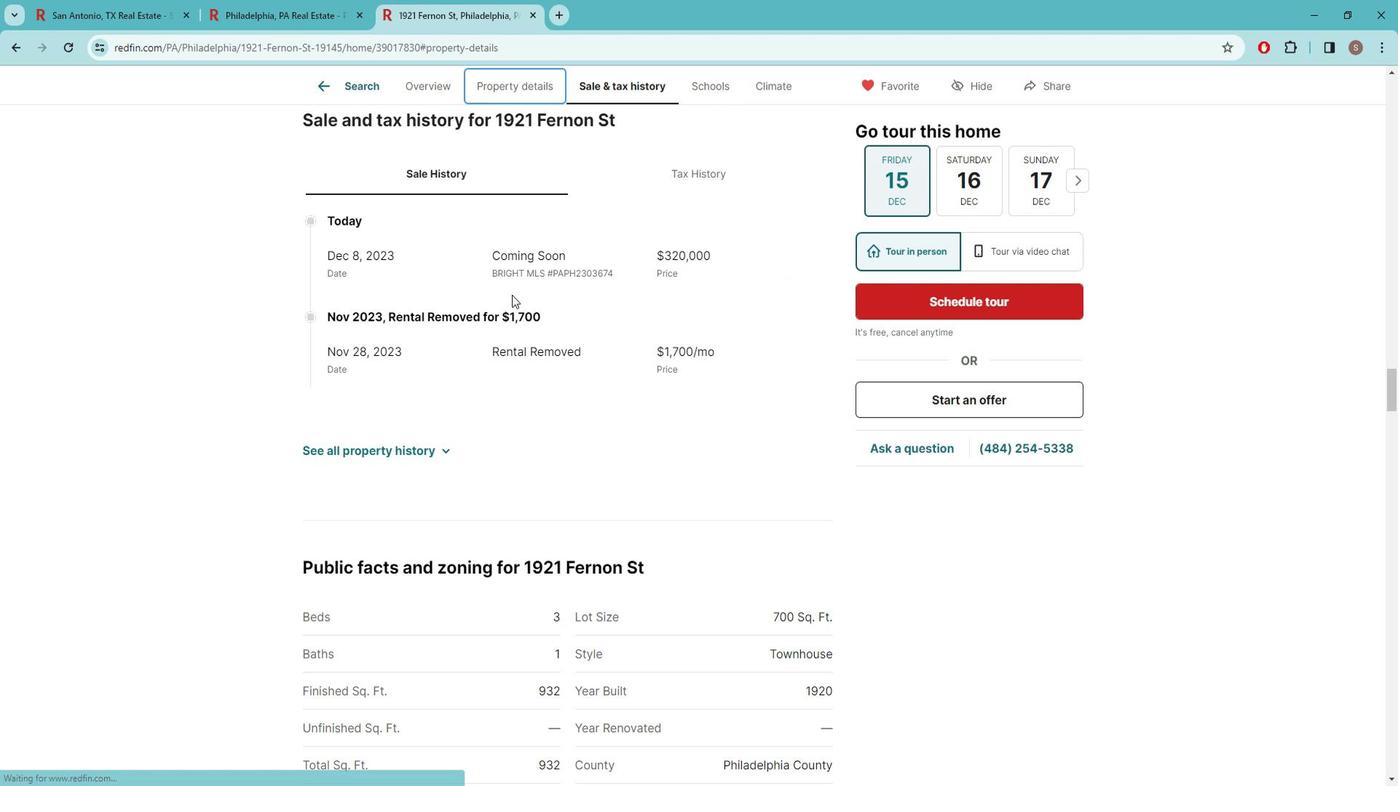 
Action: Mouse scrolled (523, 296) with delta (0, 0)
Screenshot: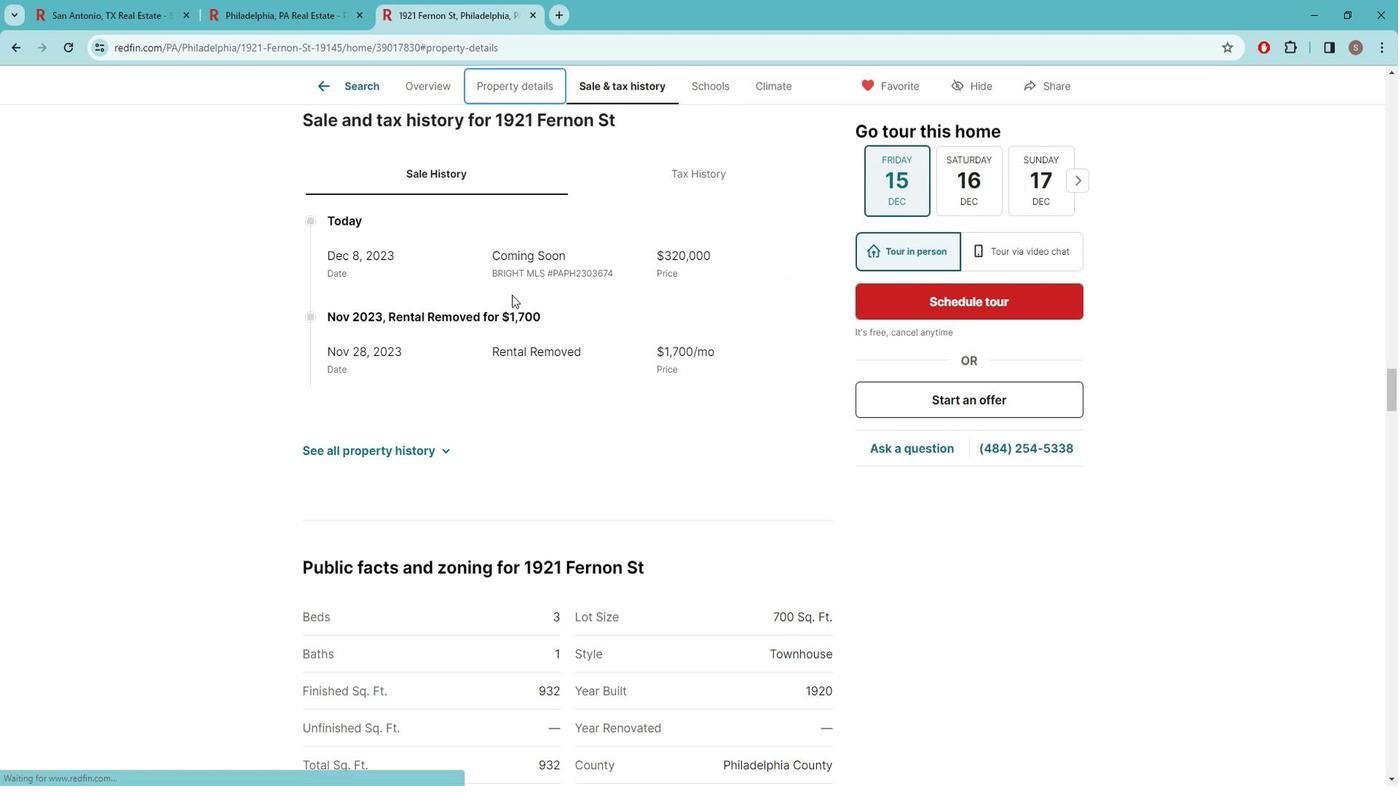 
Action: Mouse moved to (523, 295)
Screenshot: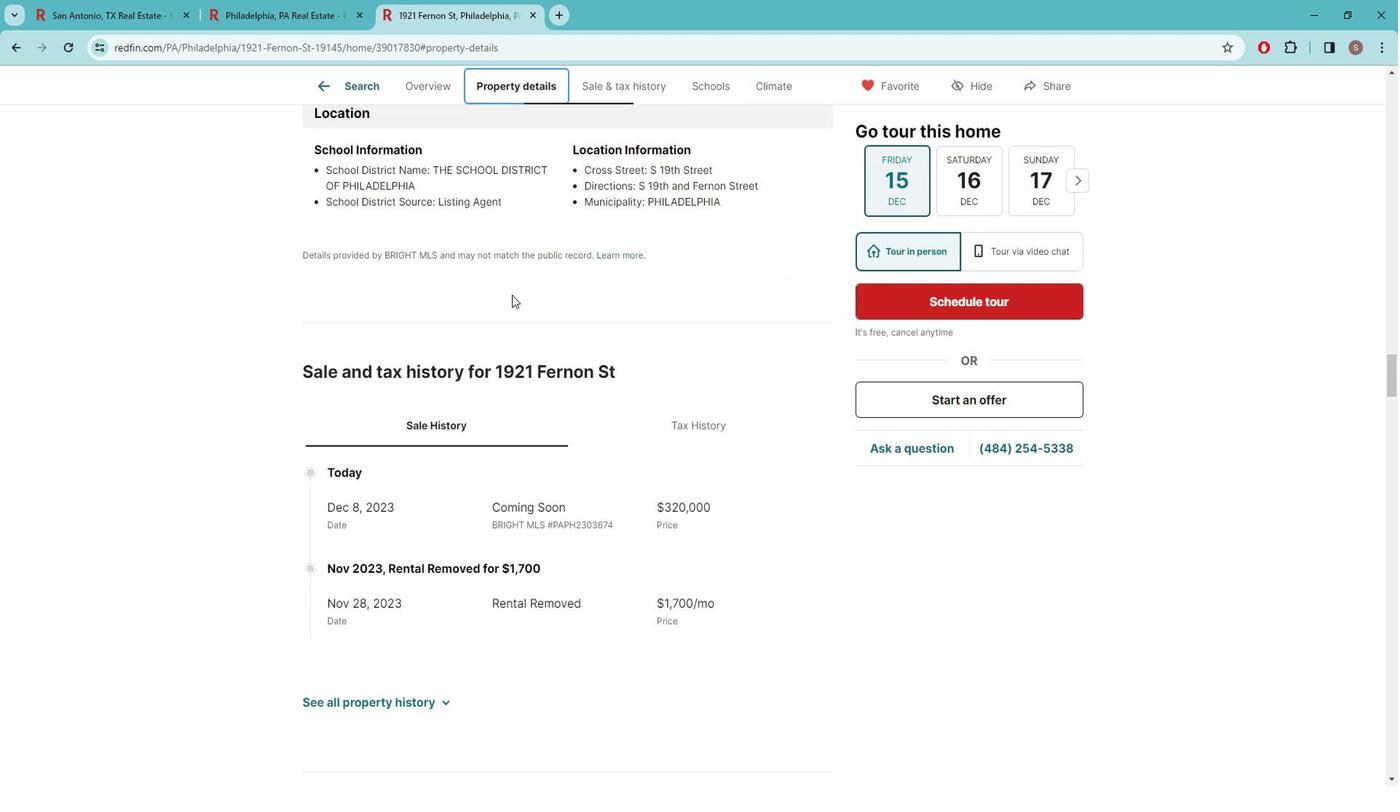 
Action: Mouse scrolled (523, 296) with delta (0, 0)
Screenshot: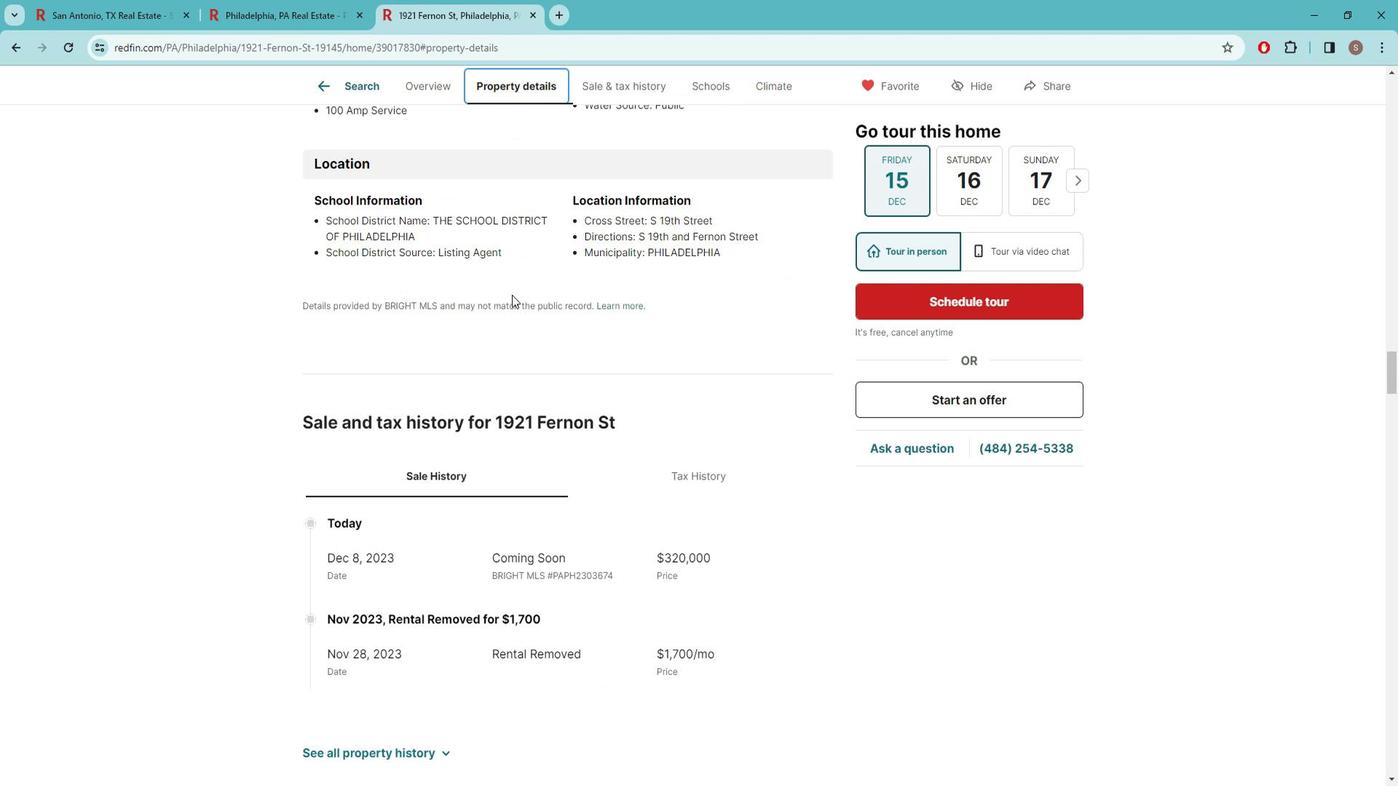 
Action: Mouse scrolled (523, 296) with delta (0, 0)
Screenshot: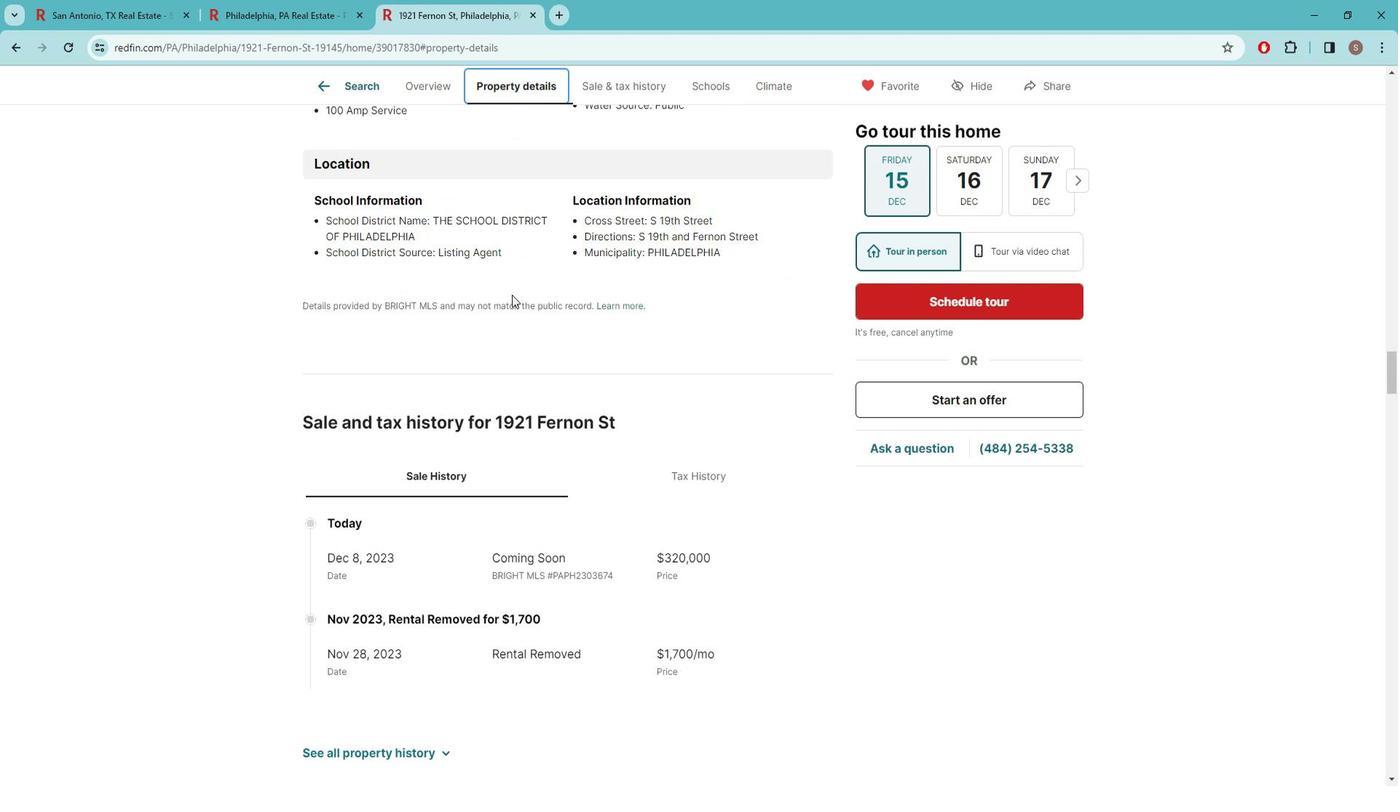 
Action: Mouse scrolled (523, 296) with delta (0, 0)
Screenshot: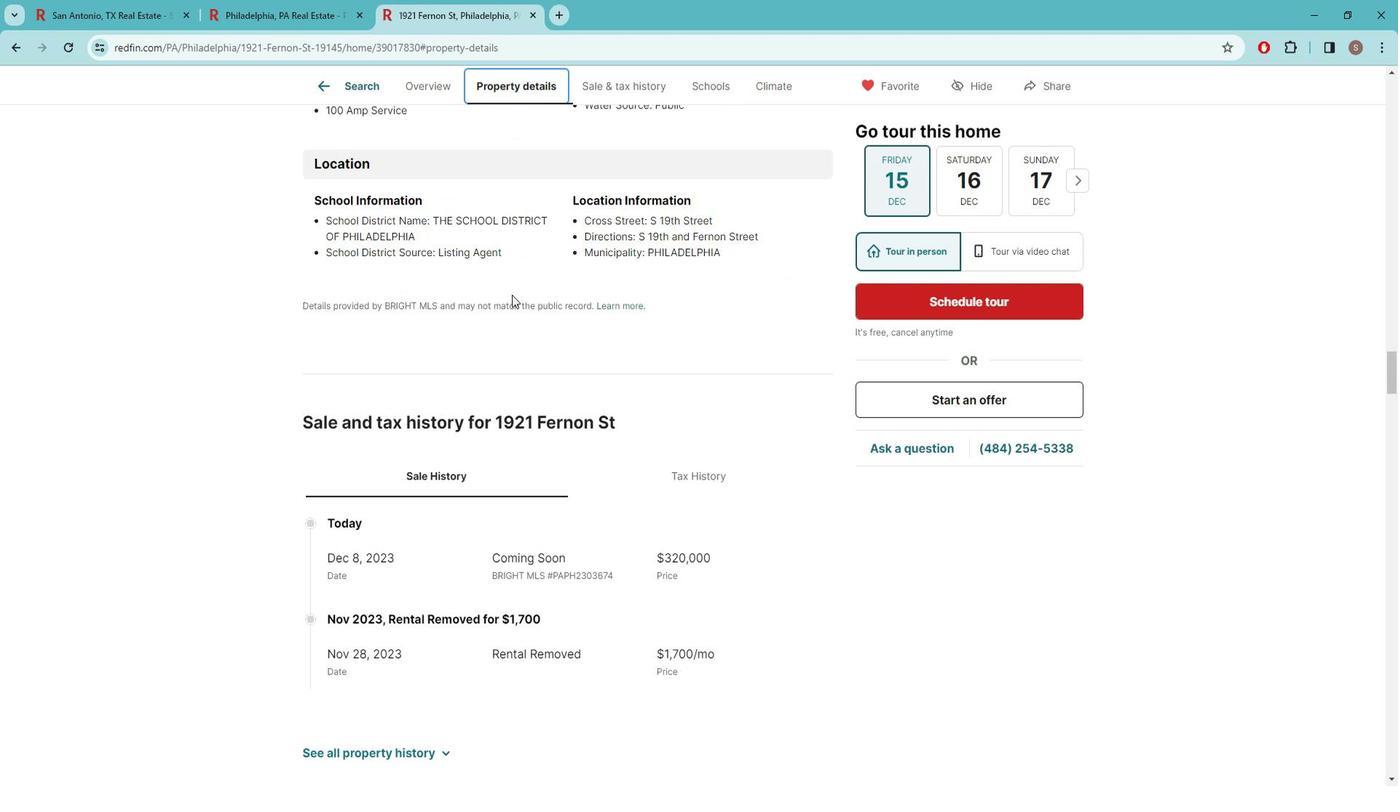 
Action: Mouse scrolled (523, 296) with delta (0, 0)
Screenshot: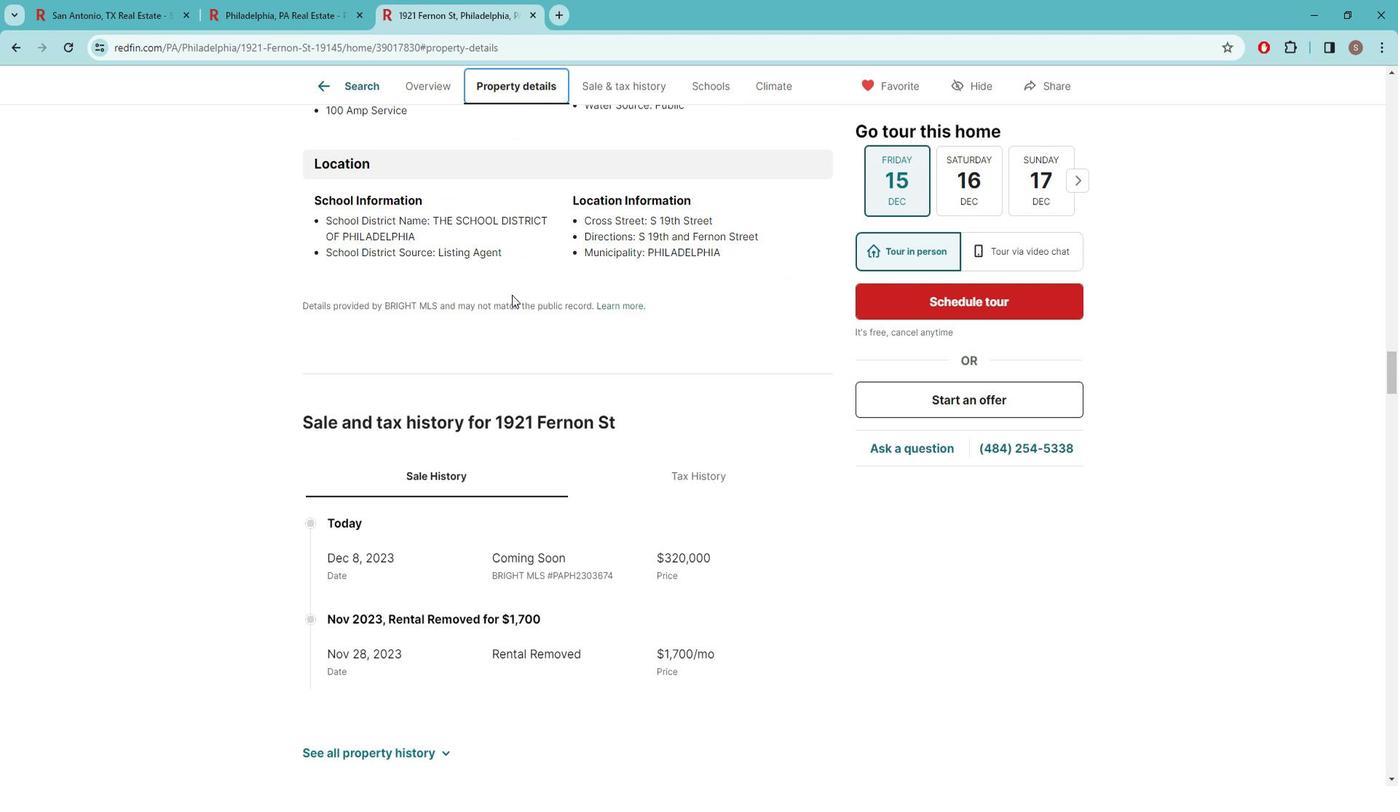 
Action: Mouse scrolled (523, 296) with delta (0, 0)
Screenshot: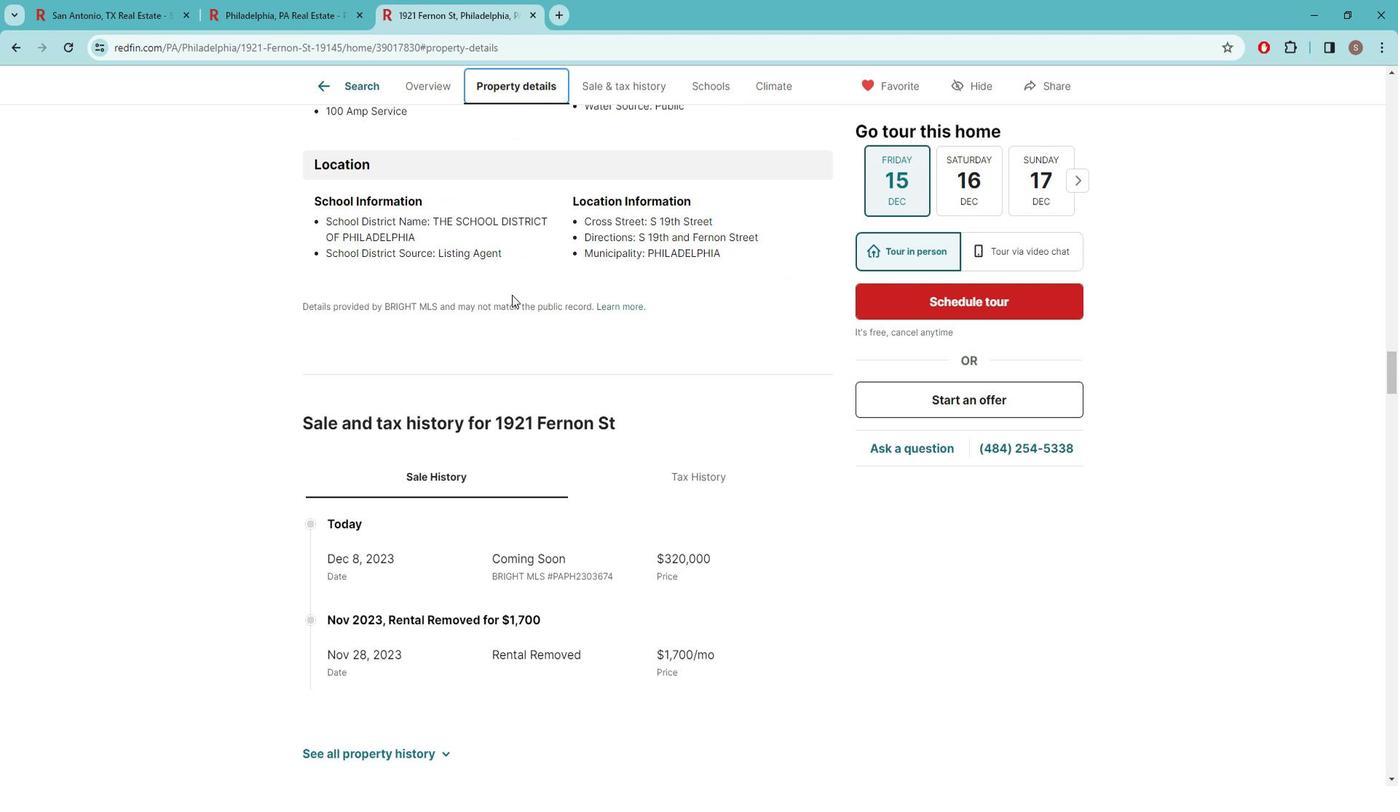 
Action: Mouse moved to (526, 295)
Screenshot: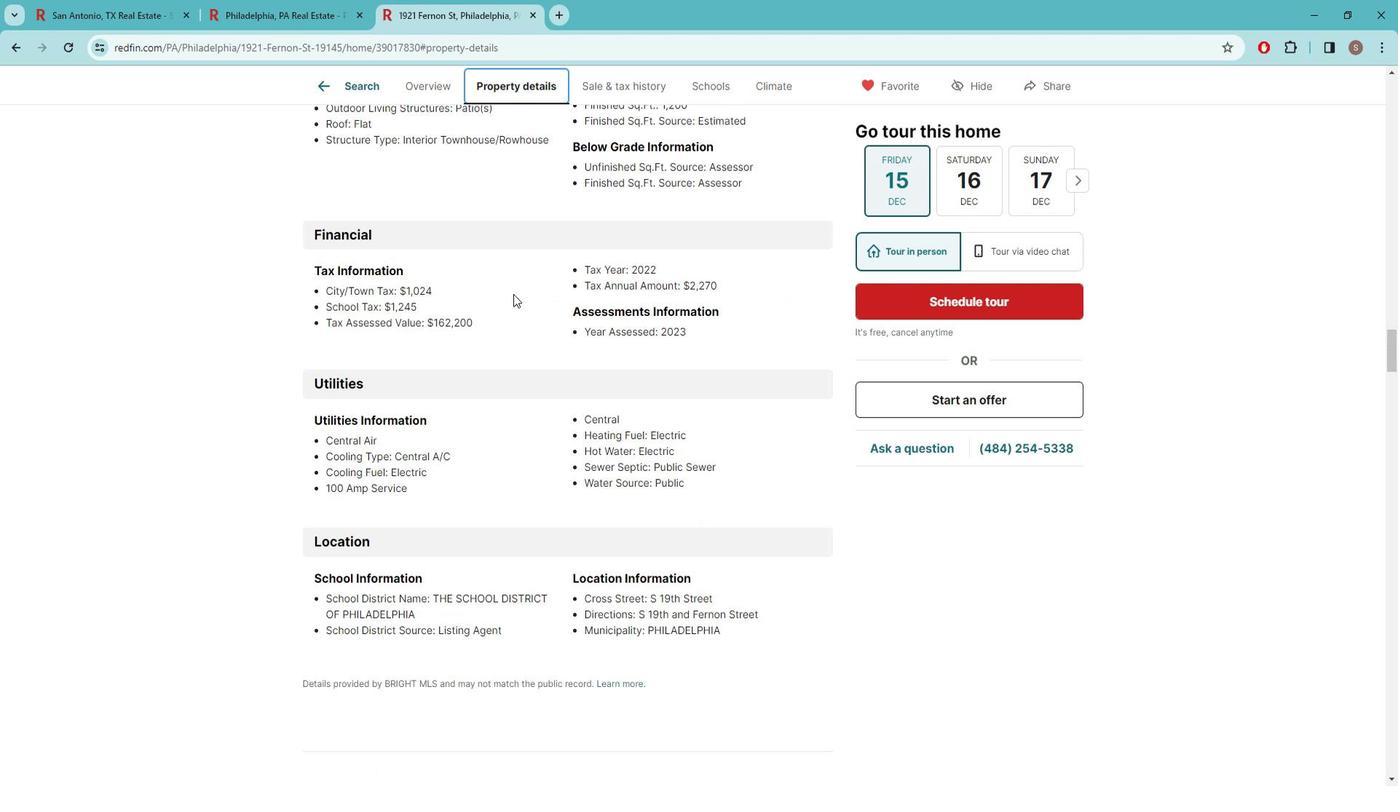 
Action: Mouse scrolled (526, 295) with delta (0, 0)
Screenshot: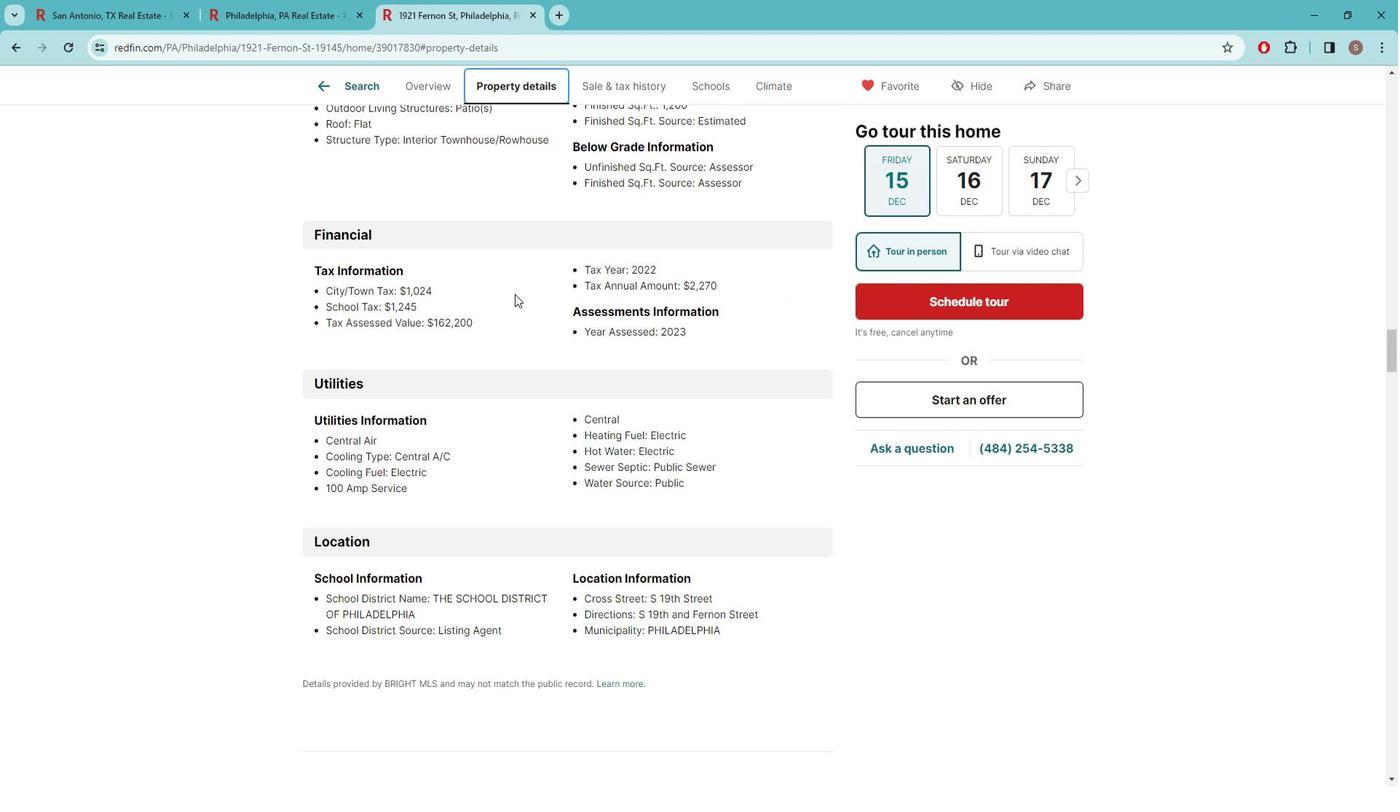 
Action: Mouse moved to (526, 295)
Screenshot: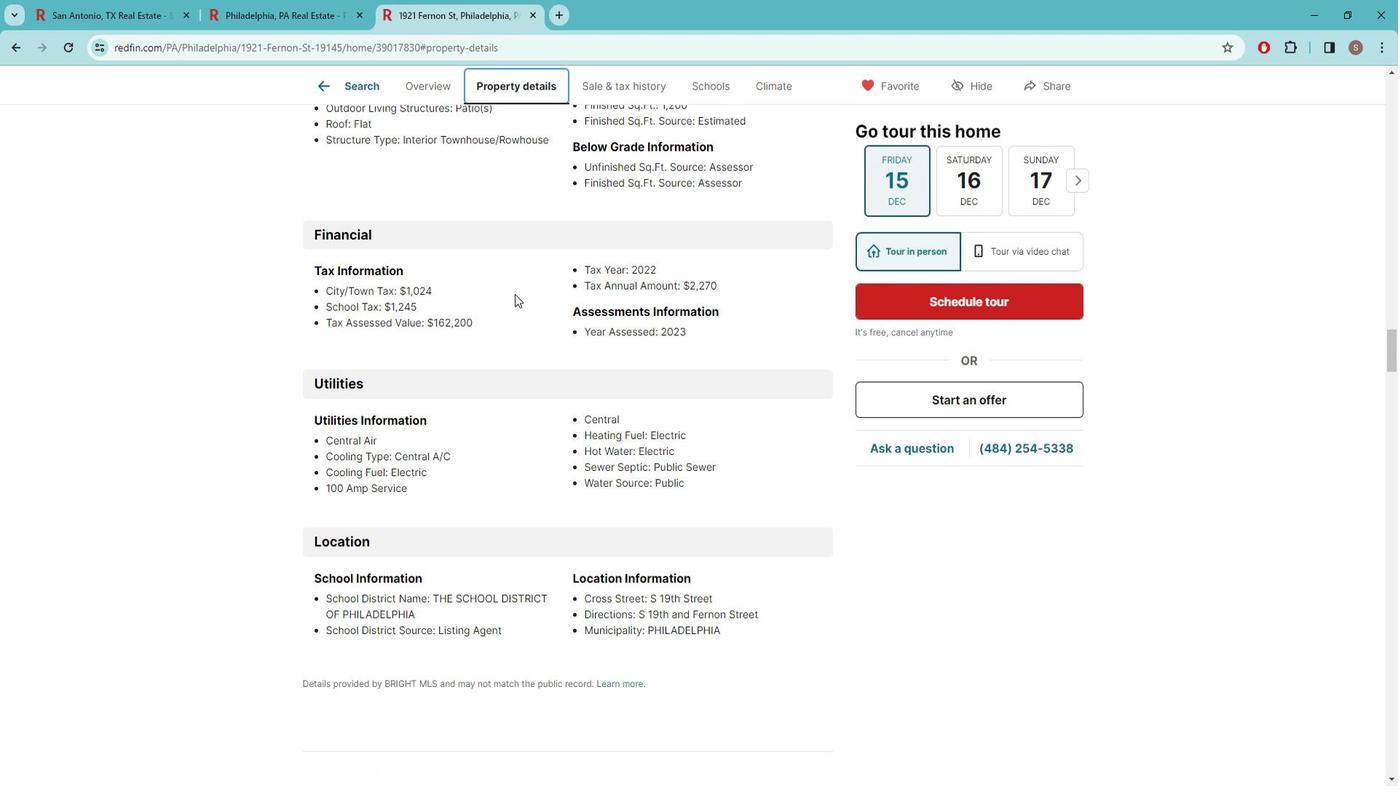 
Action: Mouse scrolled (526, 296) with delta (0, 0)
Screenshot: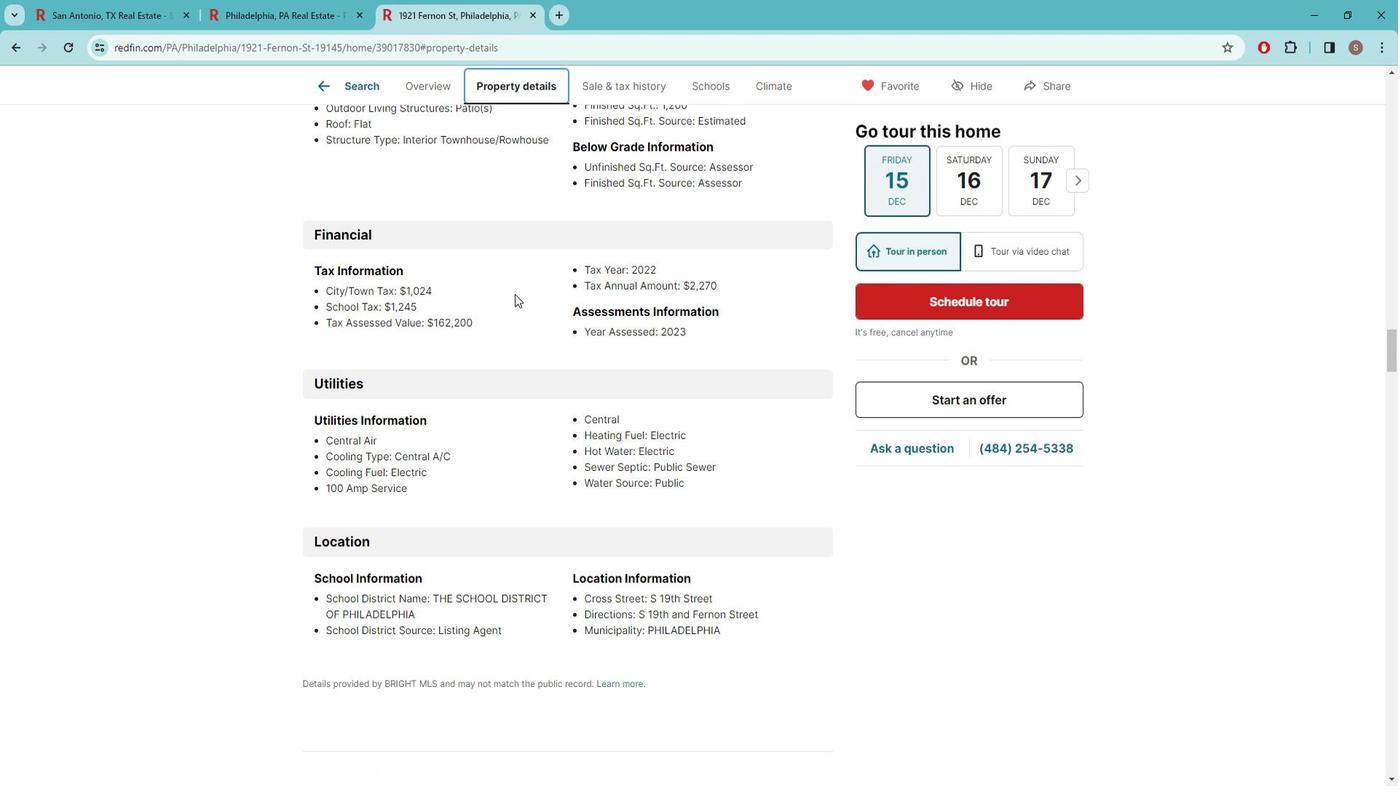 
Action: Mouse scrolled (526, 296) with delta (0, 0)
Screenshot: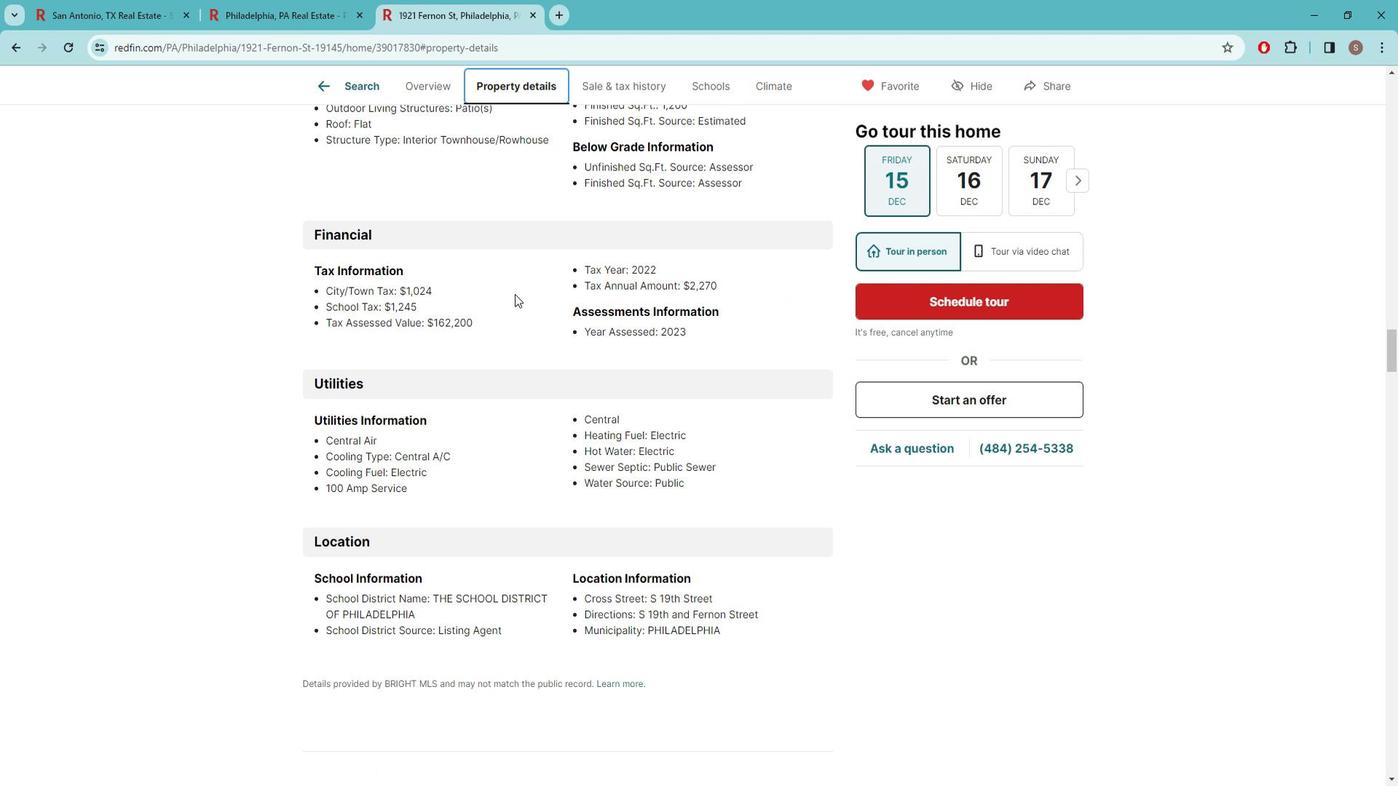 
Action: Mouse scrolled (526, 296) with delta (0, 0)
Screenshot: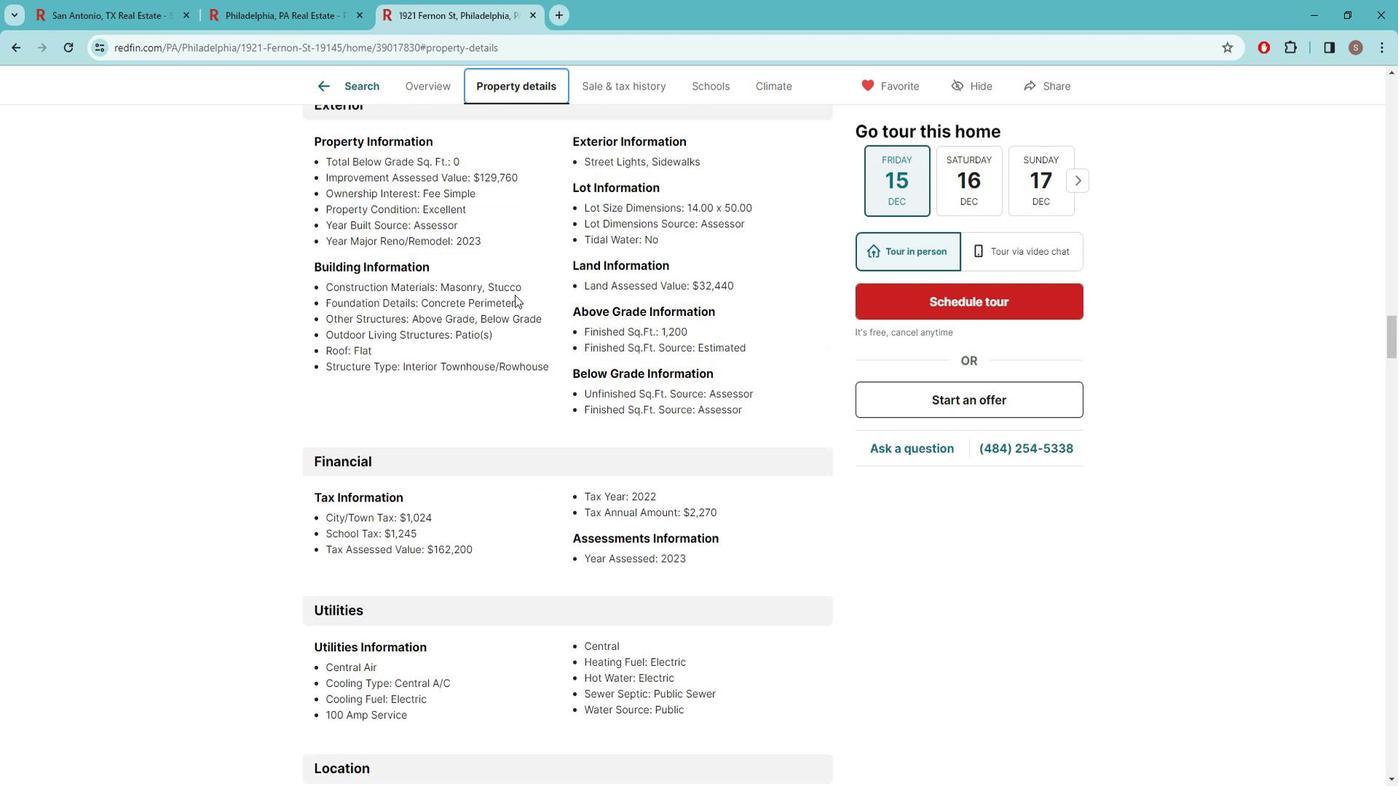 
Action: Mouse scrolled (526, 296) with delta (0, 0)
Screenshot: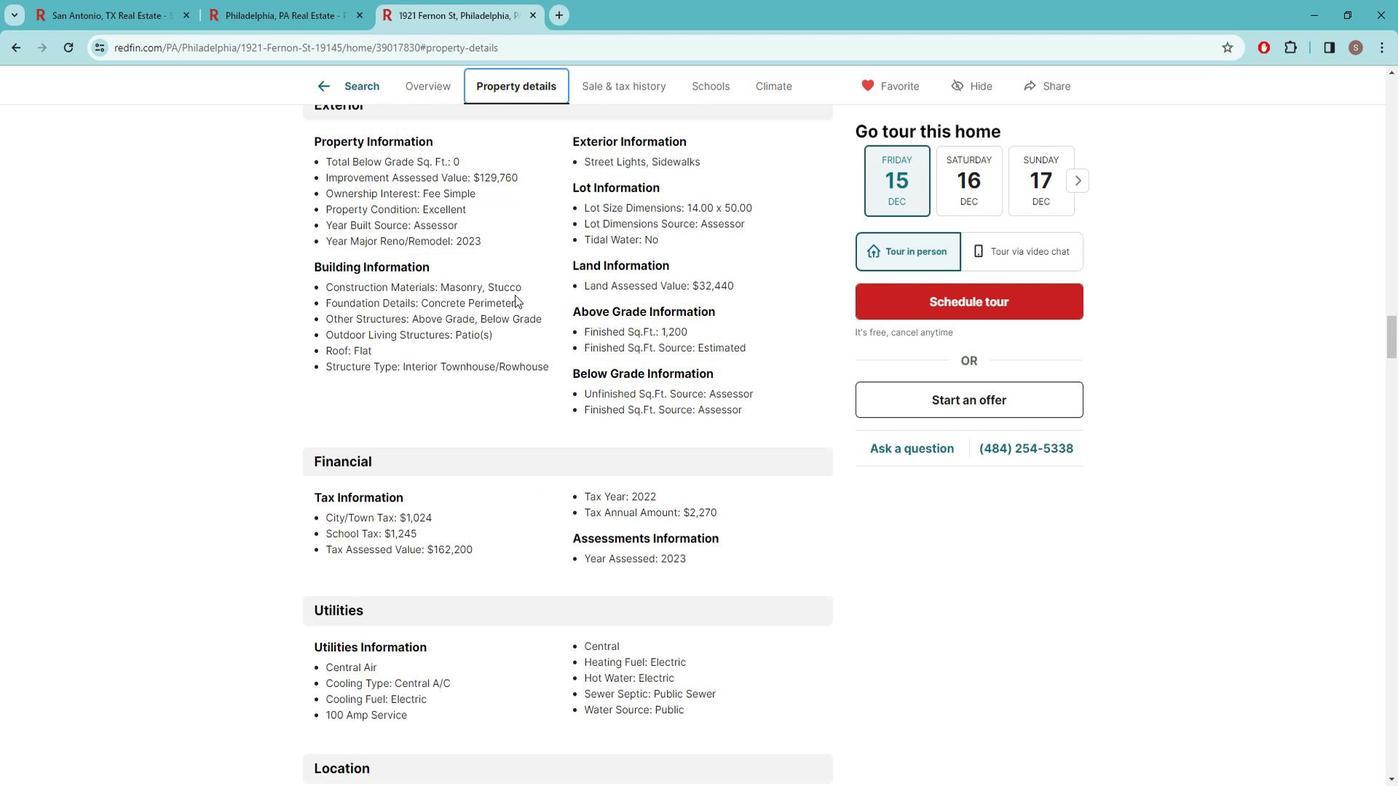 
Action: Mouse scrolled (526, 296) with delta (0, 0)
Screenshot: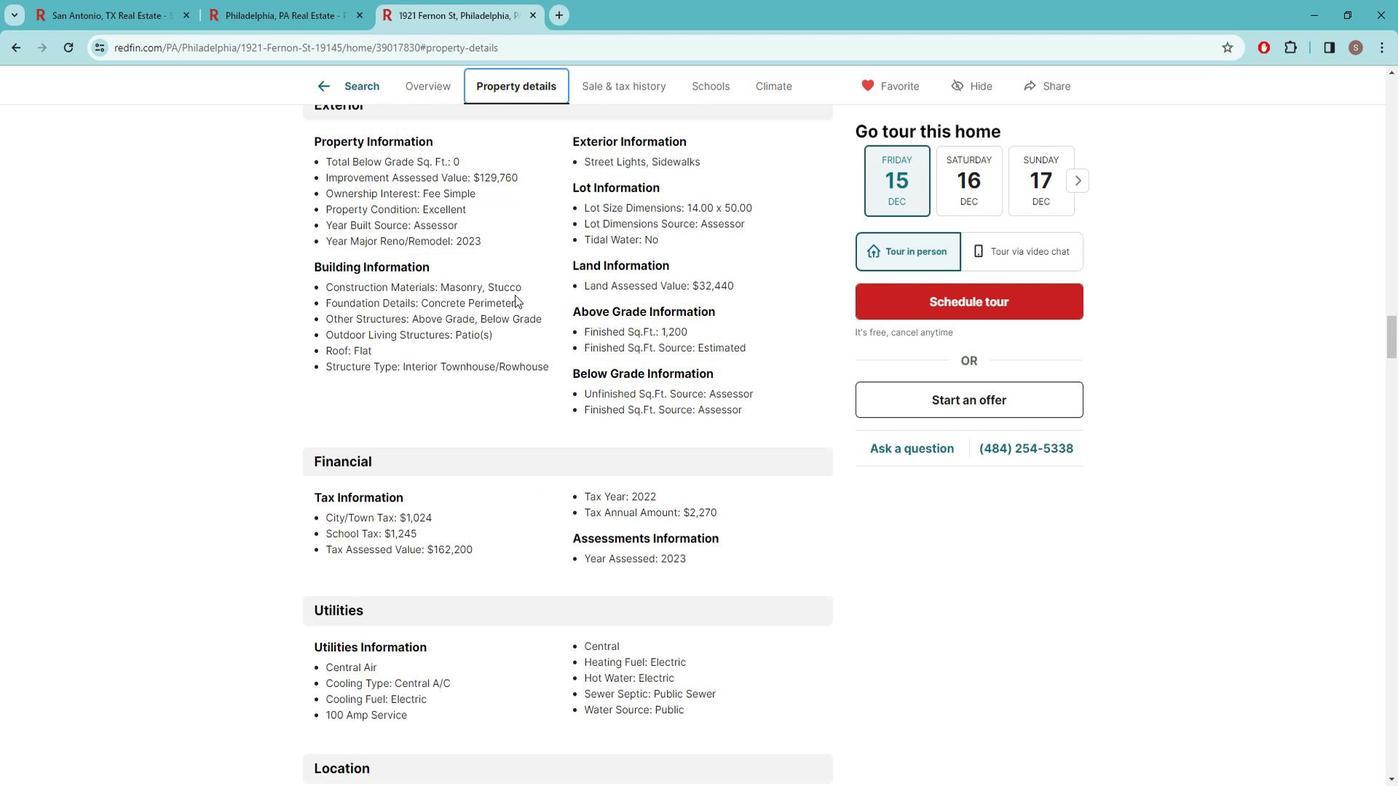 
Action: Mouse scrolled (526, 296) with delta (0, 0)
Screenshot: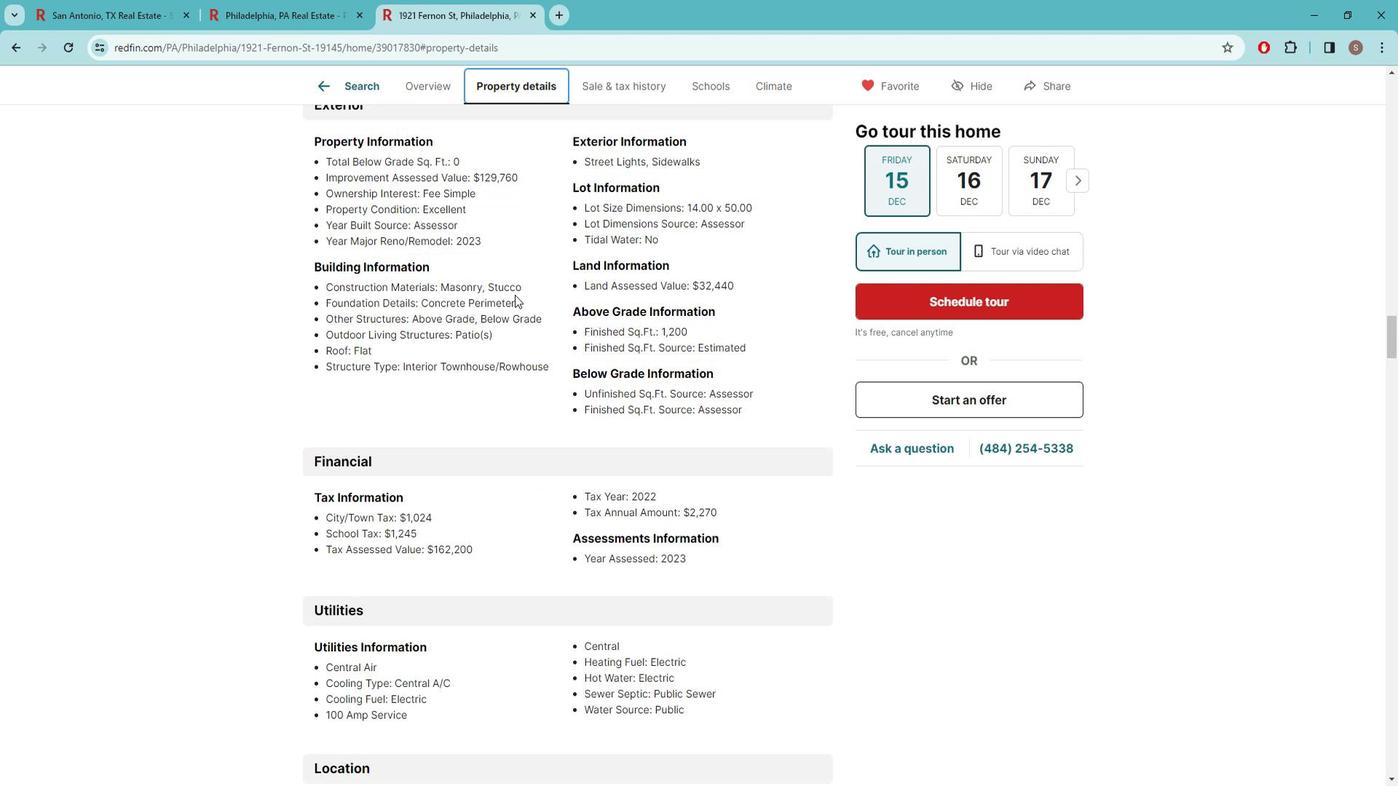 
Action: Mouse scrolled (526, 296) with delta (0, 0)
Screenshot: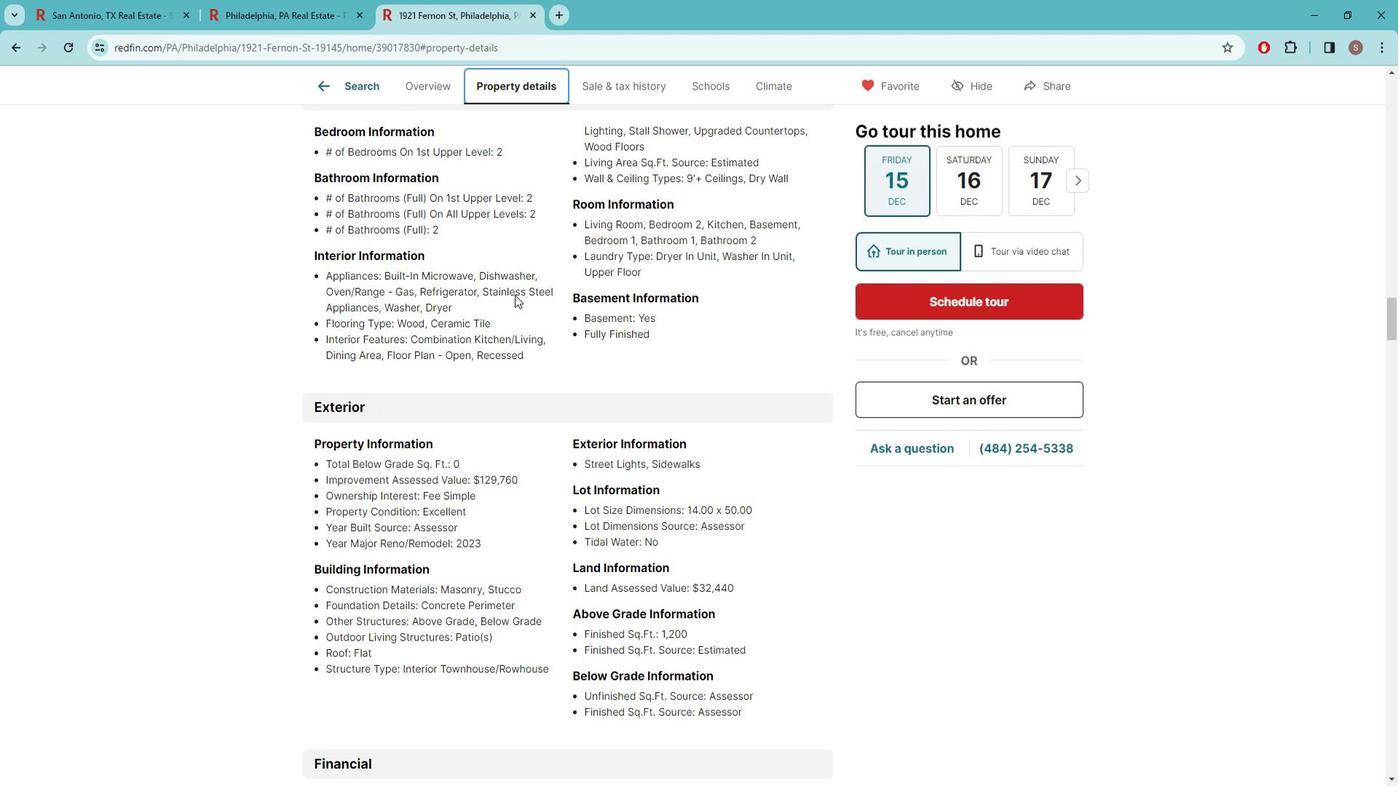 
Action: Mouse scrolled (526, 296) with delta (0, 0)
Screenshot: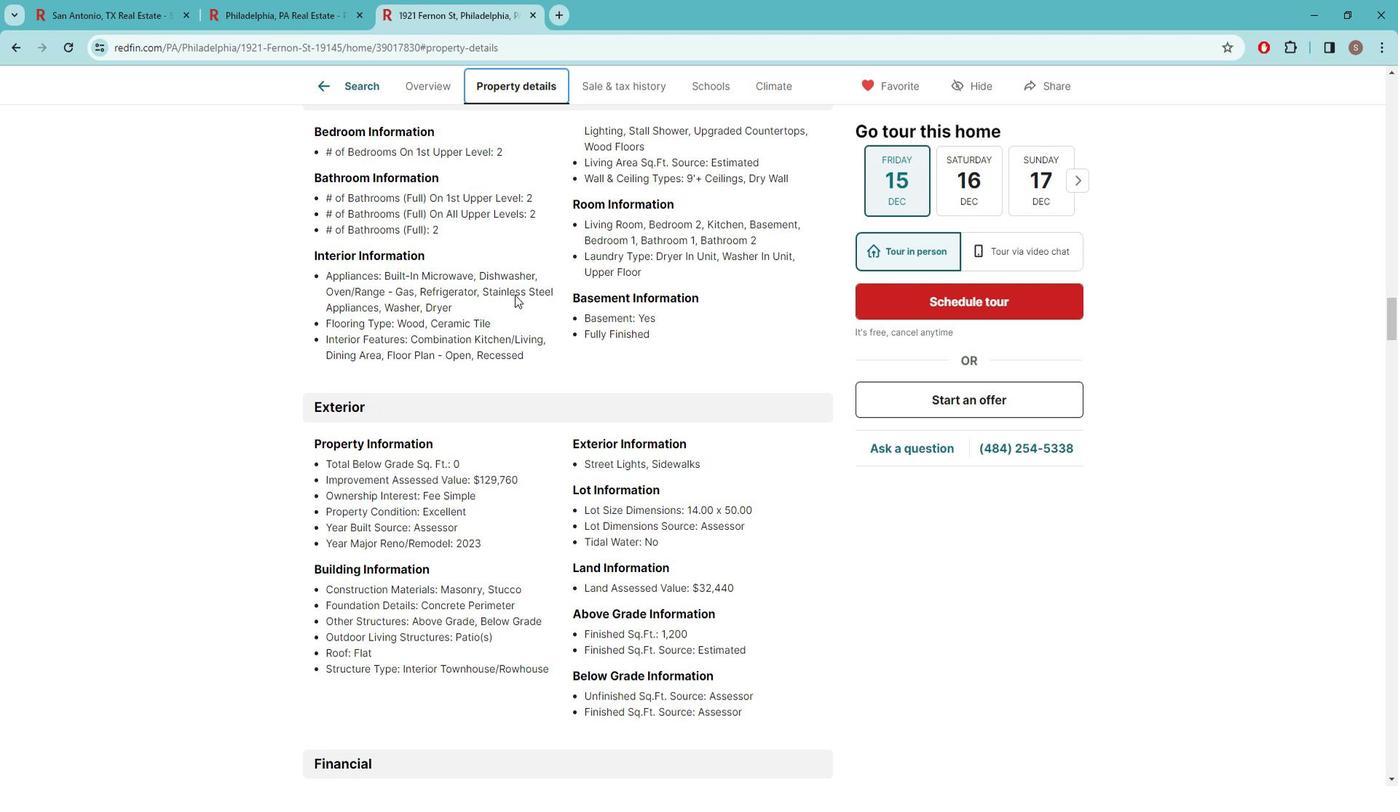 
Action: Mouse scrolled (526, 296) with delta (0, 0)
Screenshot: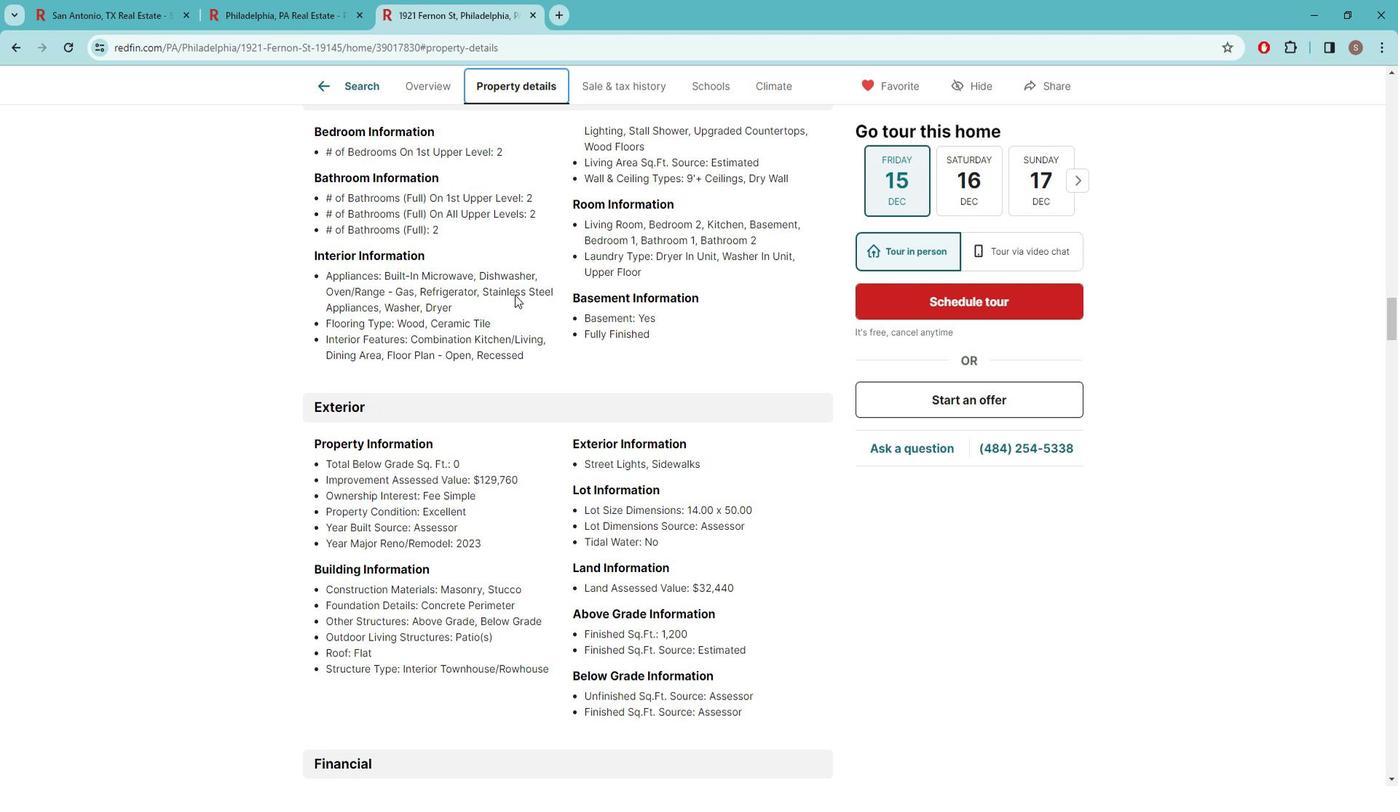 
Action: Mouse moved to (526, 295)
Screenshot: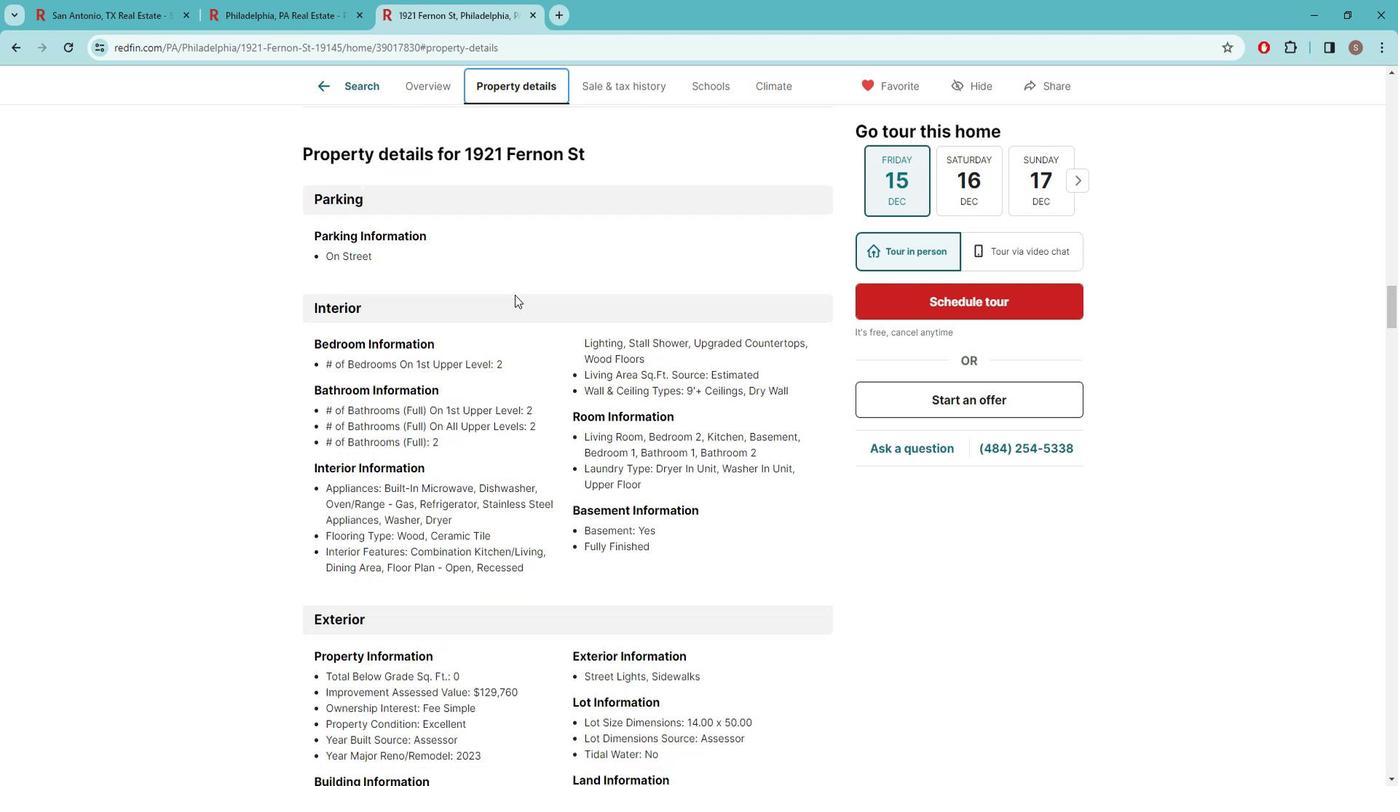 
Action: Mouse scrolled (526, 296) with delta (0, 0)
Screenshot: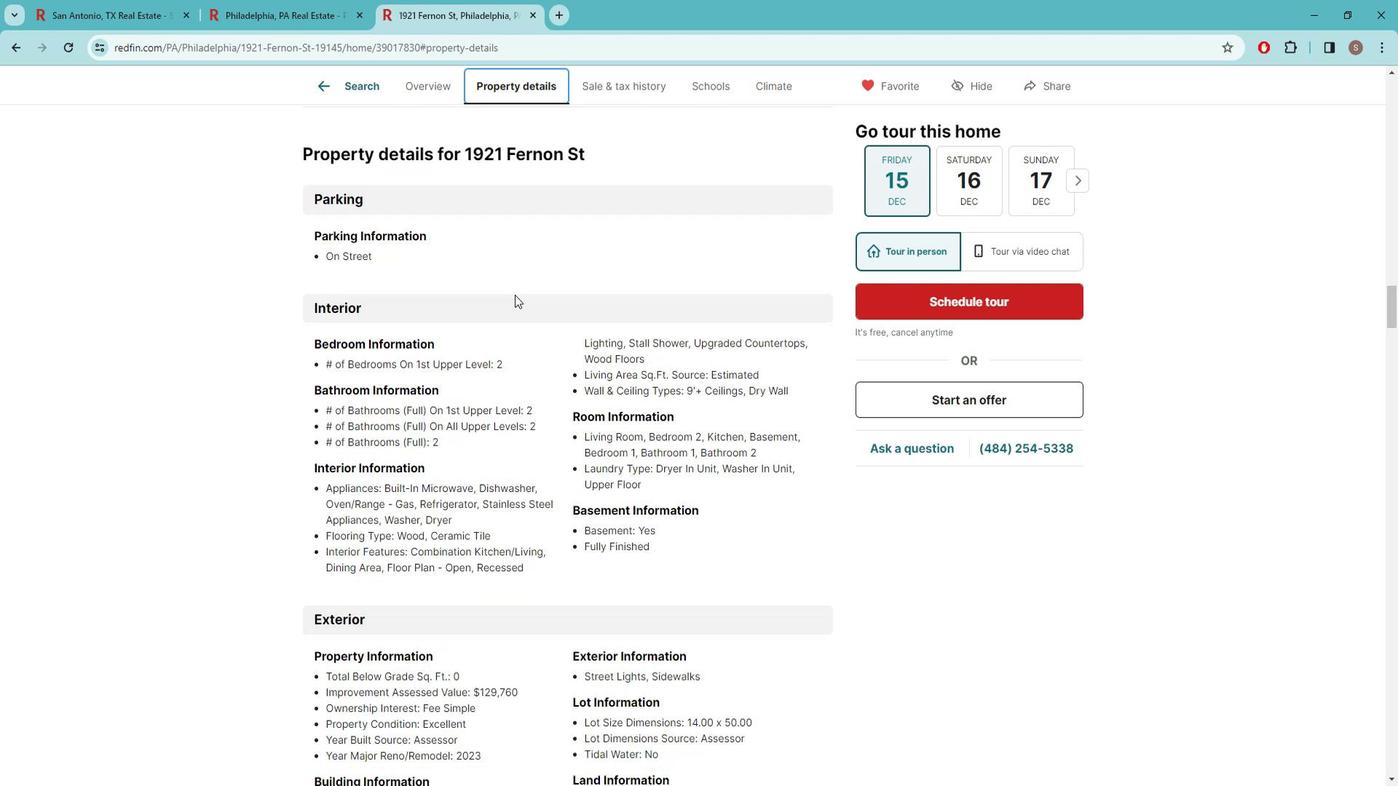 
Action: Mouse scrolled (526, 296) with delta (0, 0)
Screenshot: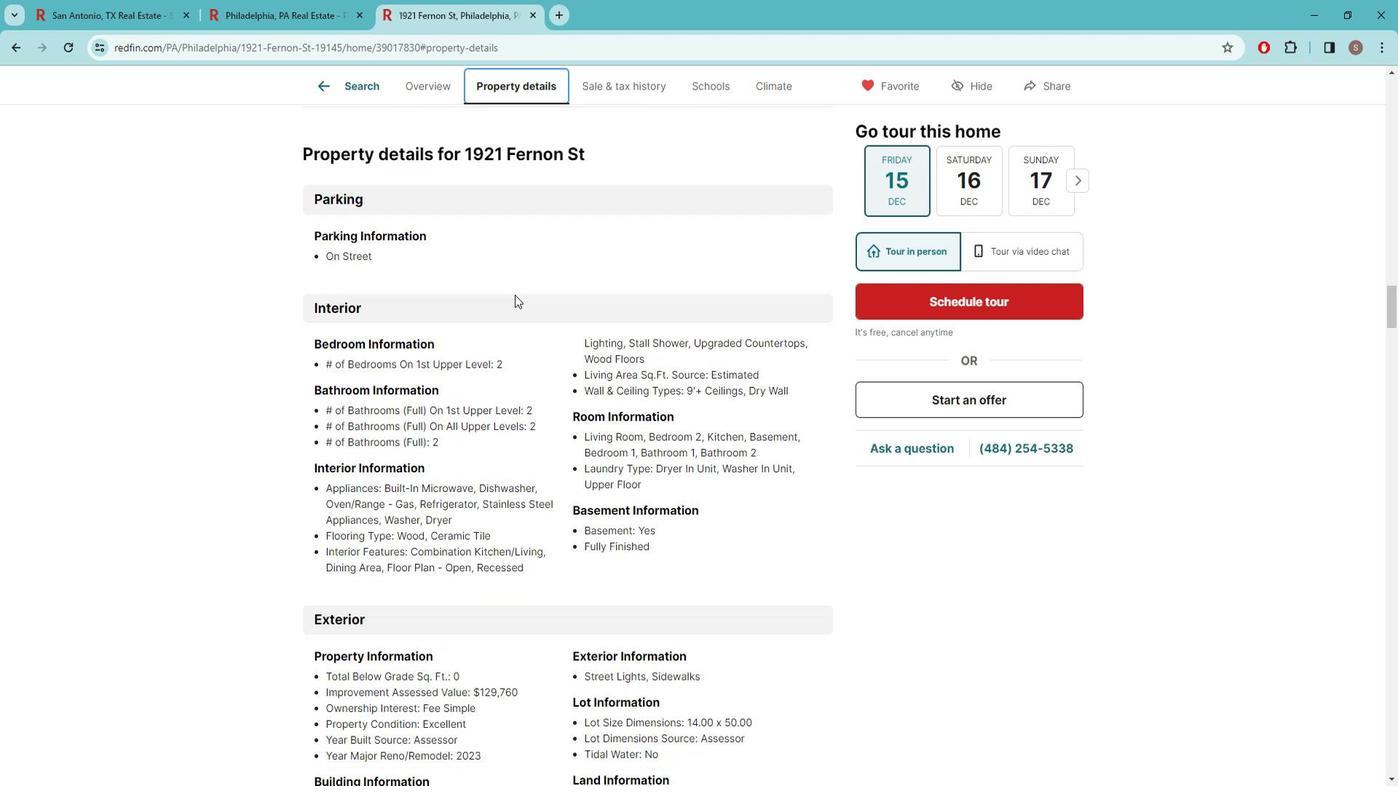 
Action: Mouse scrolled (526, 296) with delta (0, 0)
Screenshot: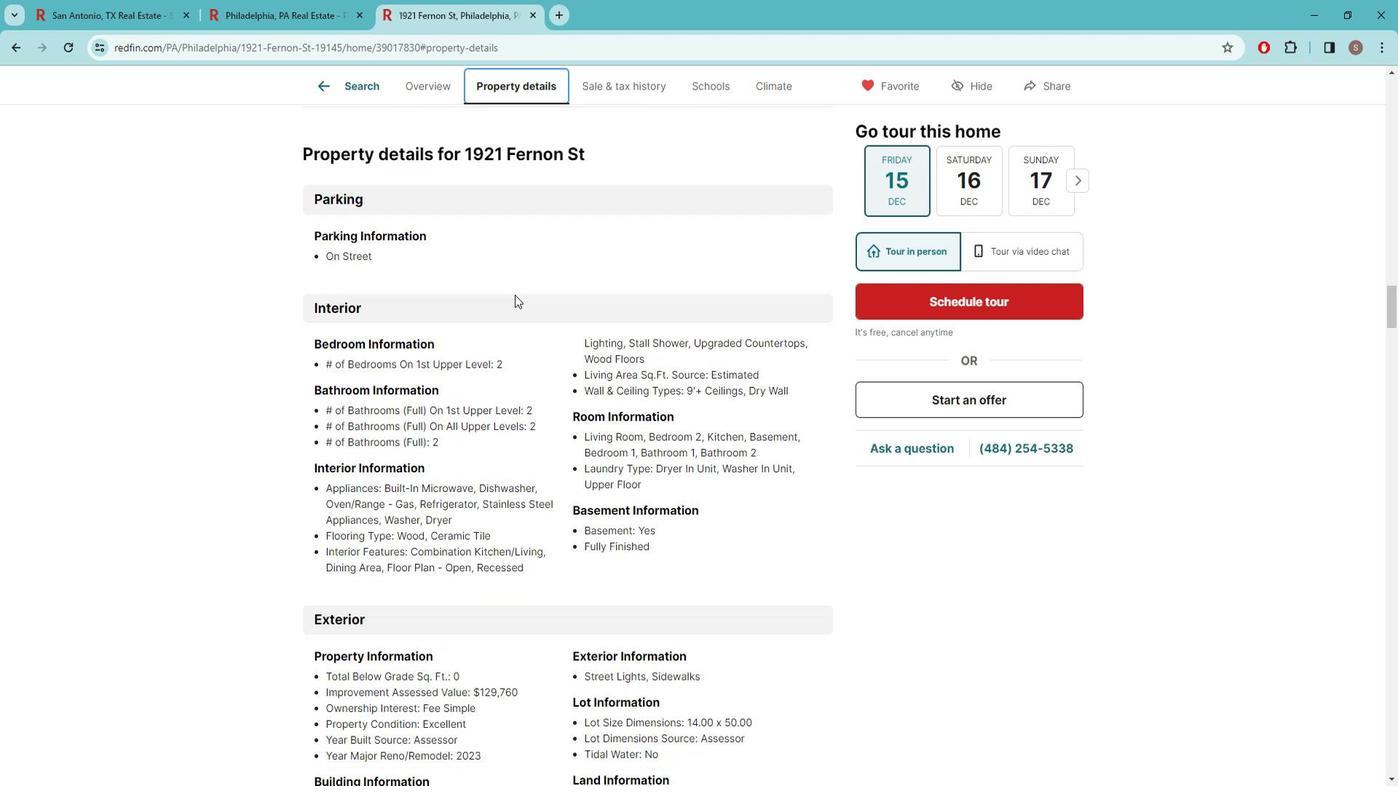 
Action: Mouse scrolled (526, 296) with delta (0, 0)
Screenshot: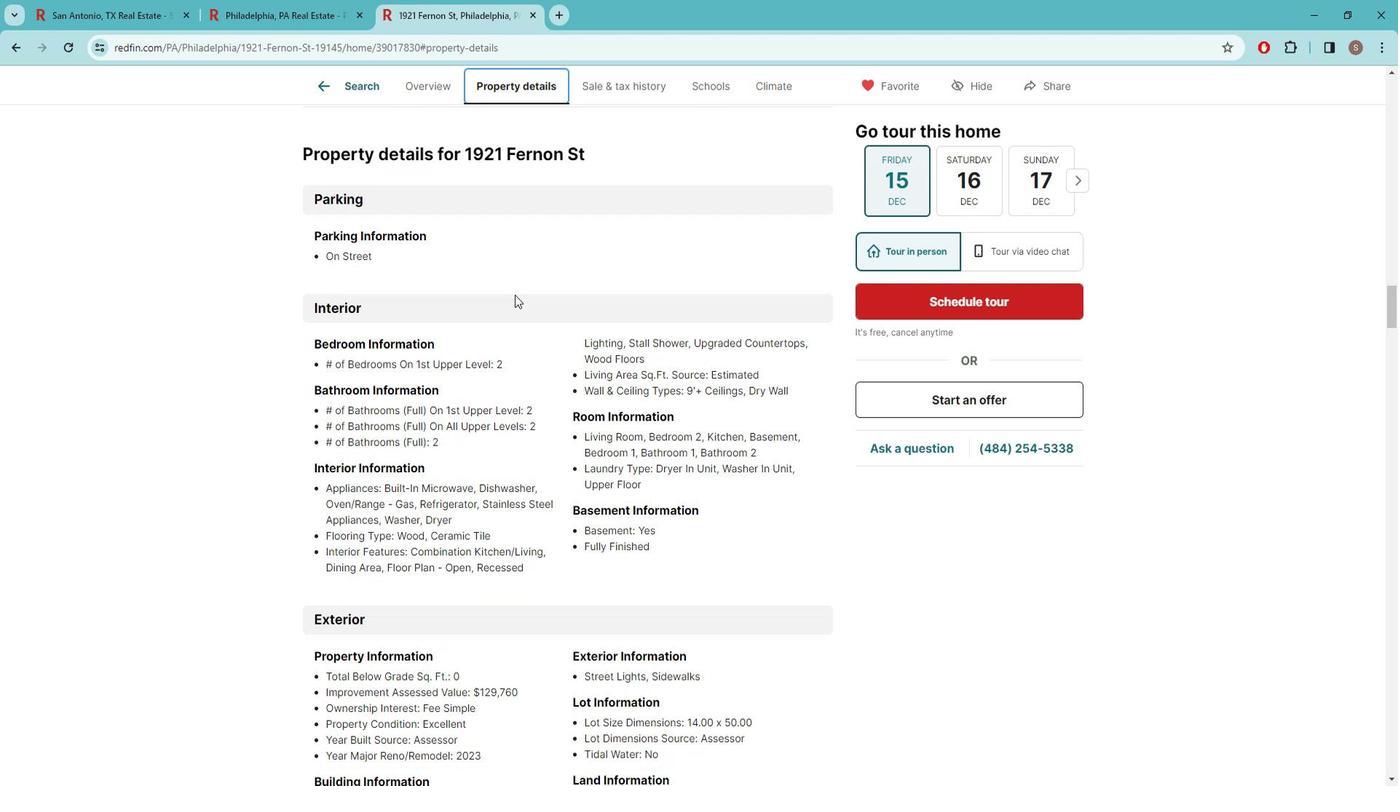 
Action: Mouse moved to (525, 295)
Screenshot: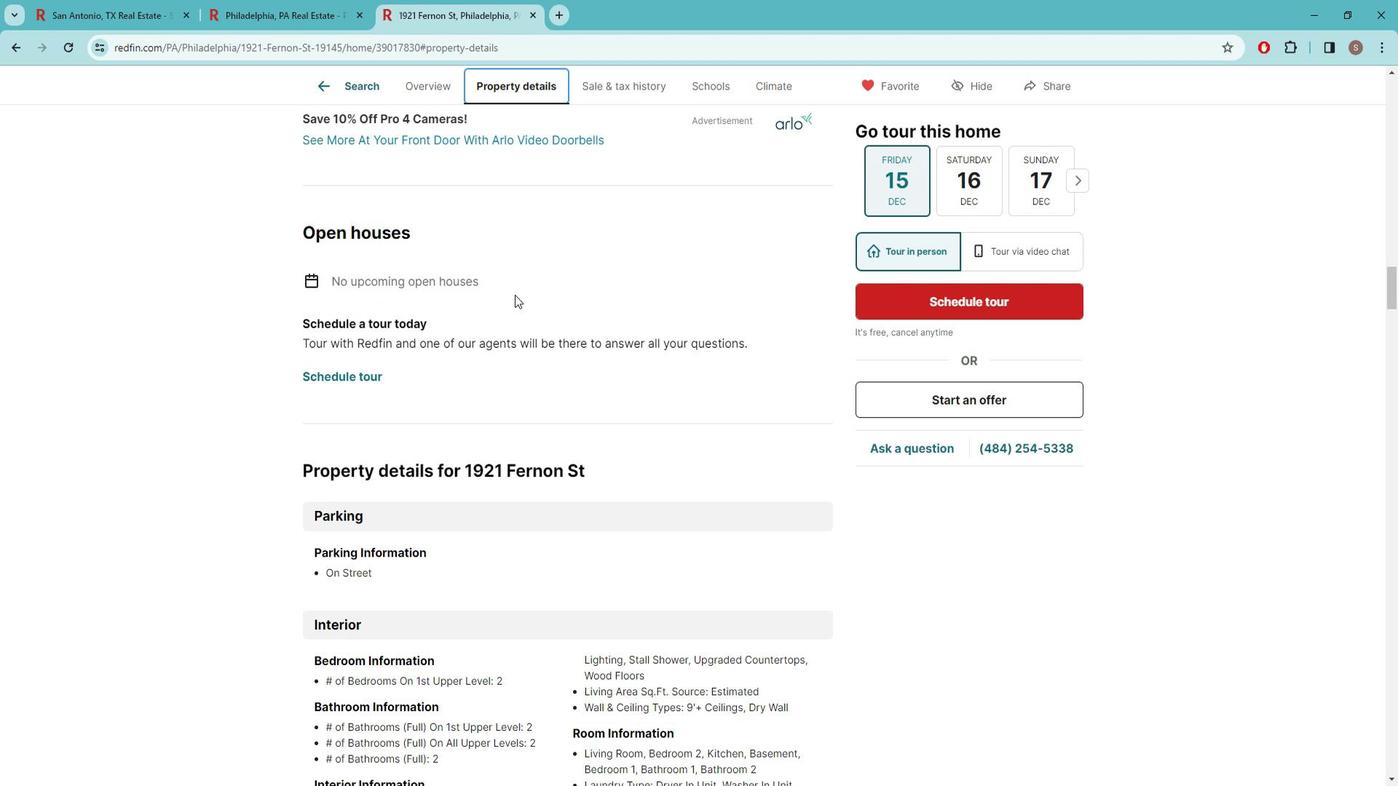 
Action: Mouse scrolled (525, 296) with delta (0, 0)
Screenshot: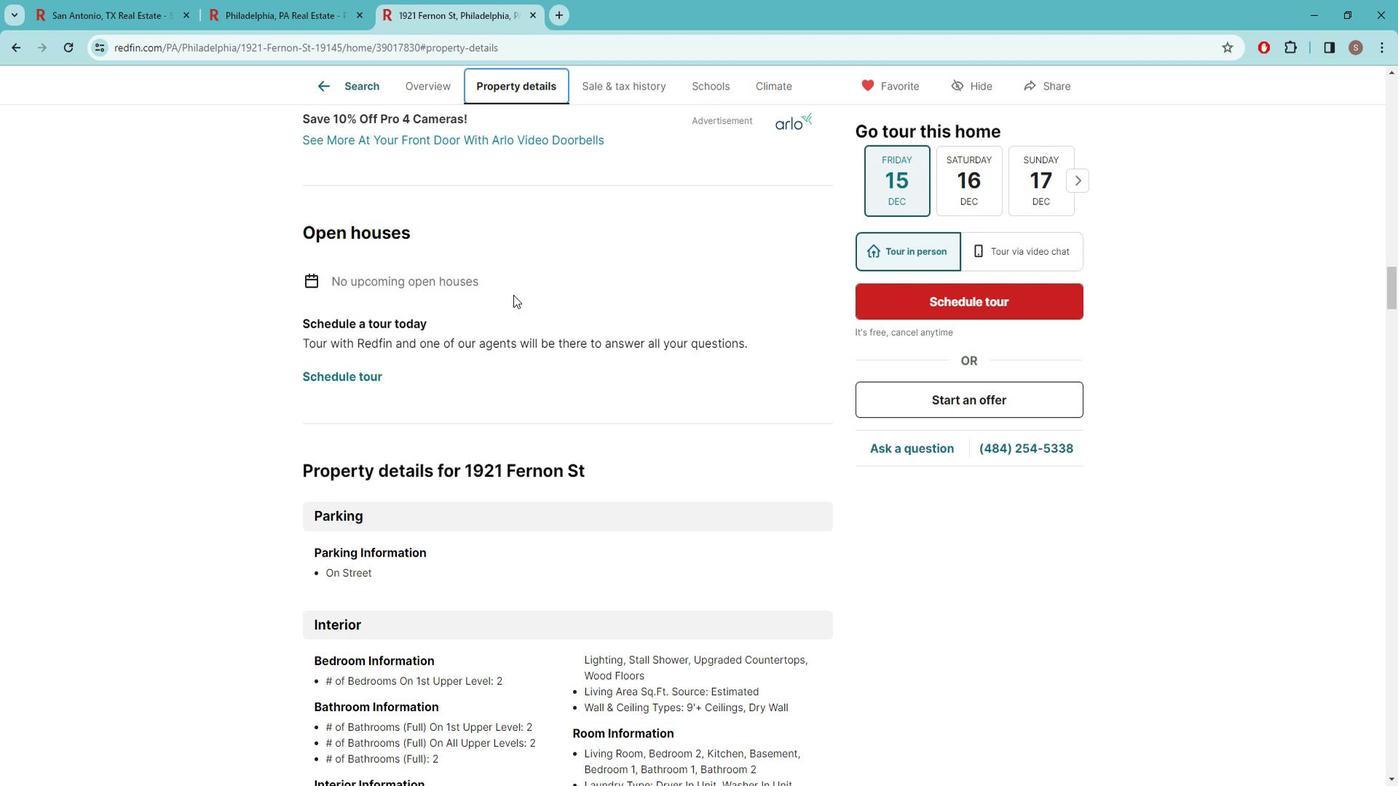 
Action: Mouse scrolled (525, 296) with delta (0, 0)
Screenshot: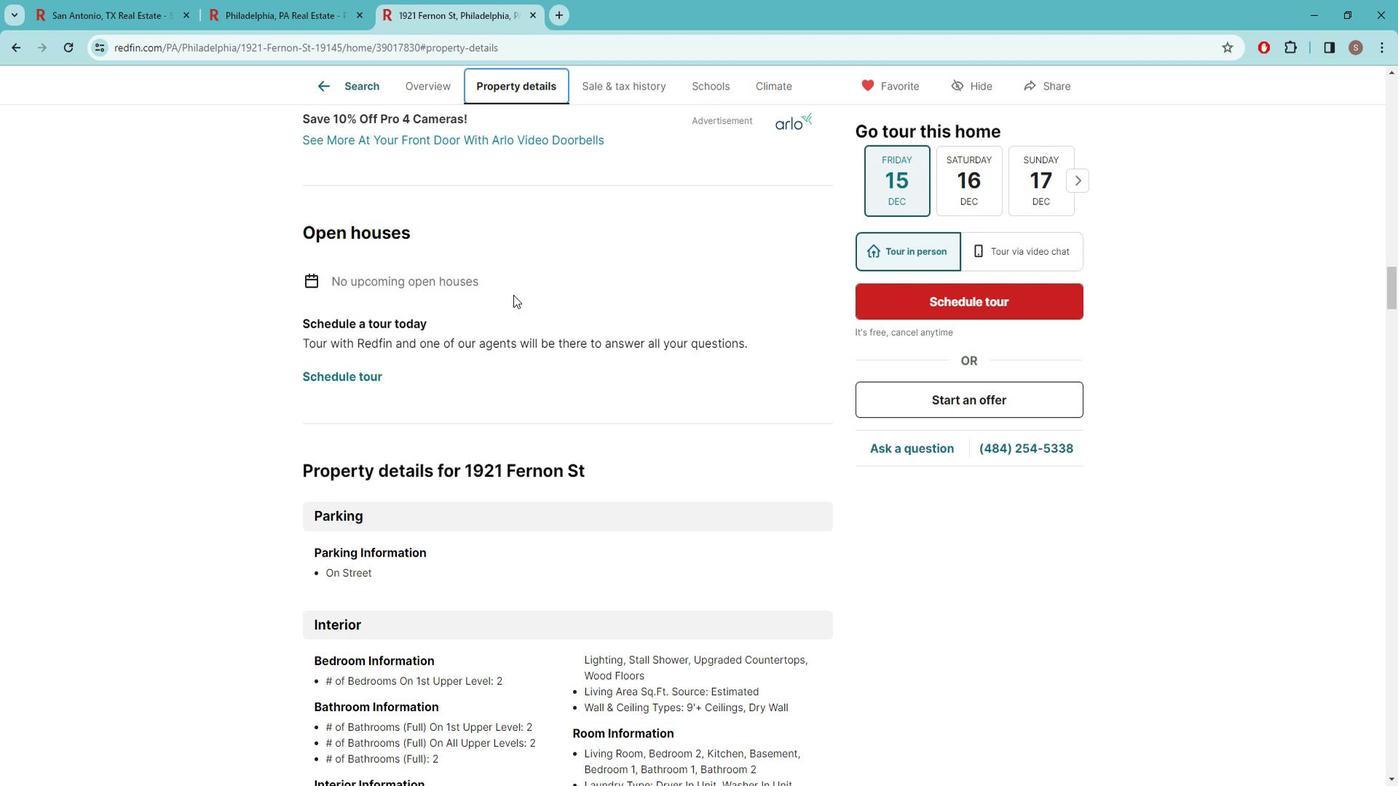 
Action: Mouse scrolled (525, 296) with delta (0, 0)
Screenshot: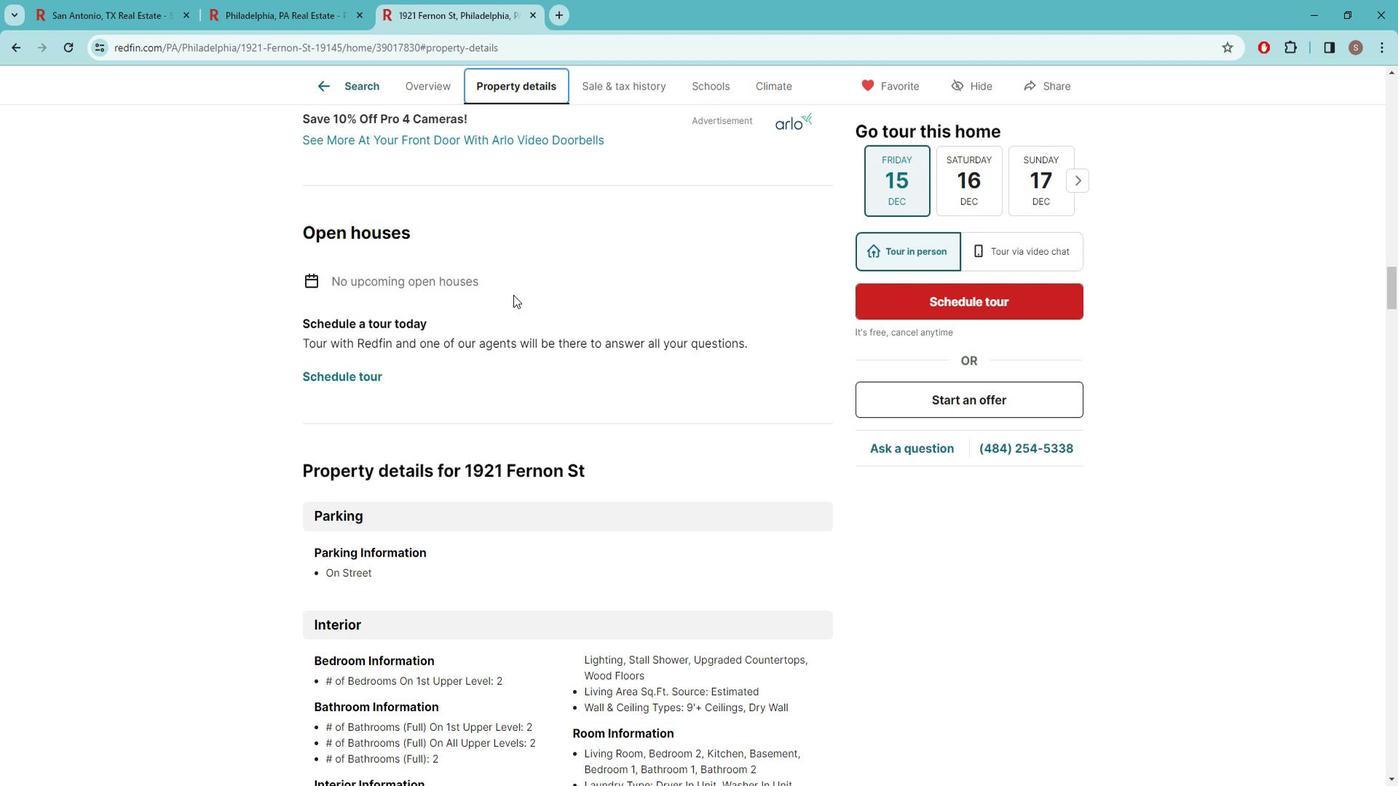
Action: Mouse scrolled (525, 296) with delta (0, 0)
Screenshot: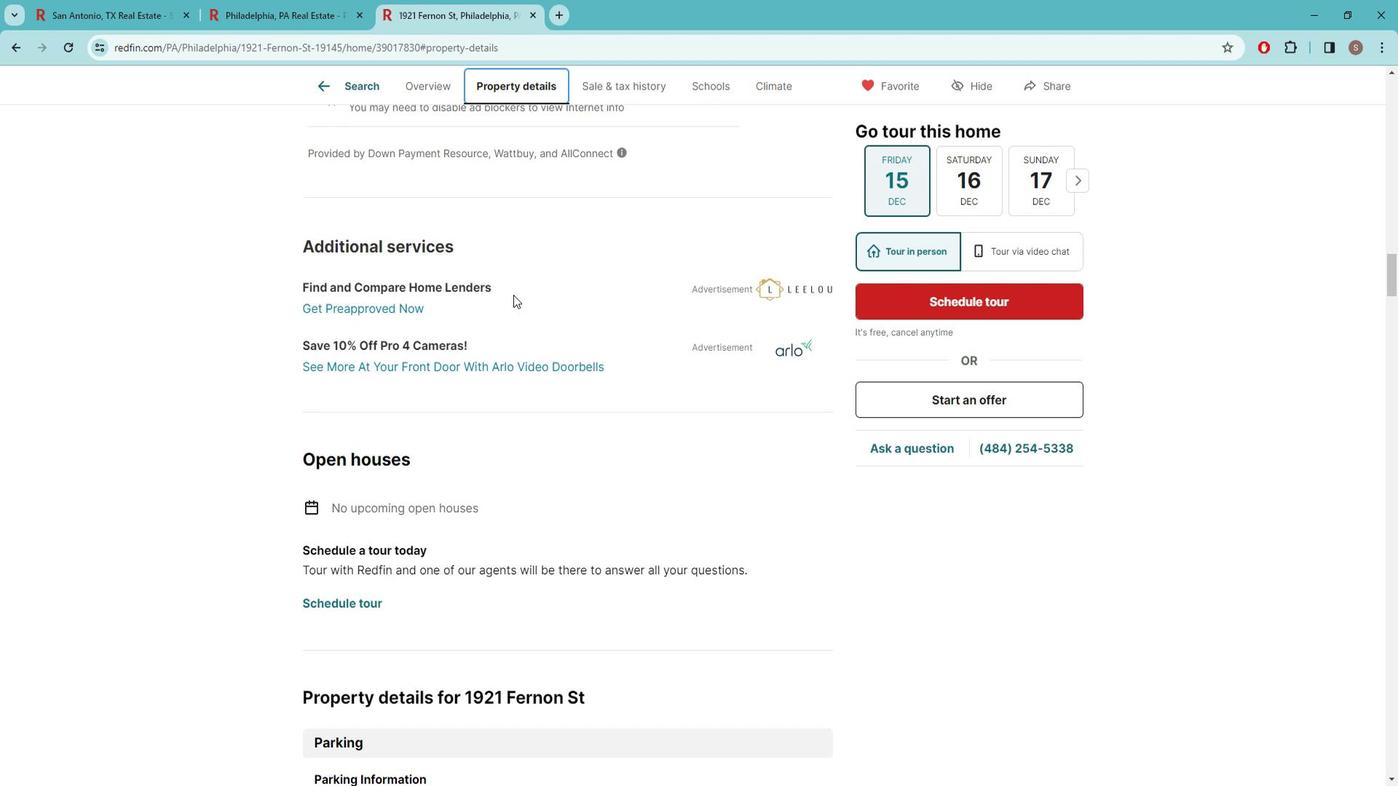 
Action: Mouse scrolled (525, 296) with delta (0, 0)
Screenshot: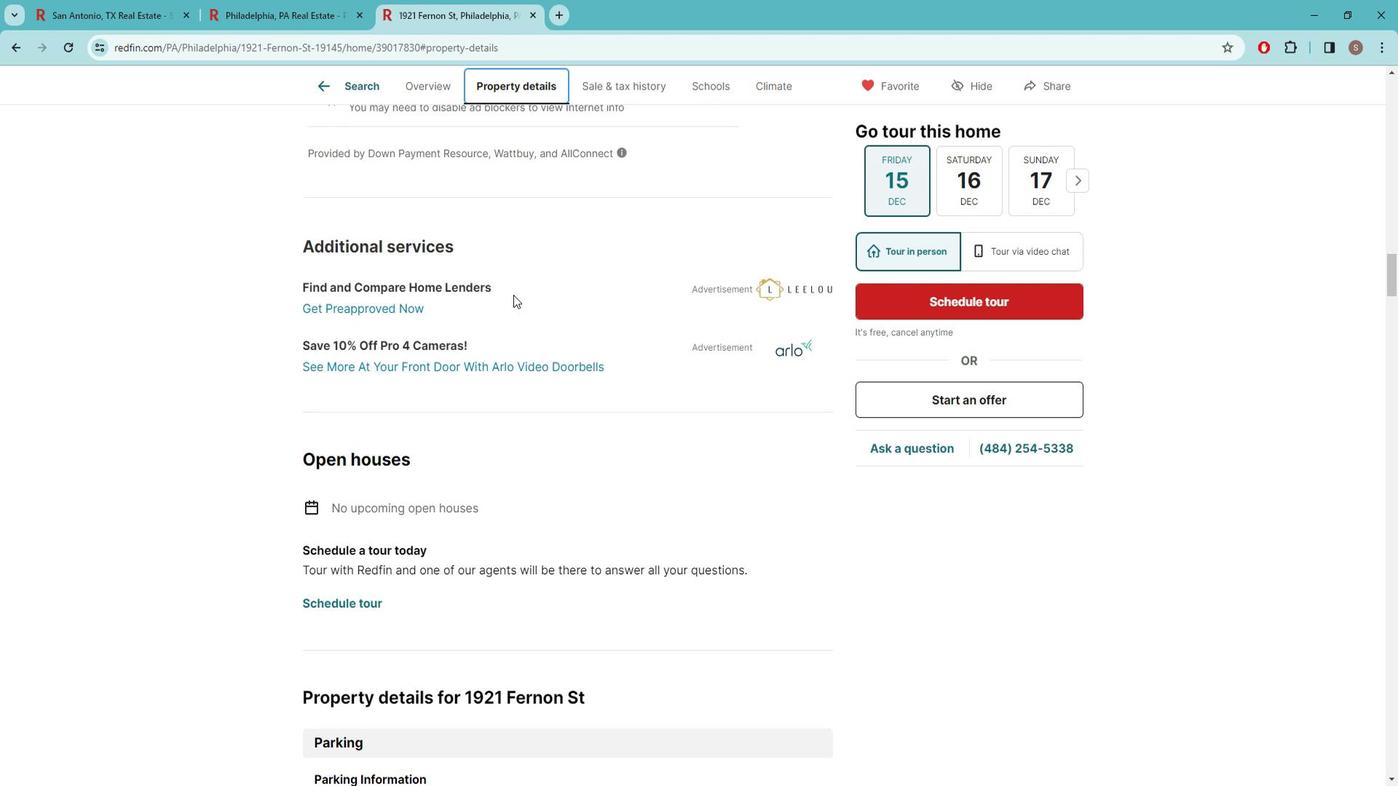 
Action: Mouse moved to (524, 295)
Screenshot: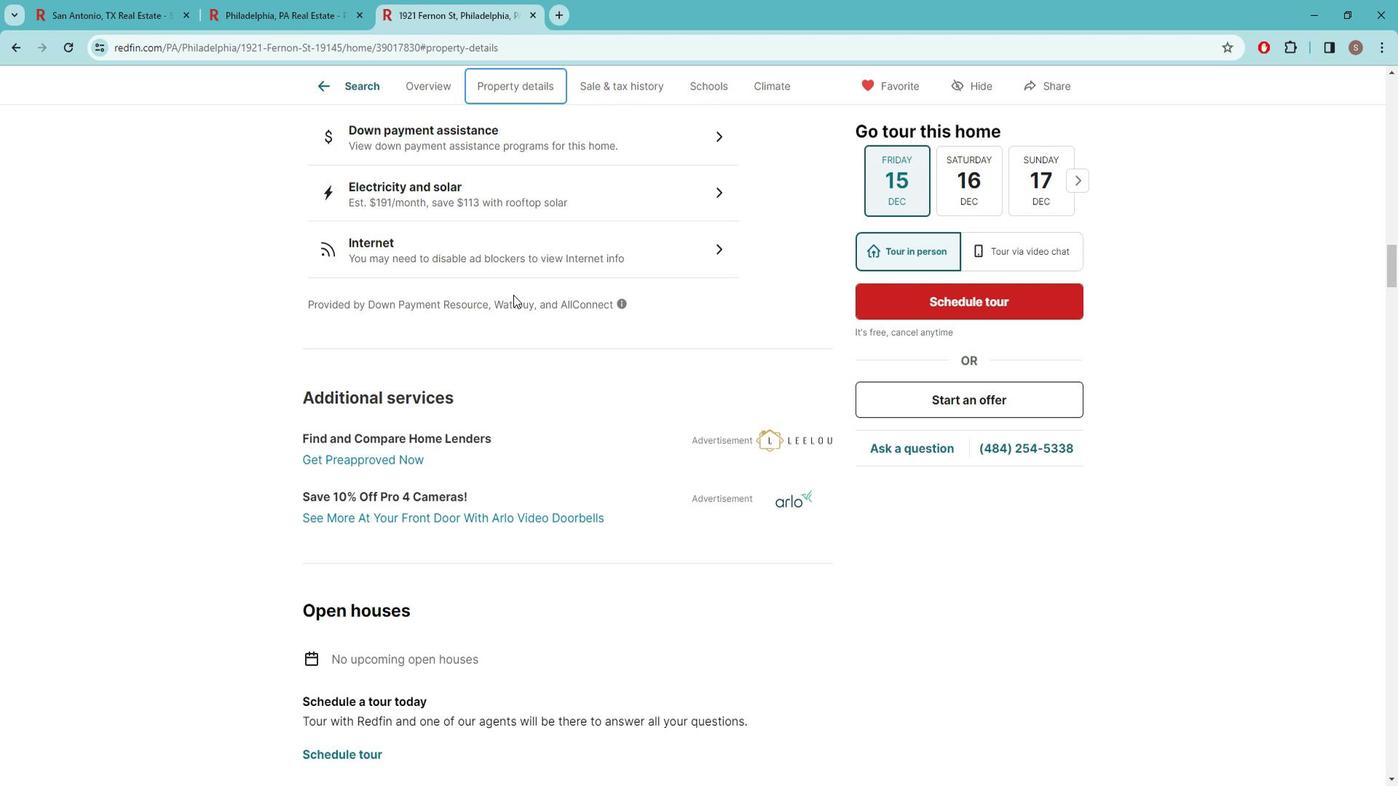 
Action: Mouse scrolled (524, 296) with delta (0, 0)
Screenshot: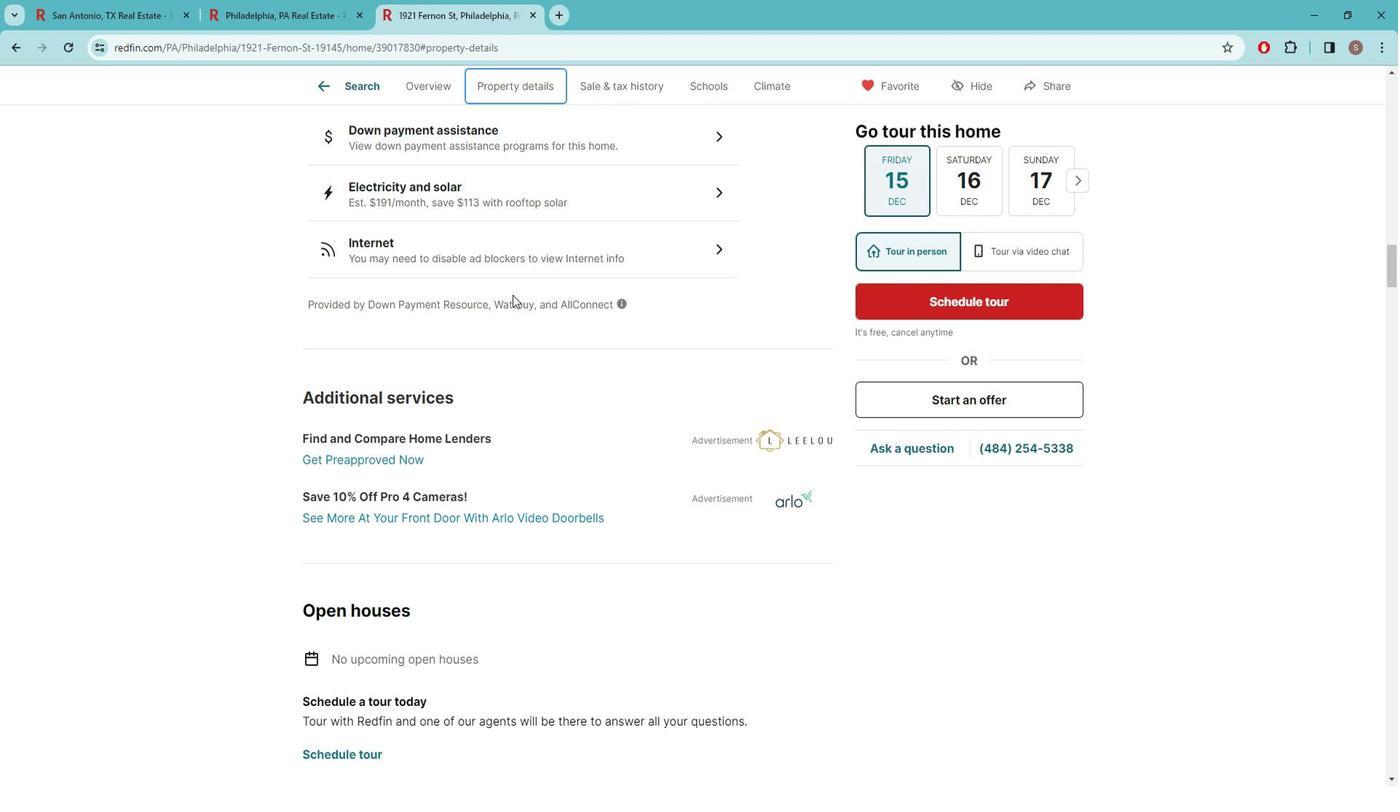 
Action: Mouse scrolled (524, 296) with delta (0, 0)
Screenshot: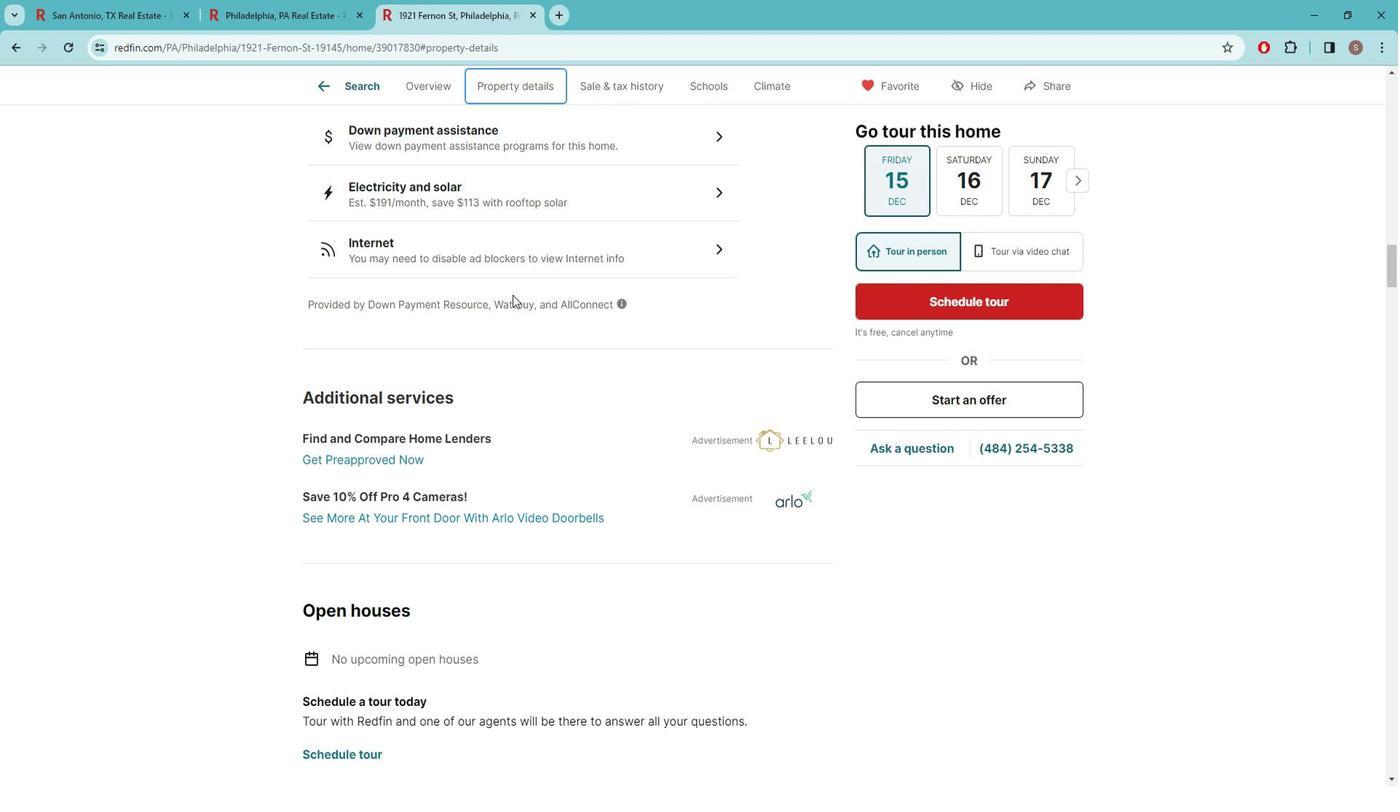 
Action: Mouse moved to (523, 295)
Screenshot: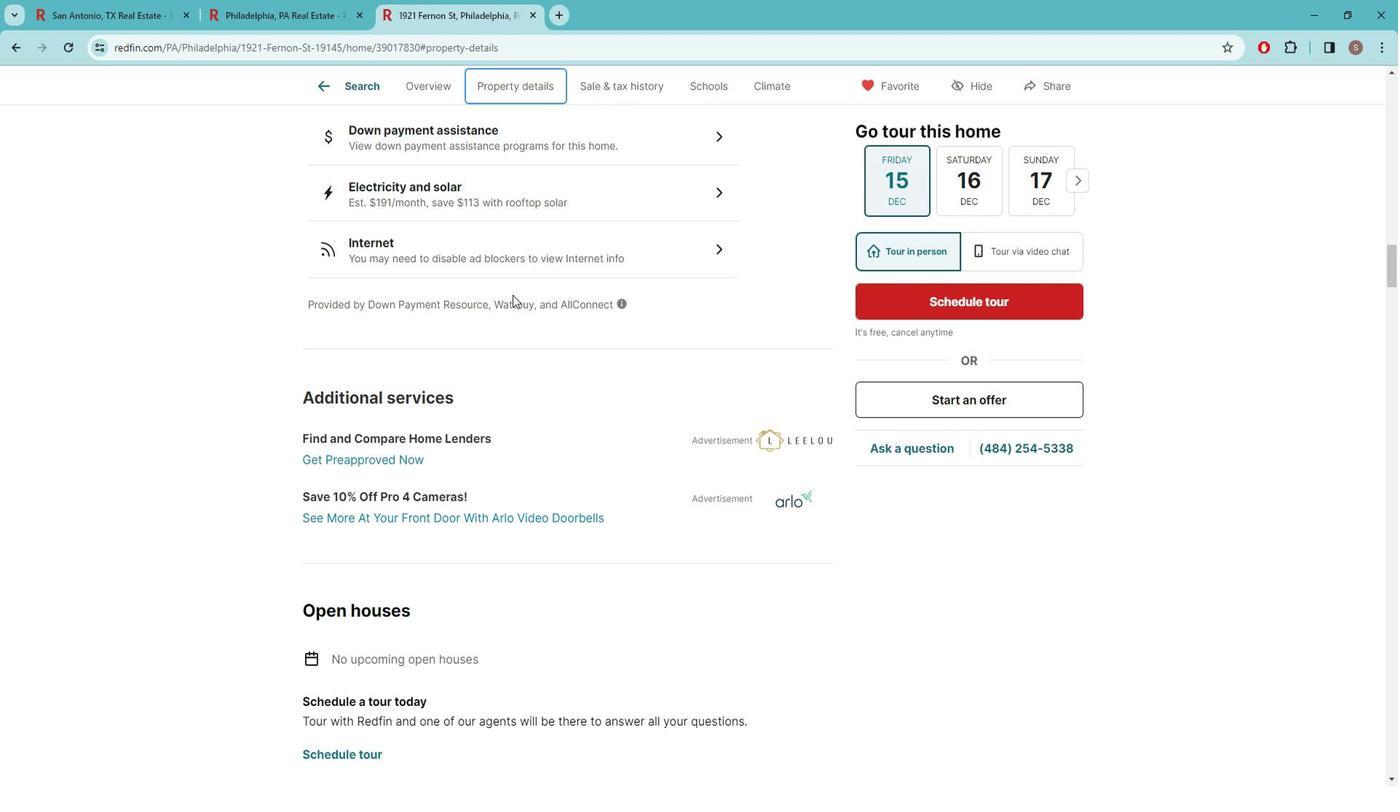 
Action: Mouse scrolled (523, 296) with delta (0, 0)
Screenshot: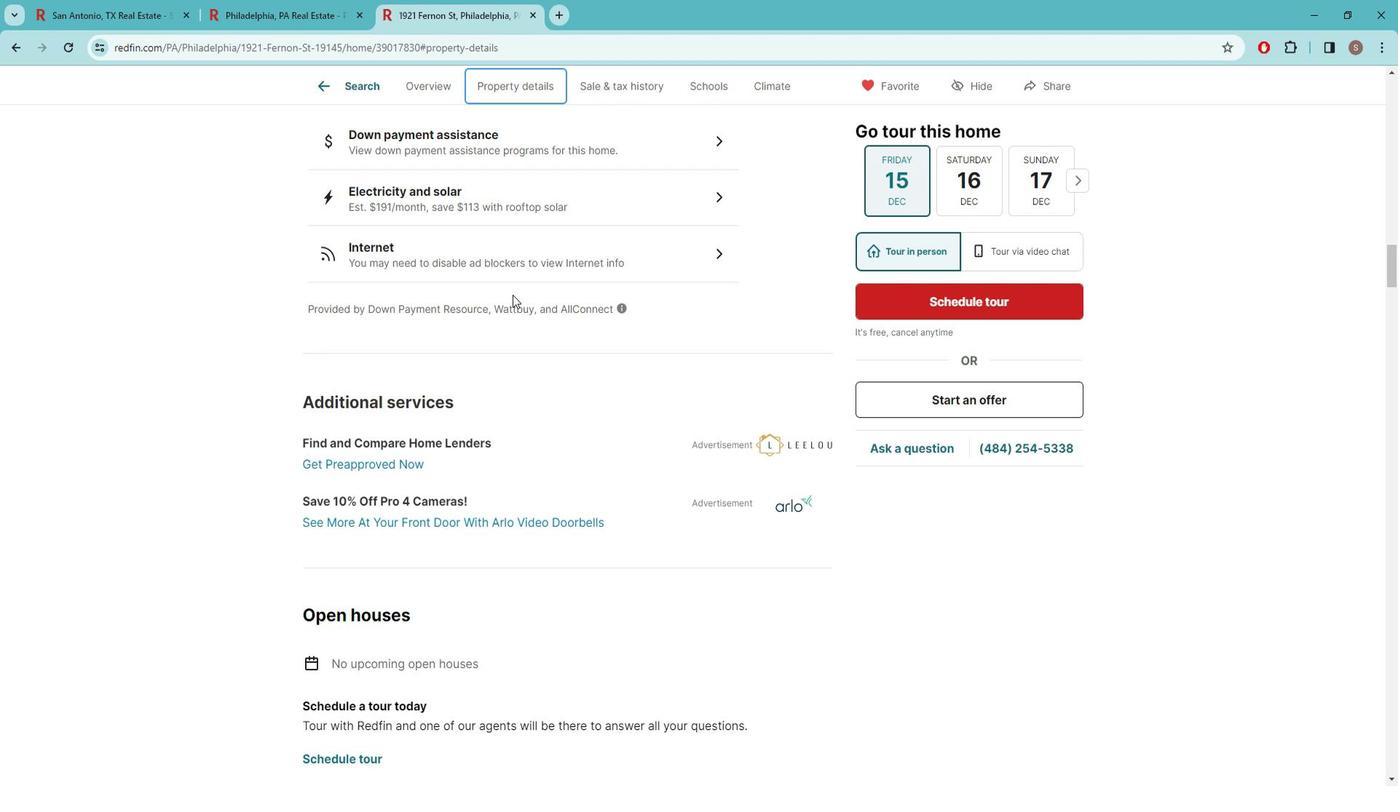 
Action: Mouse moved to (522, 294)
Screenshot: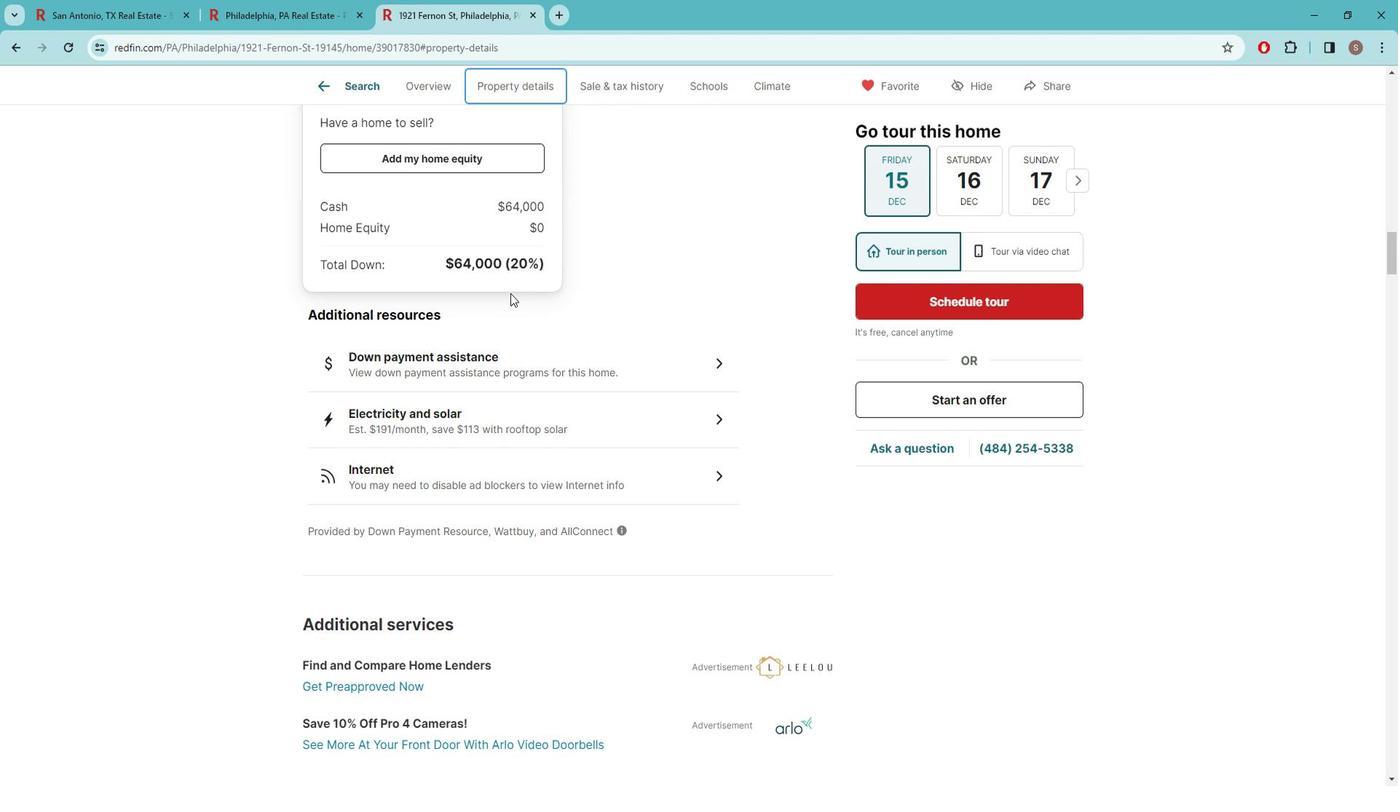 
Action: Mouse scrolled (522, 295) with delta (0, 0)
Screenshot: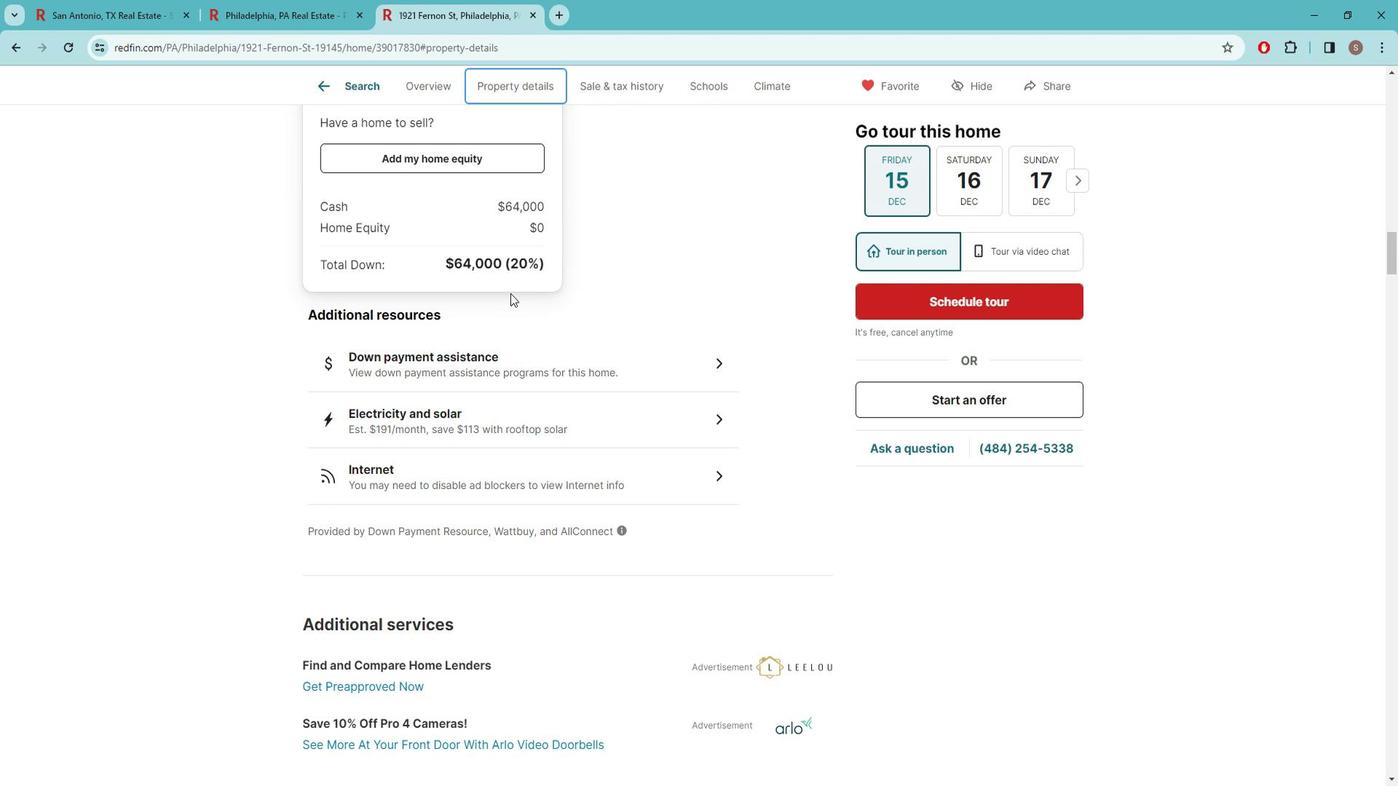 
Action: Mouse scrolled (522, 295) with delta (0, 0)
Screenshot: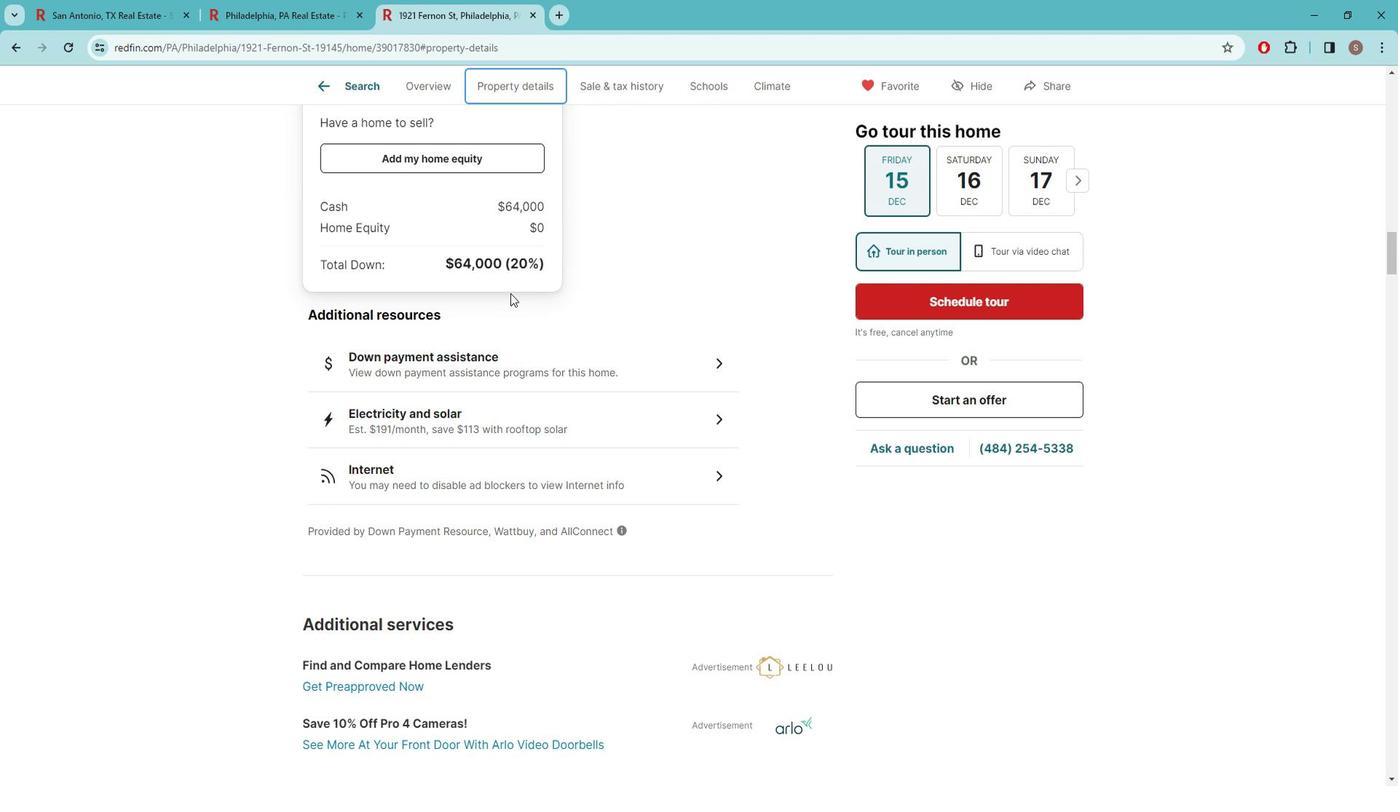 
Action: Mouse scrolled (522, 295) with delta (0, 0)
Screenshot: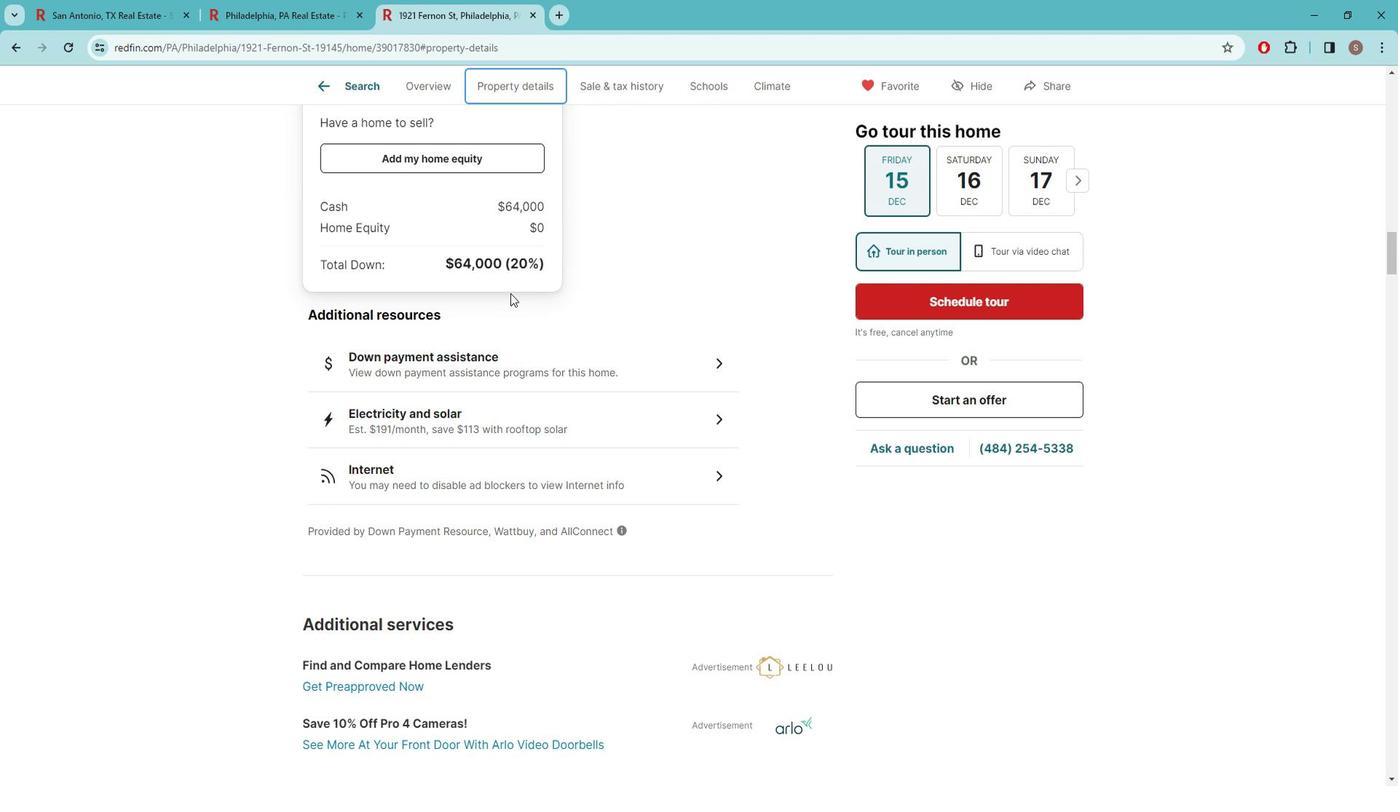
Action: Mouse scrolled (522, 295) with delta (0, 0)
Screenshot: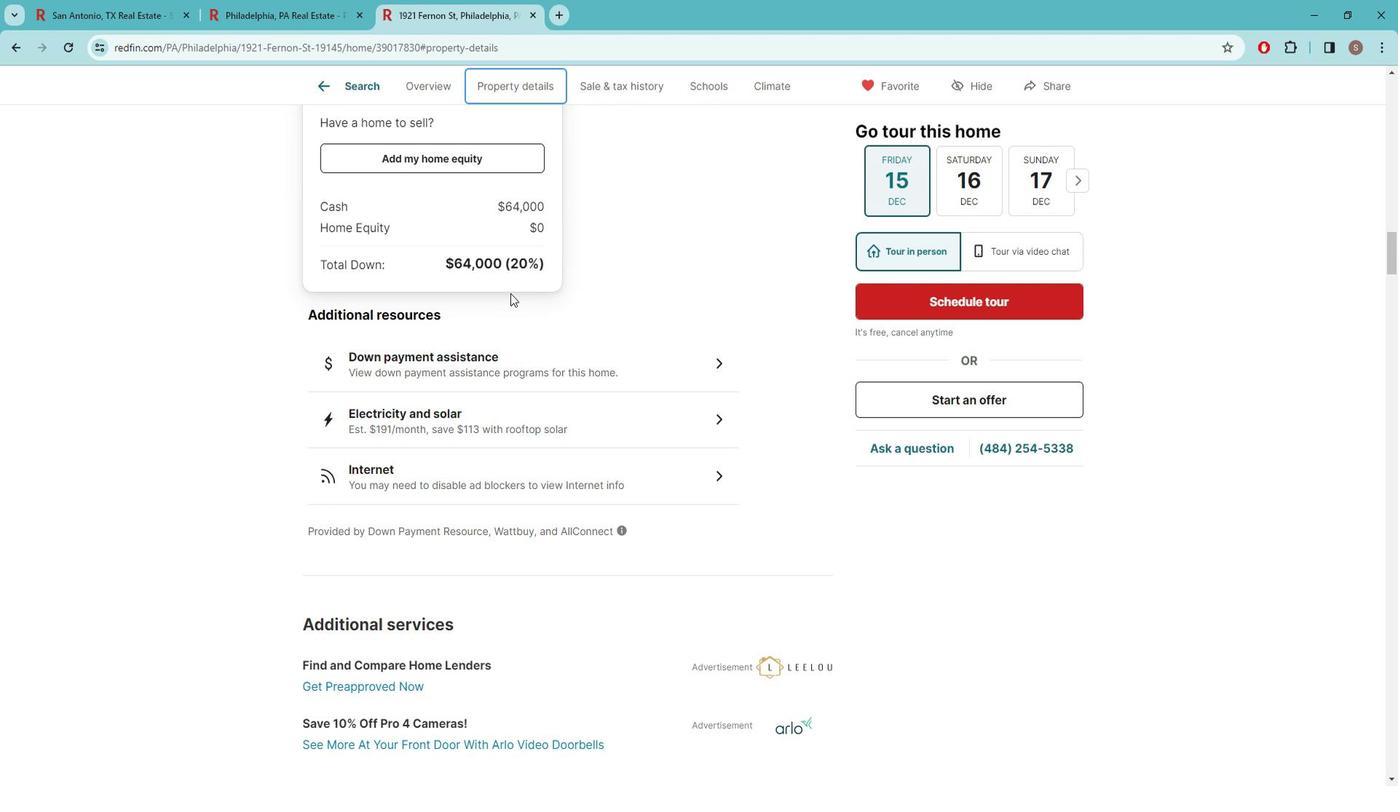 
Action: Mouse moved to (521, 294)
Screenshot: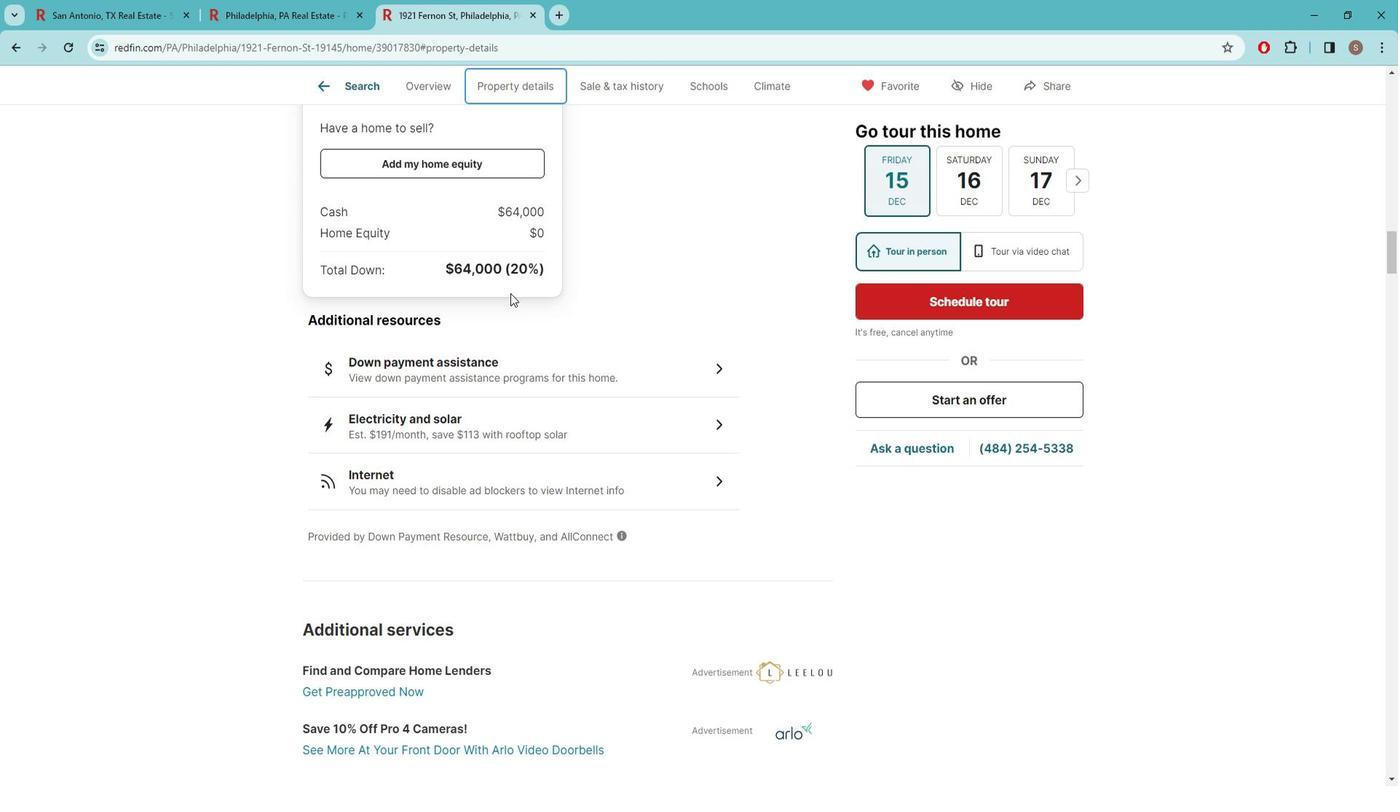 
Action: Mouse scrolled (521, 295) with delta (0, 0)
Screenshot: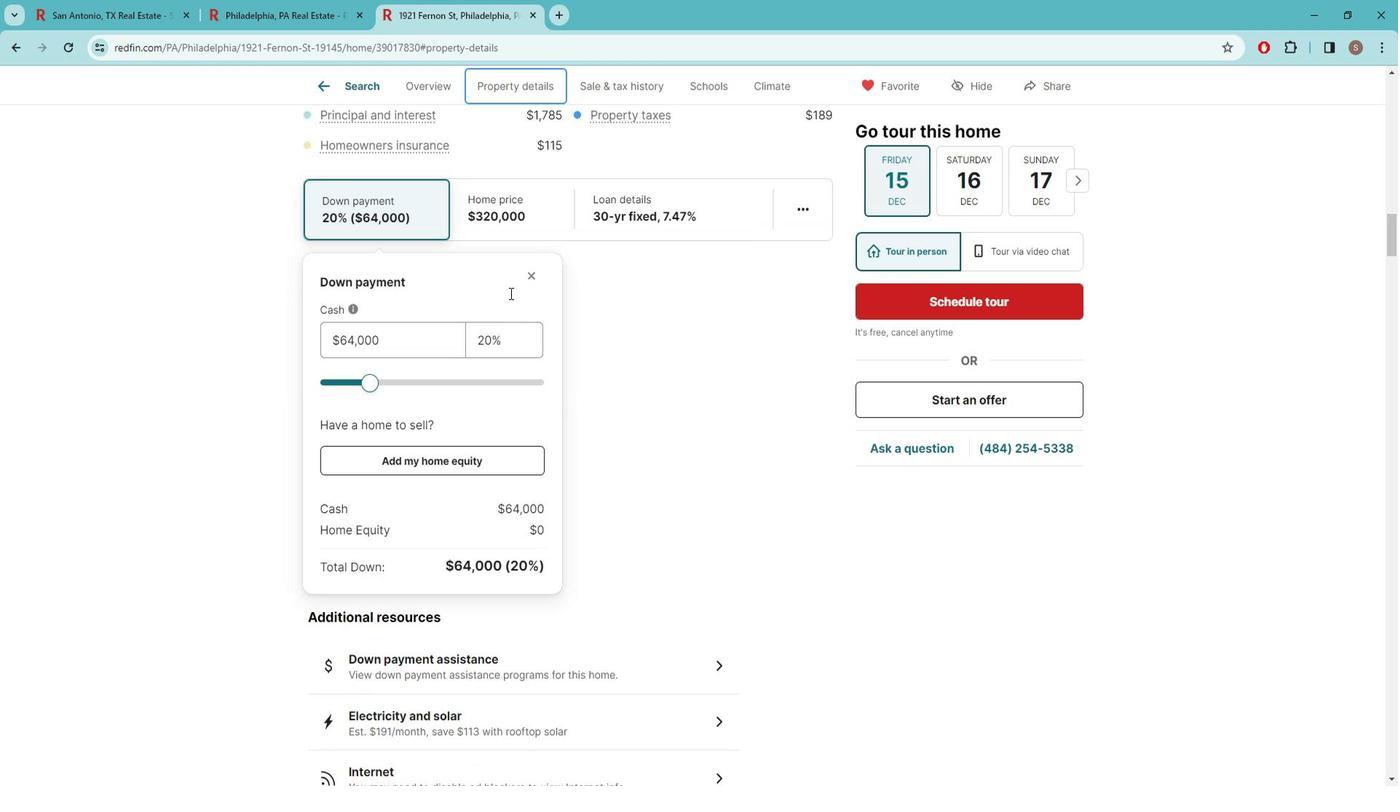 
Action: Mouse scrolled (521, 295) with delta (0, 0)
Screenshot: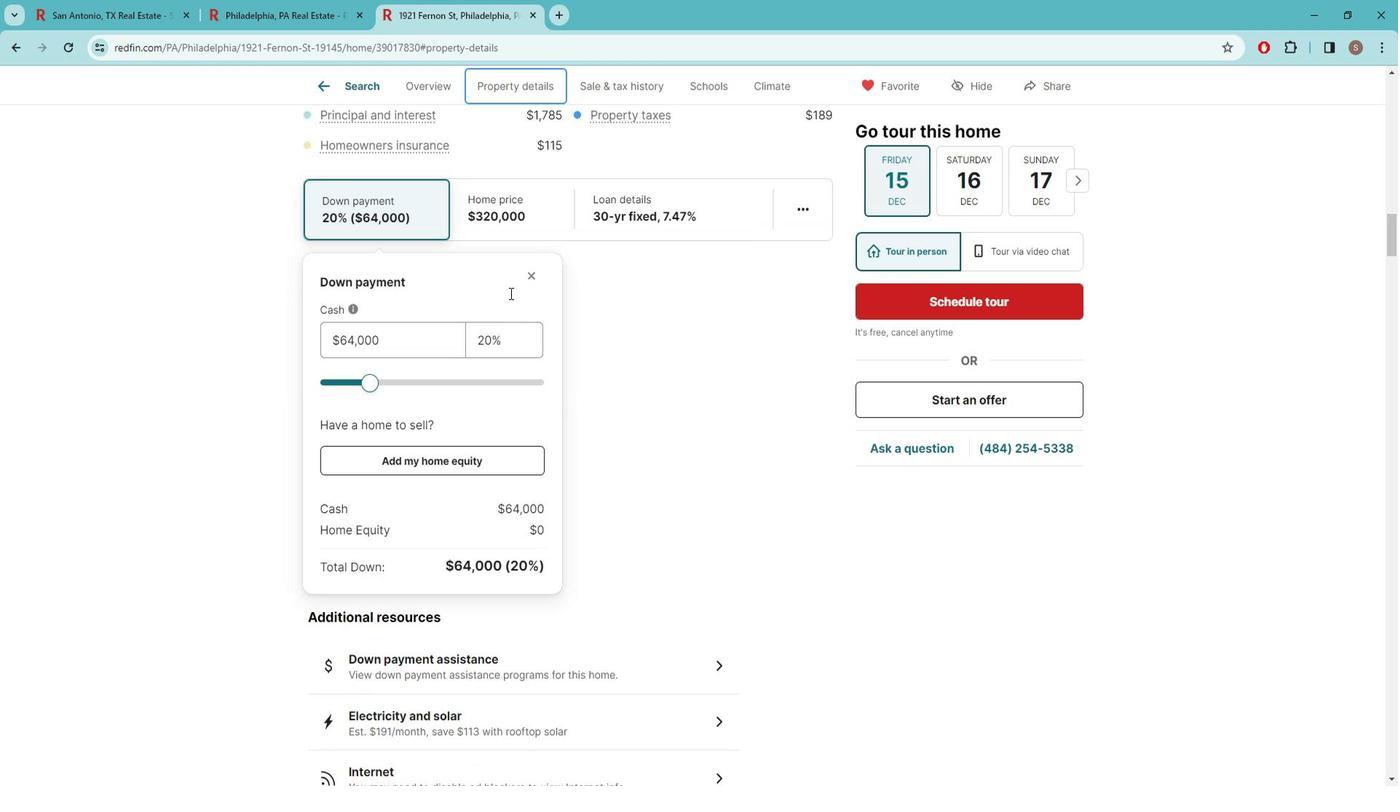 
Action: Mouse scrolled (521, 295) with delta (0, 0)
Screenshot: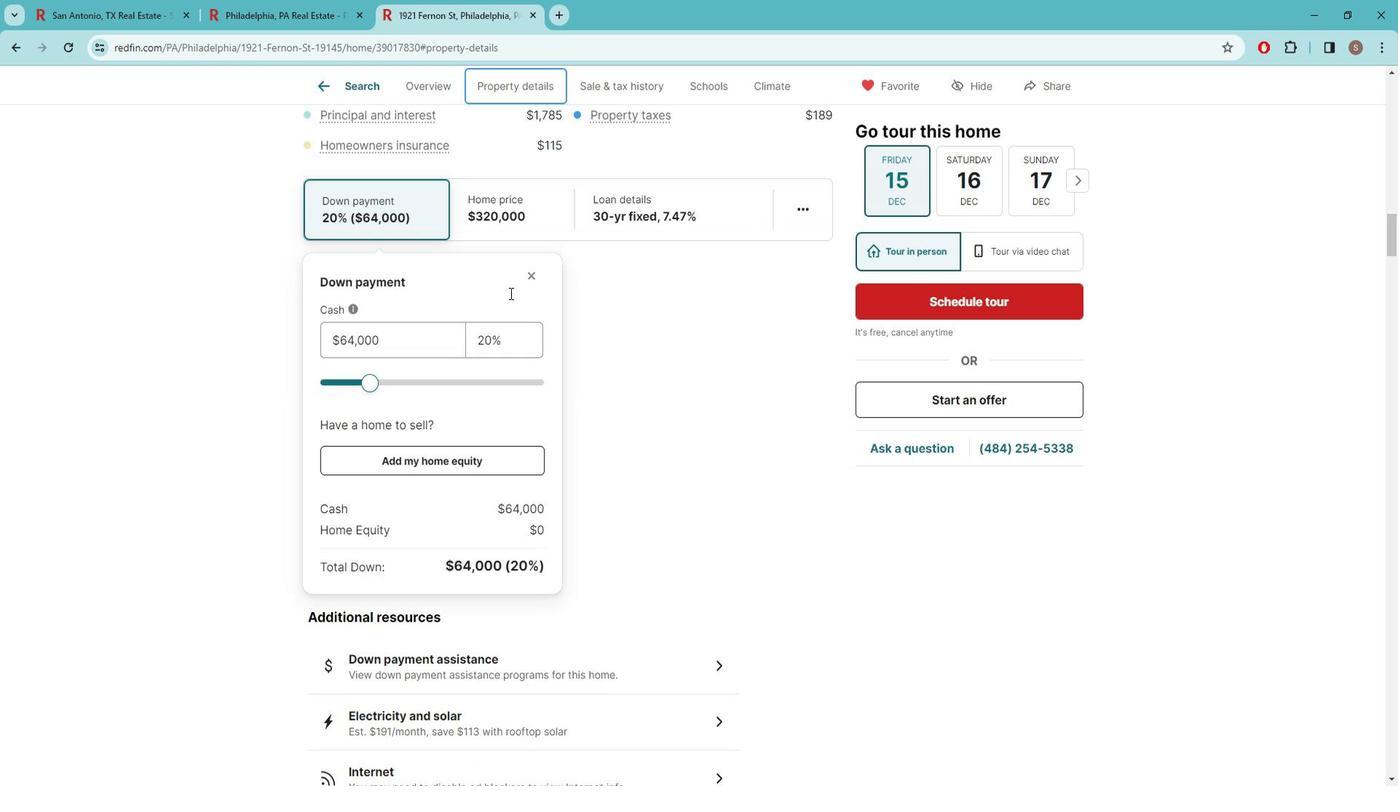 
Action: Mouse scrolled (521, 295) with delta (0, 0)
Screenshot: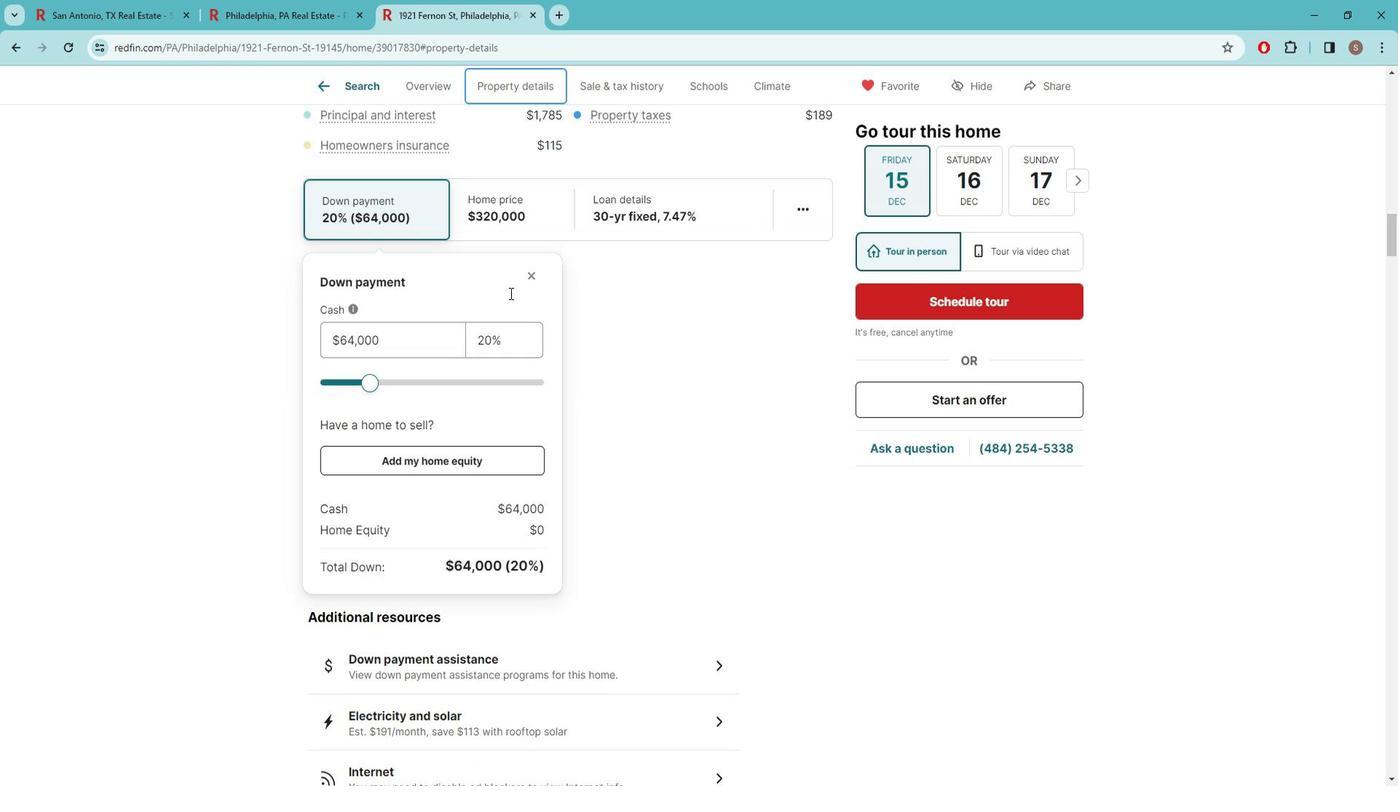 
Action: Mouse moved to (520, 294)
Screenshot: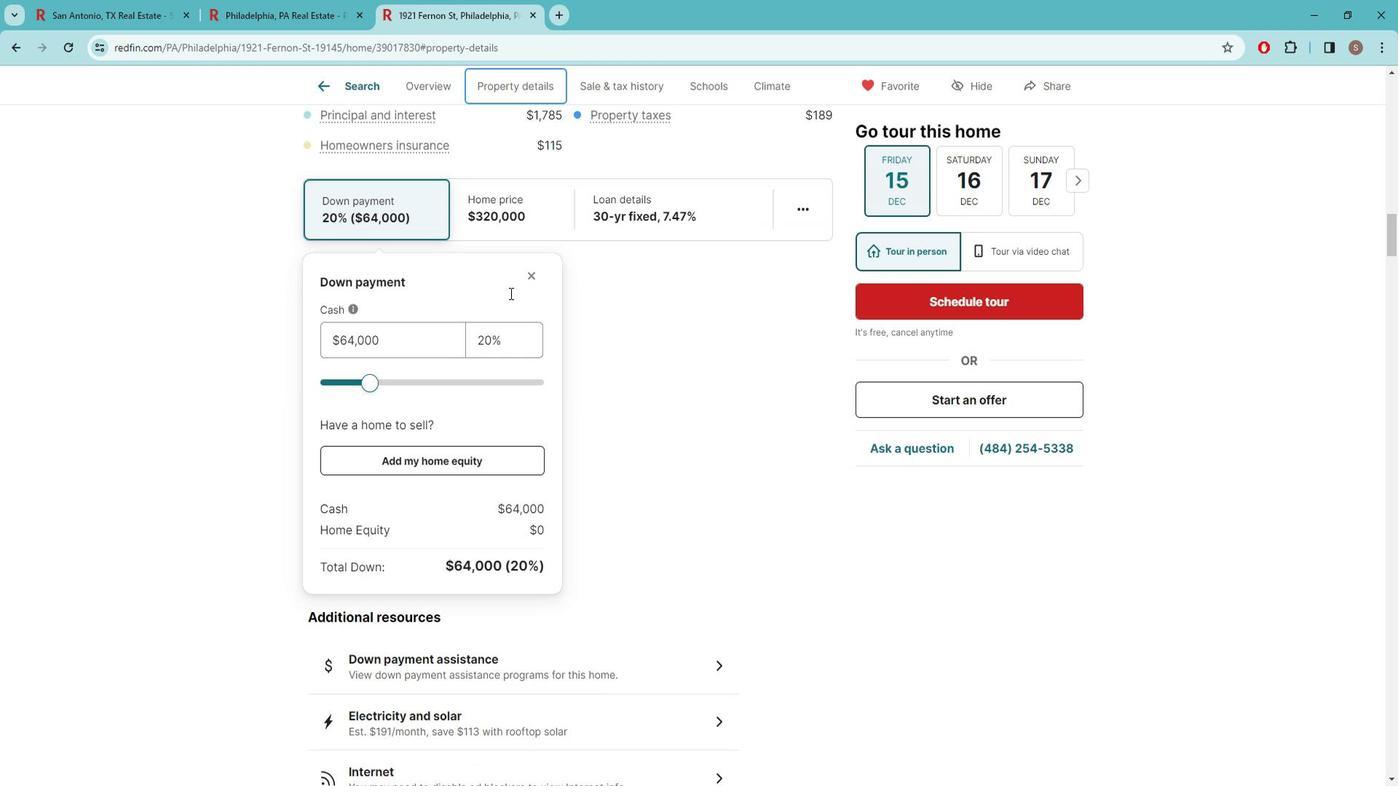 
Action: Mouse scrolled (520, 295) with delta (0, 0)
Screenshot: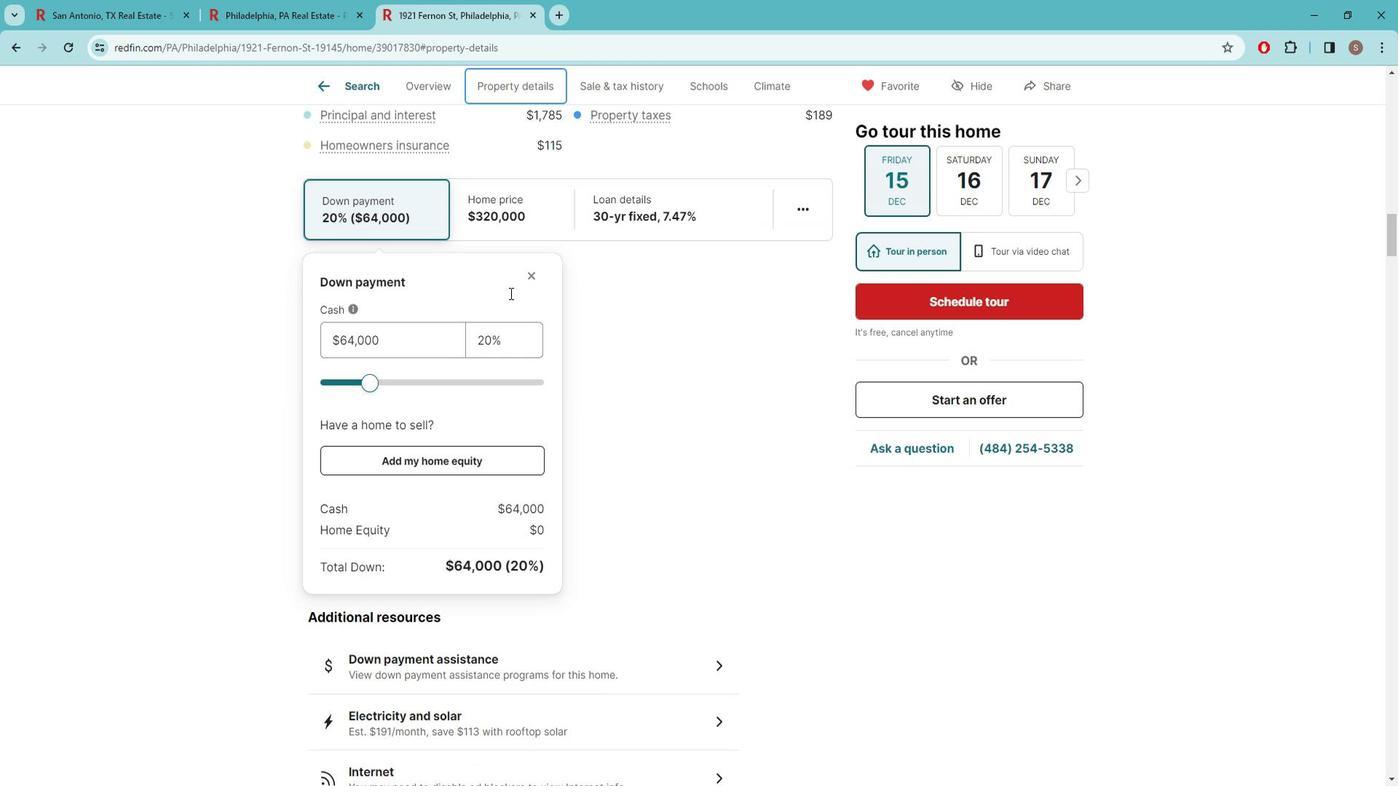 
Action: Mouse scrolled (520, 295) with delta (0, 0)
Screenshot: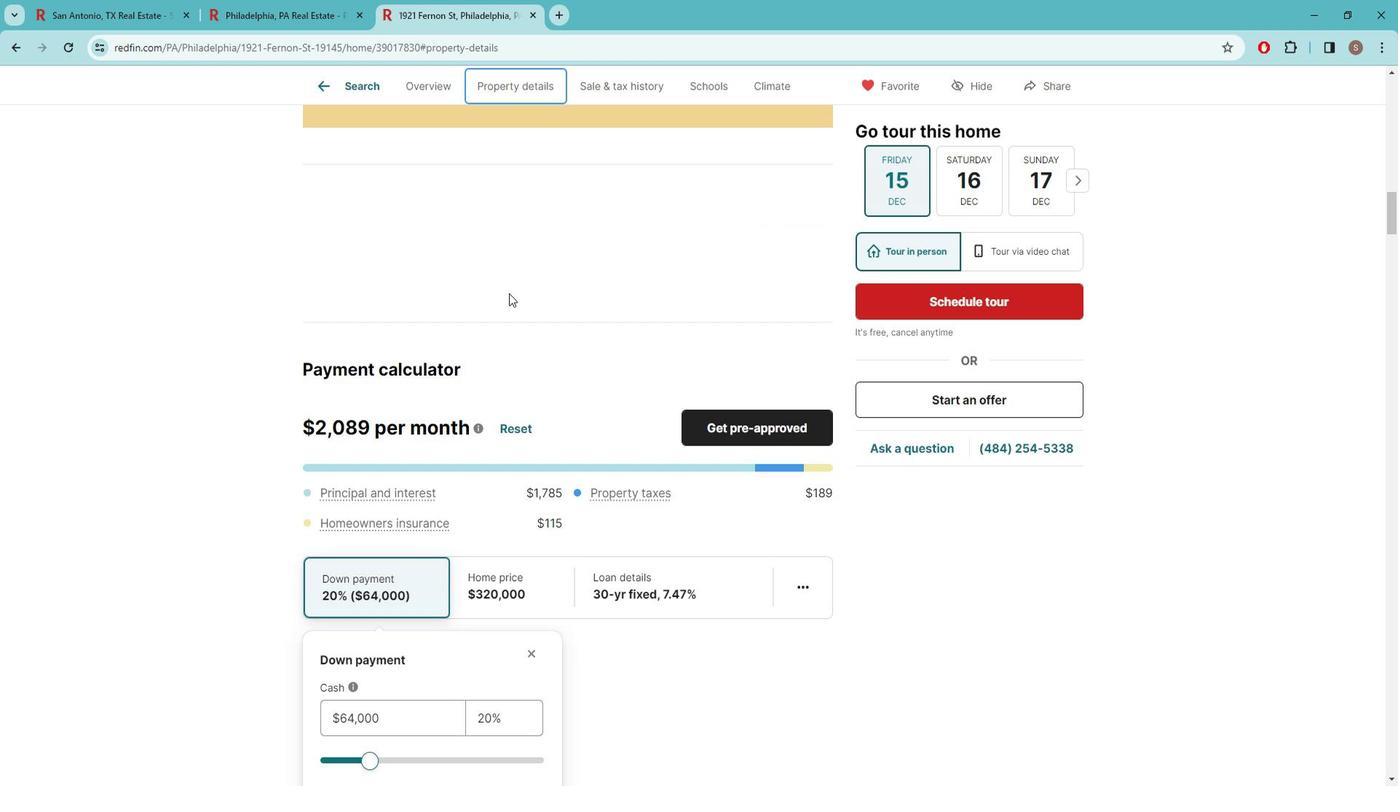 
Action: Mouse scrolled (520, 295) with delta (0, 0)
Screenshot: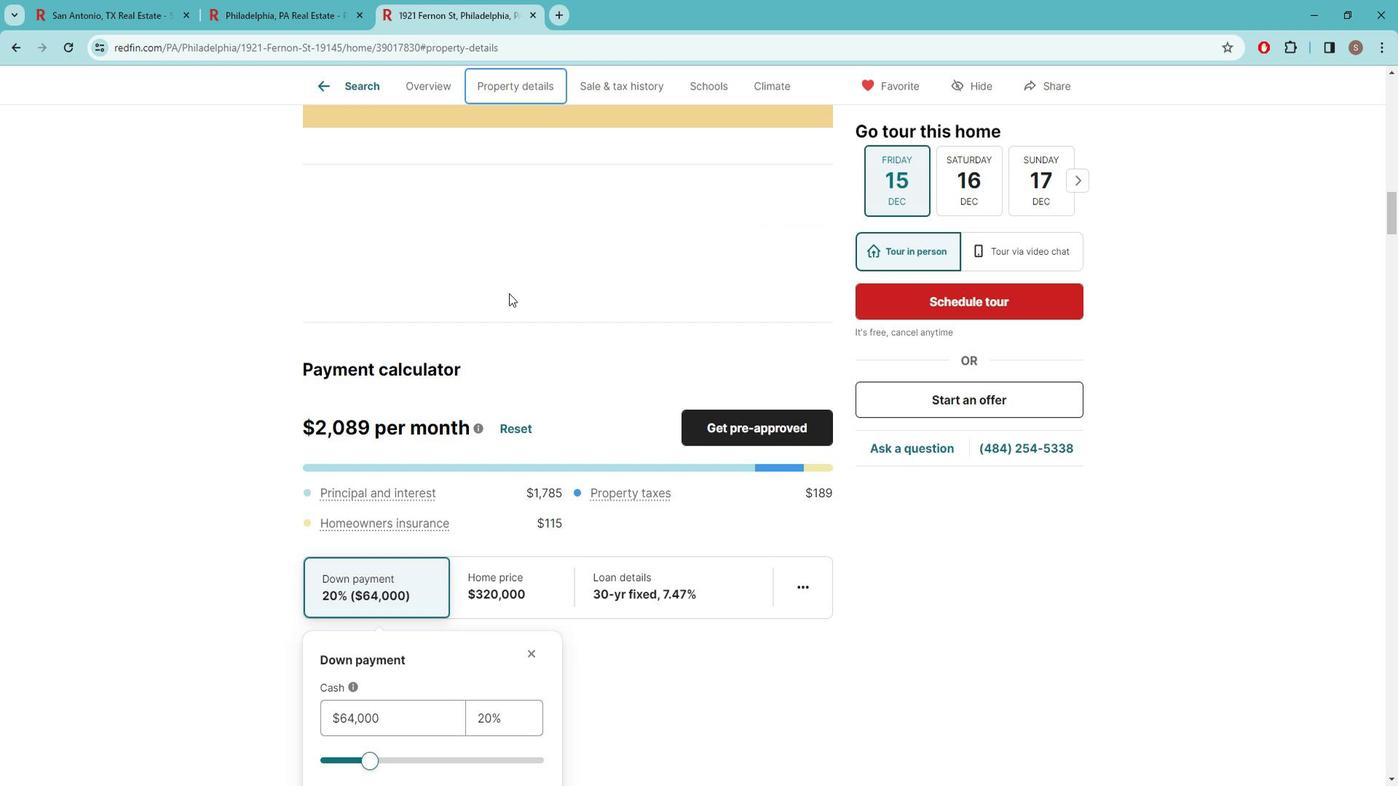 
Action: Mouse scrolled (520, 295) with delta (0, 0)
Screenshot: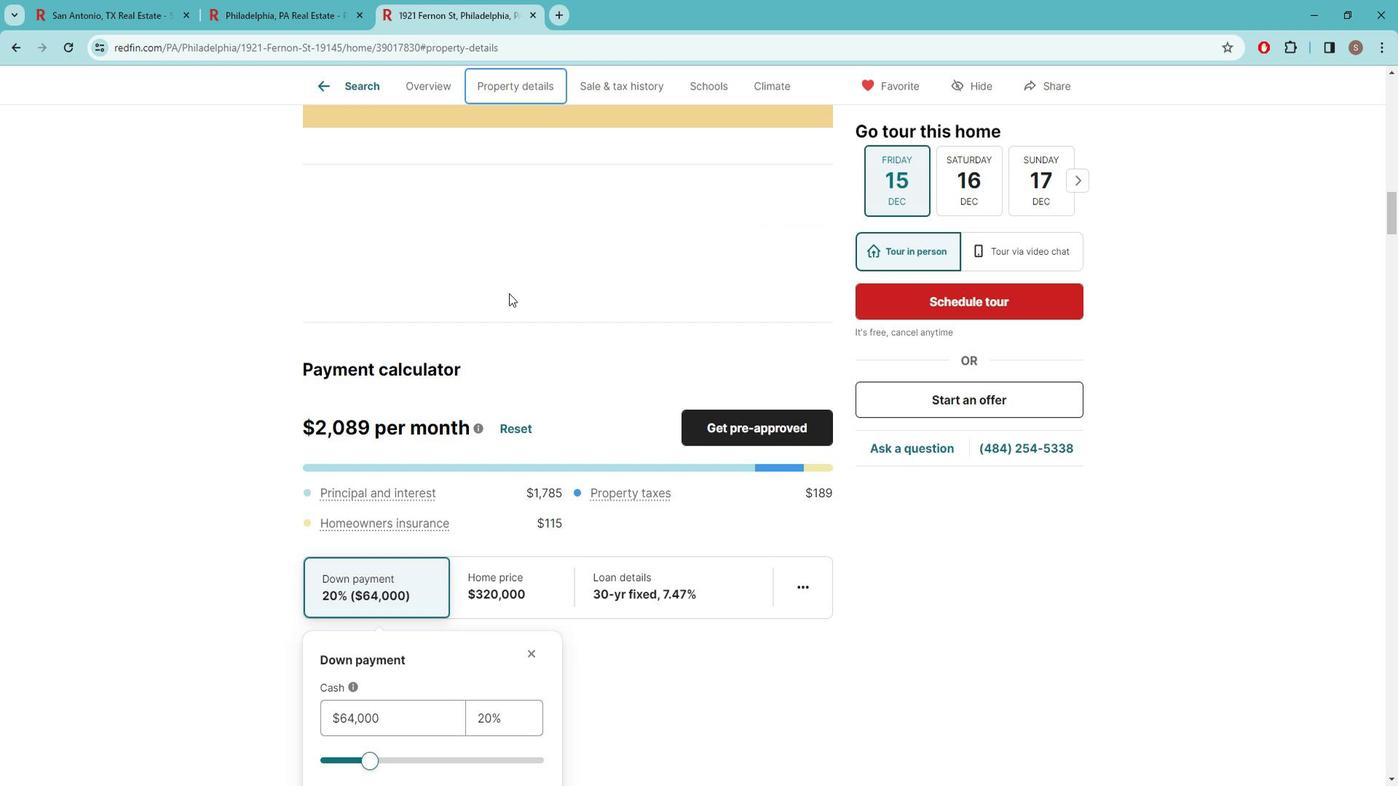 
Action: Mouse scrolled (520, 295) with delta (0, 0)
Screenshot: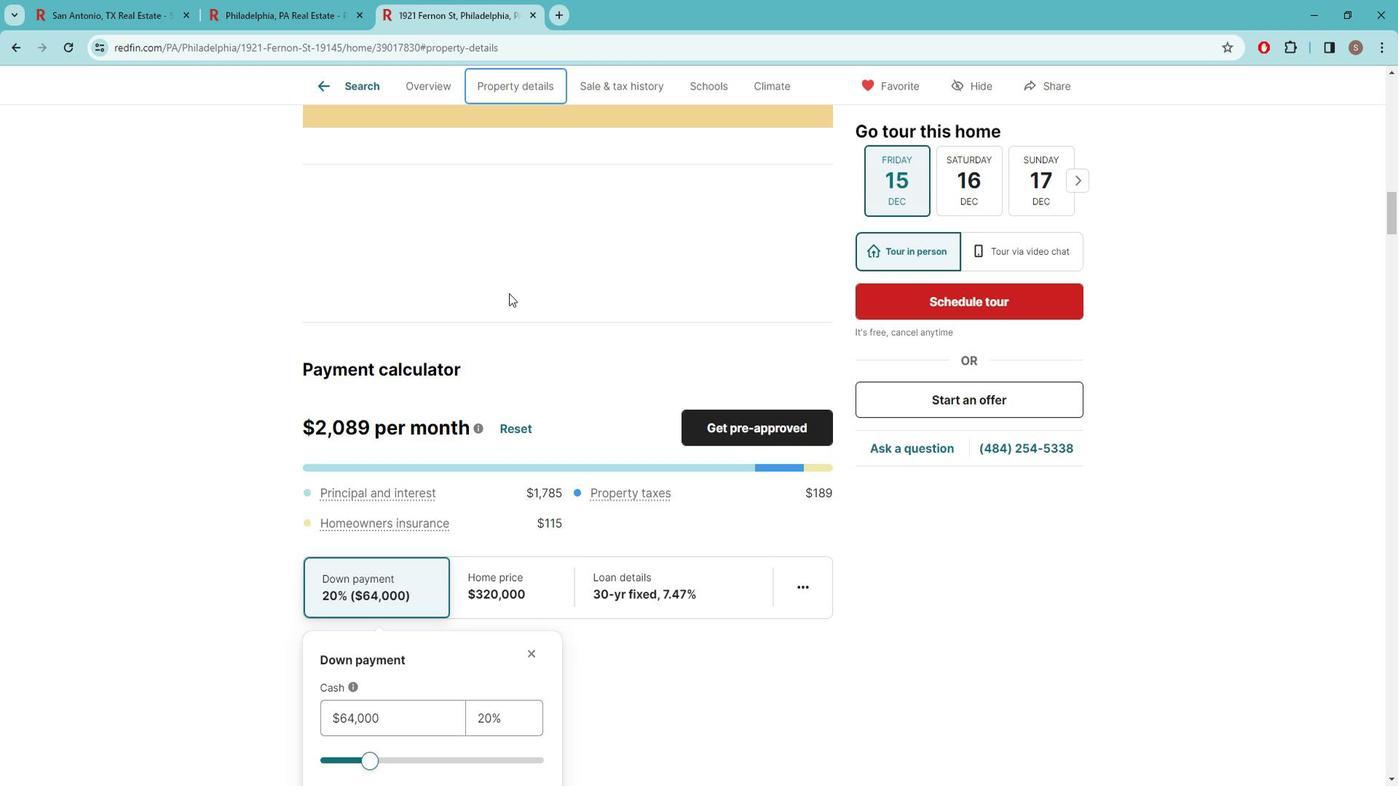 
Action: Mouse moved to (520, 294)
Screenshot: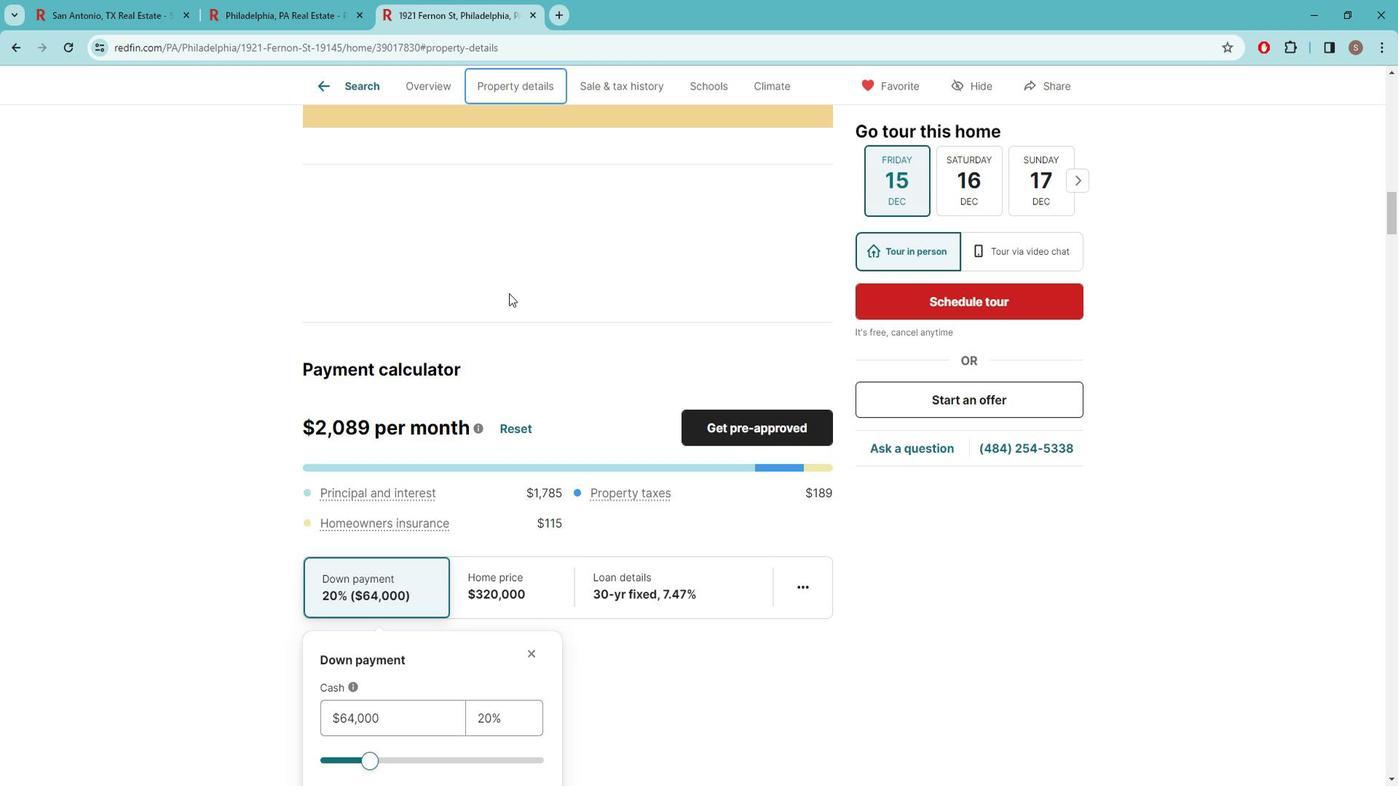 
Action: Mouse scrolled (520, 295) with delta (0, 0)
Screenshot: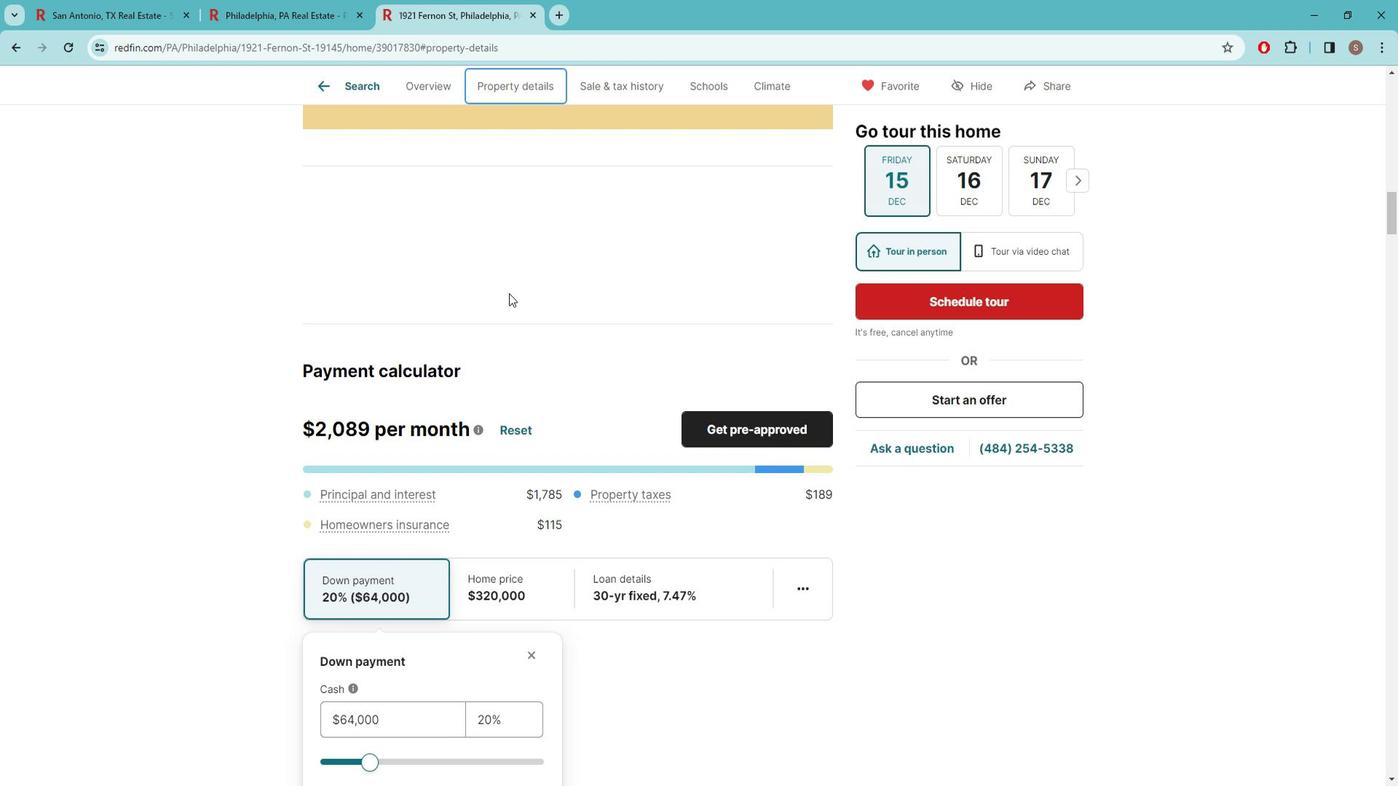 
Action: Mouse moved to (519, 294)
Screenshot: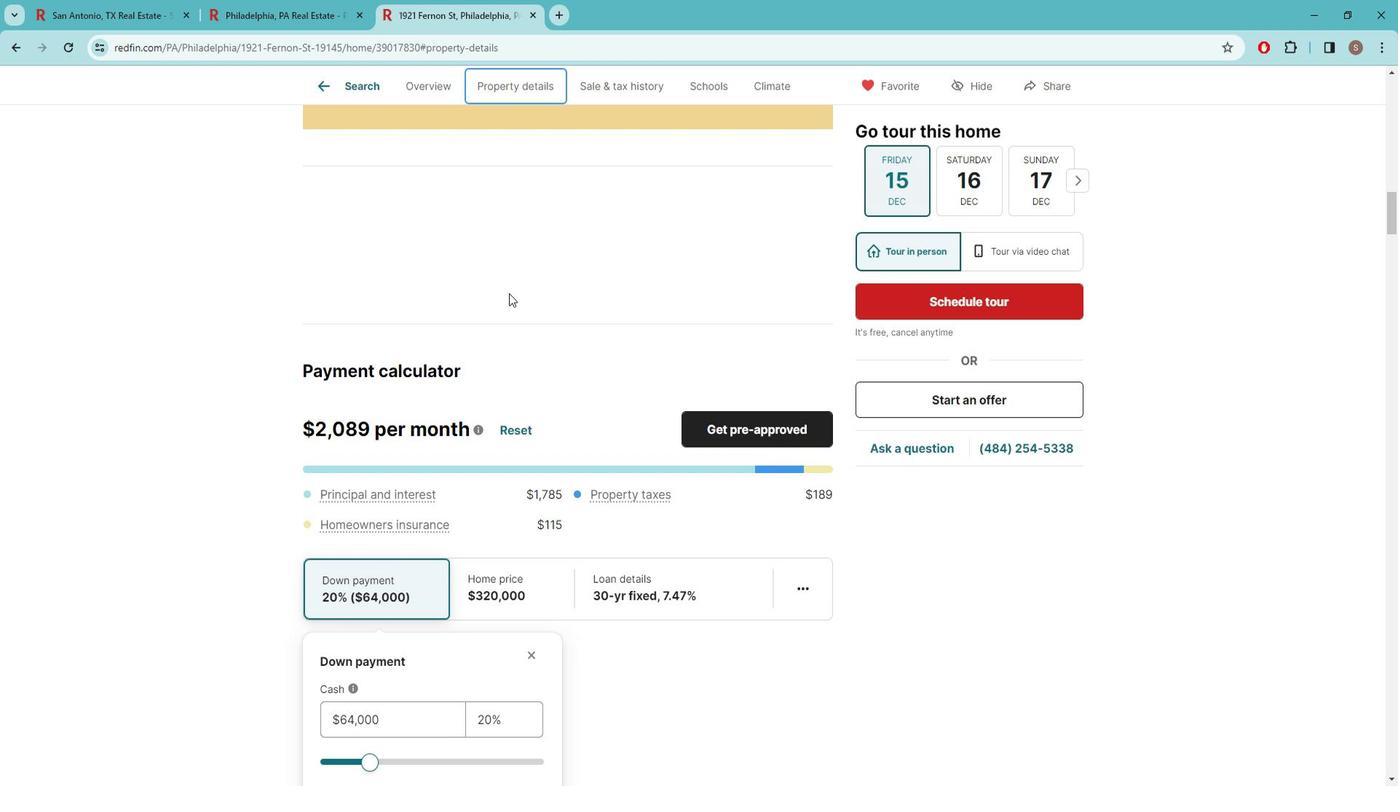 
Action: Mouse scrolled (519, 295) with delta (0, 0)
Screenshot: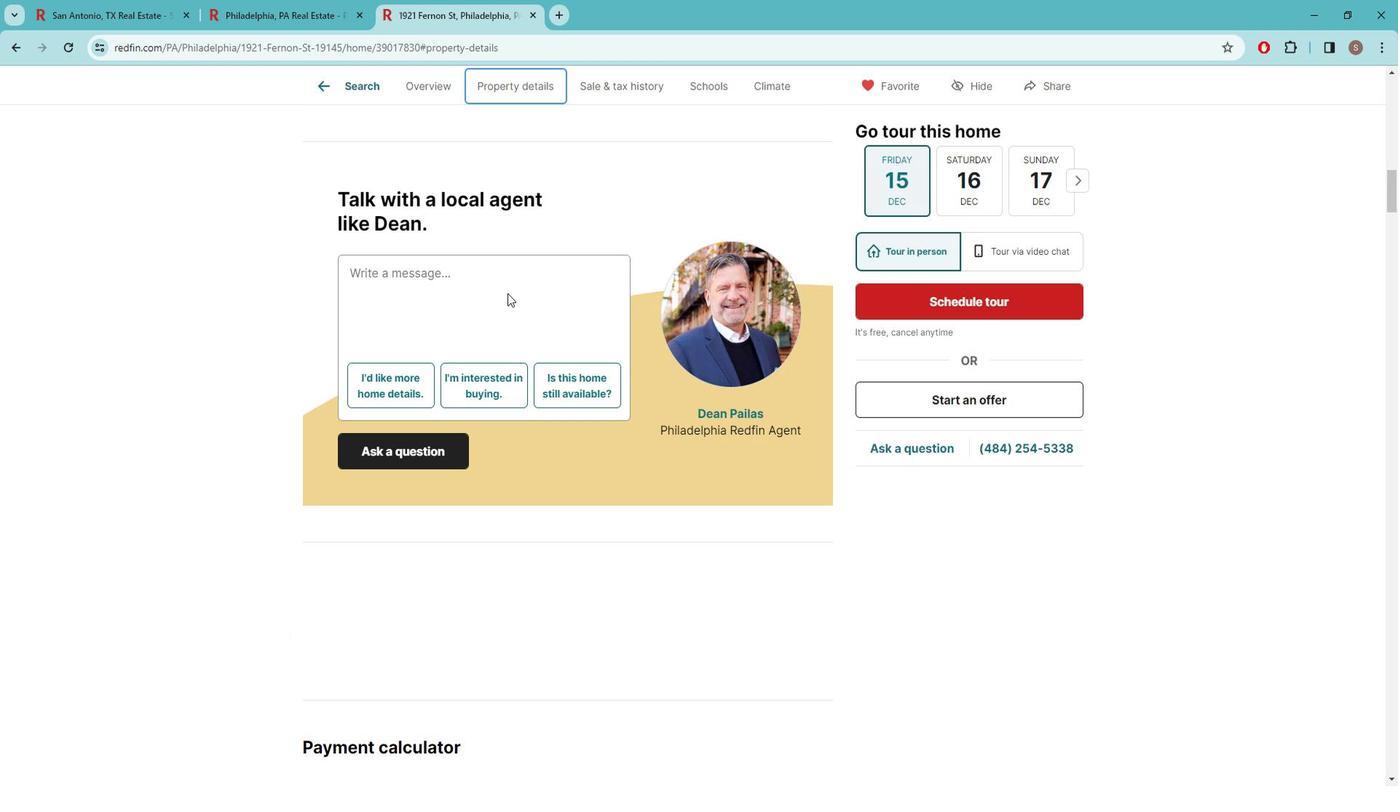 
Action: Mouse scrolled (519, 295) with delta (0, 0)
Screenshot: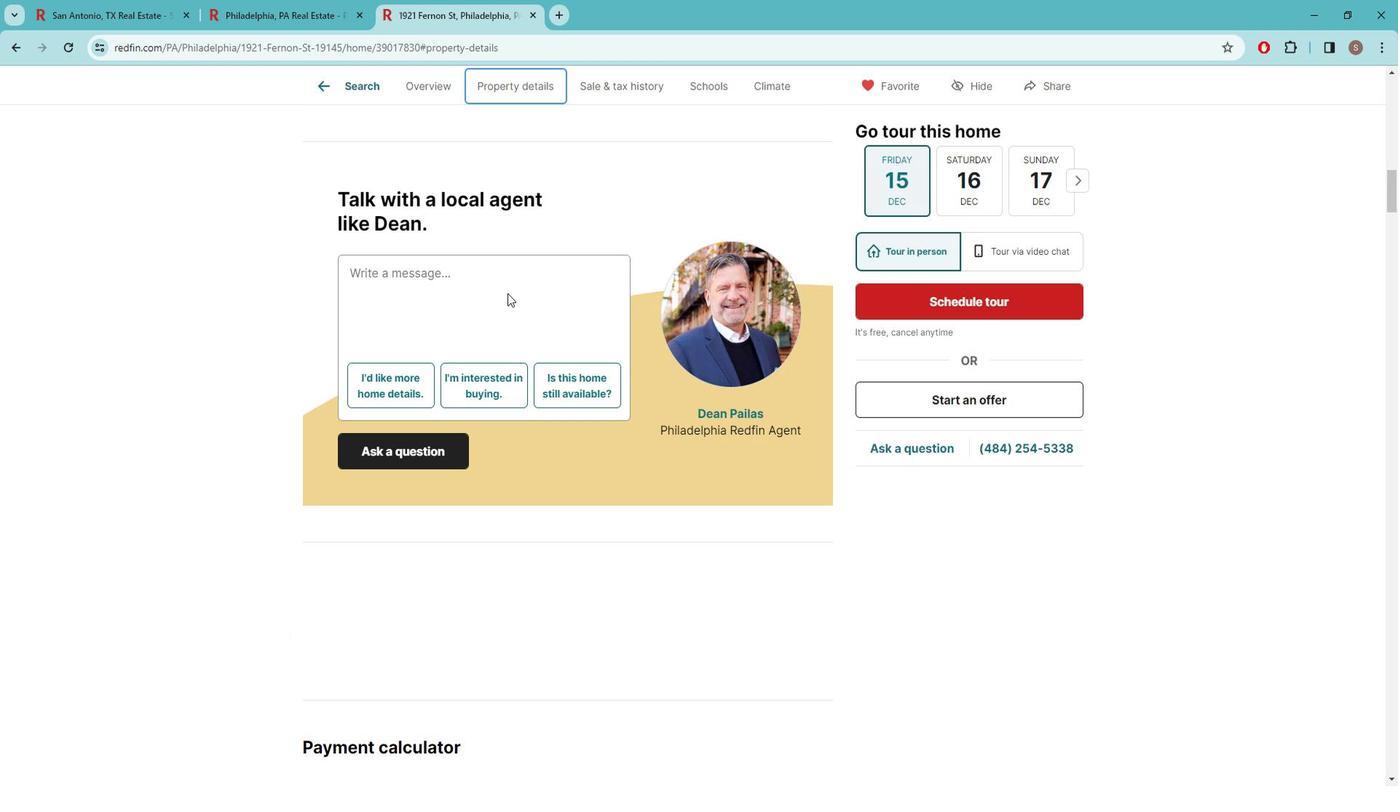 
Action: Mouse moved to (519, 294)
Screenshot: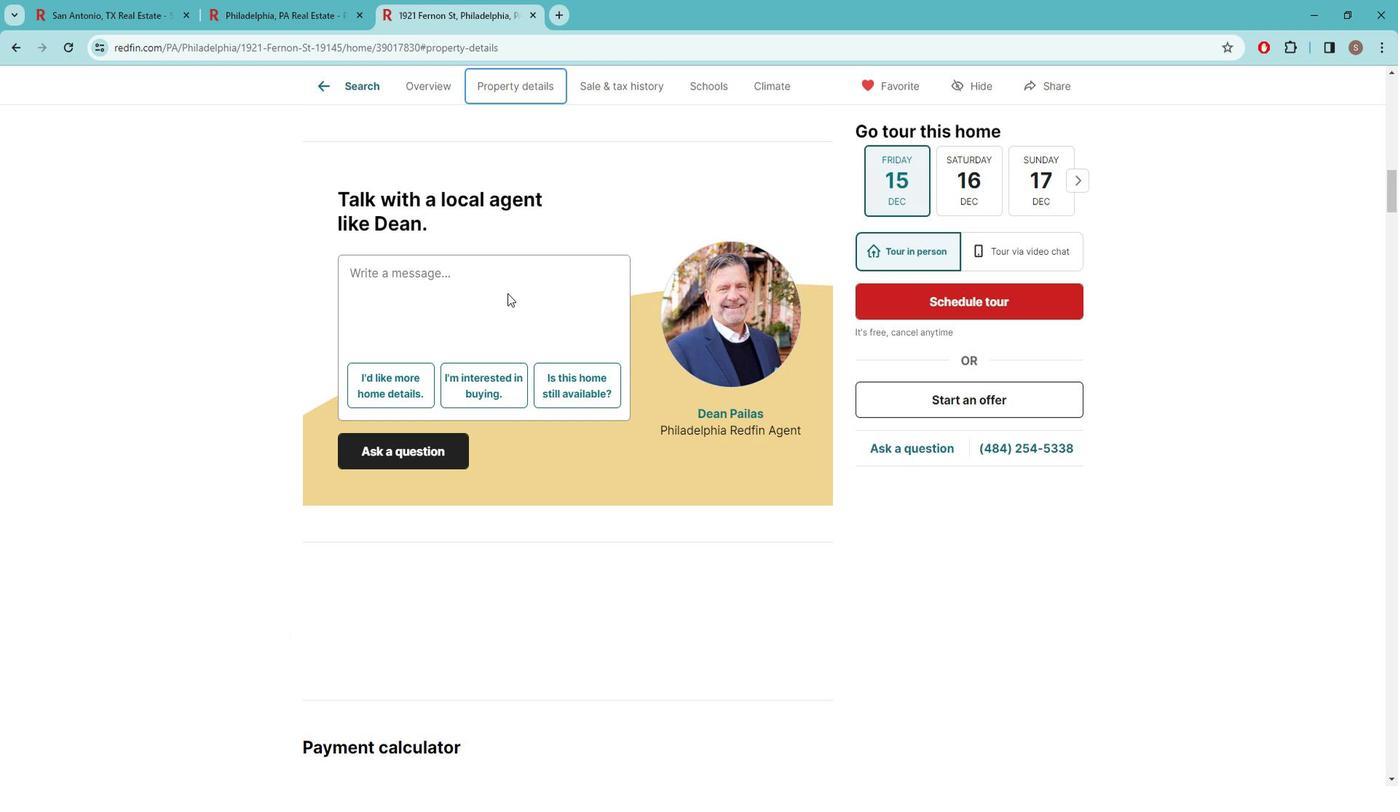 
Action: Mouse scrolled (519, 295) with delta (0, 0)
Screenshot: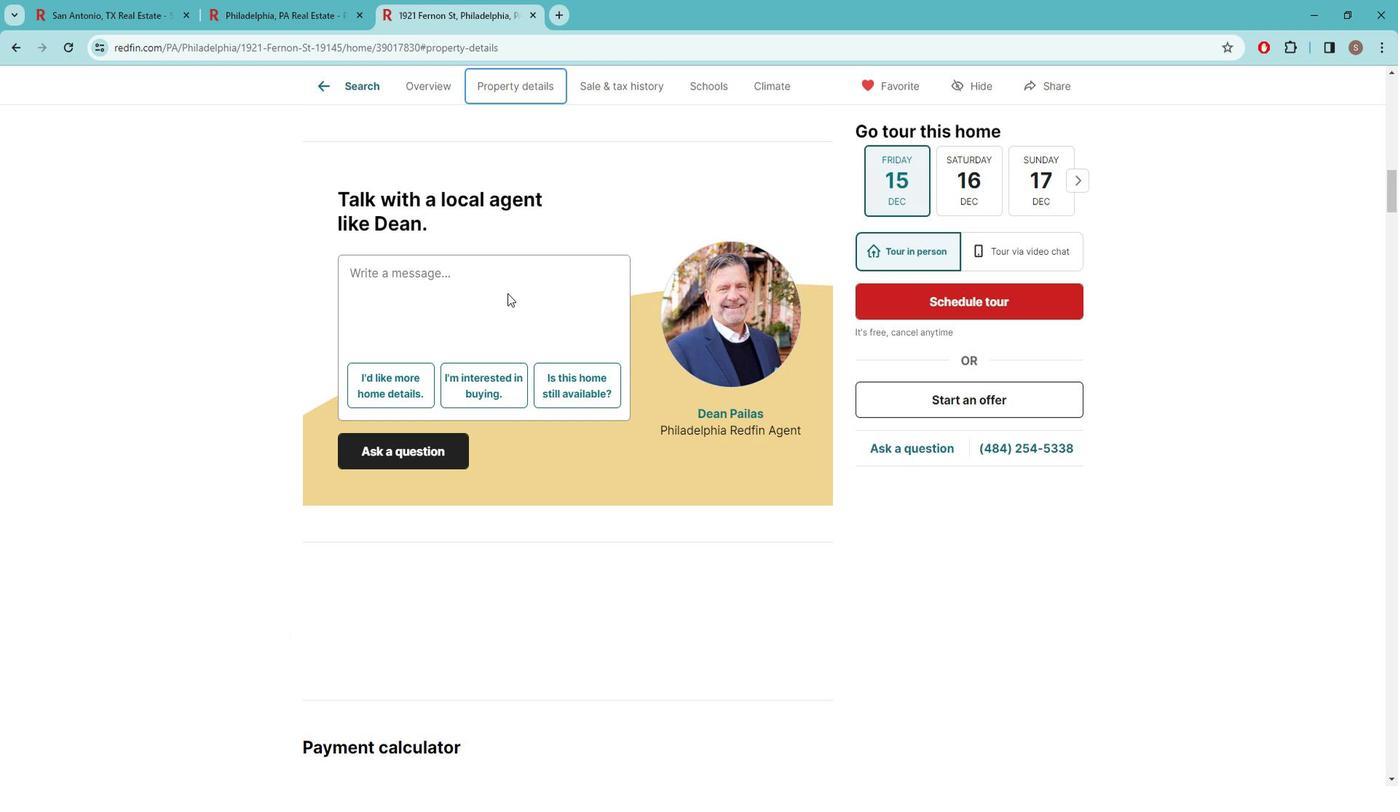 
Action: Mouse moved to (518, 294)
Screenshot: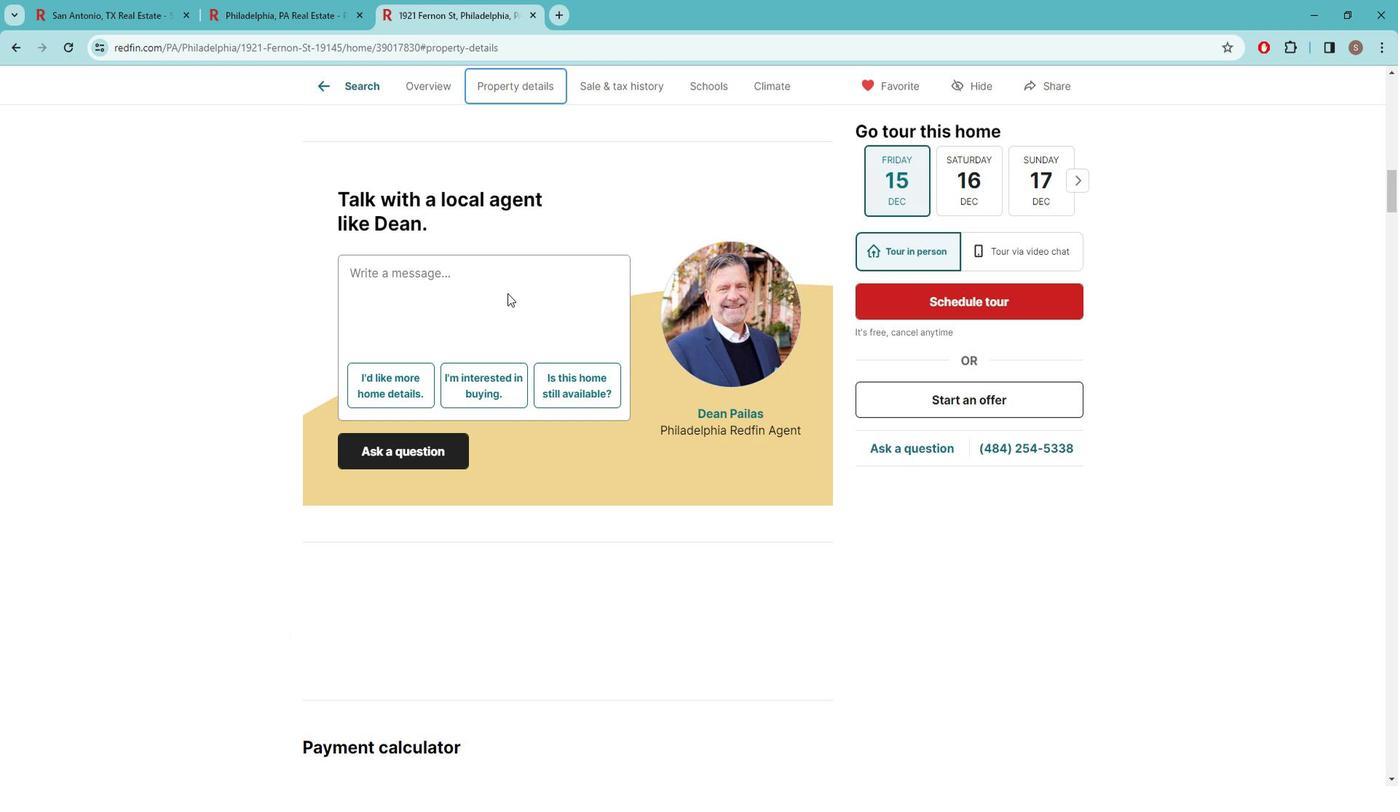 
Action: Mouse scrolled (518, 295) with delta (0, 0)
Screenshot: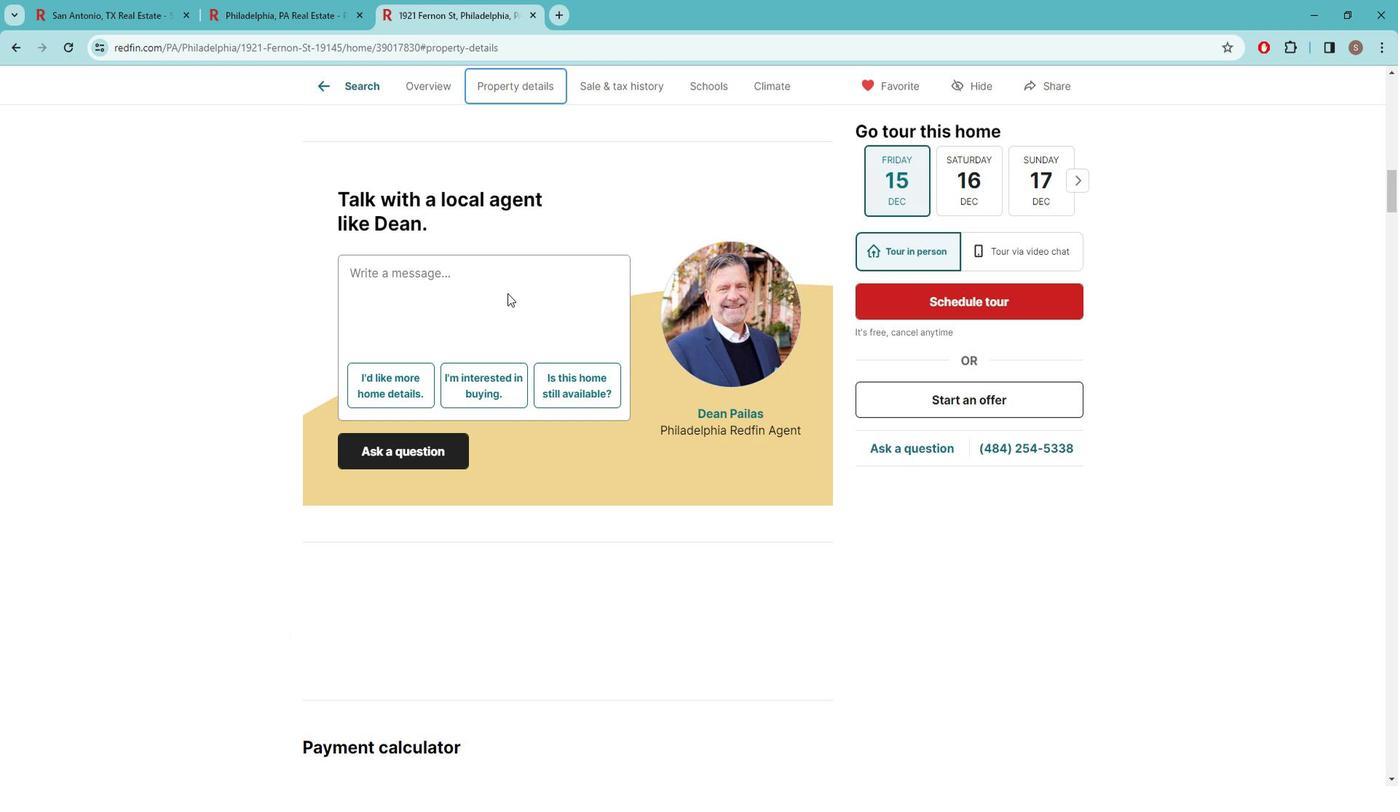 
Action: Mouse moved to (518, 294)
Screenshot: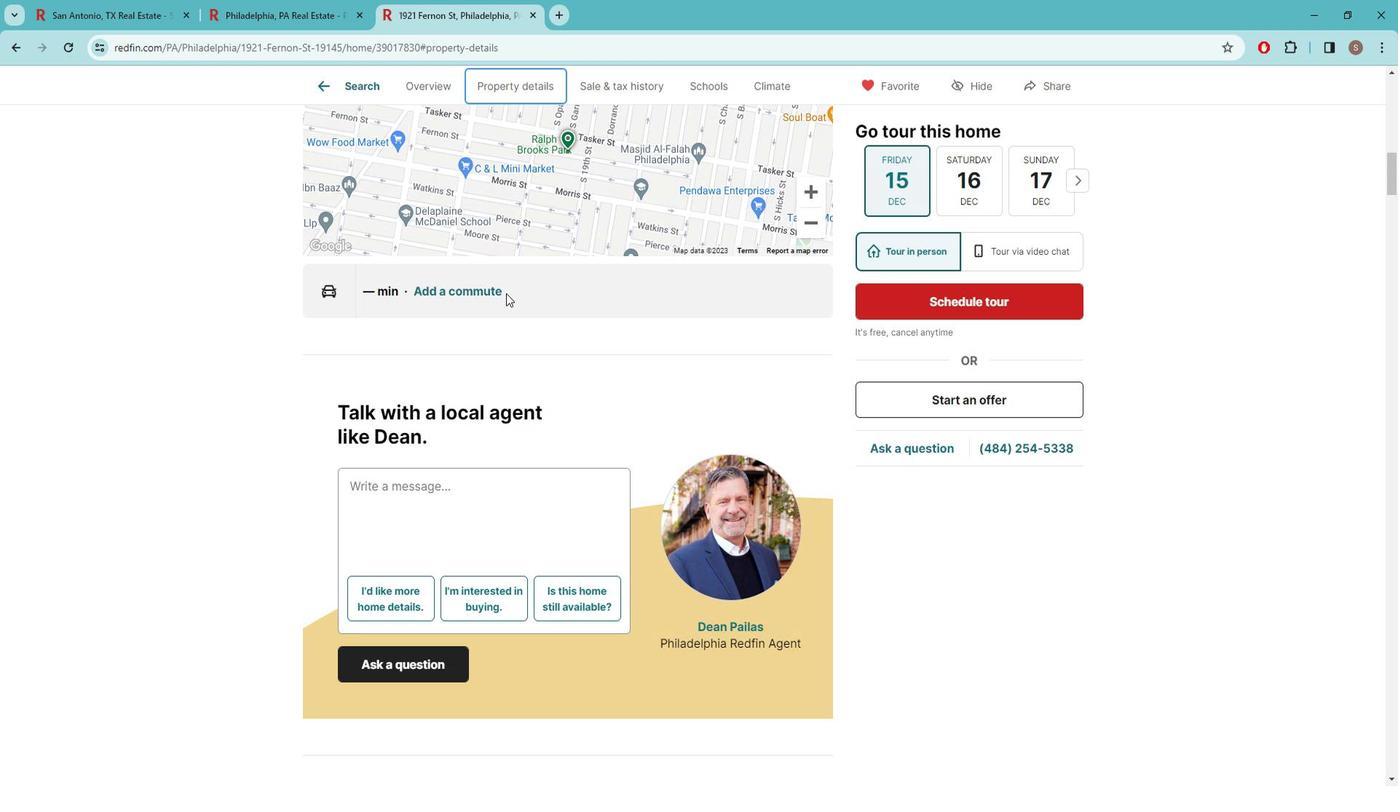 
Action: Mouse scrolled (518, 295) with delta (0, 0)
Screenshot: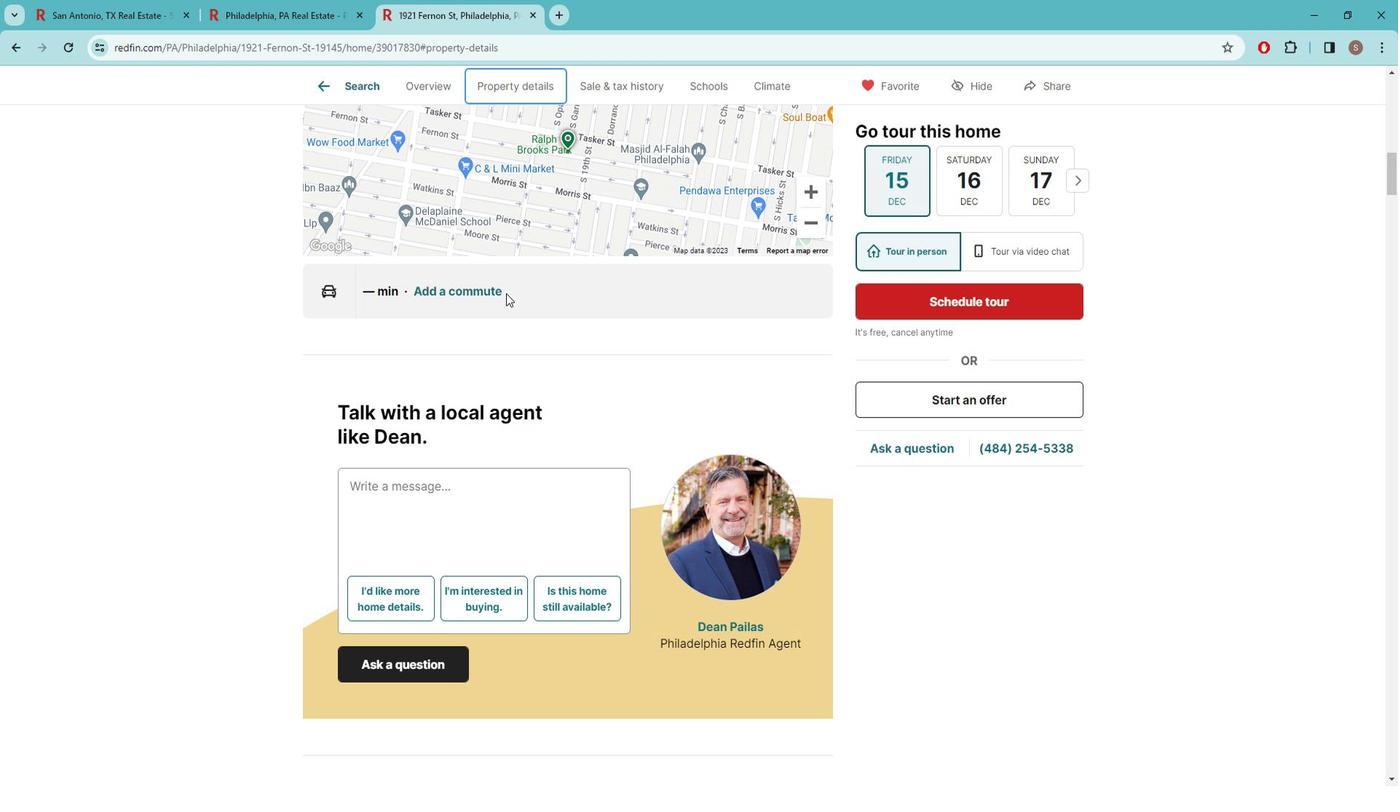 
Action: Mouse scrolled (518, 295) with delta (0, 0)
Screenshot: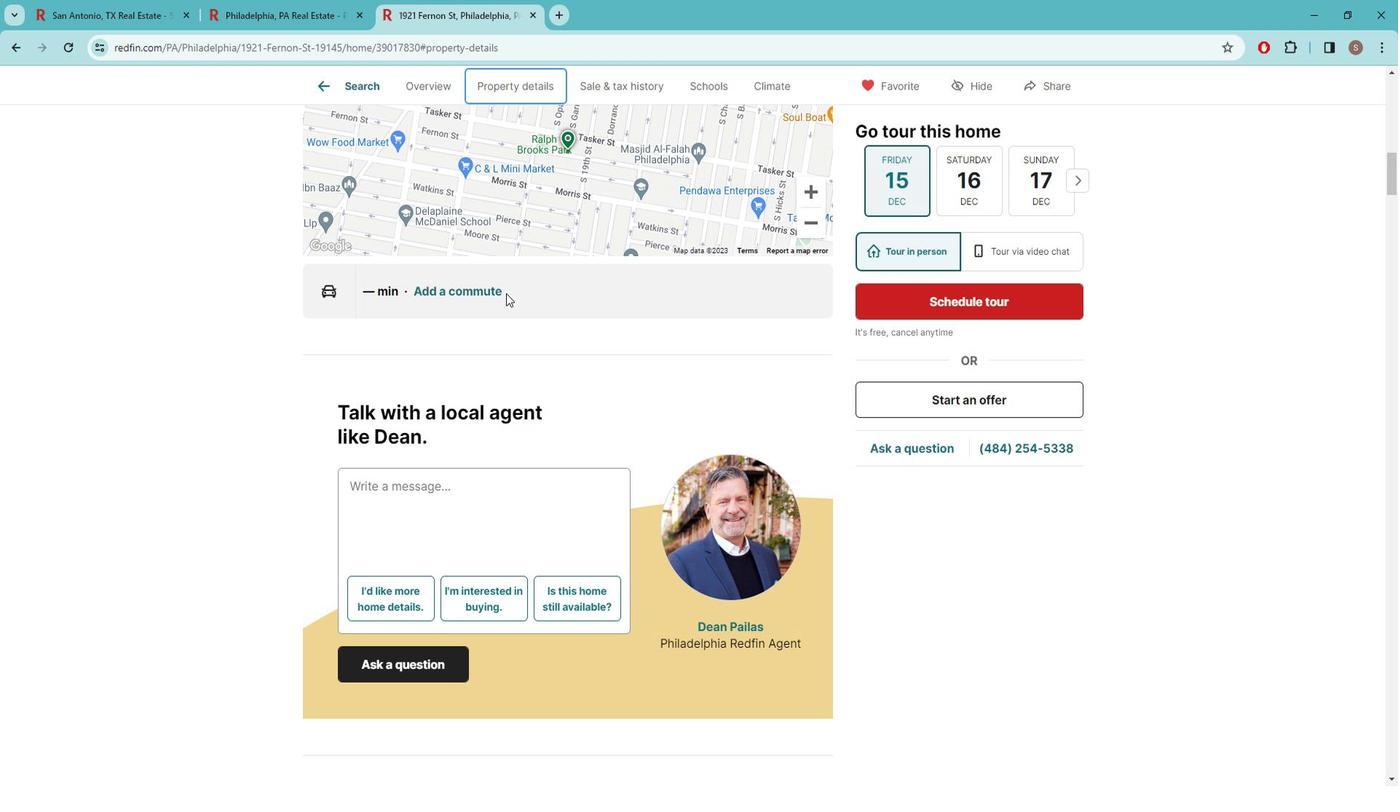 
Action: Mouse scrolled (518, 295) with delta (0, 0)
Screenshot: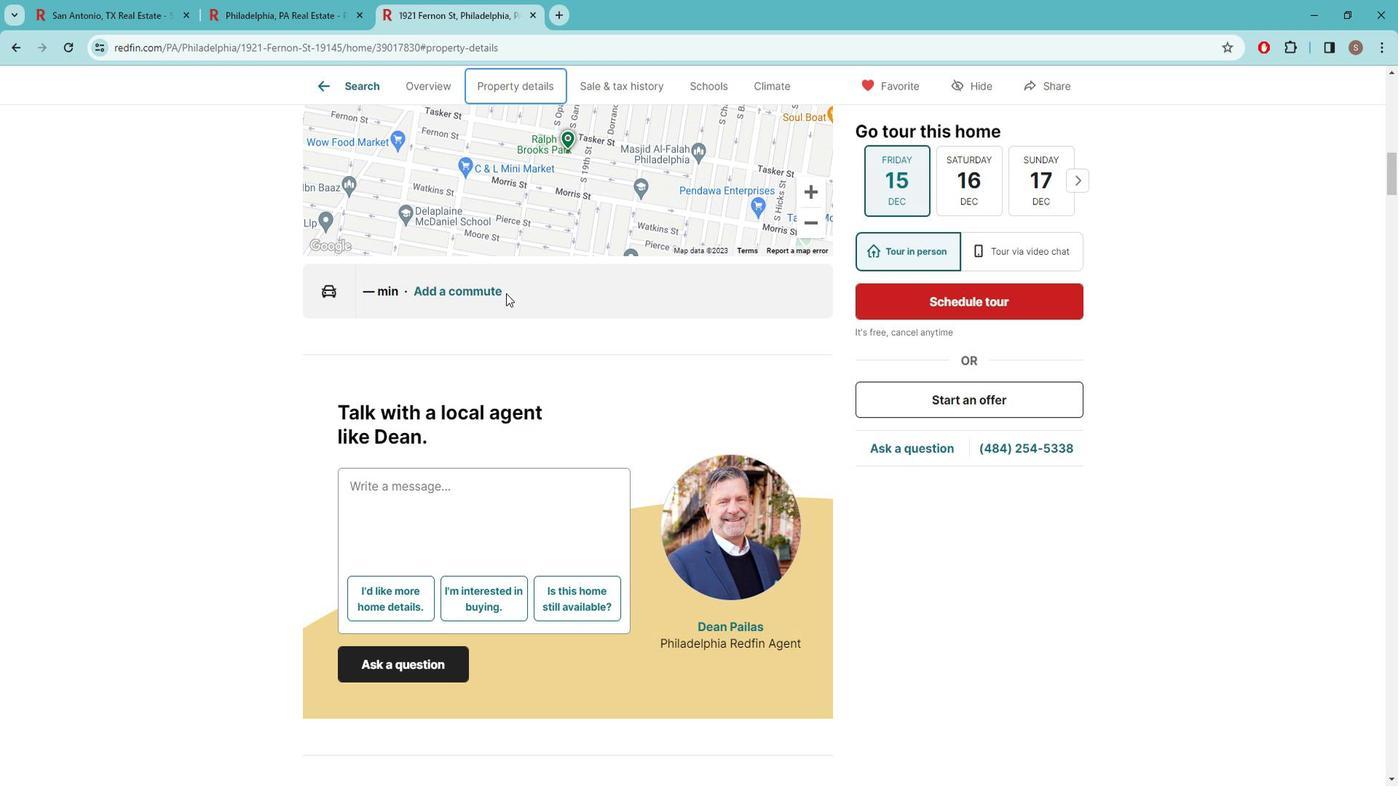 
Action: Mouse scrolled (518, 295) with delta (0, 0)
Screenshot: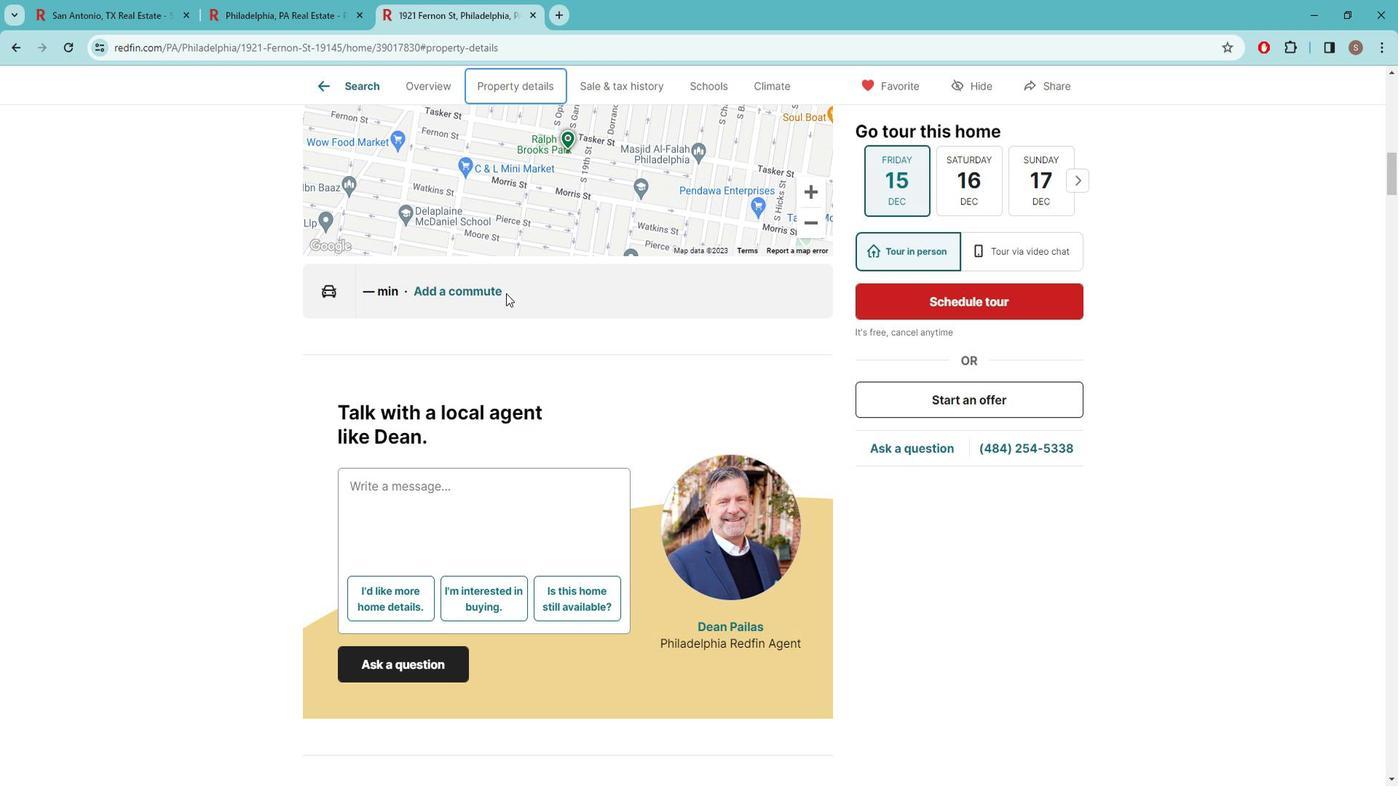 
Action: Mouse scrolled (518, 295) with delta (0, 0)
Screenshot: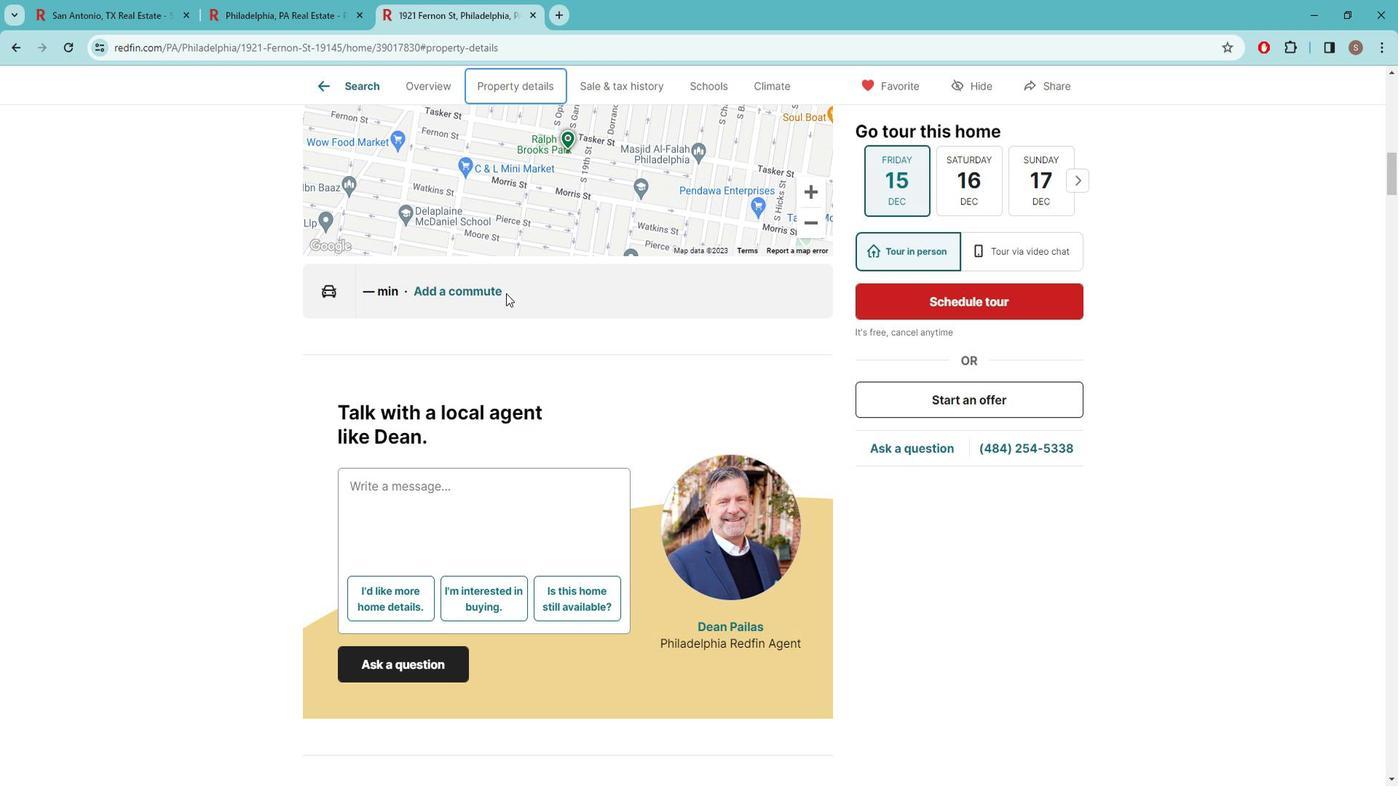 
Action: Mouse scrolled (518, 295) with delta (0, 0)
Screenshot: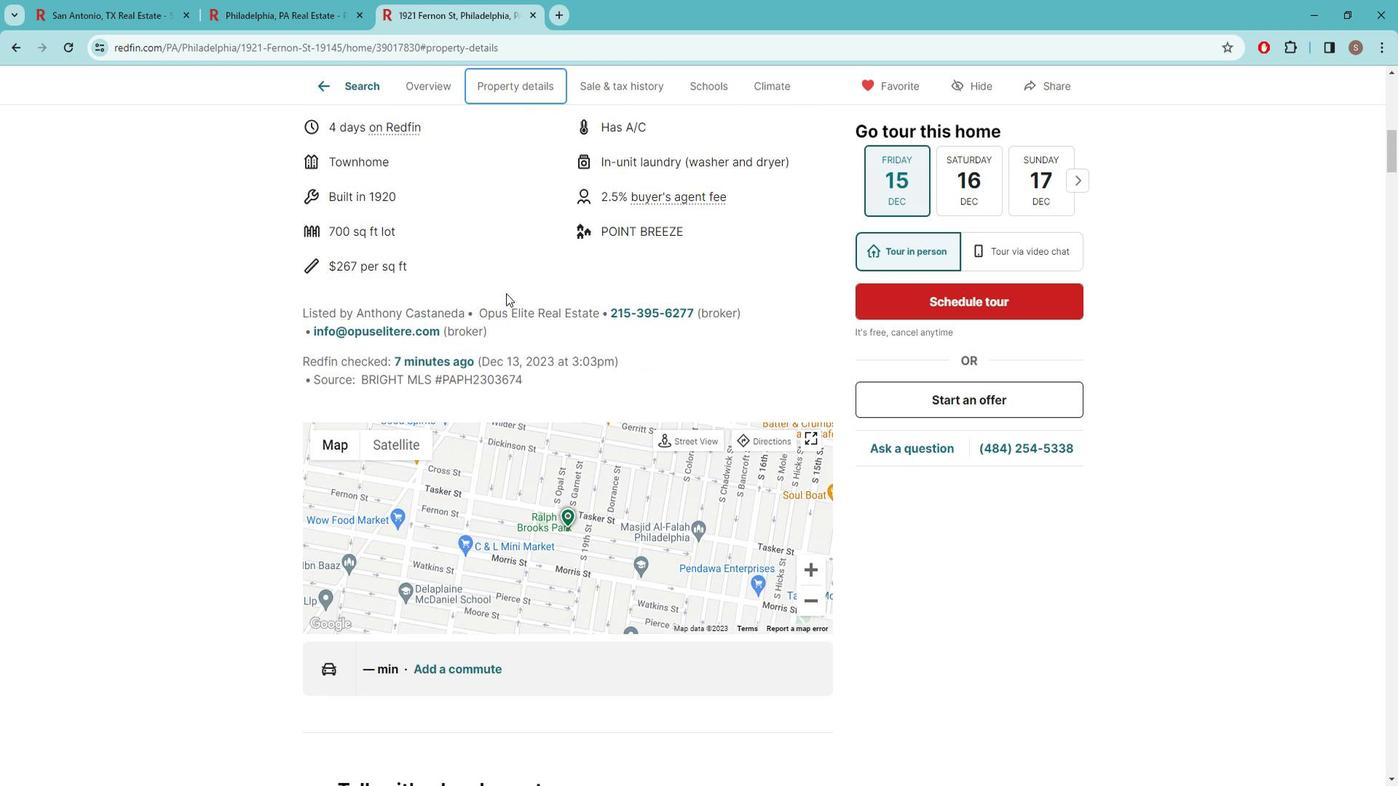 
Action: Mouse scrolled (518, 295) with delta (0, 0)
Screenshot: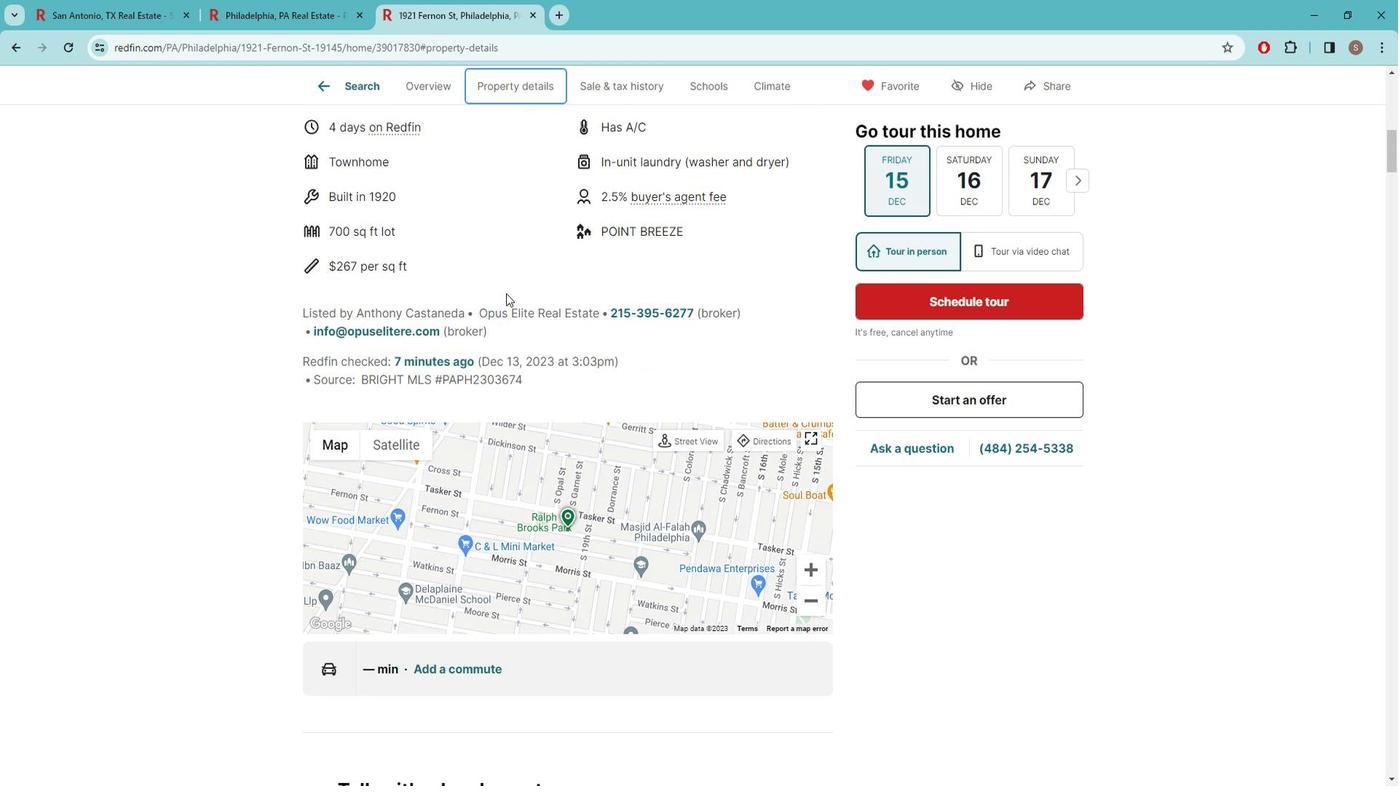 
Action: Mouse scrolled (518, 295) with delta (0, 0)
Screenshot: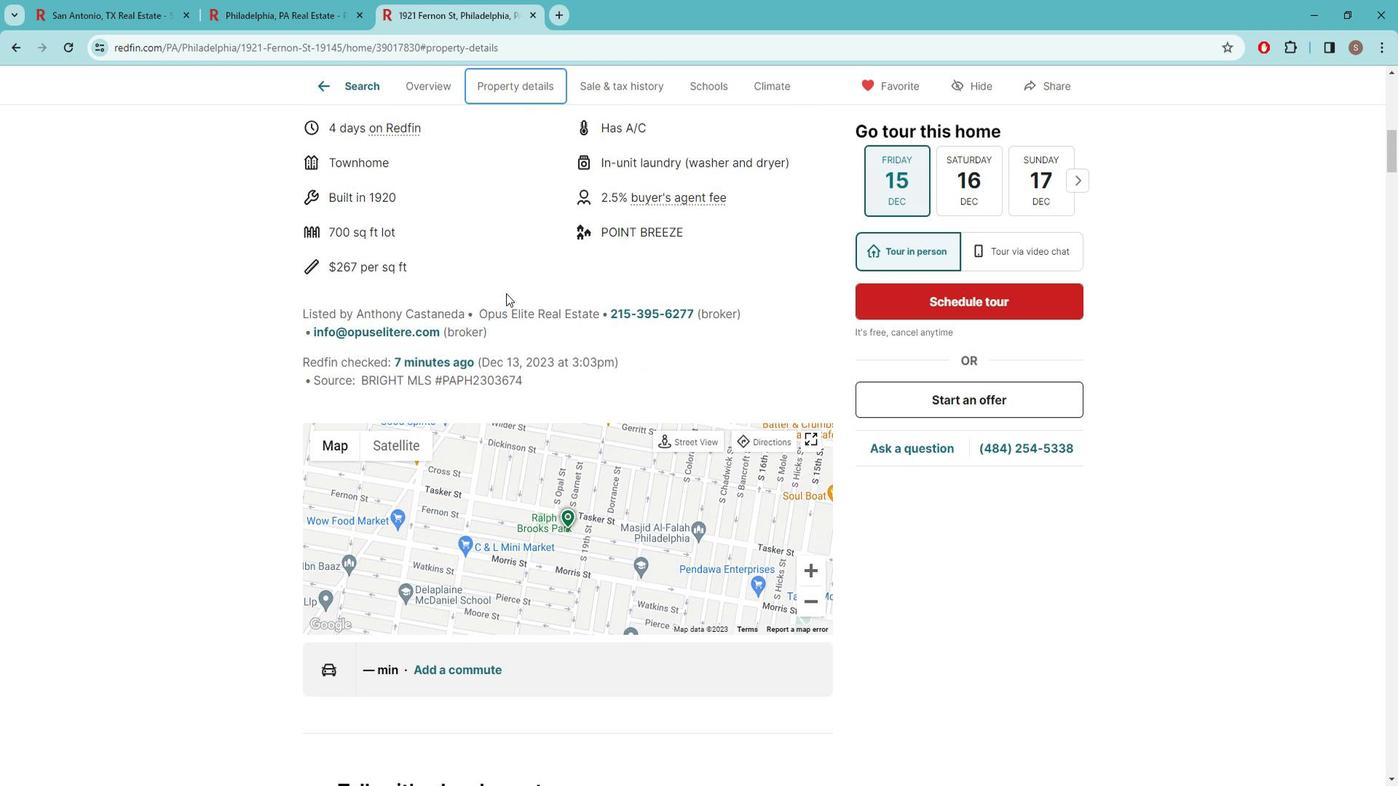 
Action: Mouse moved to (513, 295)
Screenshot: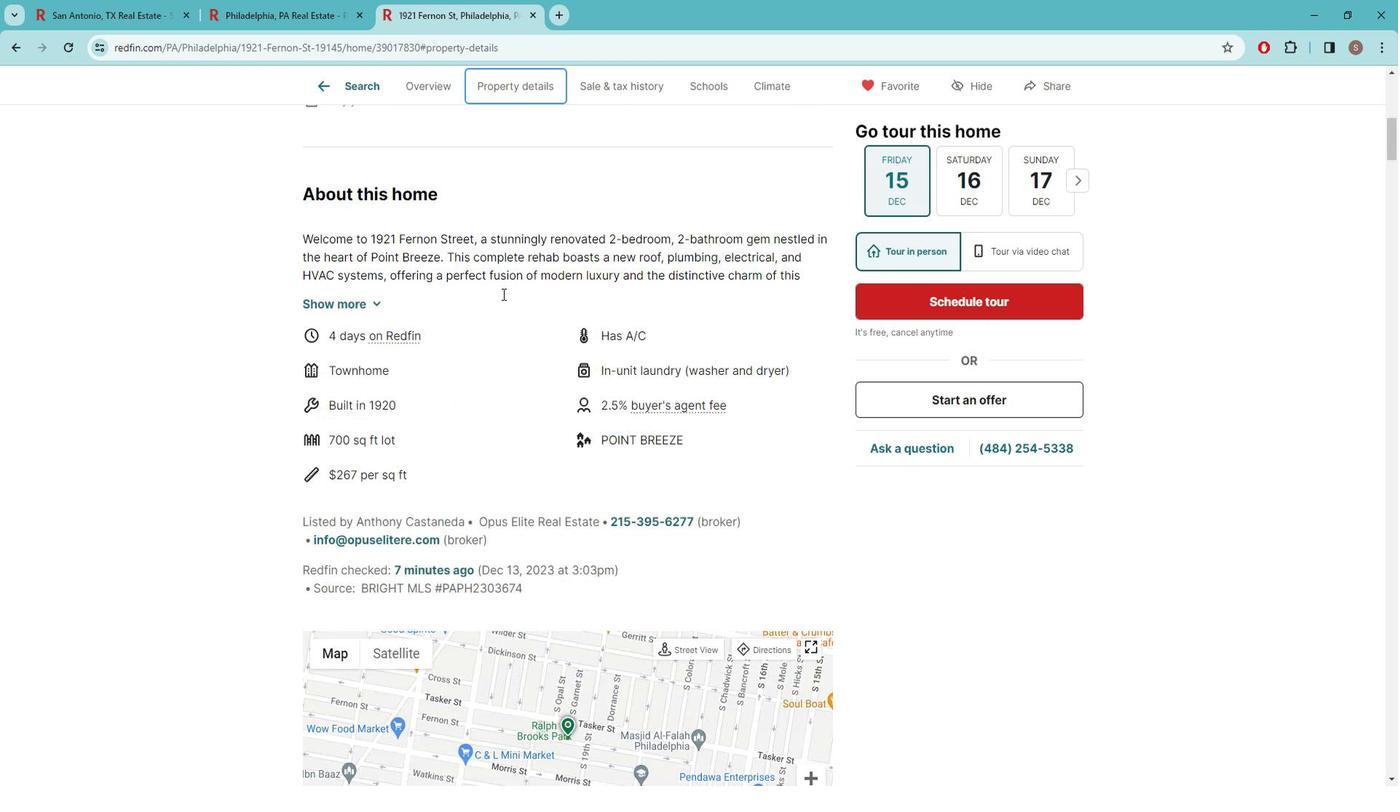 
Action: Mouse scrolled (513, 296) with delta (0, 0)
Screenshot: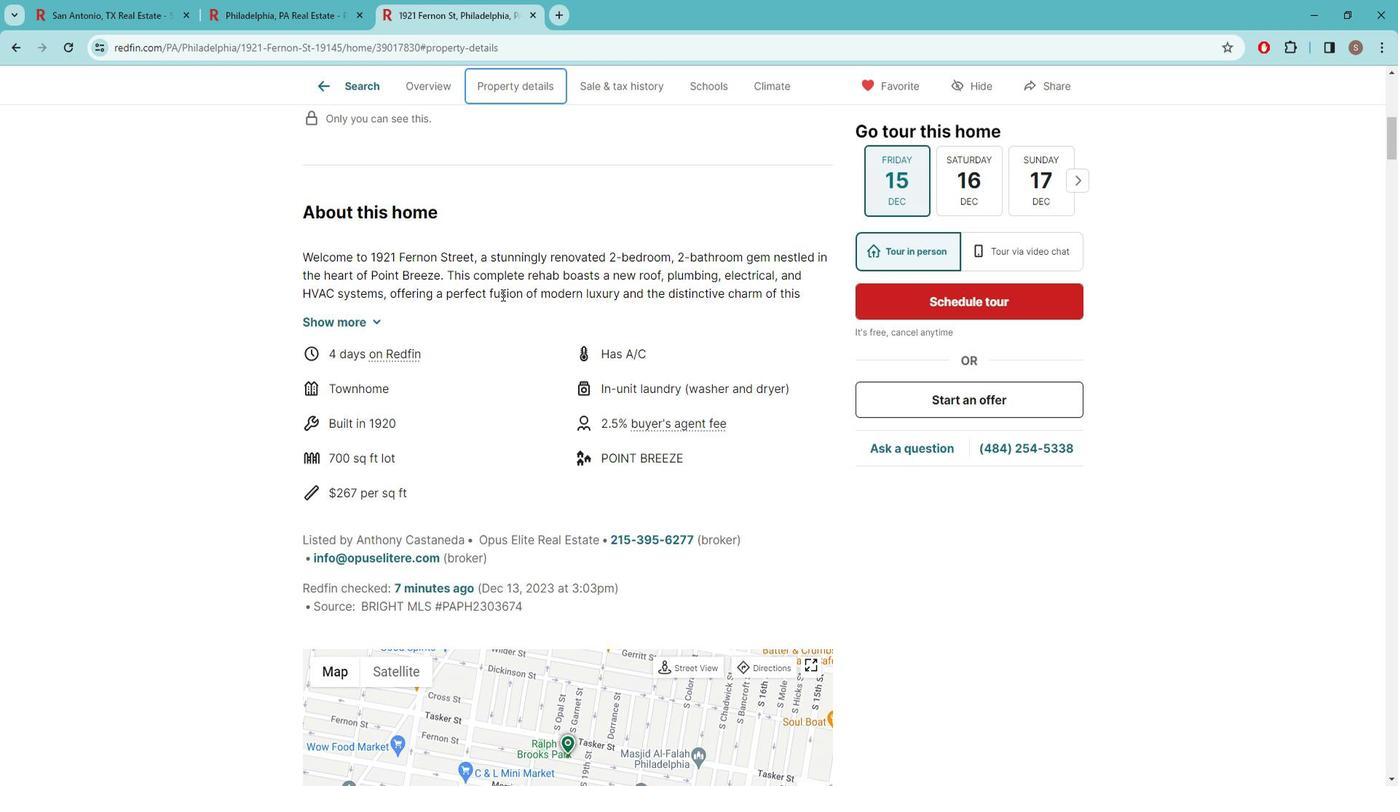 
Action: Mouse scrolled (513, 296) with delta (0, 0)
Screenshot: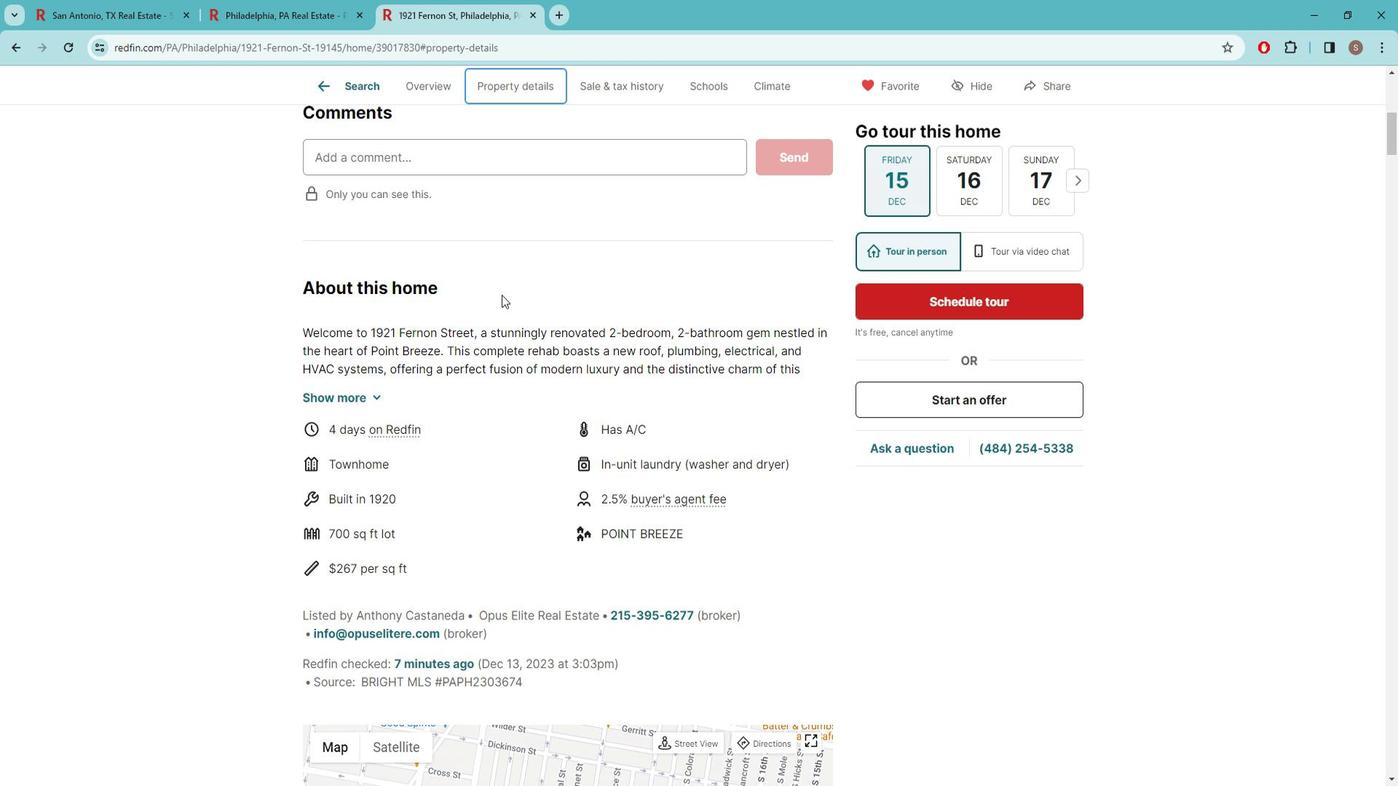 
Action: Mouse scrolled (513, 296) with delta (0, 0)
Screenshot: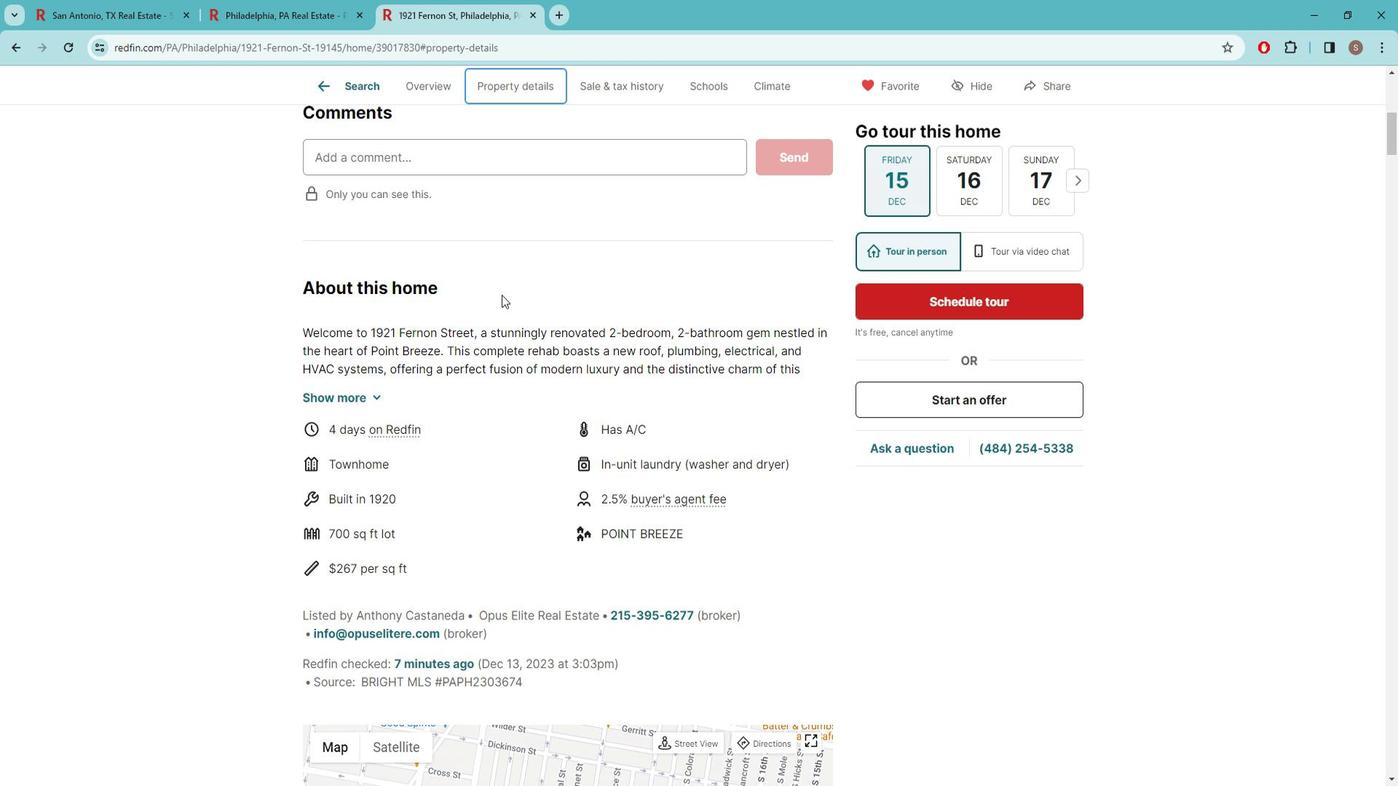 
Action: Mouse scrolled (513, 296) with delta (0, 0)
Screenshot: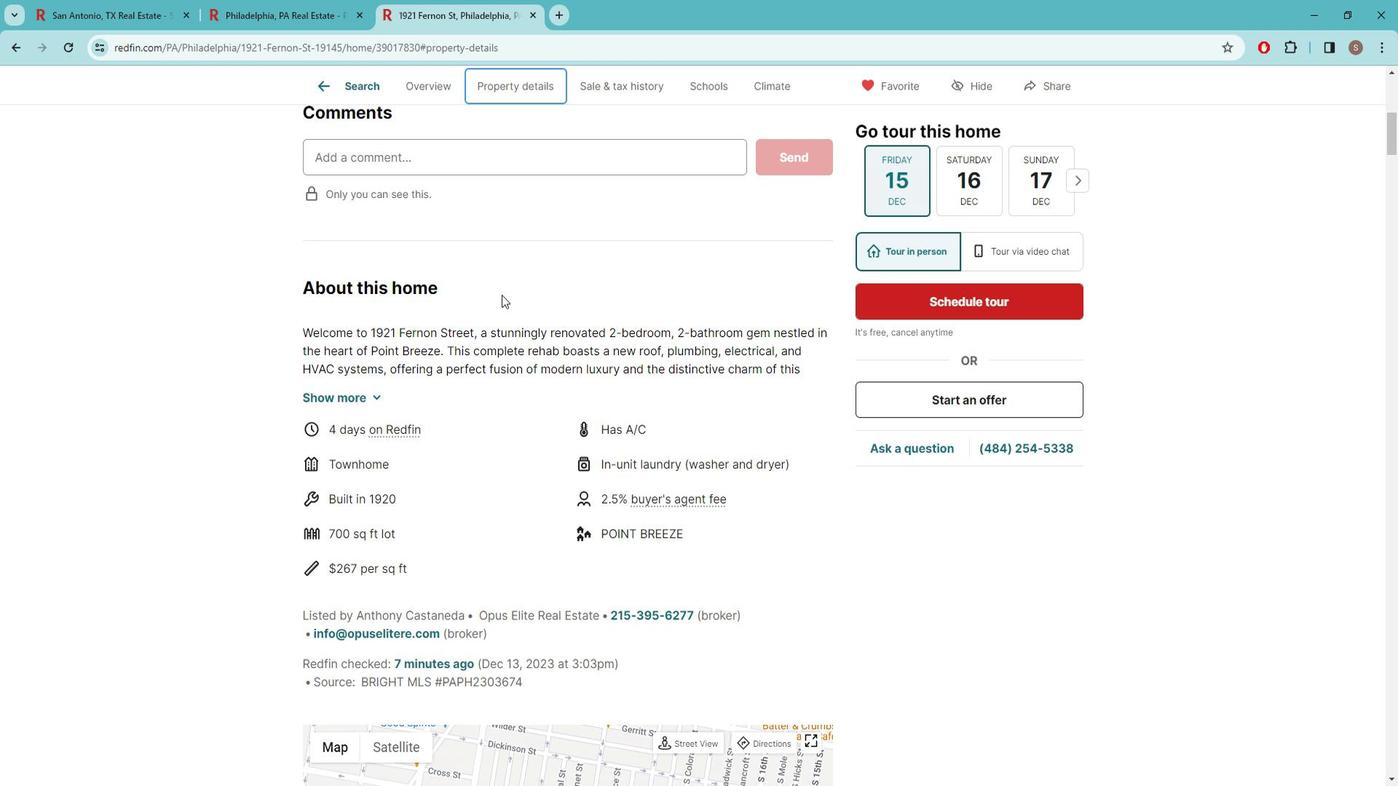 
Action: Mouse scrolled (513, 296) with delta (0, 0)
Screenshot: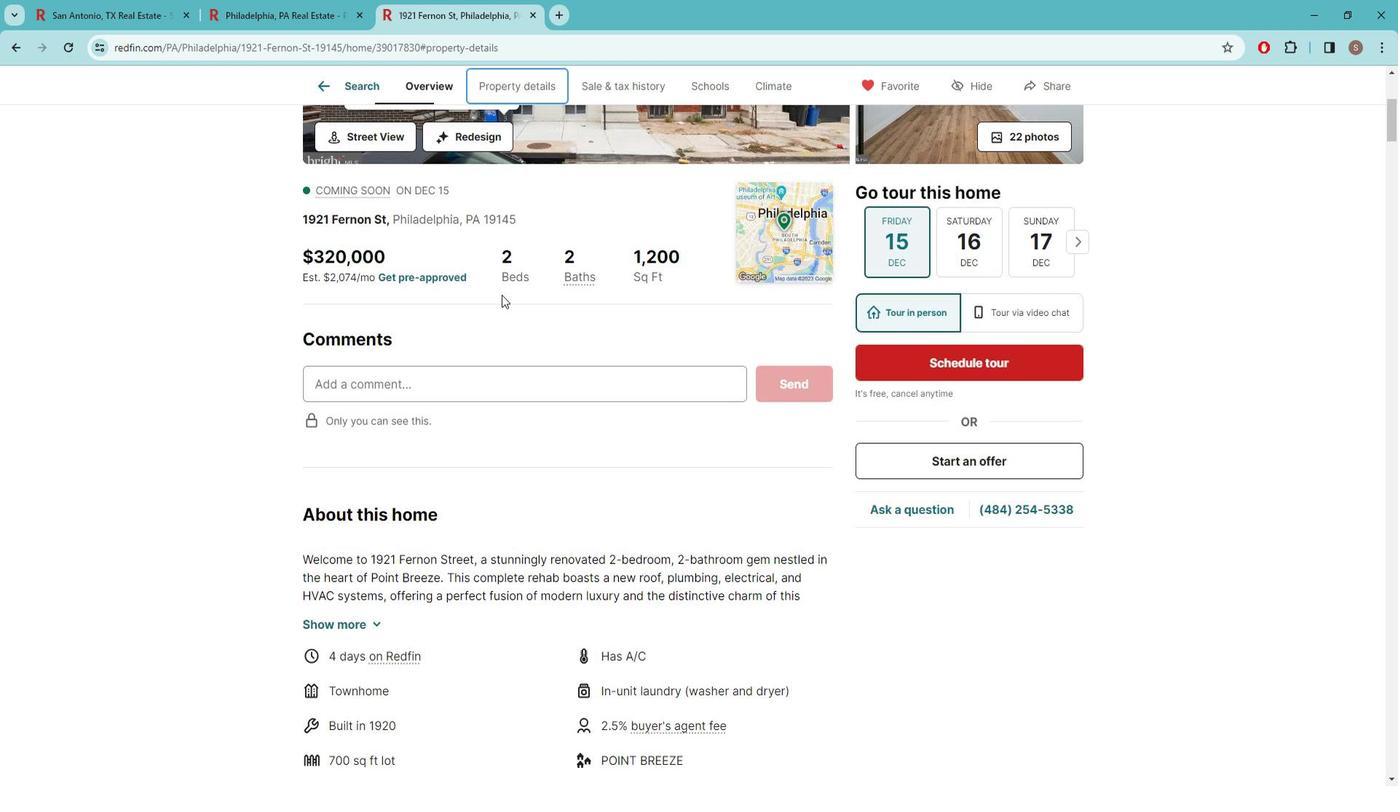 
Action: Mouse scrolled (513, 296) with delta (0, 0)
Screenshot: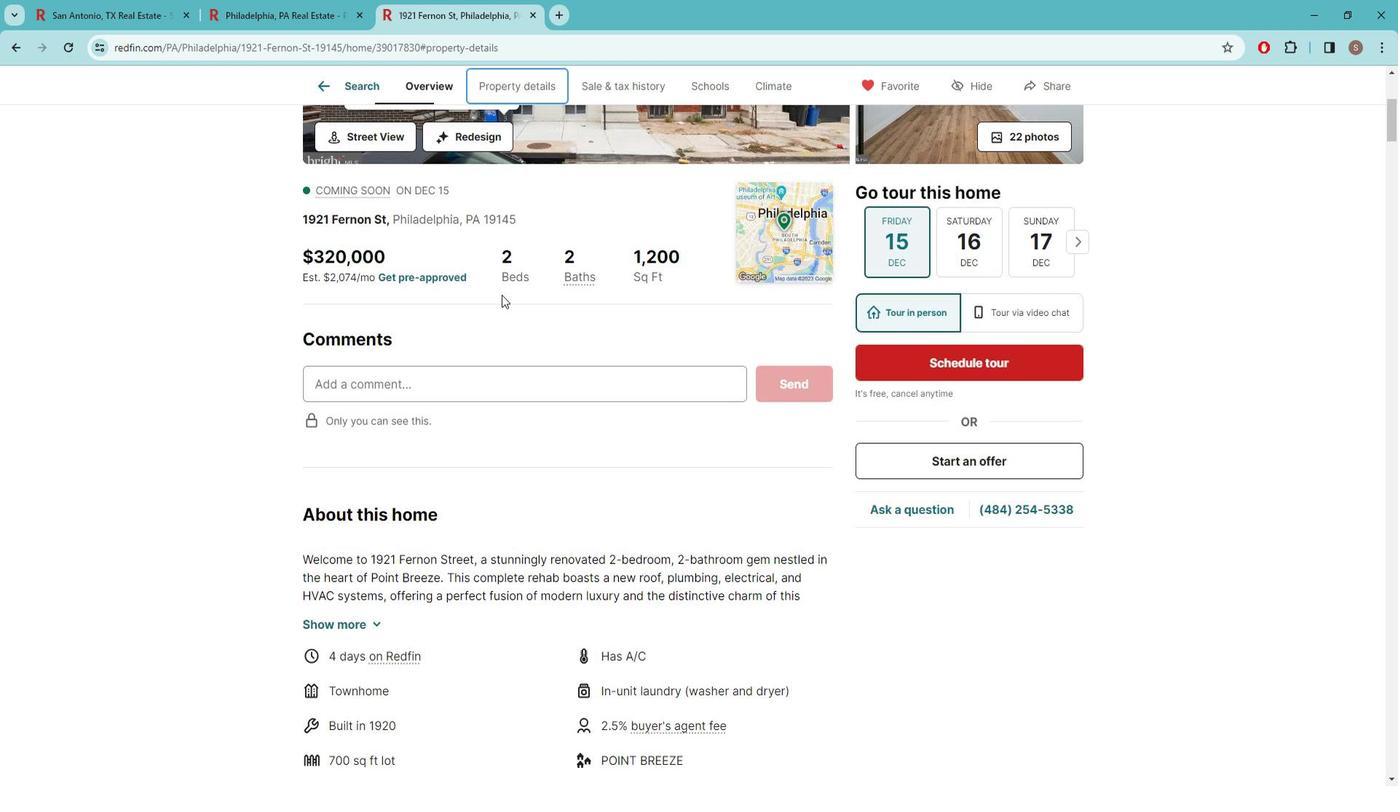 
Action: Mouse scrolled (513, 296) with delta (0, 0)
Screenshot: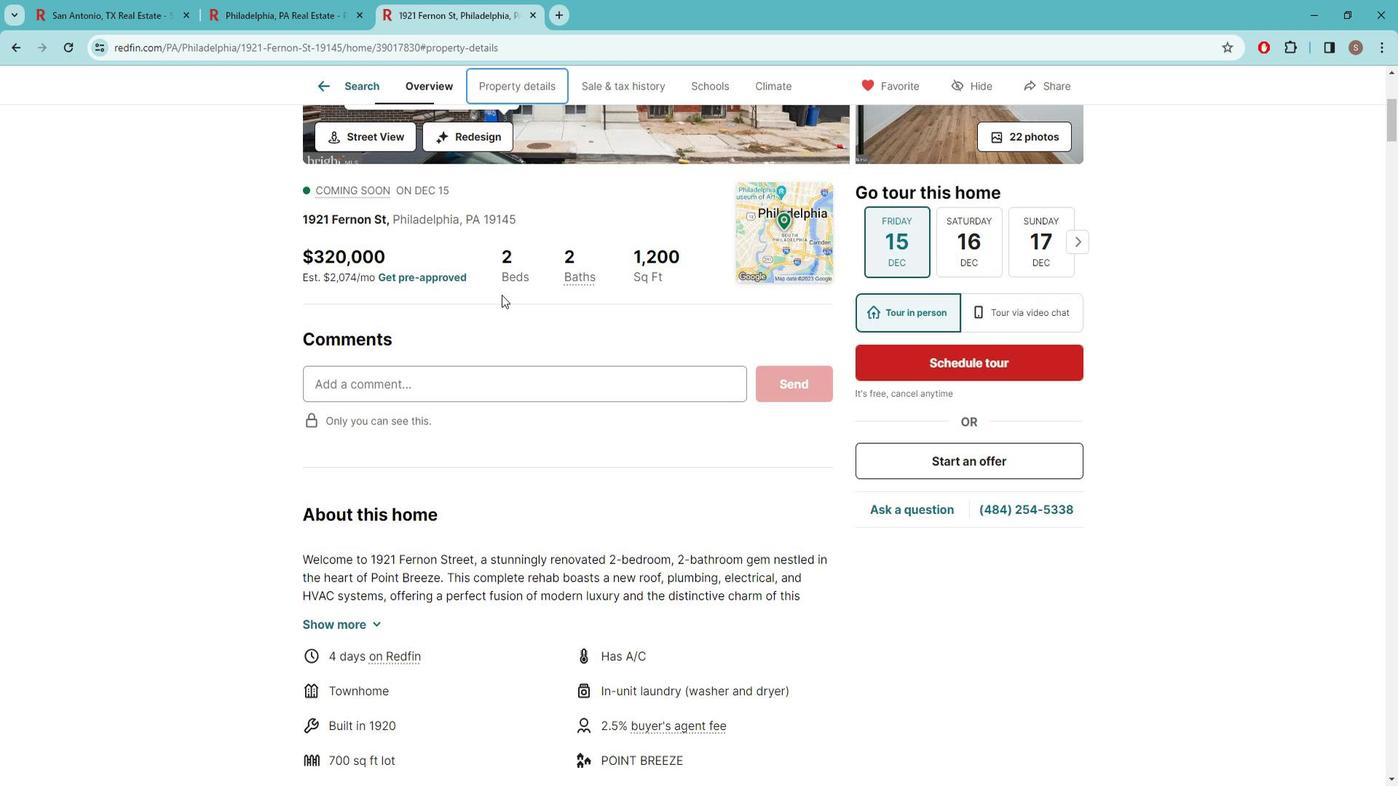 
Action: Mouse scrolled (513, 296) with delta (0, 0)
Screenshot: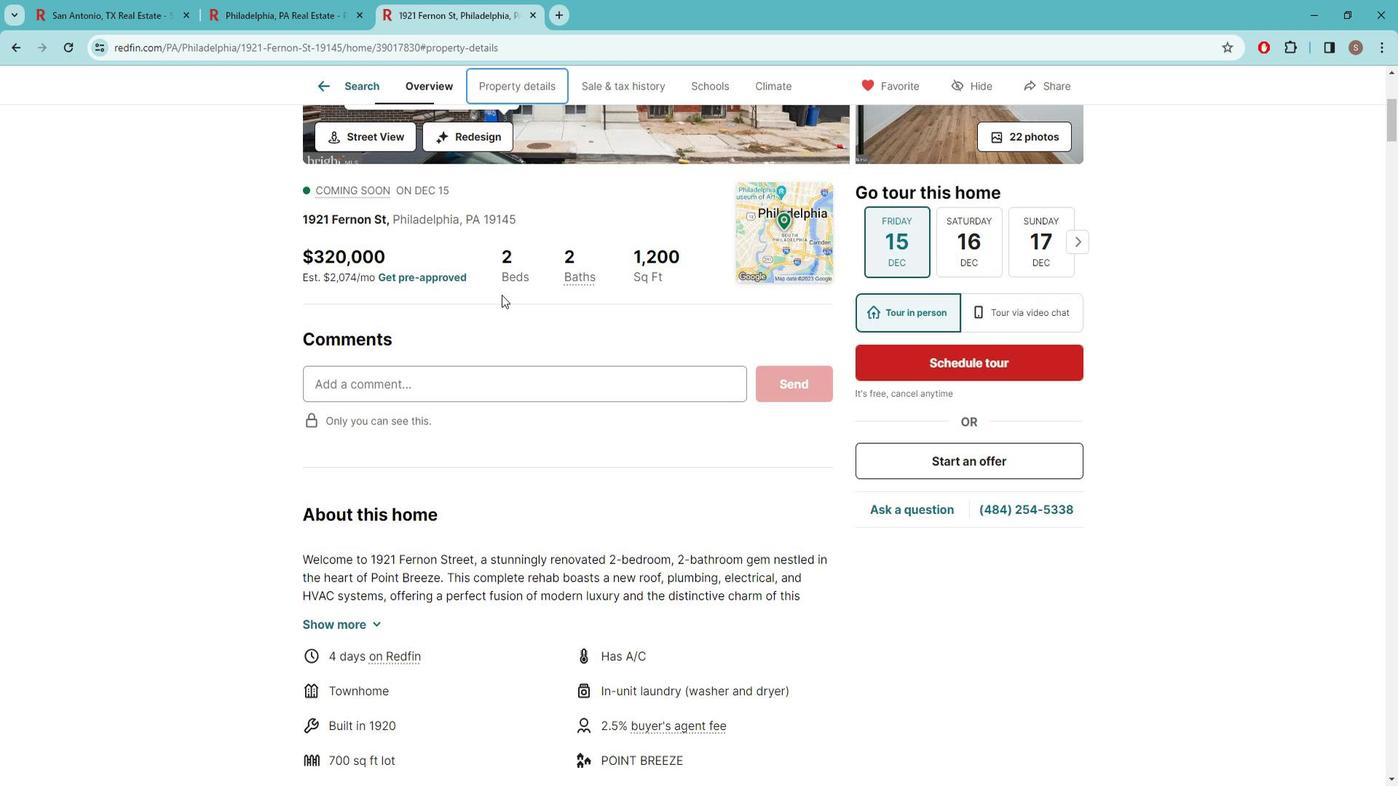 
Action: Mouse scrolled (513, 296) with delta (0, 0)
Screenshot: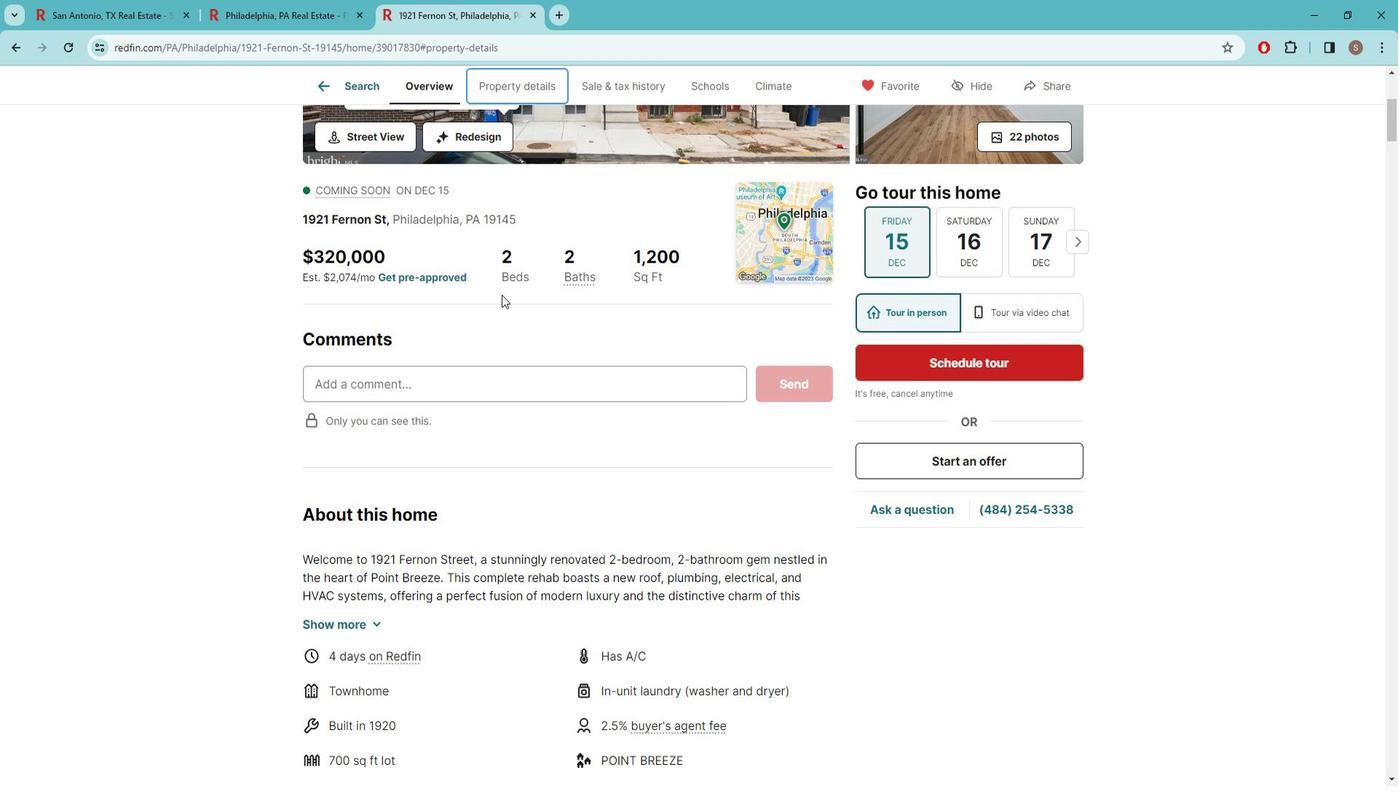 
Action: Mouse scrolled (513, 296) with delta (0, 0)
Screenshot: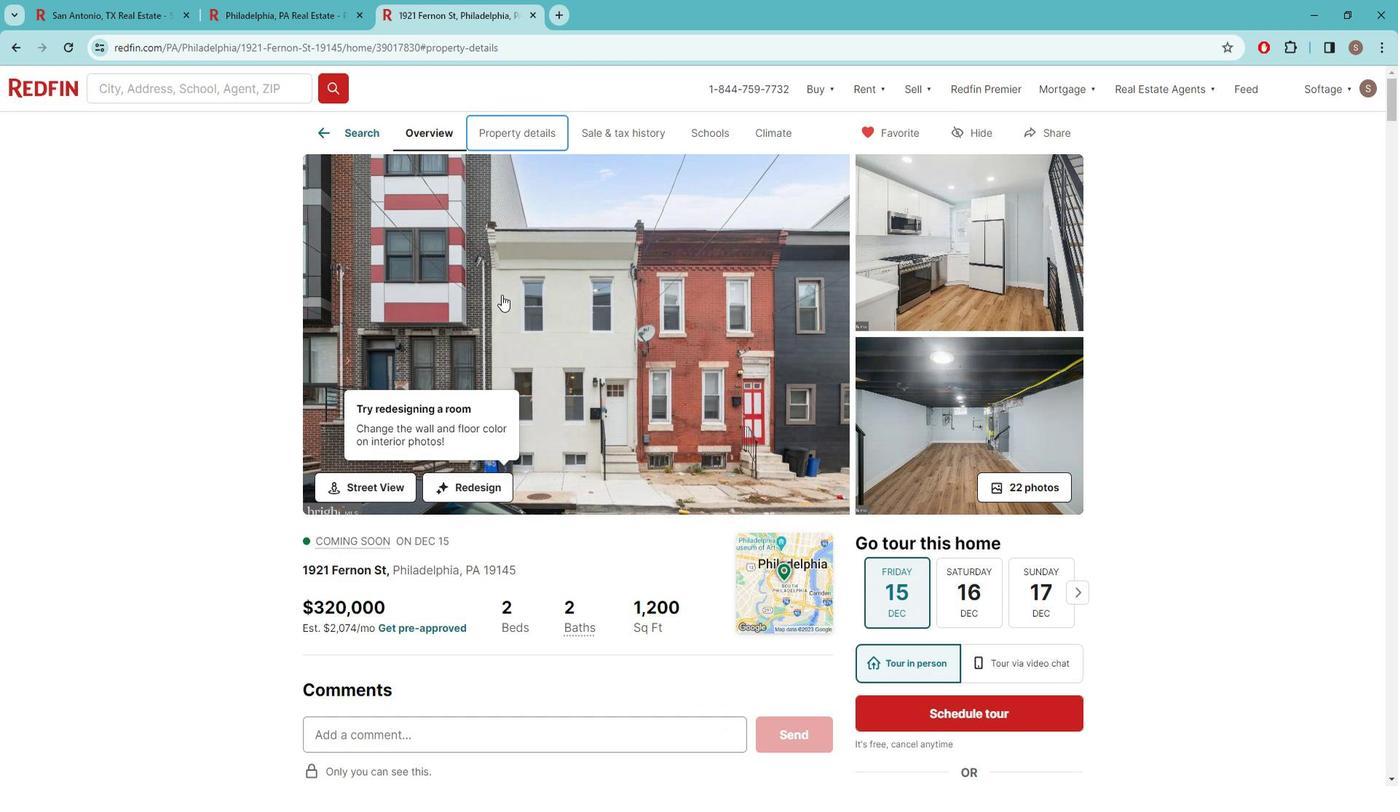 
Action: Mouse scrolled (513, 296) with delta (0, 0)
Screenshot: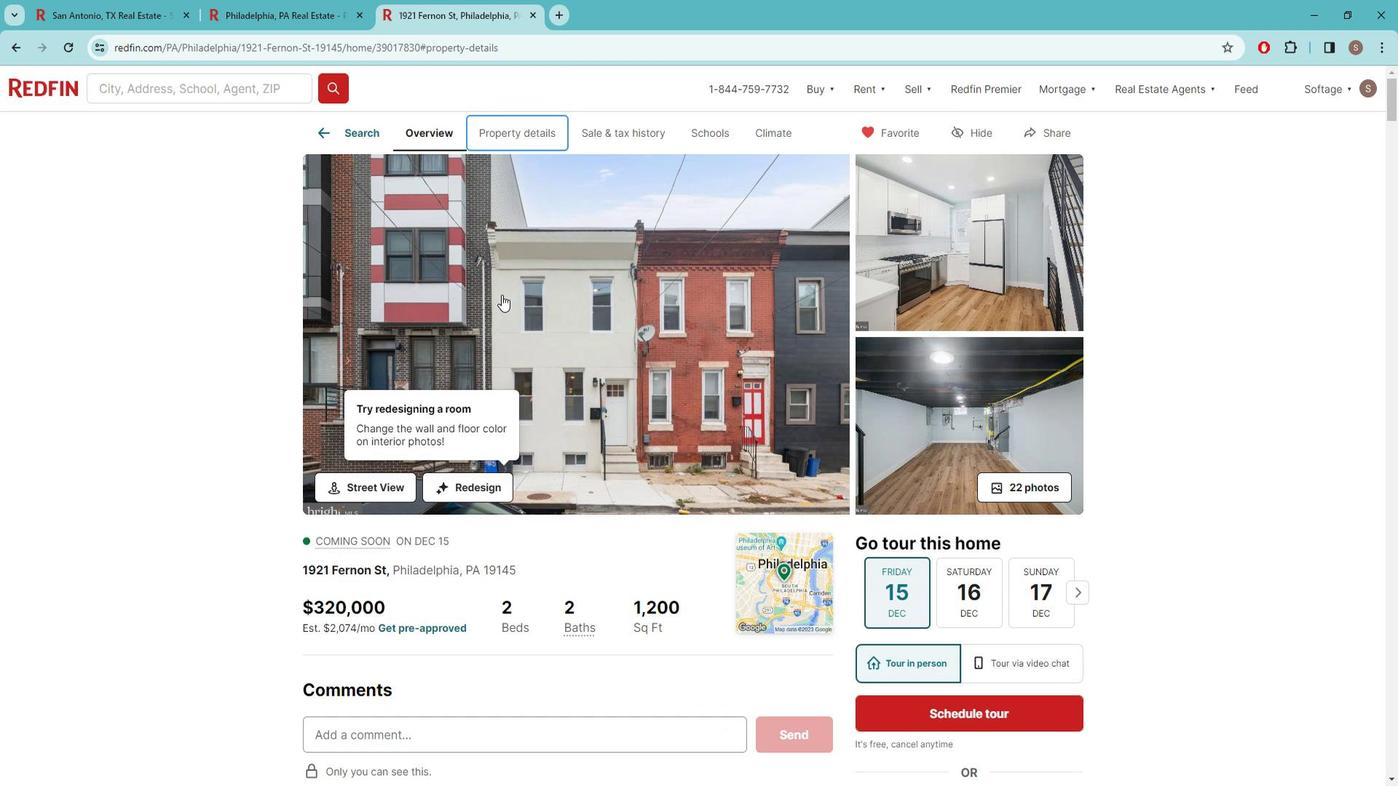 
Action: Mouse scrolled (513, 296) with delta (0, 0)
Screenshot: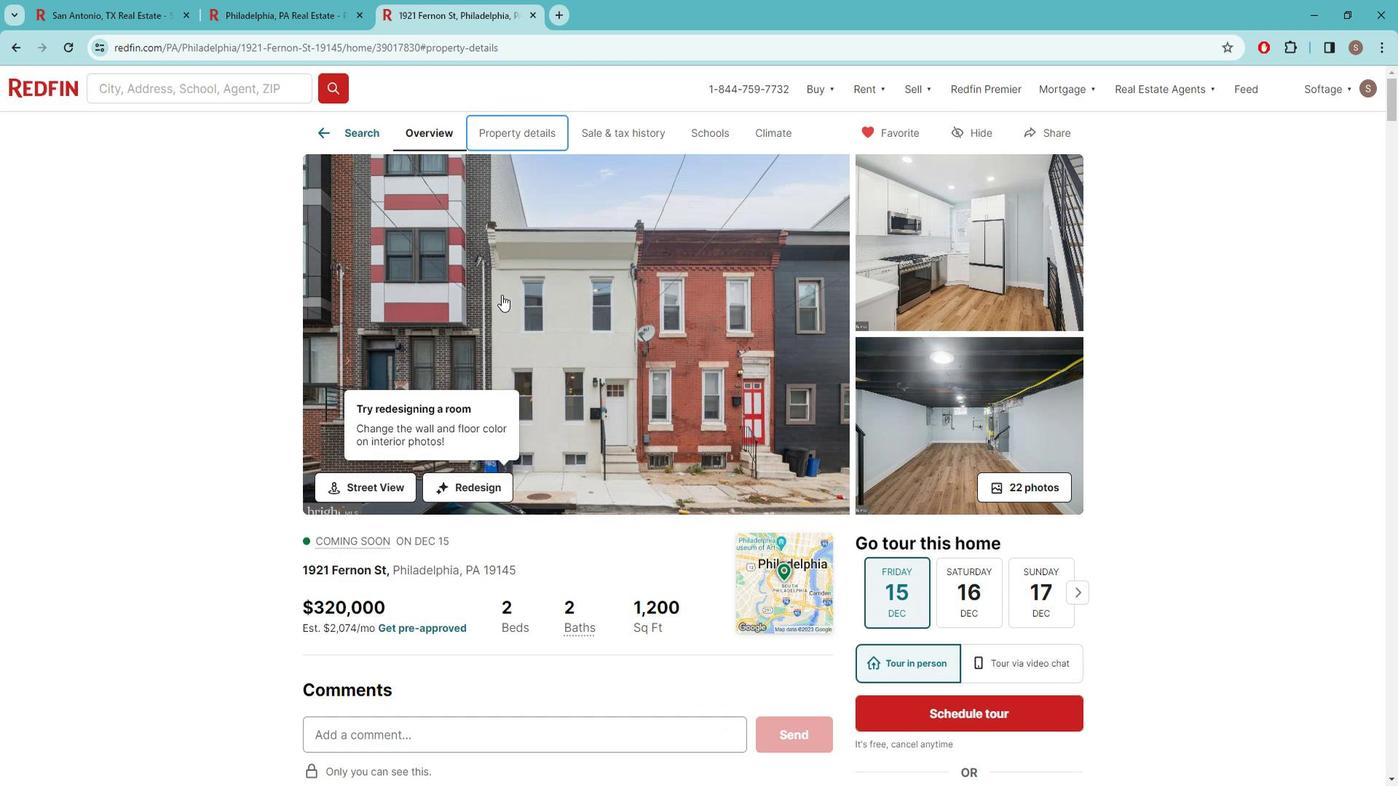 
Action: Mouse scrolled (513, 296) with delta (0, 0)
Screenshot: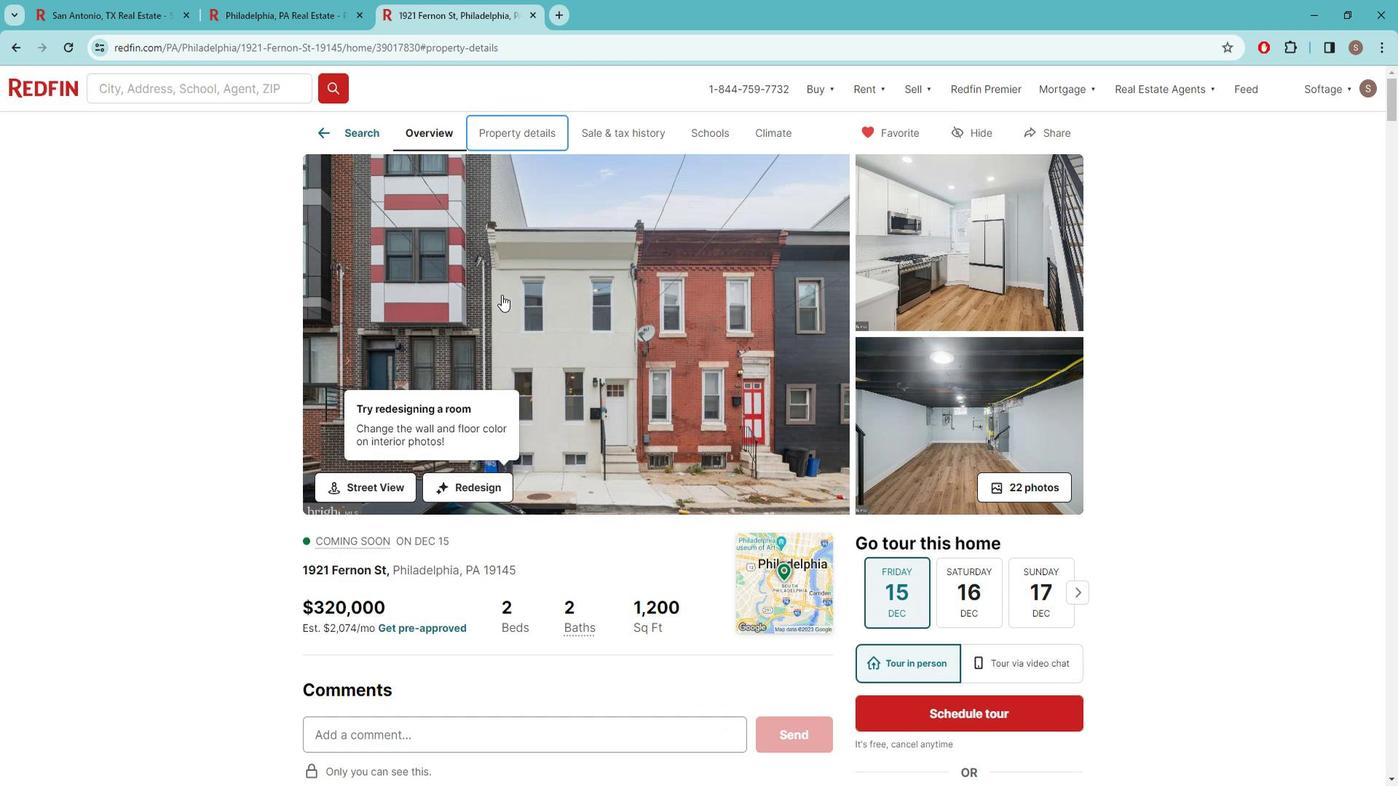 
Action: Mouse scrolled (513, 296) with delta (0, 0)
Screenshot: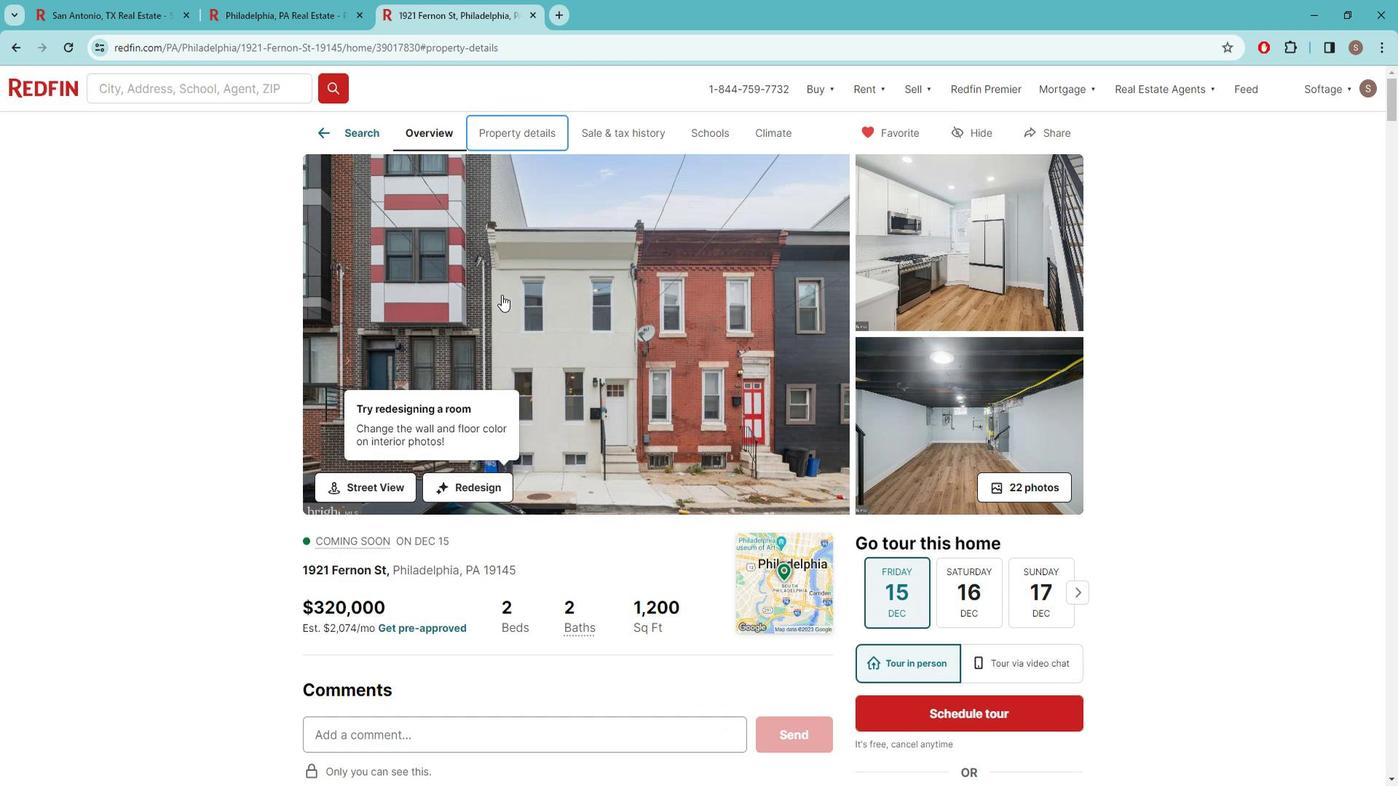 
Action: Mouse moved to (513, 295)
Screenshot: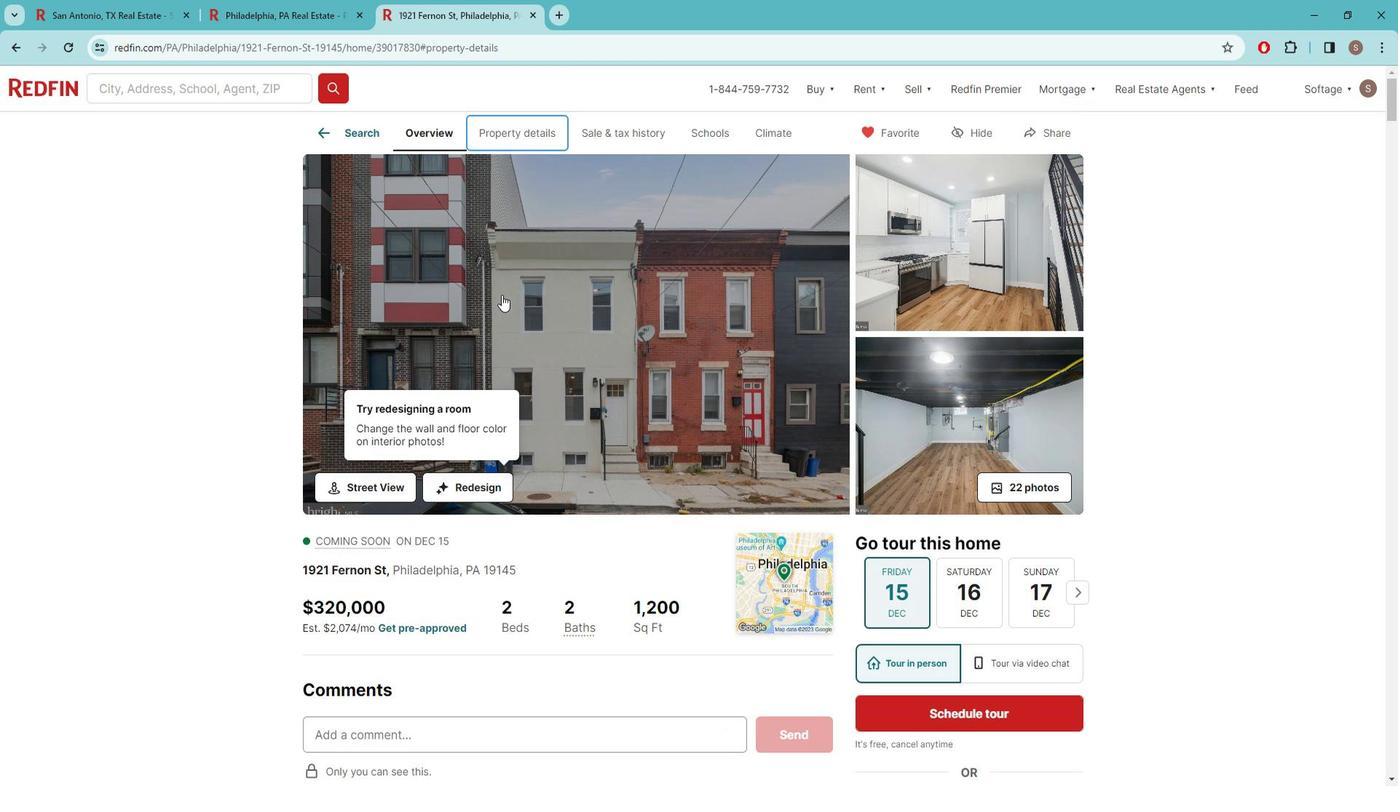 
